 Task: Explore for  a family adventure in the Florida Everglades, focusing on wildlife tours and Airbnb stays in the nearby Everglades City.
Action: Mouse moved to (441, 77)
Screenshot: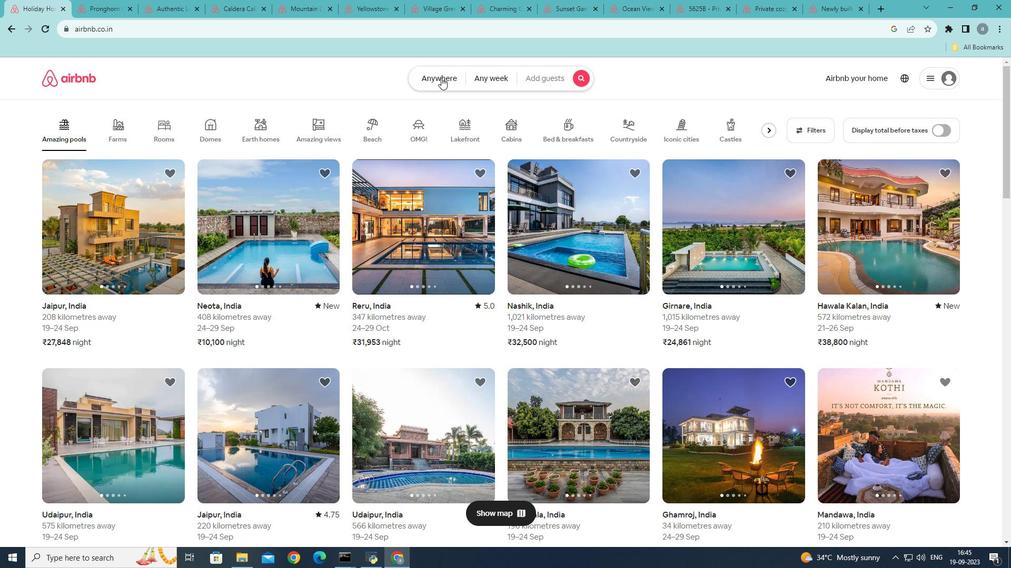 
Action: Mouse pressed left at (441, 77)
Screenshot: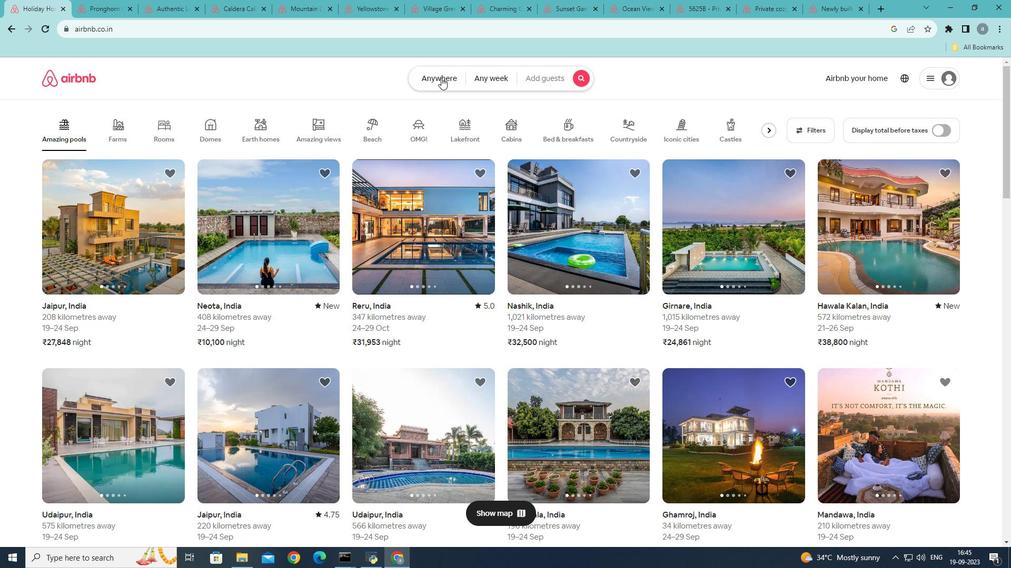 
Action: Mouse moved to (355, 122)
Screenshot: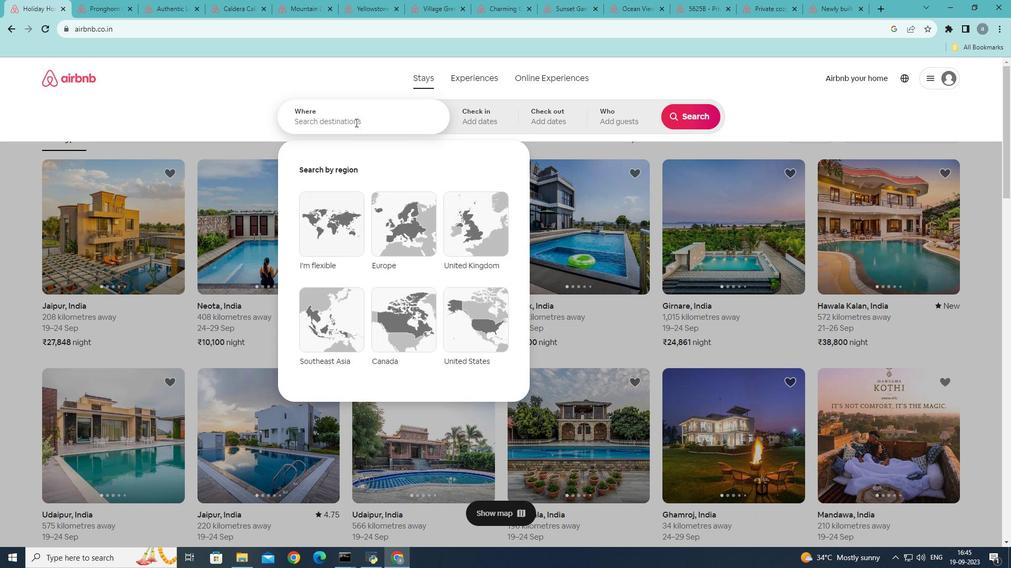 
Action: Mouse pressed left at (355, 122)
Screenshot: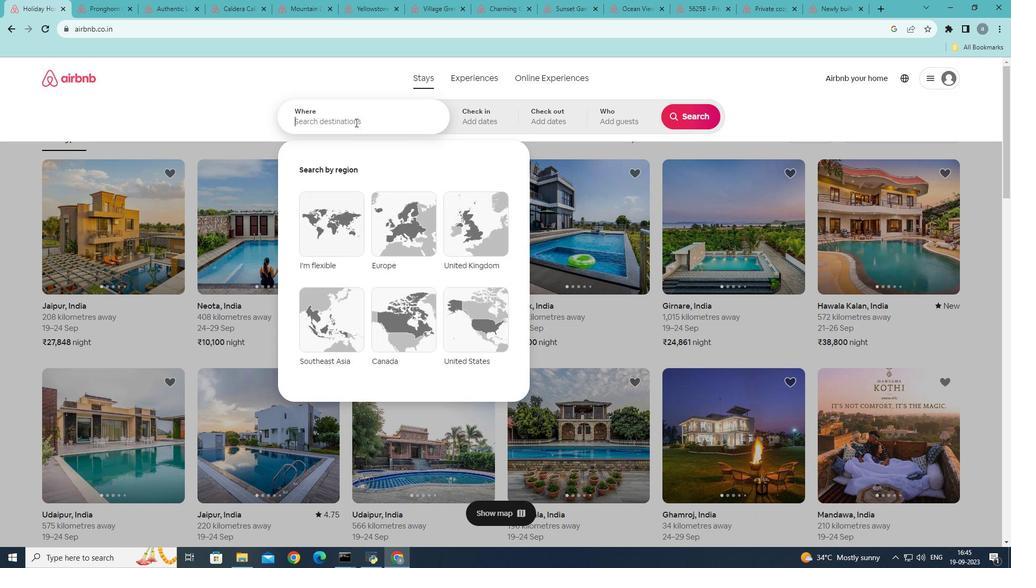 
Action: Key pressed <Key.shift><Key.shift><Key.shift><Key.shift><Key.shift><Key.shift><Key.shift><Key.shift><Key.shift><Key.shift><Key.shift><Key.shift><Key.shift><Key.shift><Key.shift><Key.shift><Key.shift><Key.shift><Key.shift><Key.shift><Key.shift><Key.shift><Key.shift><Key.shift><Key.shift><Key.shift><Key.shift><Key.shift><Key.shift><Key.shift><Key.shift><Key.shift><Key.shift><Key.shift><Key.shift><Key.shift><Key.shift><Key.shift><Key.shift><Key.shift><Key.shift><Key.shift><Key.shift><Key.shift><Key.shift><Key.shift><Key.shift><Key.shift><Key.shift><Key.shift><Key.shift><Key.shift><Key.shift><Key.shift><Key.shift><Key.shift><Key.shift><Key.shift><Key.shift><Key.shift><Key.shift><Key.shift><Key.shift><Key.shift>Florida<Key.space><Key.shift>Ever
Screenshot: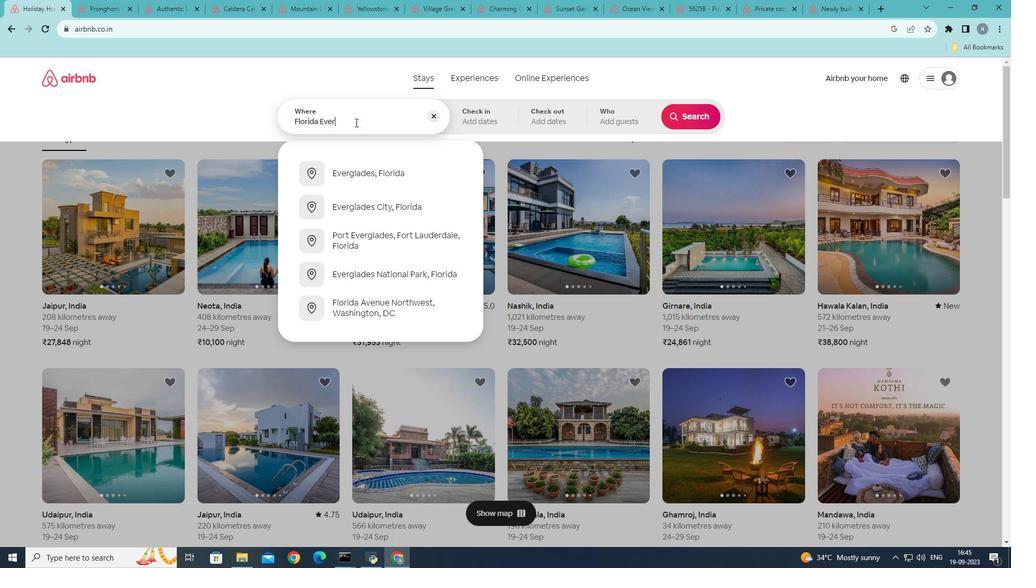 
Action: Mouse moved to (391, 178)
Screenshot: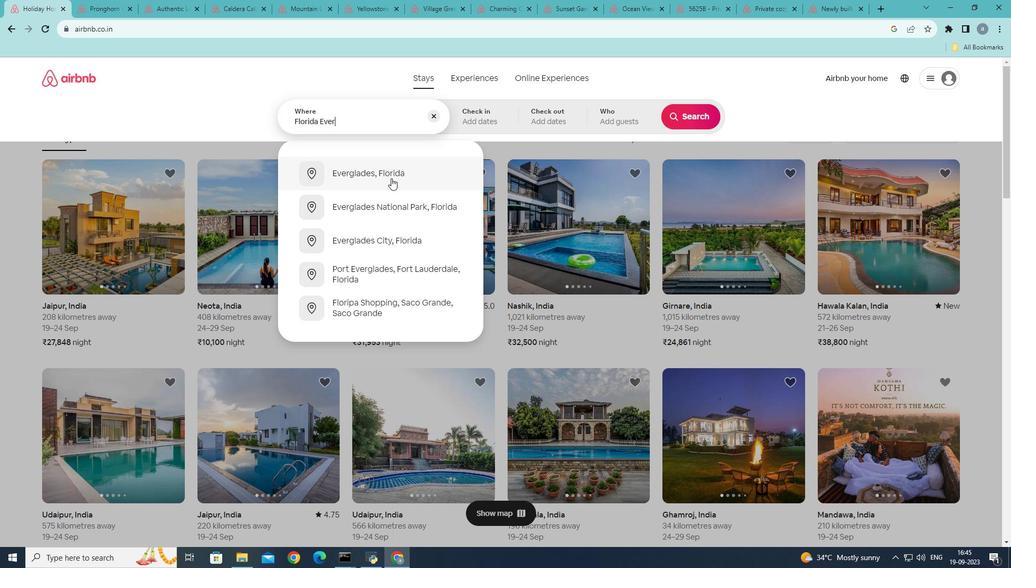
Action: Mouse pressed left at (391, 178)
Screenshot: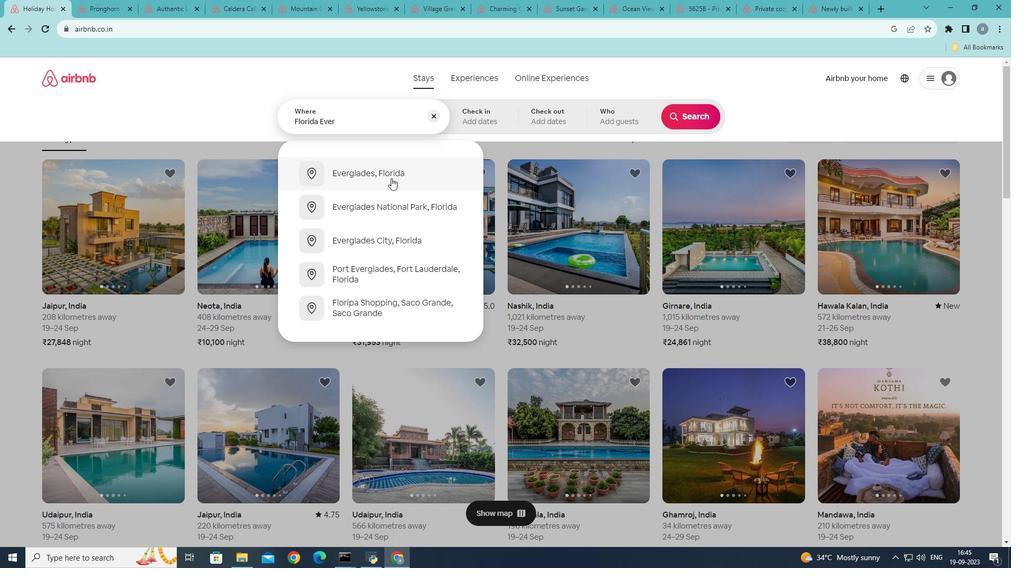 
Action: Mouse moved to (699, 115)
Screenshot: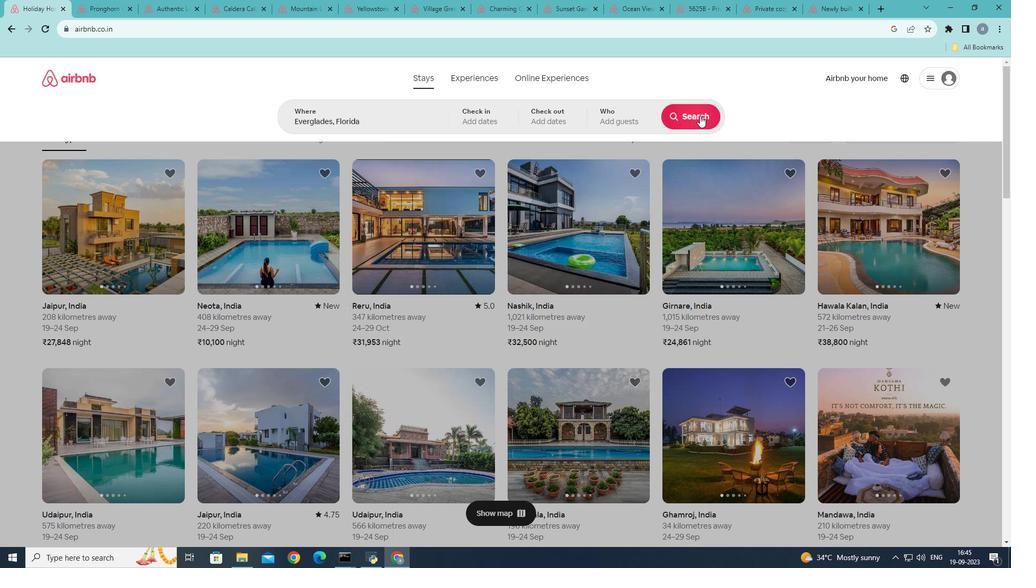 
Action: Mouse pressed left at (699, 115)
Screenshot: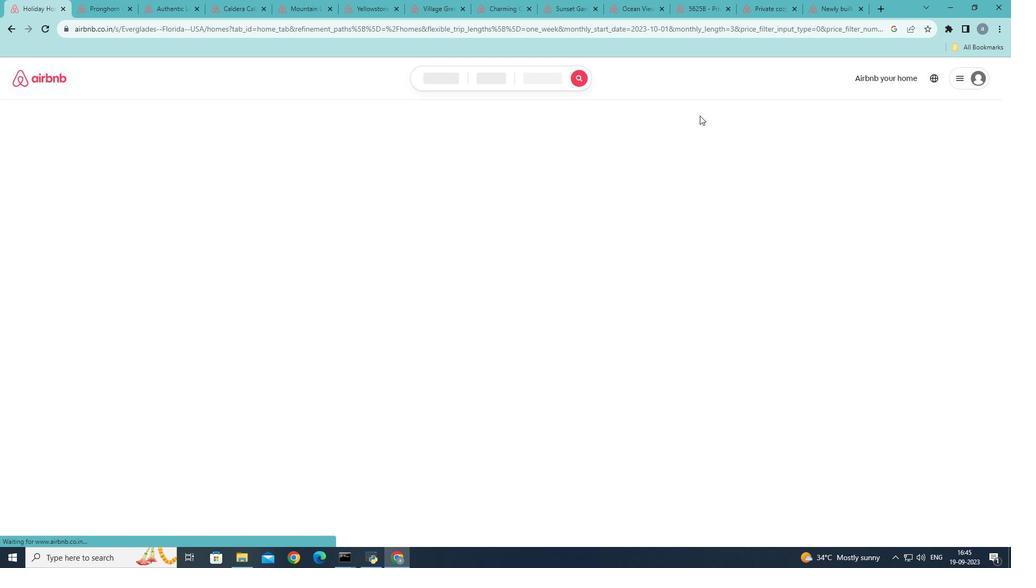 
Action: Mouse moved to (169, 124)
Screenshot: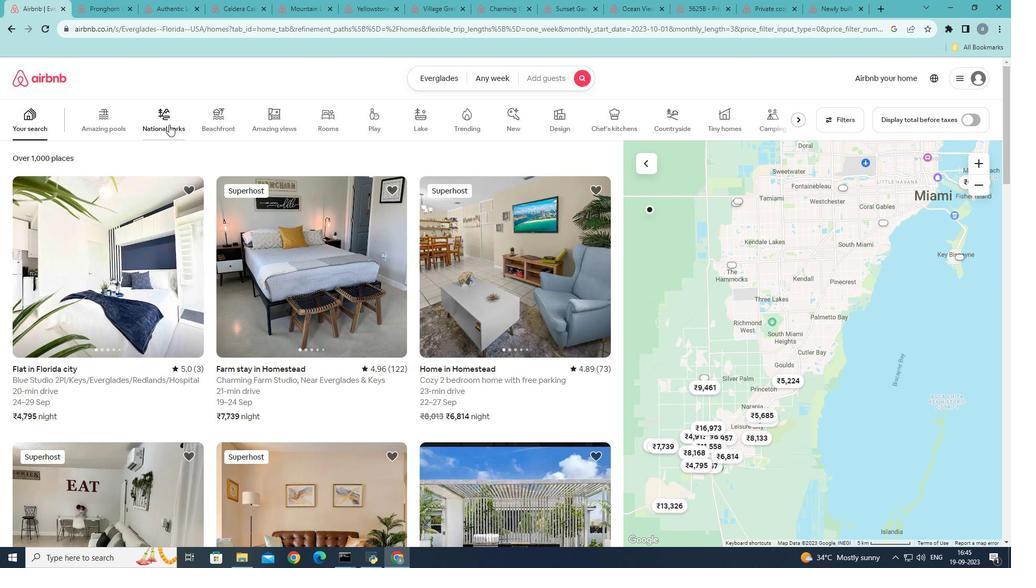 
Action: Mouse pressed left at (169, 124)
Screenshot: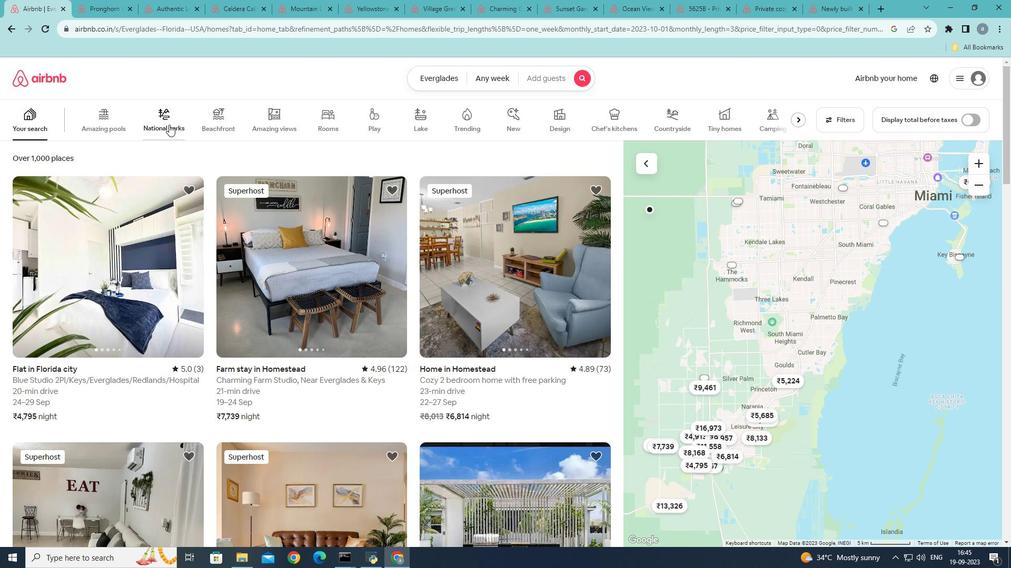 
Action: Mouse moved to (167, 123)
Screenshot: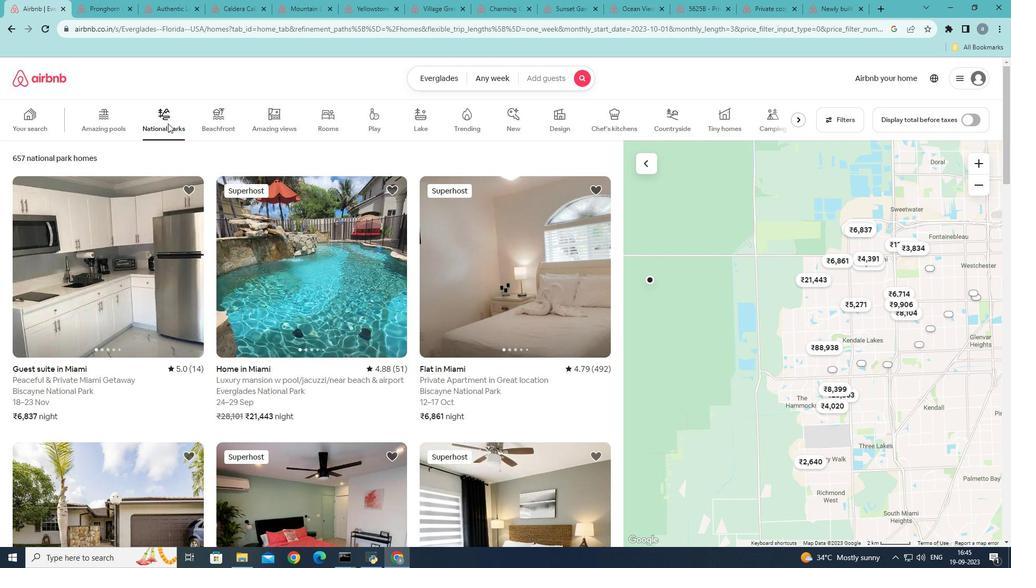 
Action: Mouse pressed left at (167, 123)
Screenshot: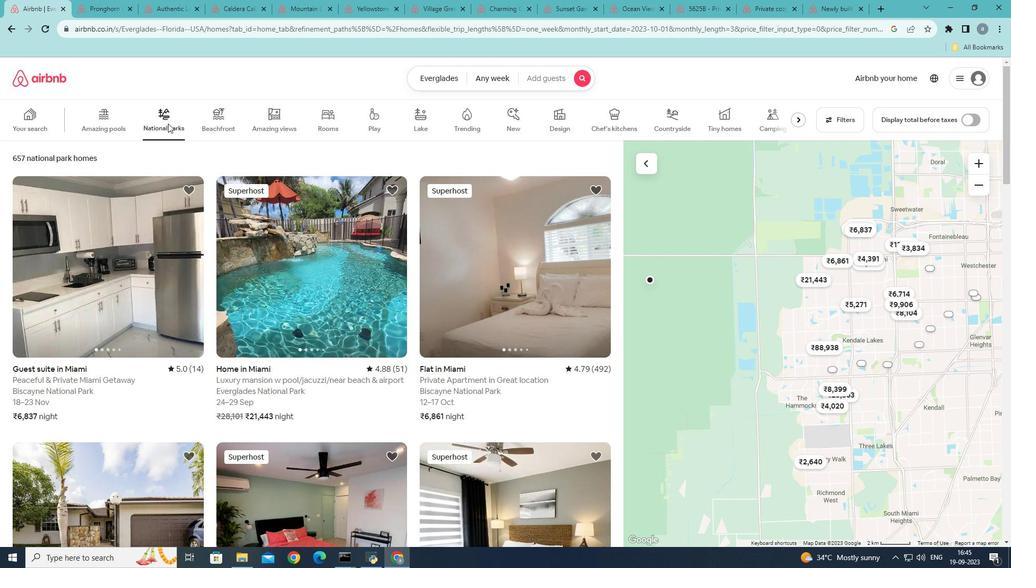 
Action: Mouse moved to (111, 280)
Screenshot: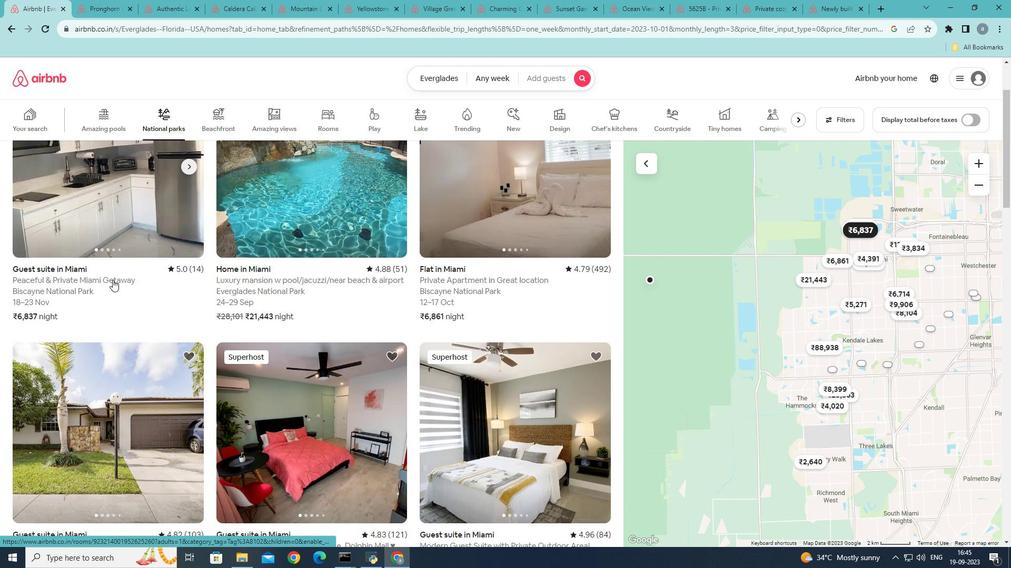 
Action: Mouse scrolled (111, 279) with delta (0, 0)
Screenshot: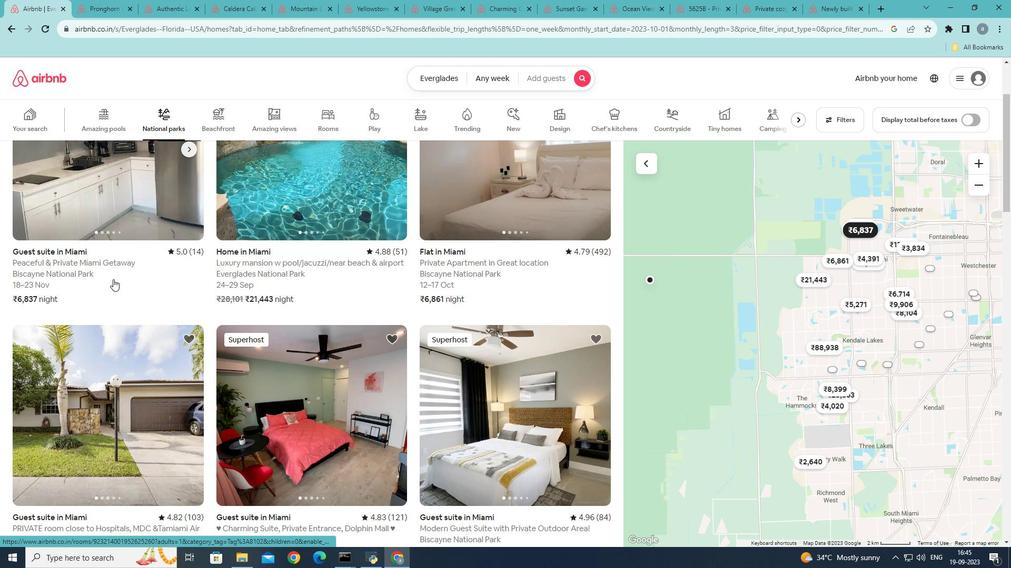 
Action: Mouse scrolled (111, 279) with delta (0, 0)
Screenshot: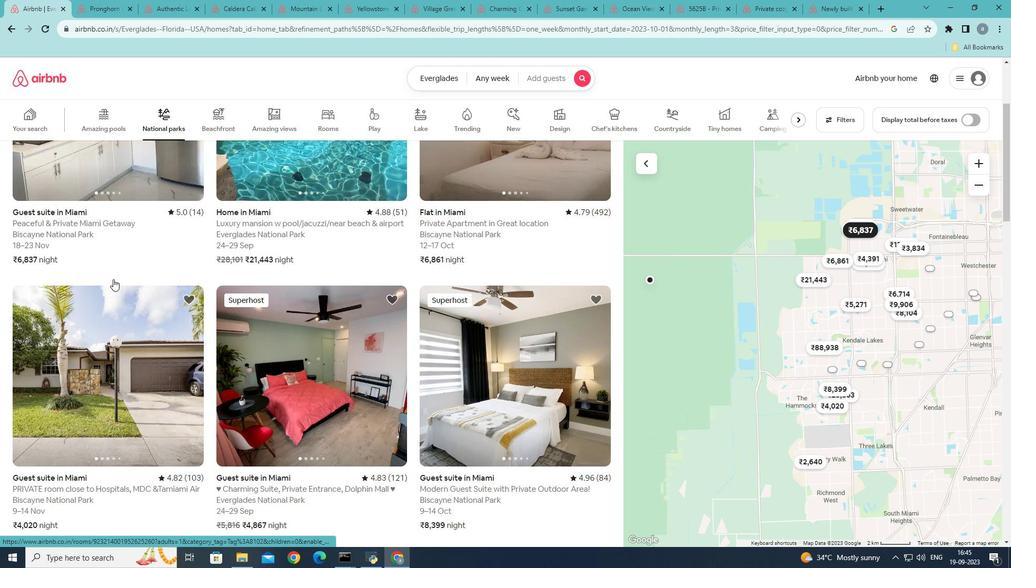 
Action: Mouse moved to (112, 280)
Screenshot: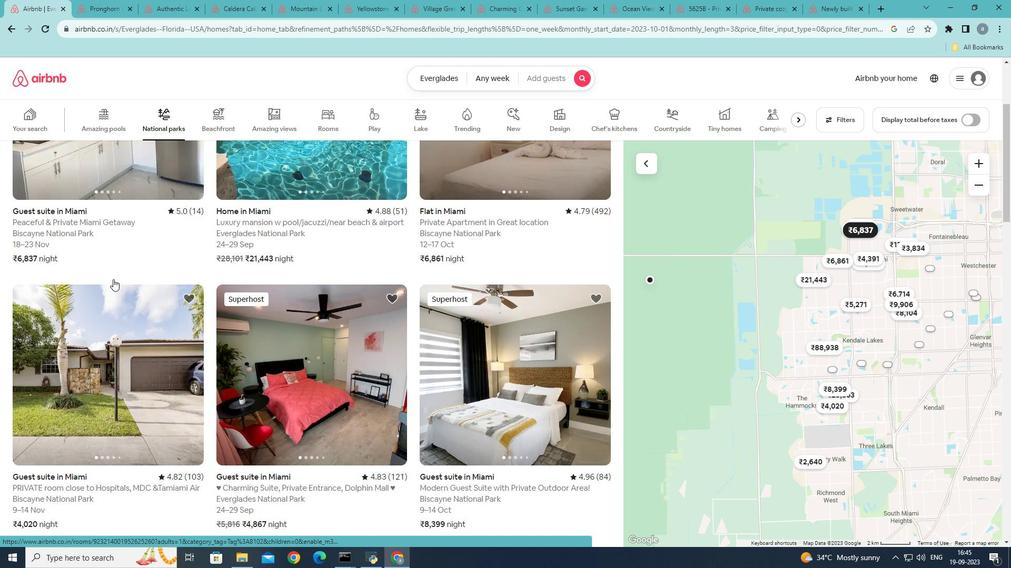
Action: Mouse scrolled (112, 279) with delta (0, 0)
Screenshot: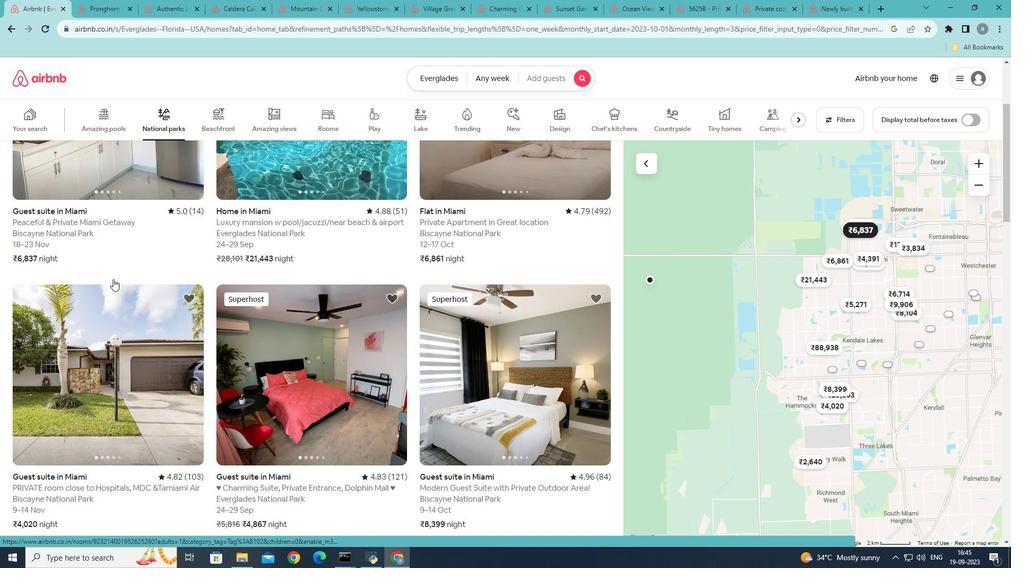 
Action: Mouse moved to (123, 264)
Screenshot: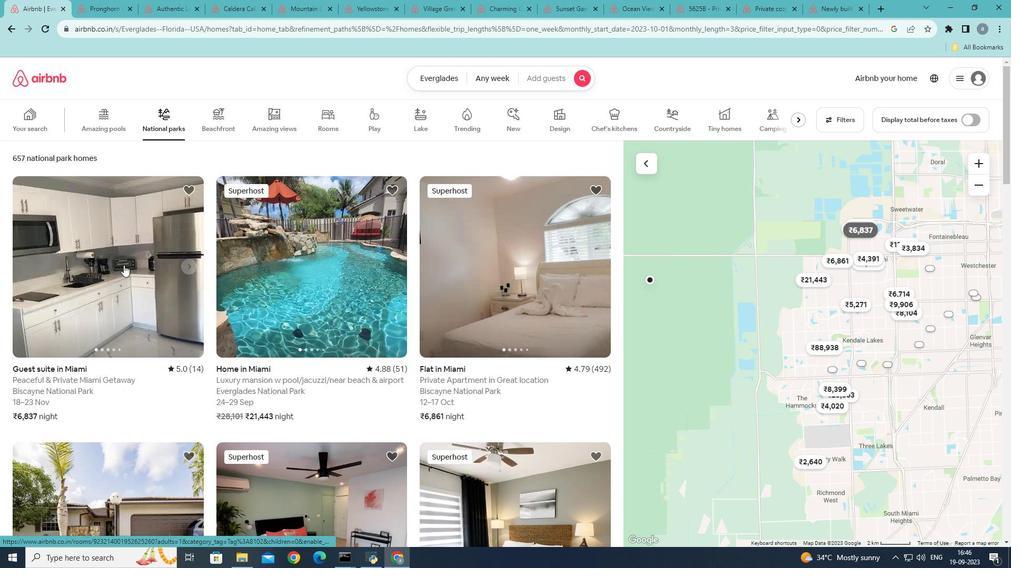 
Action: Mouse scrolled (123, 265) with delta (0, 0)
Screenshot: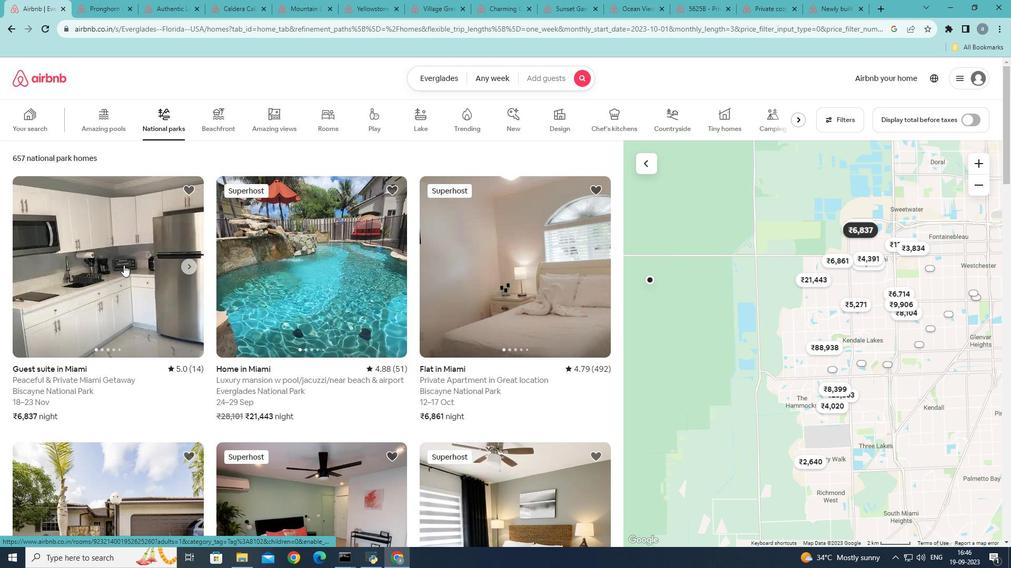 
Action: Mouse scrolled (123, 265) with delta (0, 0)
Screenshot: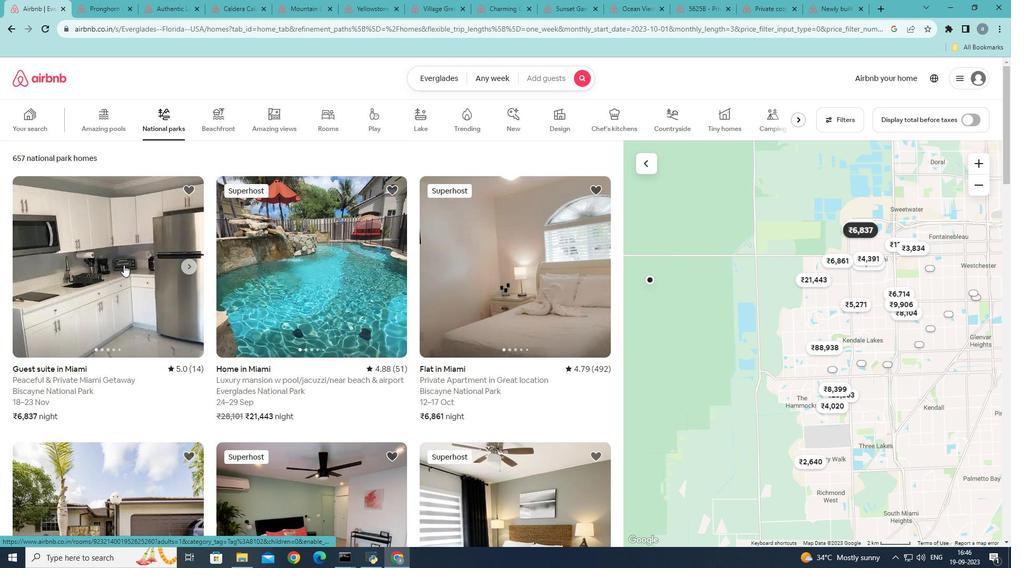 
Action: Mouse scrolled (123, 265) with delta (0, 0)
Screenshot: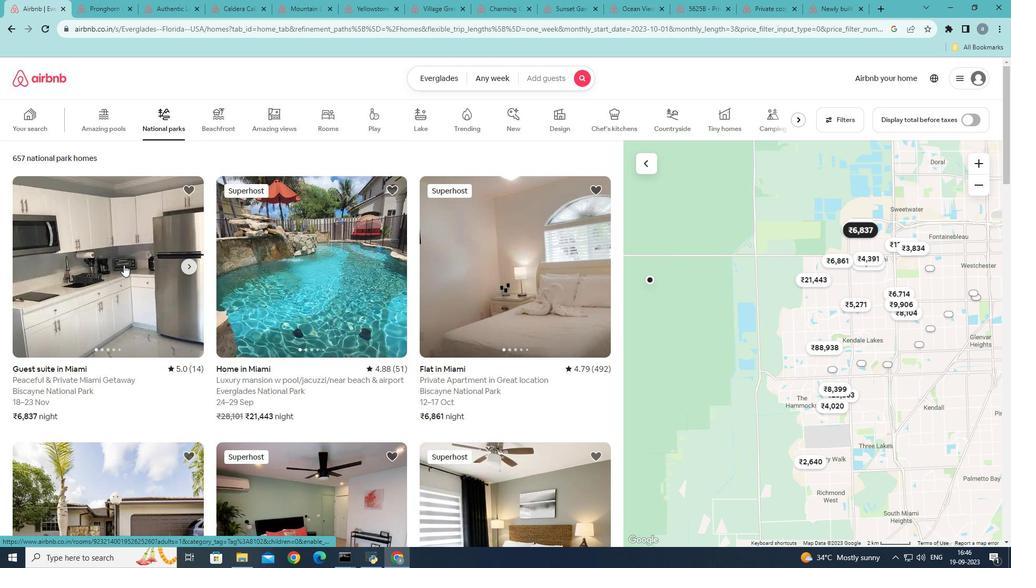 
Action: Mouse moved to (123, 265)
Screenshot: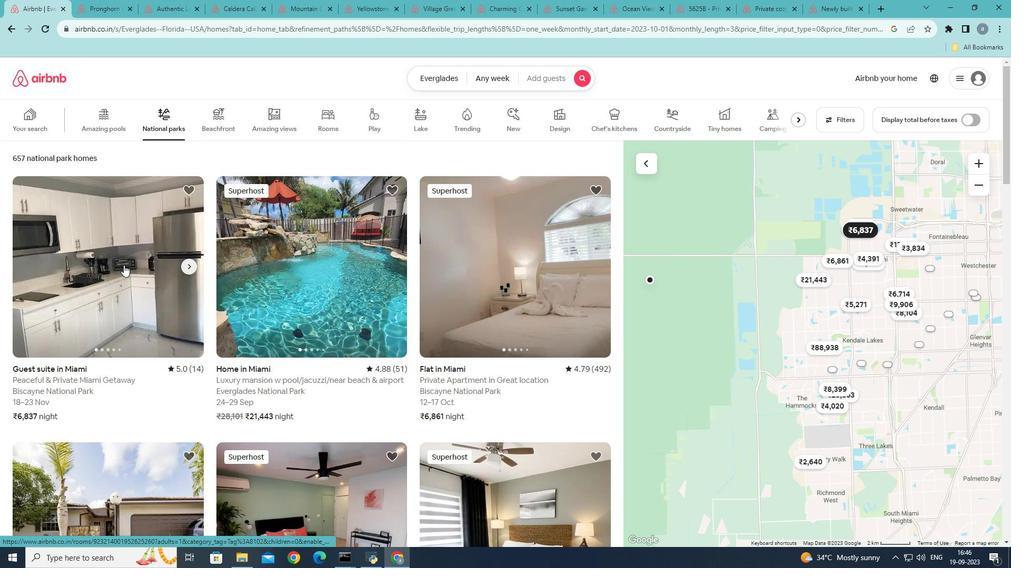 
Action: Mouse scrolled (123, 265) with delta (0, 0)
Screenshot: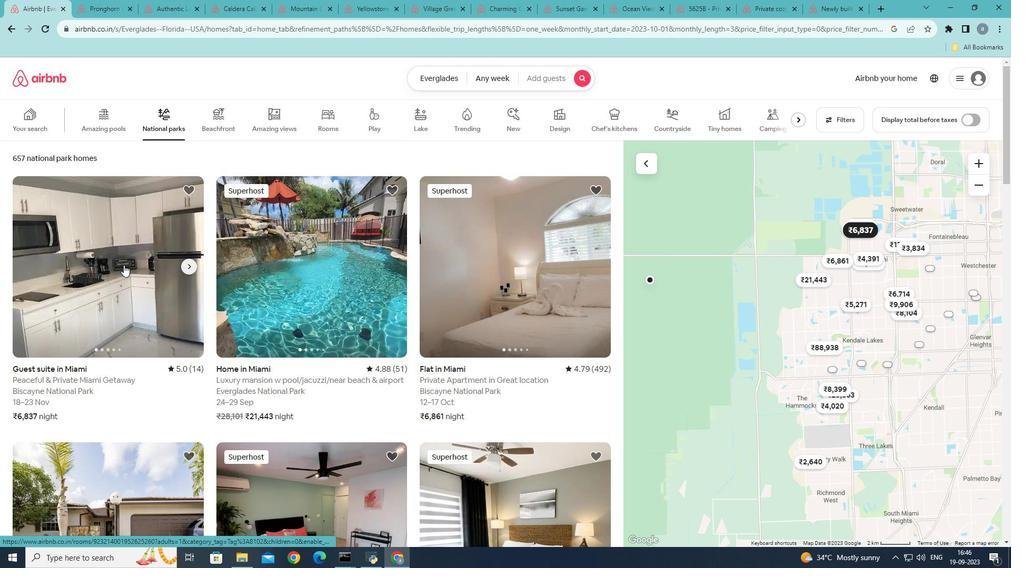 
Action: Mouse moved to (137, 266)
Screenshot: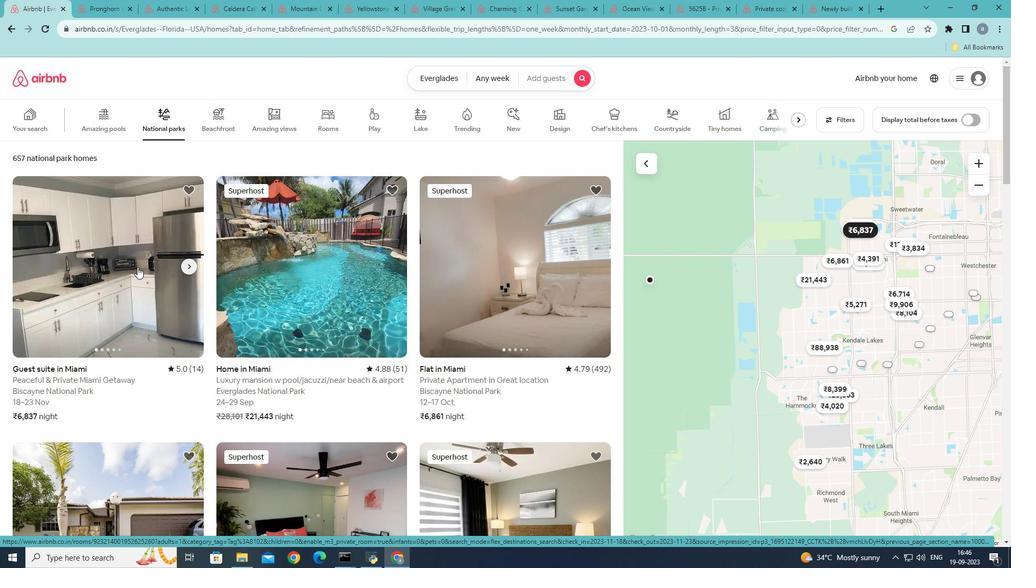 
Action: Mouse pressed left at (137, 266)
Screenshot: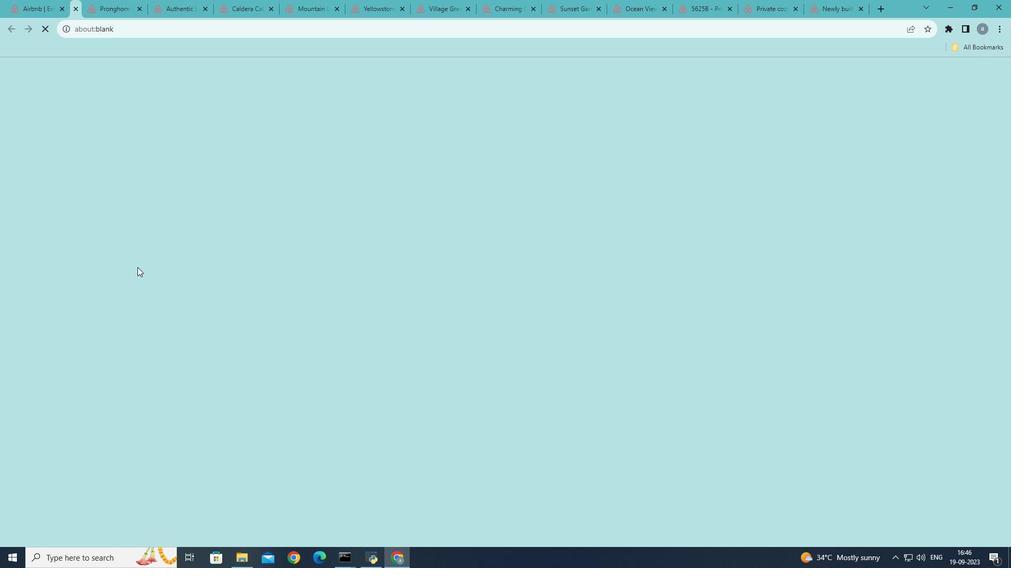 
Action: Mouse moved to (367, 210)
Screenshot: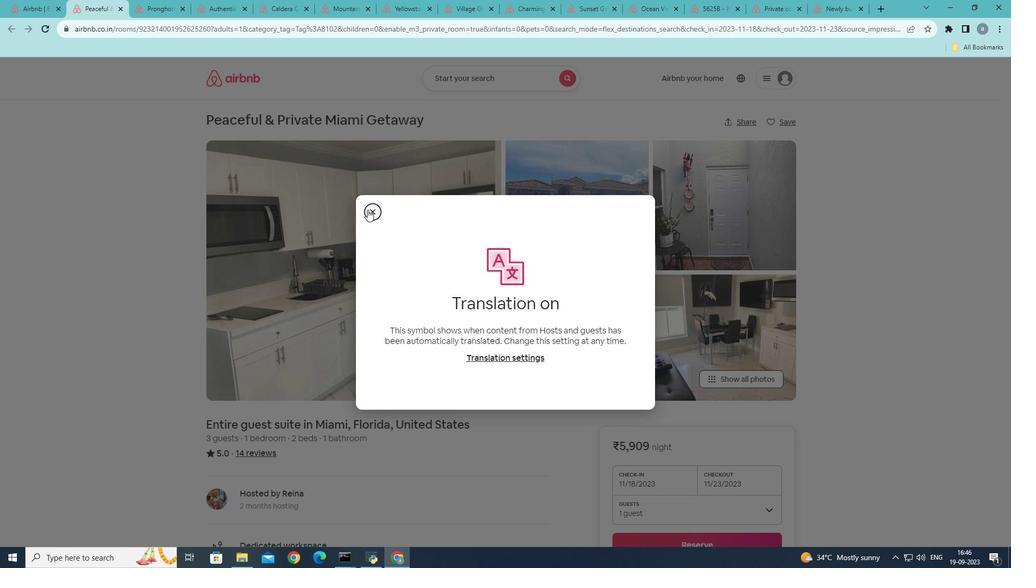 
Action: Mouse pressed left at (367, 210)
Screenshot: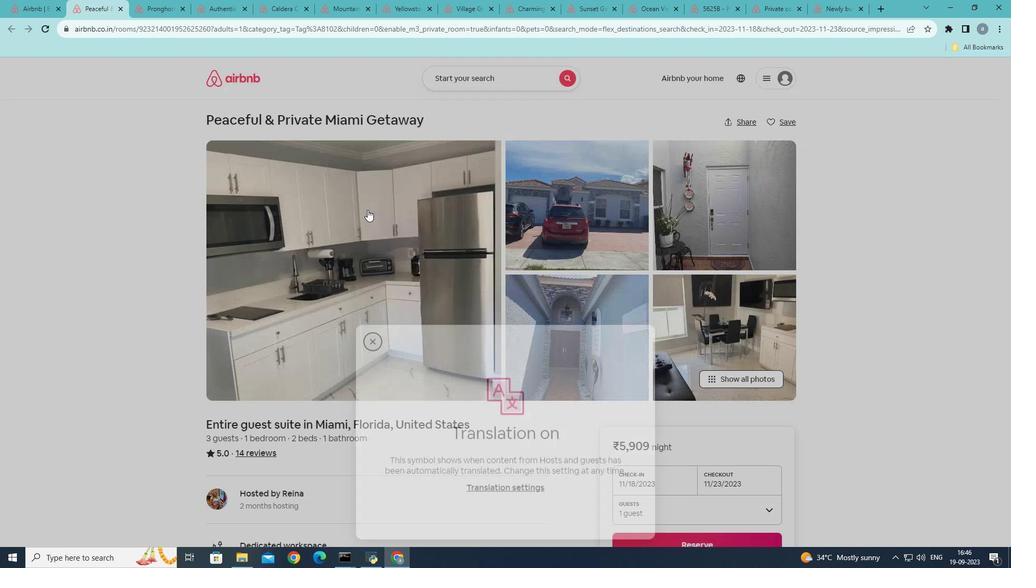 
Action: Mouse moved to (739, 380)
Screenshot: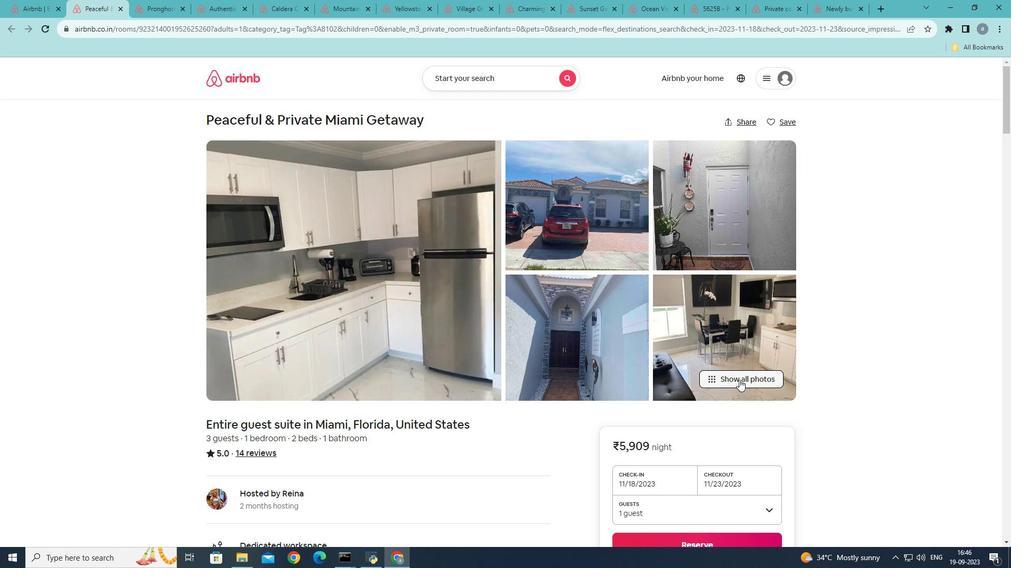 
Action: Mouse pressed left at (739, 380)
Screenshot: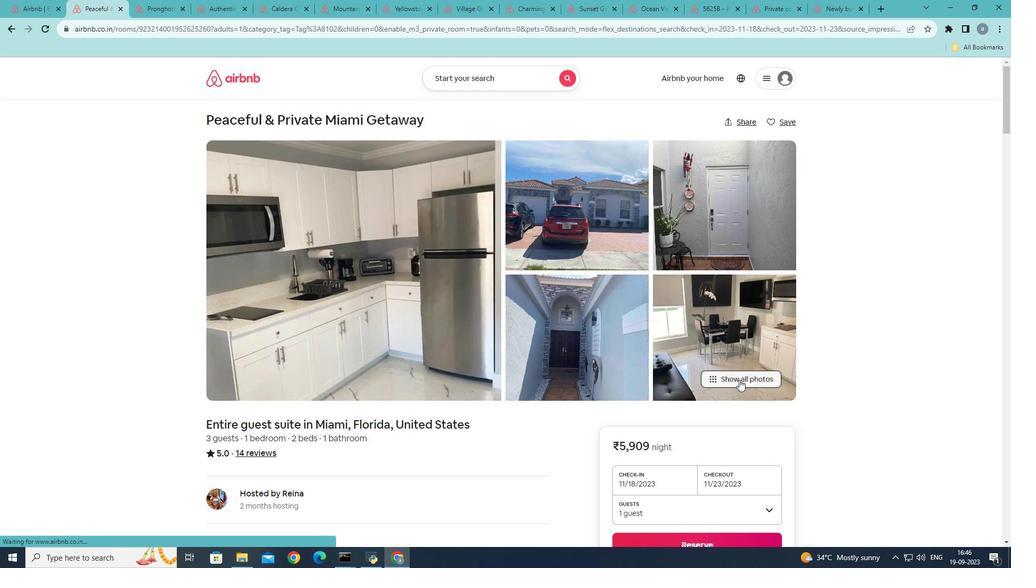 
Action: Mouse moved to (698, 413)
Screenshot: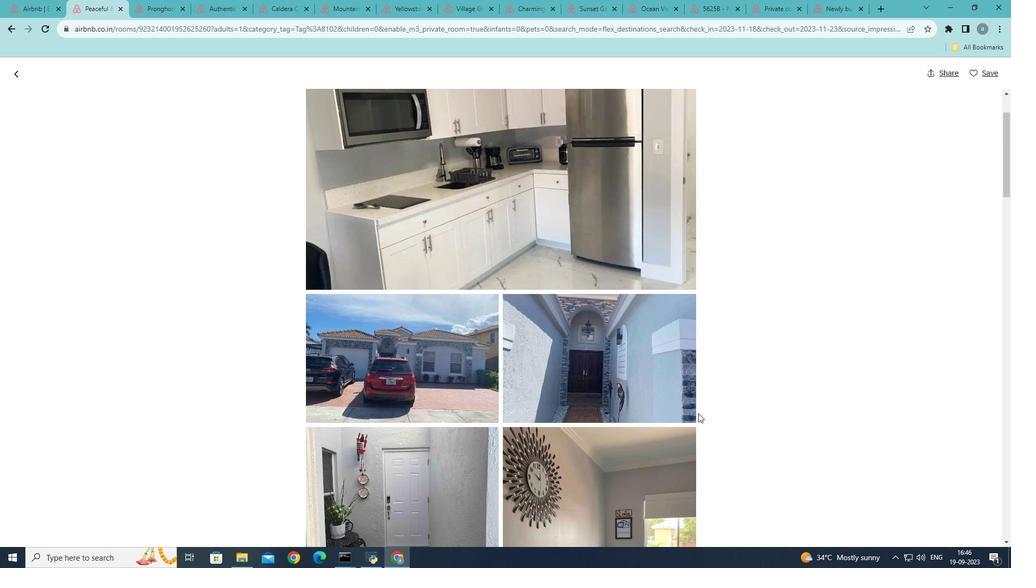 
Action: Mouse scrolled (698, 413) with delta (0, 0)
Screenshot: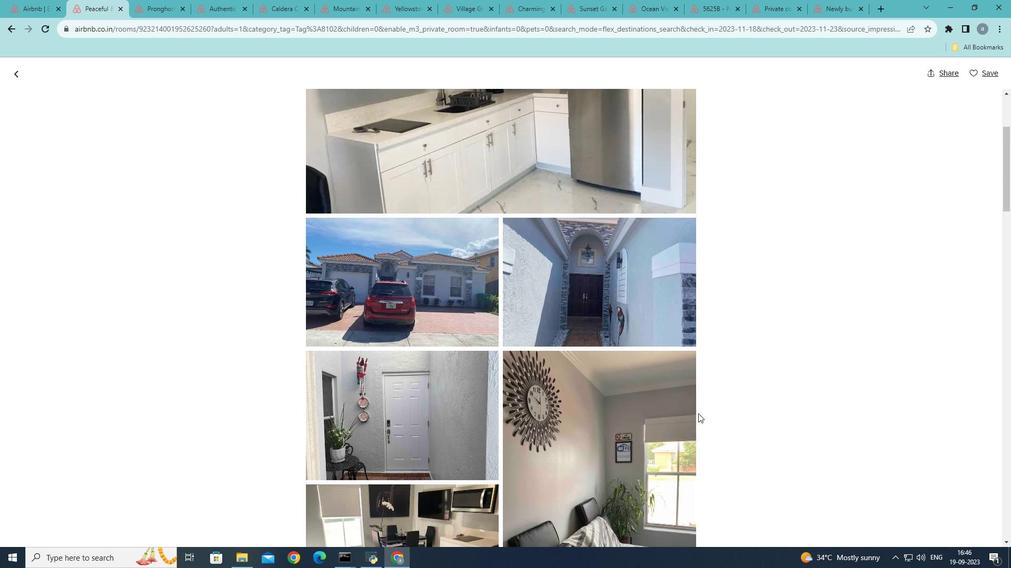 
Action: Mouse scrolled (698, 413) with delta (0, 0)
Screenshot: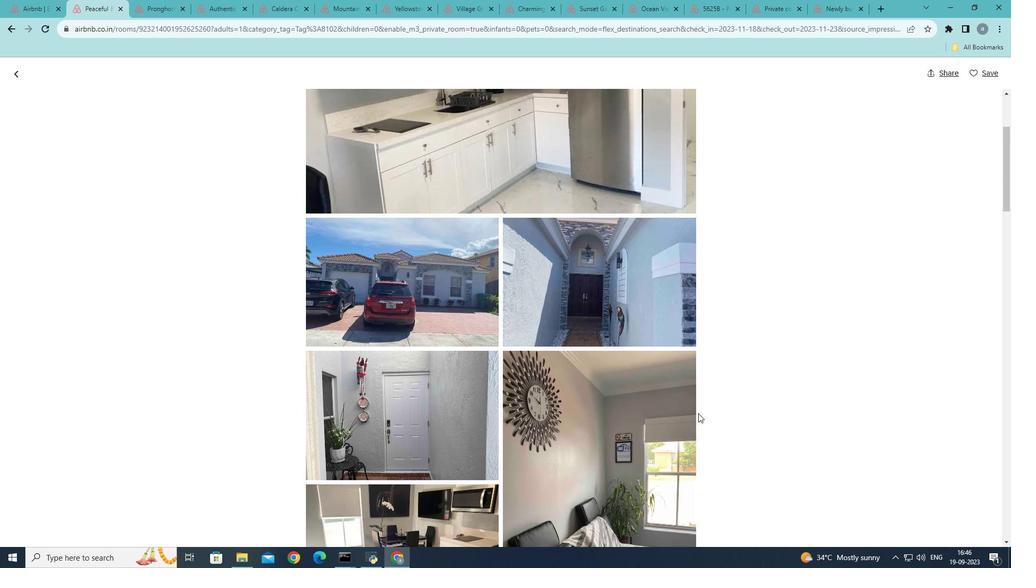 
Action: Mouse scrolled (698, 413) with delta (0, 0)
Screenshot: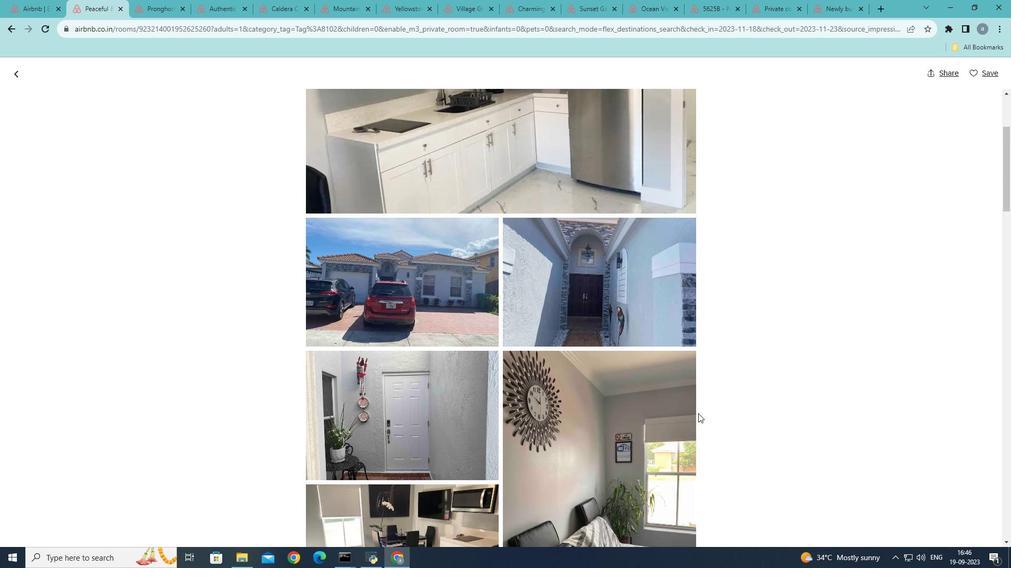 
Action: Mouse scrolled (698, 413) with delta (0, 0)
Screenshot: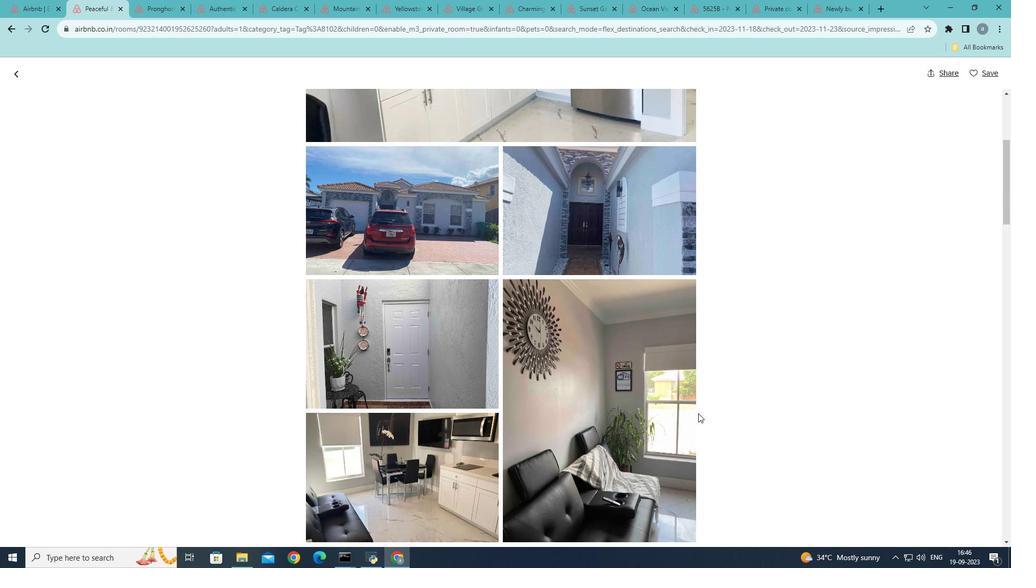 
Action: Mouse scrolled (698, 413) with delta (0, 0)
Screenshot: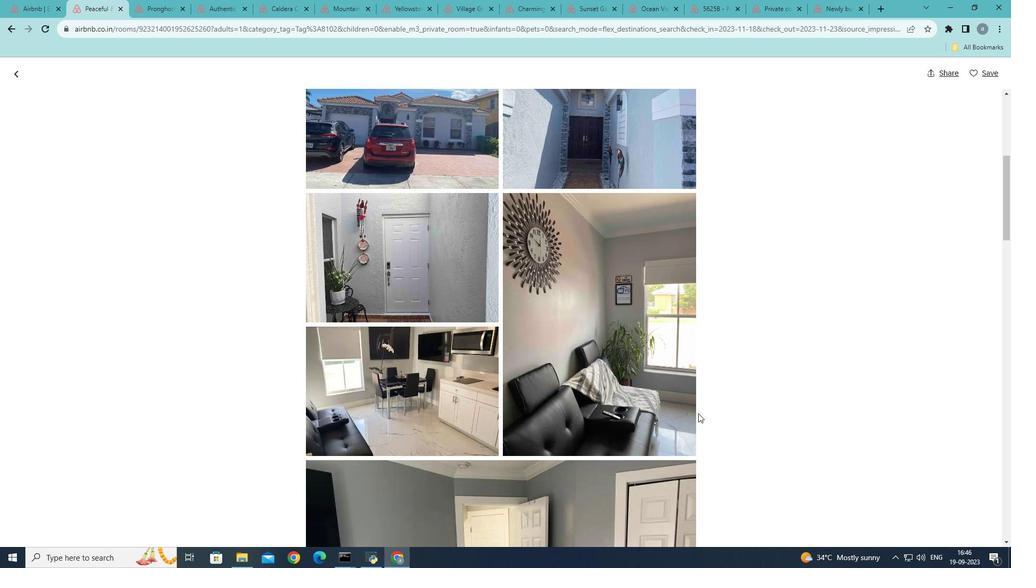 
Action: Mouse scrolled (698, 413) with delta (0, 0)
Screenshot: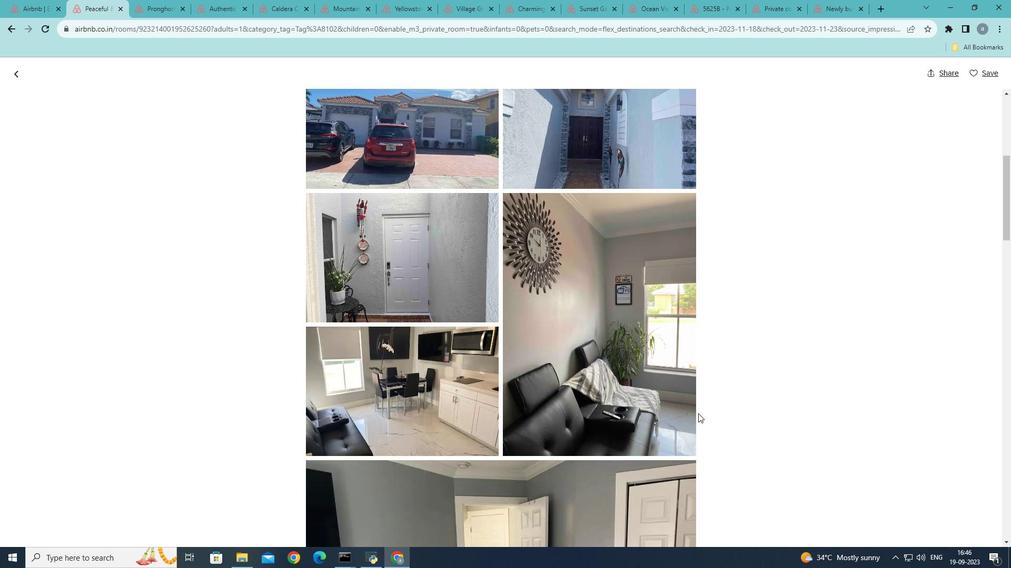 
Action: Mouse scrolled (698, 413) with delta (0, 0)
Screenshot: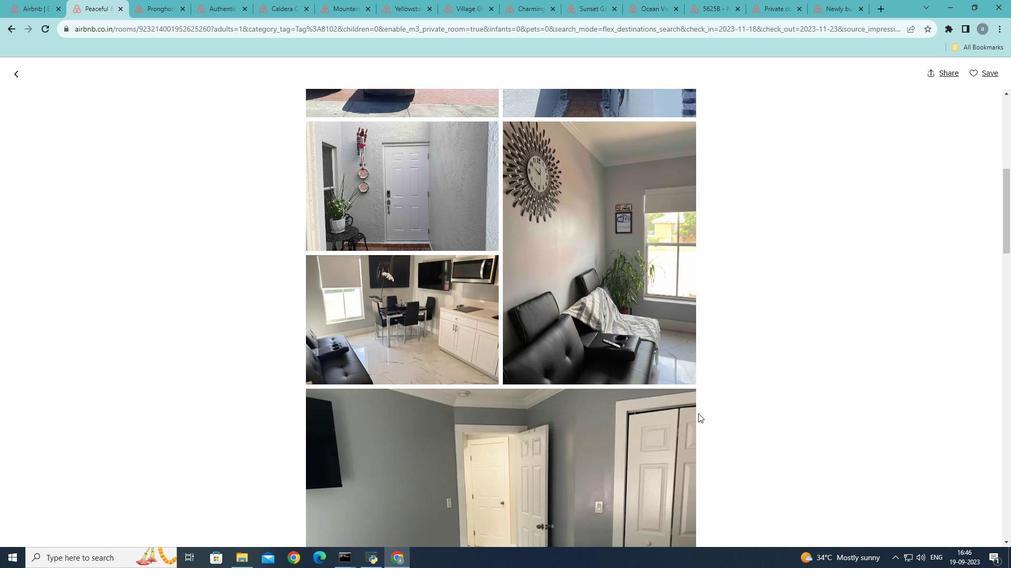 
Action: Mouse scrolled (698, 413) with delta (0, 0)
Screenshot: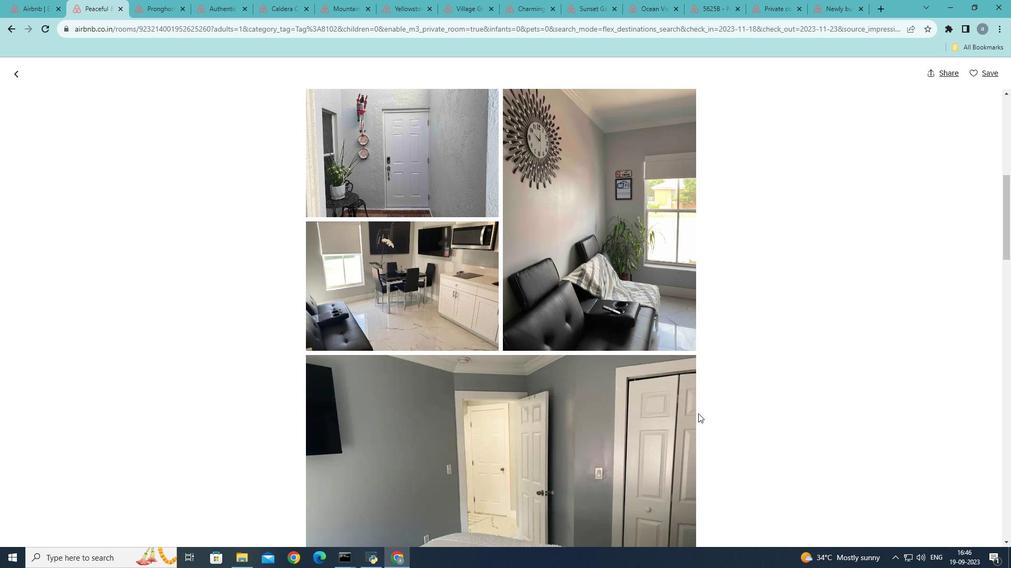 
Action: Mouse scrolled (698, 413) with delta (0, 0)
Screenshot: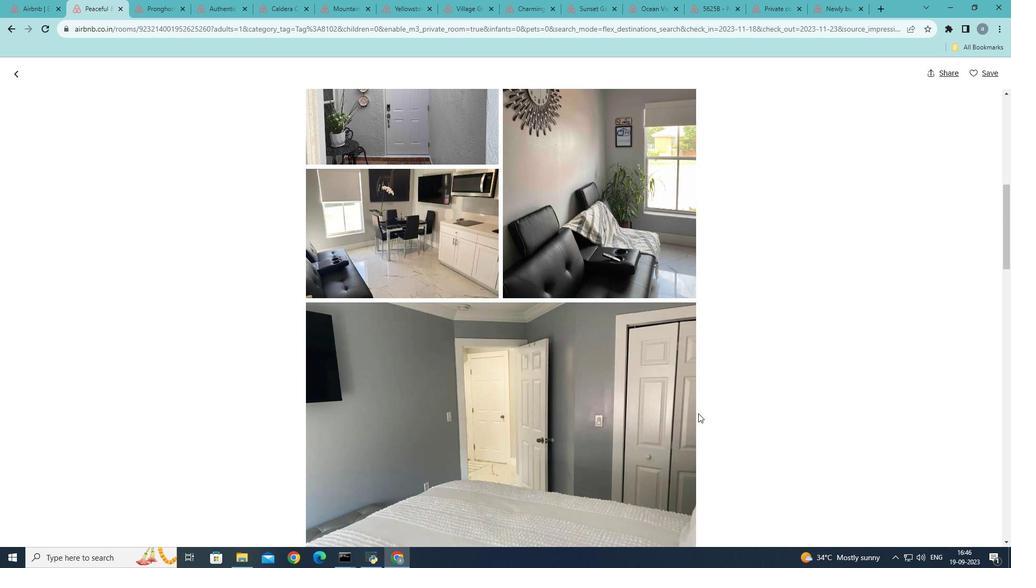 
Action: Mouse scrolled (698, 413) with delta (0, 0)
Screenshot: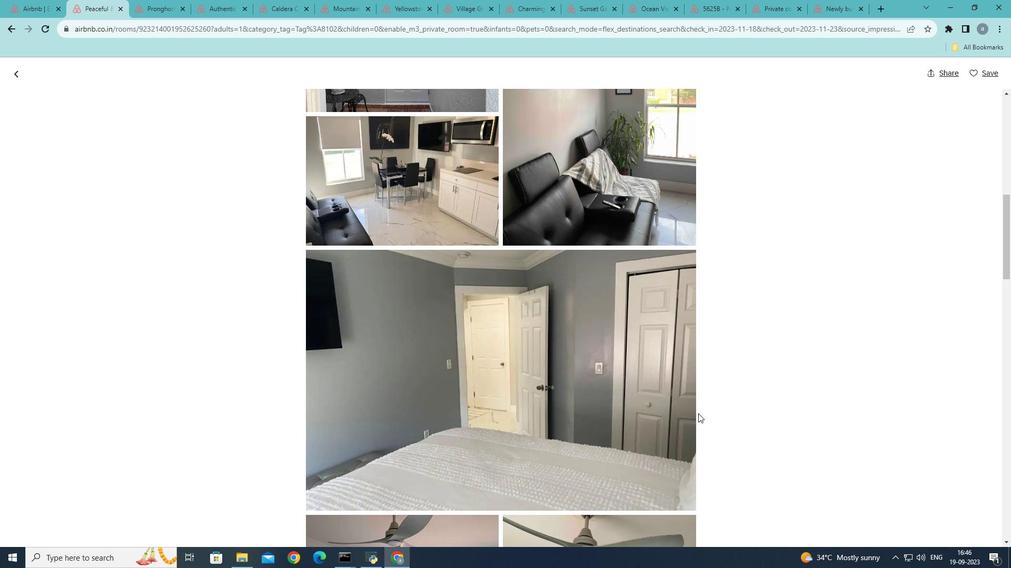 
Action: Mouse scrolled (698, 413) with delta (0, 0)
Screenshot: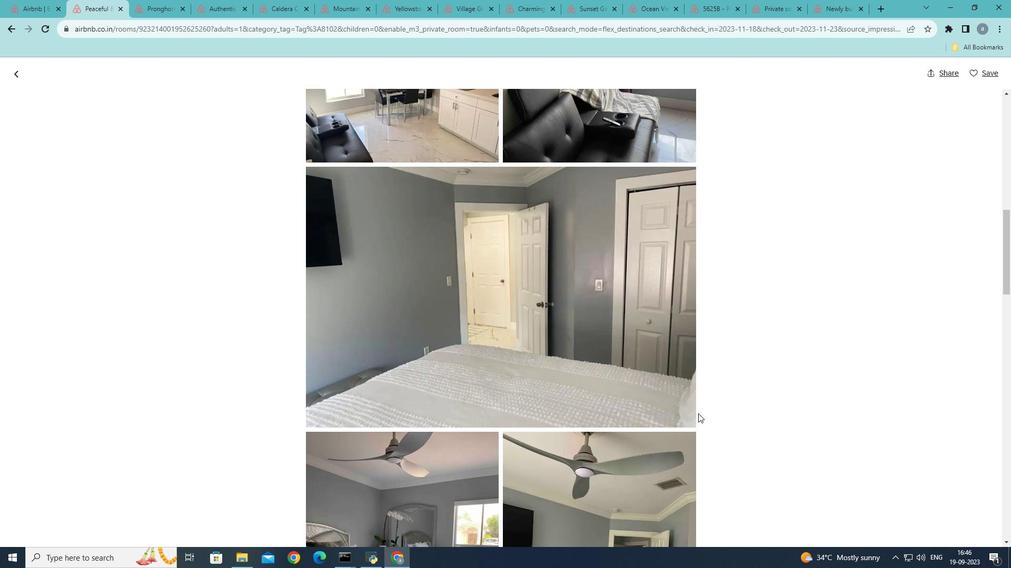 
Action: Mouse scrolled (698, 413) with delta (0, 0)
Screenshot: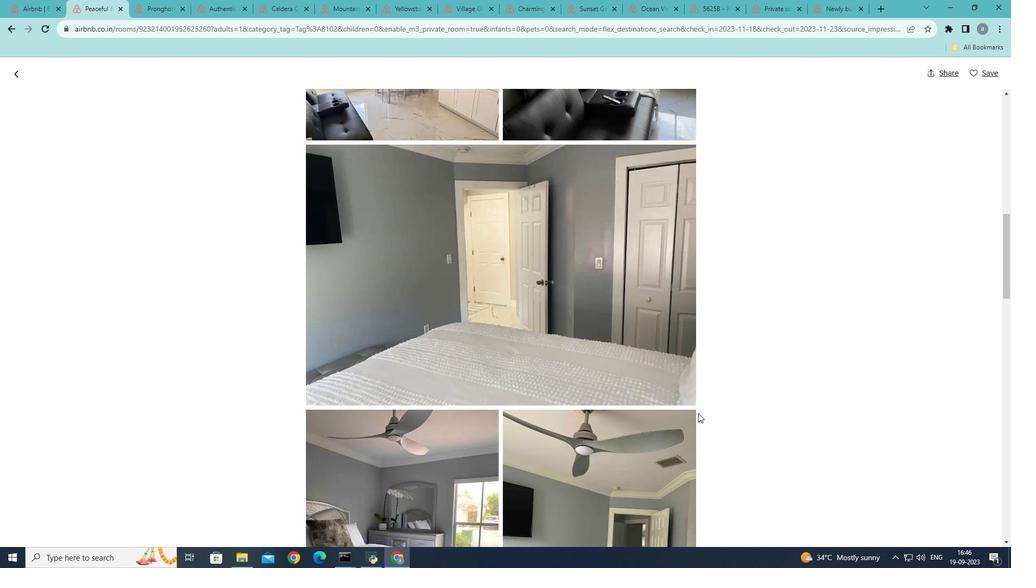 
Action: Mouse scrolled (698, 413) with delta (0, 0)
Screenshot: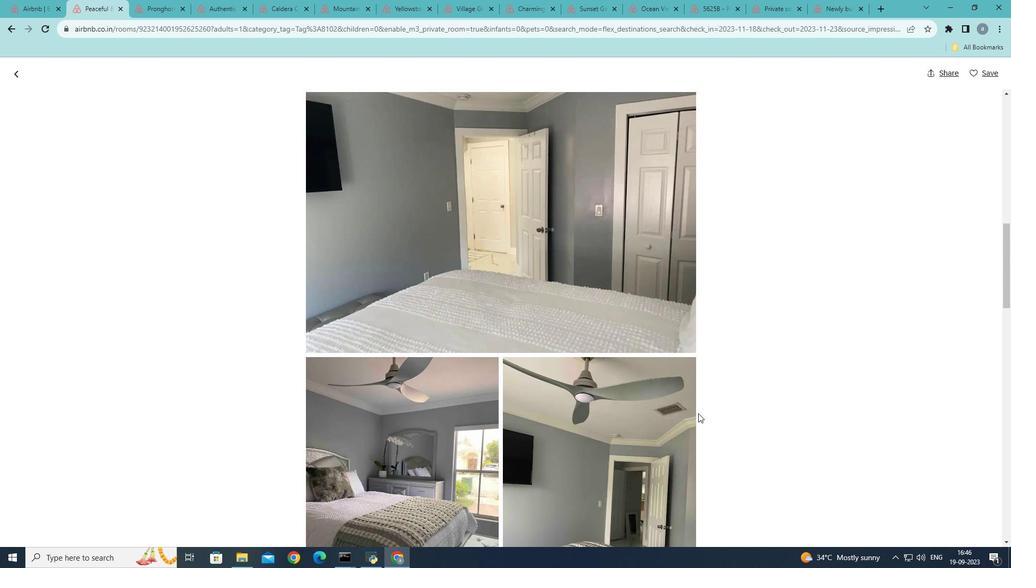 
Action: Mouse scrolled (698, 413) with delta (0, 0)
Screenshot: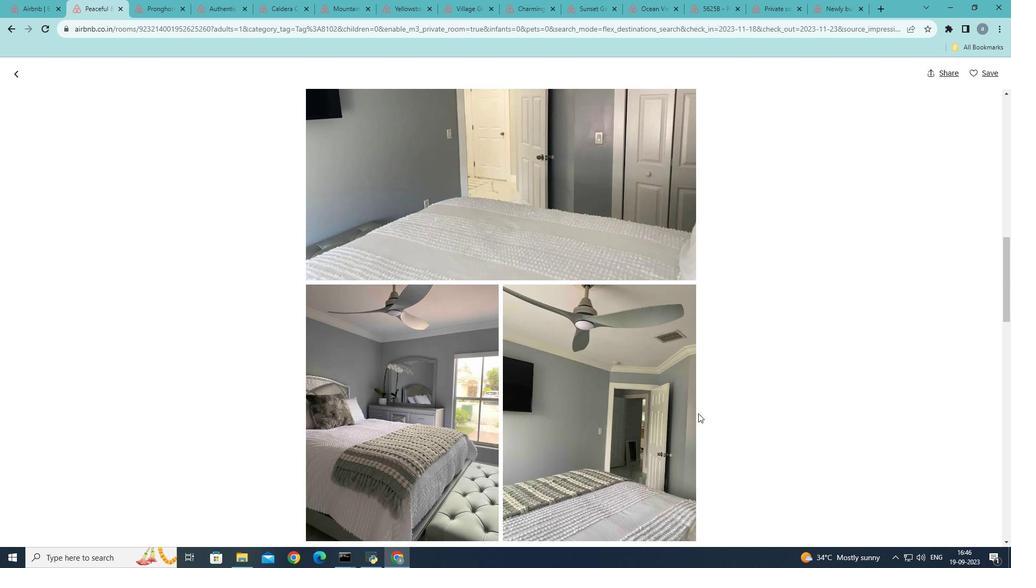 
Action: Mouse scrolled (698, 413) with delta (0, 0)
Screenshot: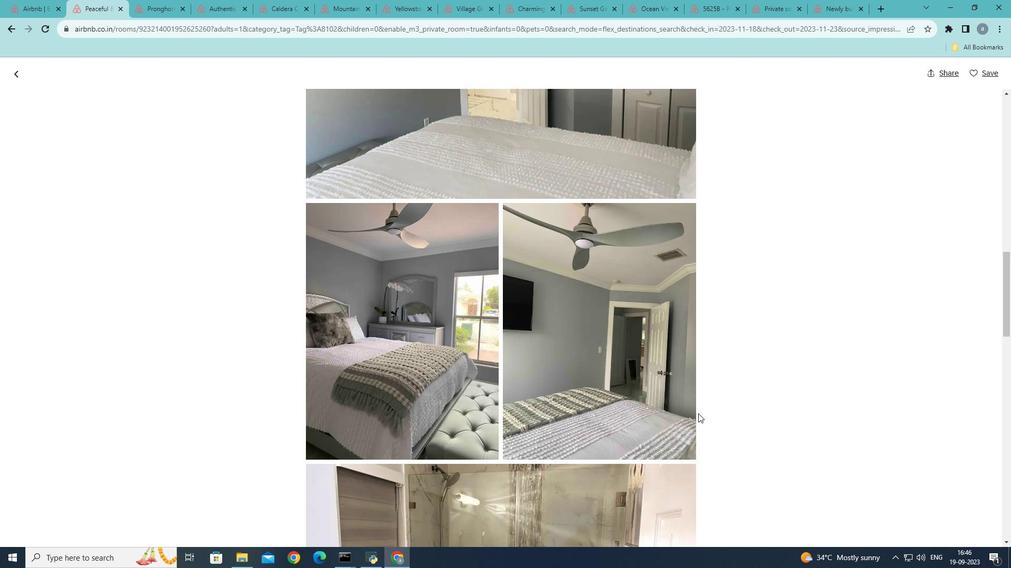 
Action: Mouse scrolled (698, 413) with delta (0, 0)
Screenshot: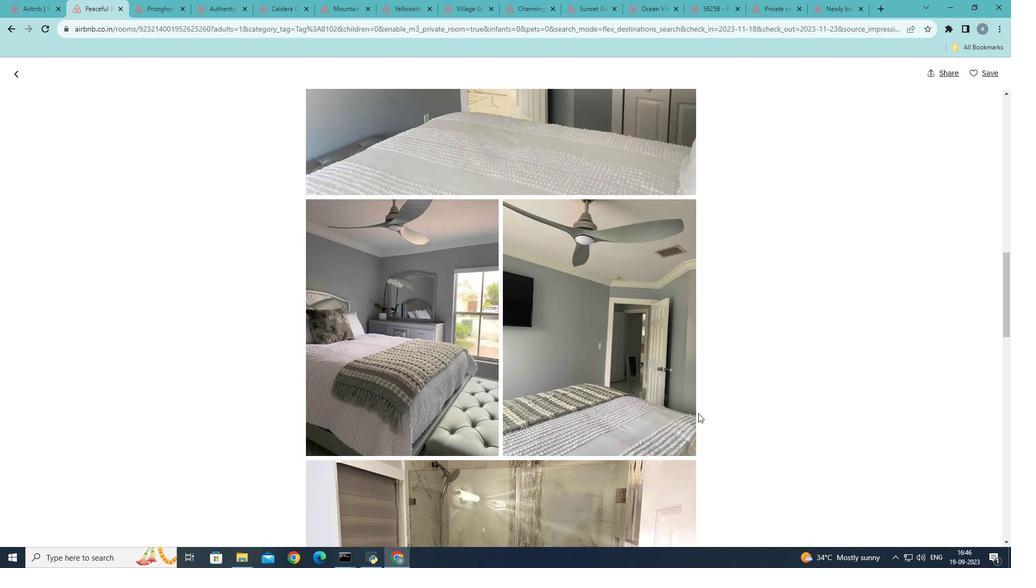 
Action: Mouse scrolled (698, 413) with delta (0, 0)
Screenshot: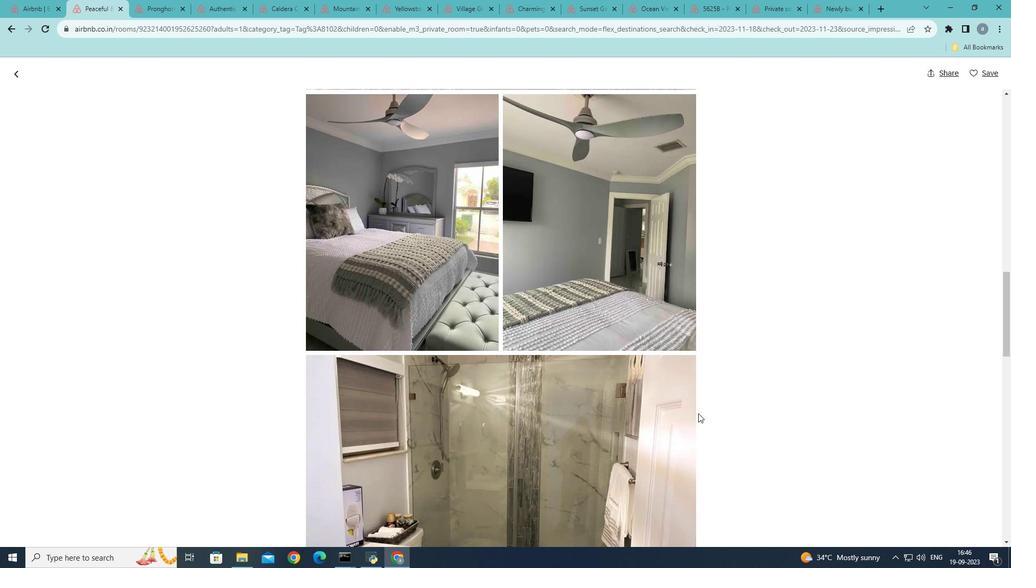 
Action: Mouse scrolled (698, 413) with delta (0, 0)
Screenshot: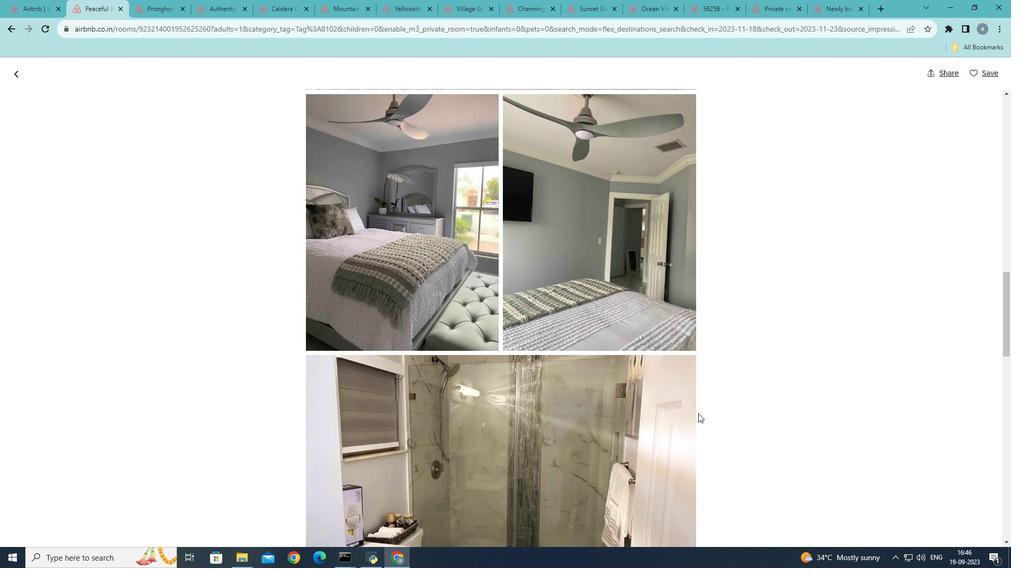 
Action: Mouse scrolled (698, 413) with delta (0, 0)
Screenshot: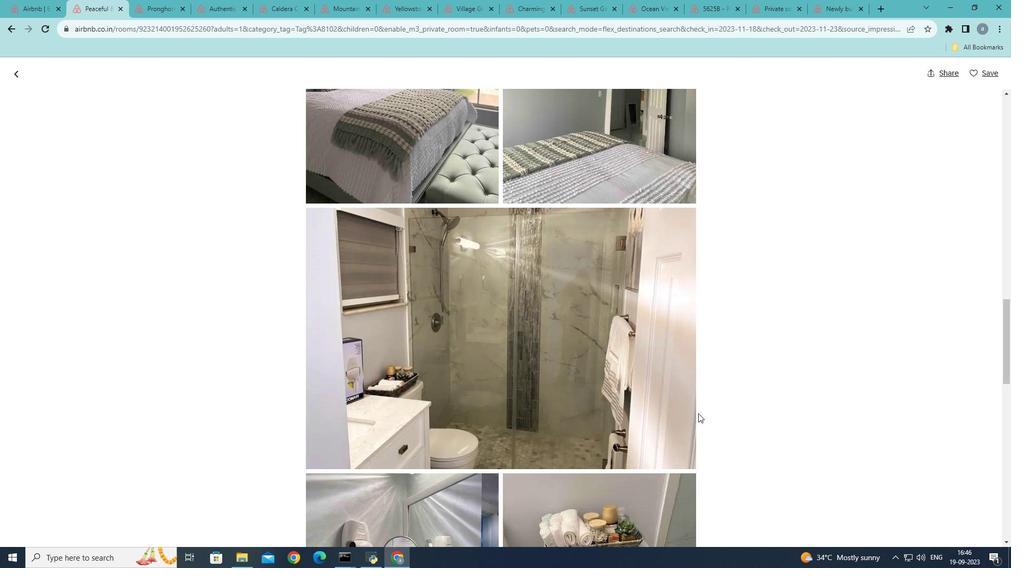 
Action: Mouse scrolled (698, 413) with delta (0, 0)
Screenshot: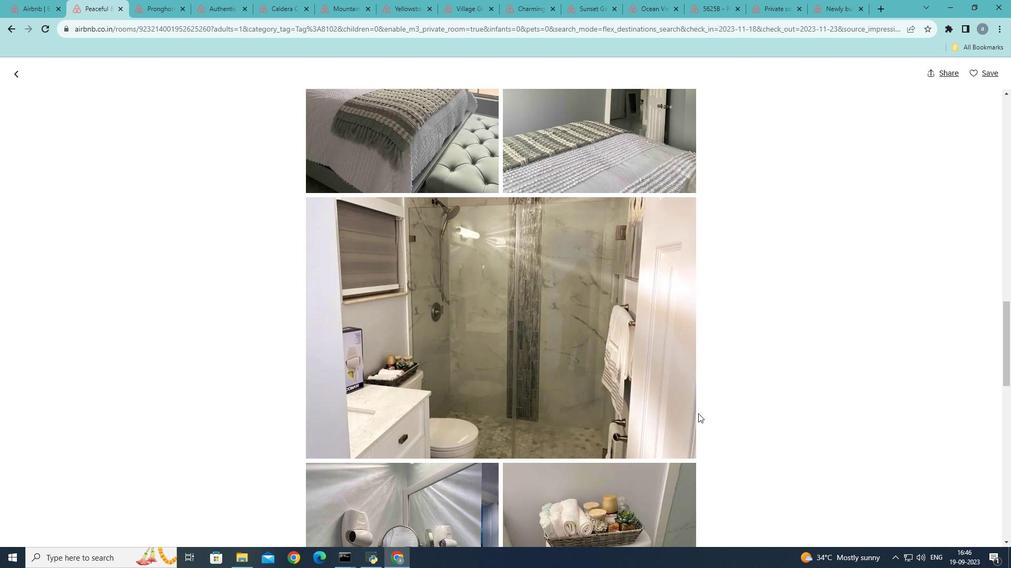 
Action: Mouse scrolled (698, 413) with delta (0, 0)
Screenshot: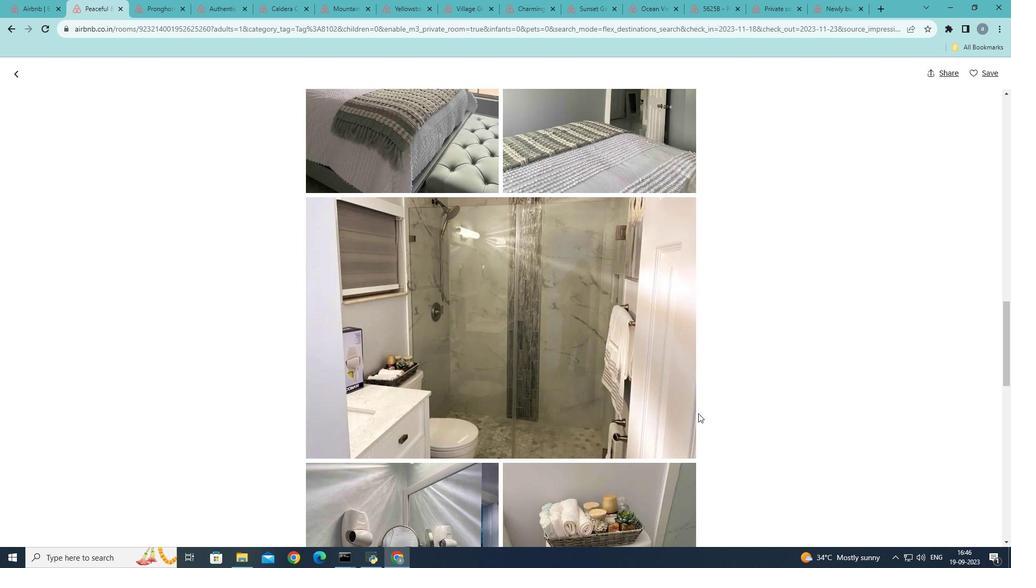 
Action: Mouse moved to (698, 413)
Screenshot: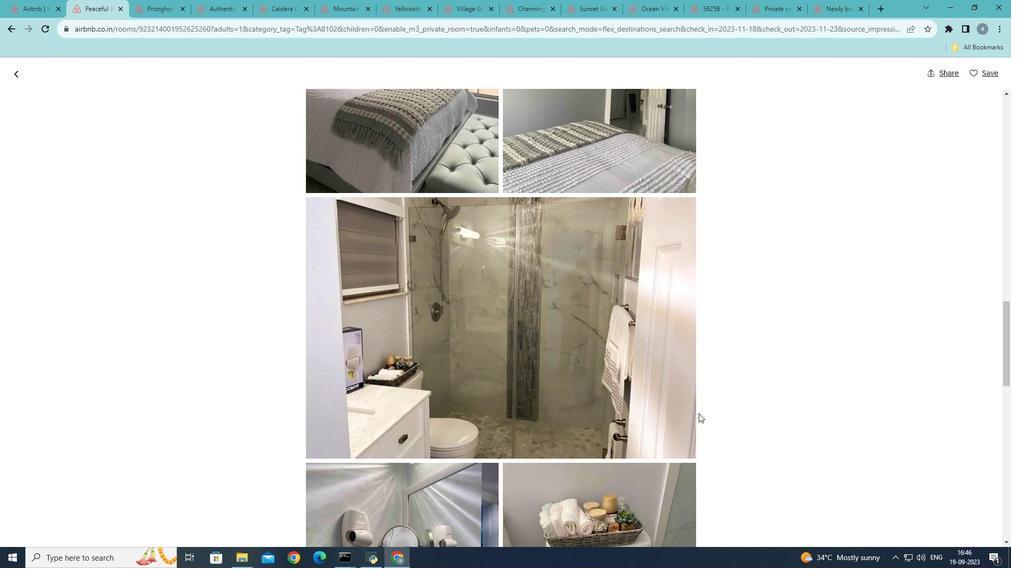 
Action: Mouse scrolled (698, 413) with delta (0, 0)
Screenshot: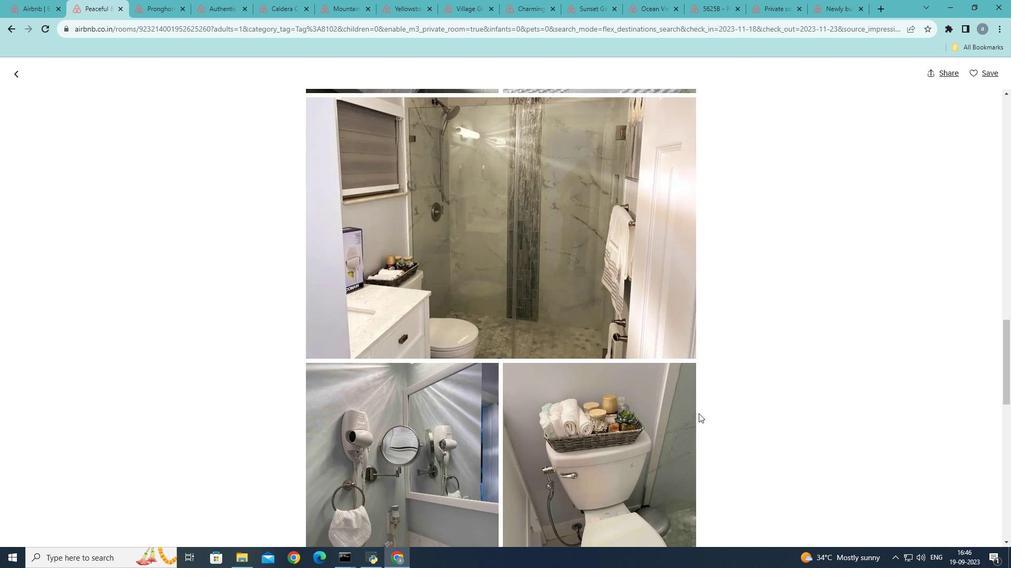 
Action: Mouse scrolled (698, 413) with delta (0, 0)
Screenshot: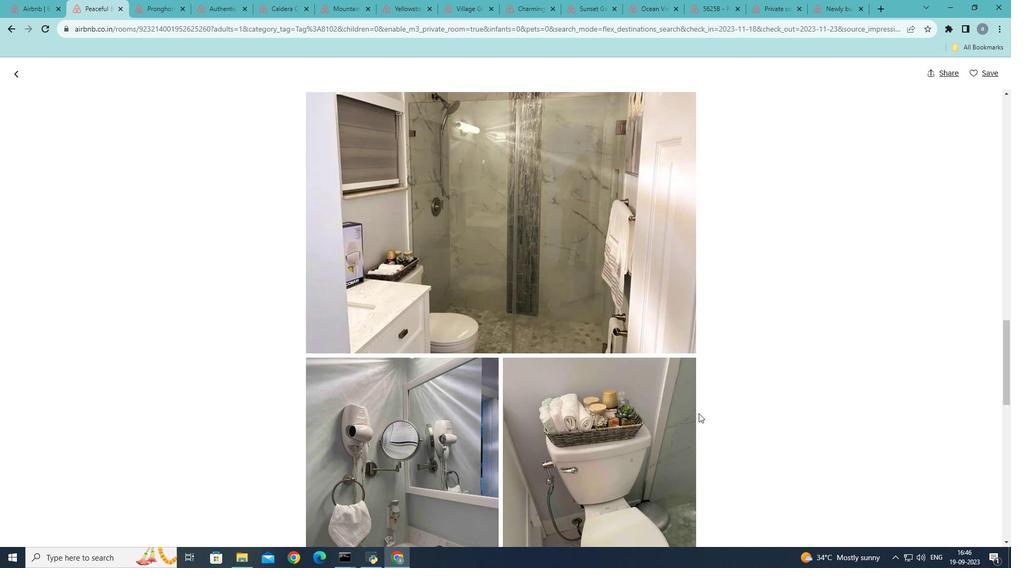 
Action: Mouse scrolled (698, 413) with delta (0, 0)
Screenshot: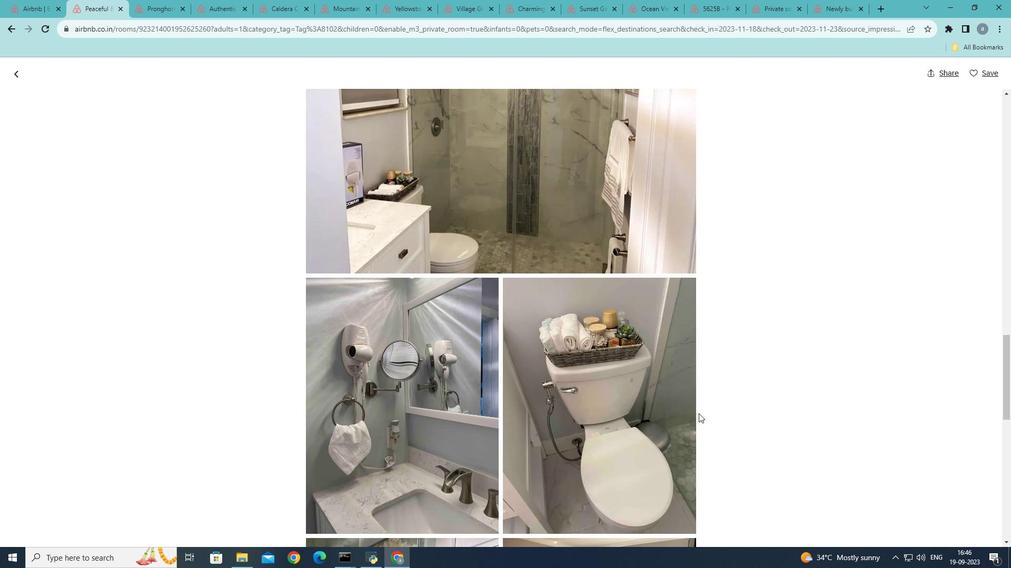 
Action: Mouse moved to (698, 413)
Screenshot: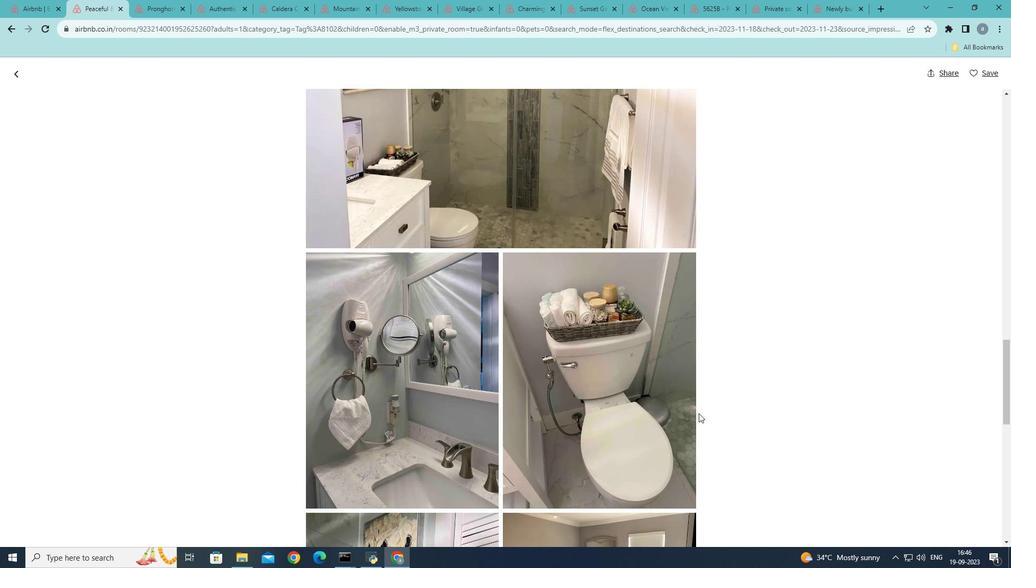 
Action: Mouse scrolled (698, 413) with delta (0, 0)
Screenshot: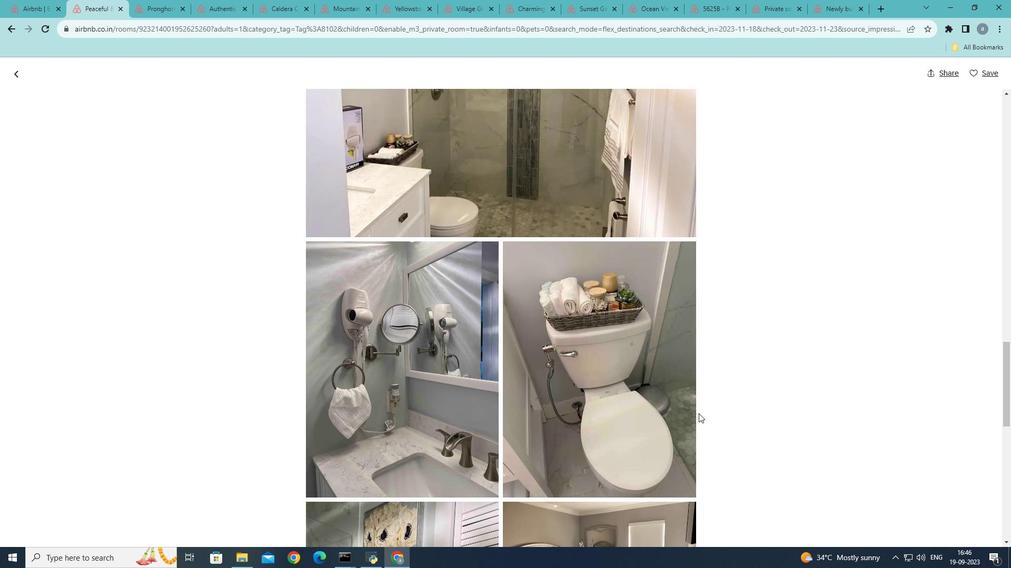
Action: Mouse scrolled (698, 413) with delta (0, 0)
Screenshot: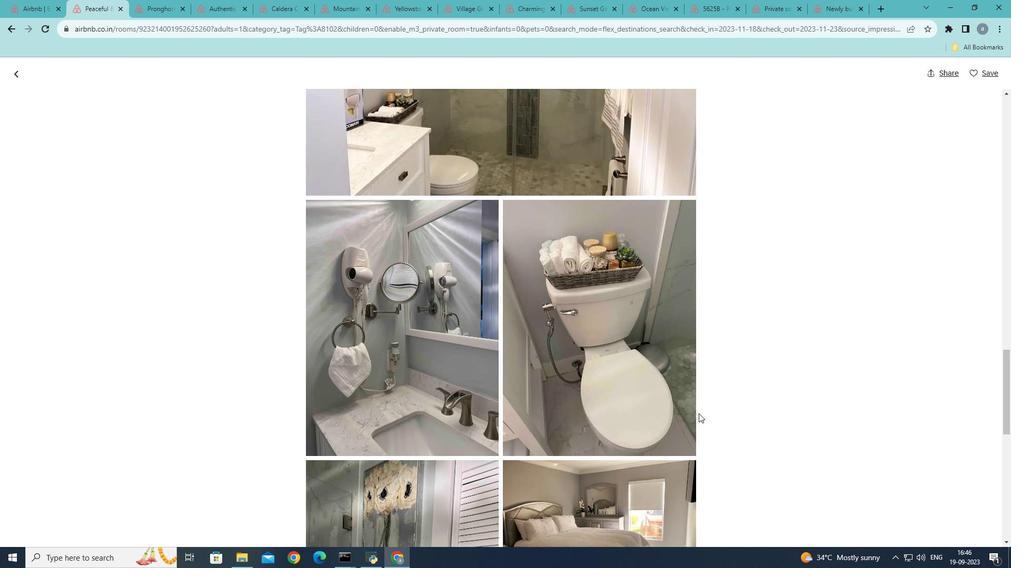 
Action: Mouse scrolled (698, 413) with delta (0, 0)
Screenshot: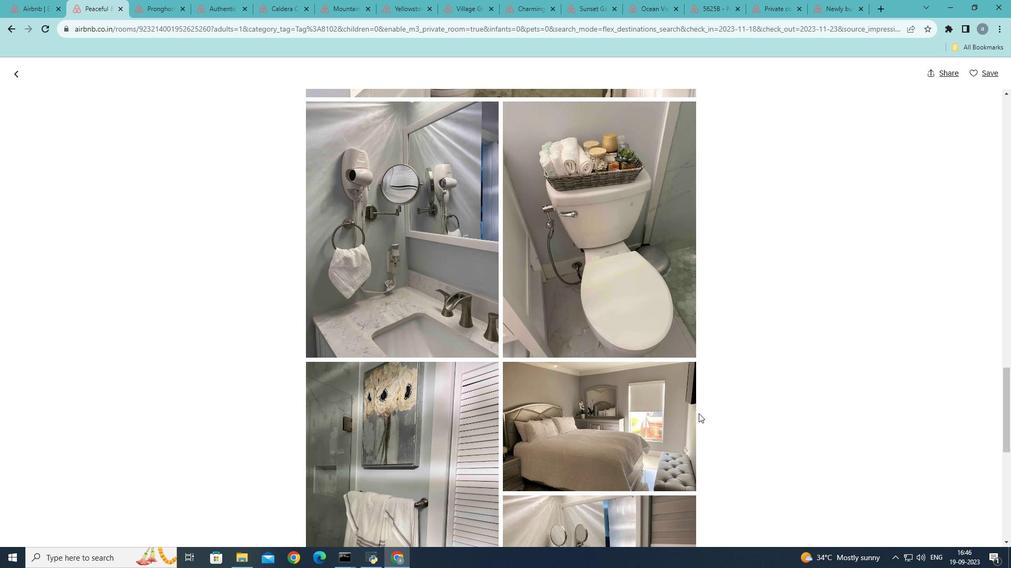 
Action: Mouse scrolled (698, 413) with delta (0, 0)
Screenshot: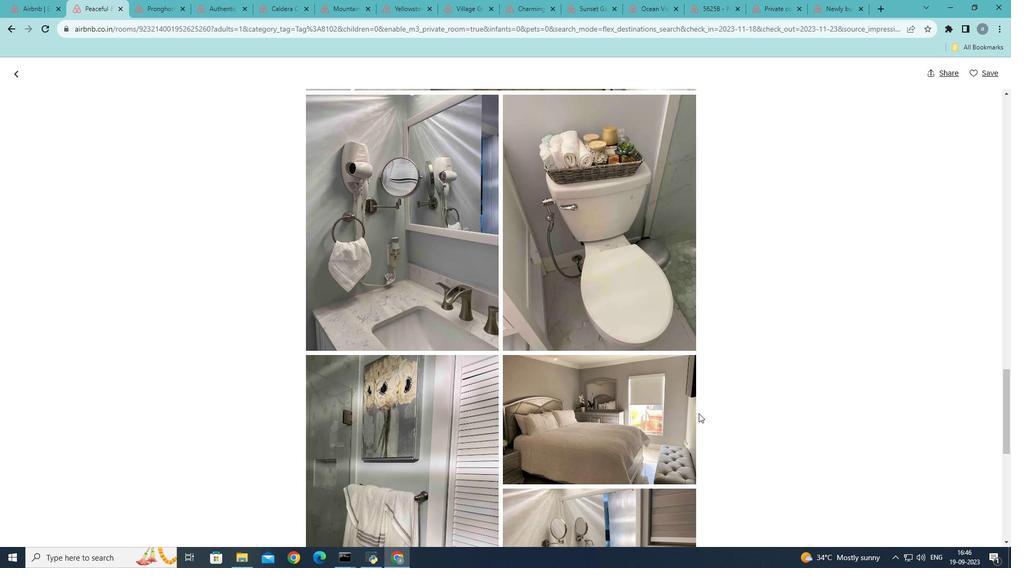 
Action: Mouse scrolled (698, 413) with delta (0, 0)
Screenshot: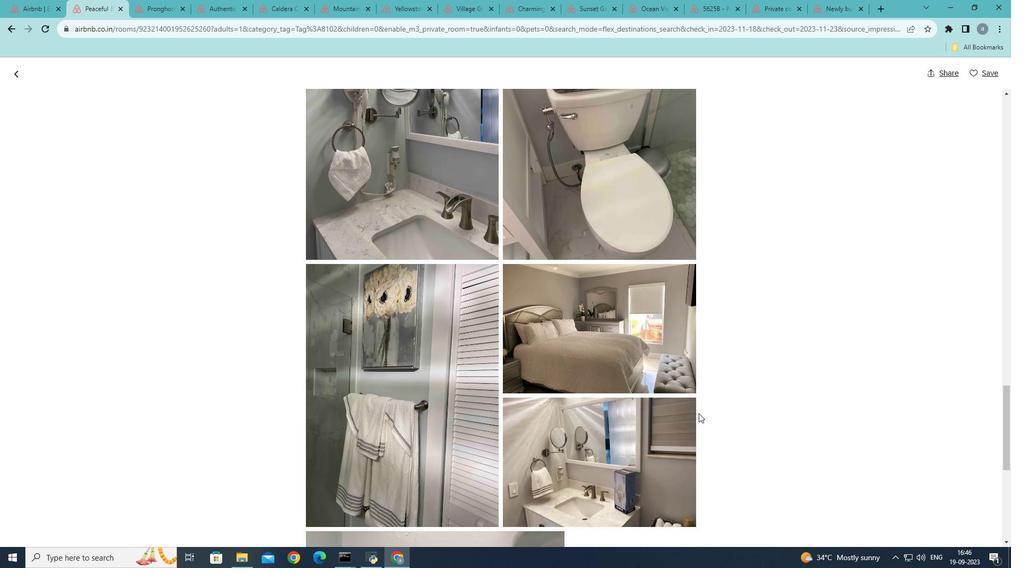
Action: Mouse scrolled (698, 413) with delta (0, 0)
Screenshot: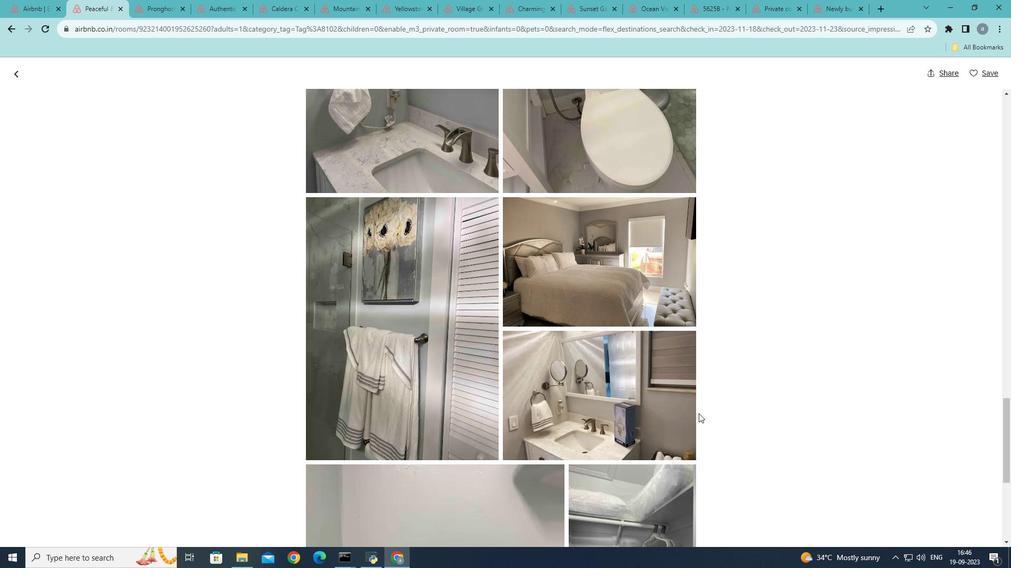 
Action: Mouse scrolled (698, 413) with delta (0, 0)
Screenshot: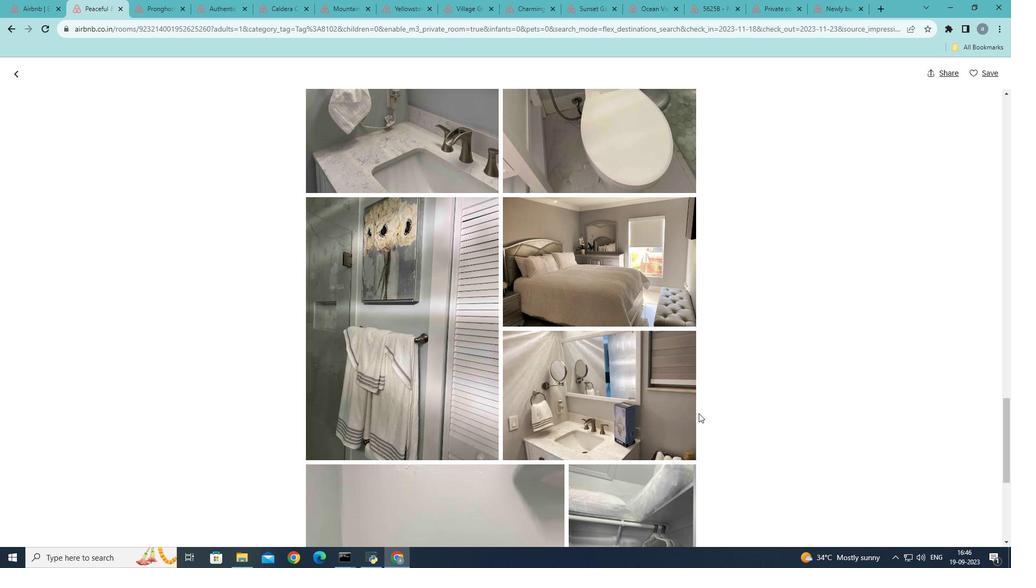 
Action: Mouse scrolled (698, 413) with delta (0, 0)
Screenshot: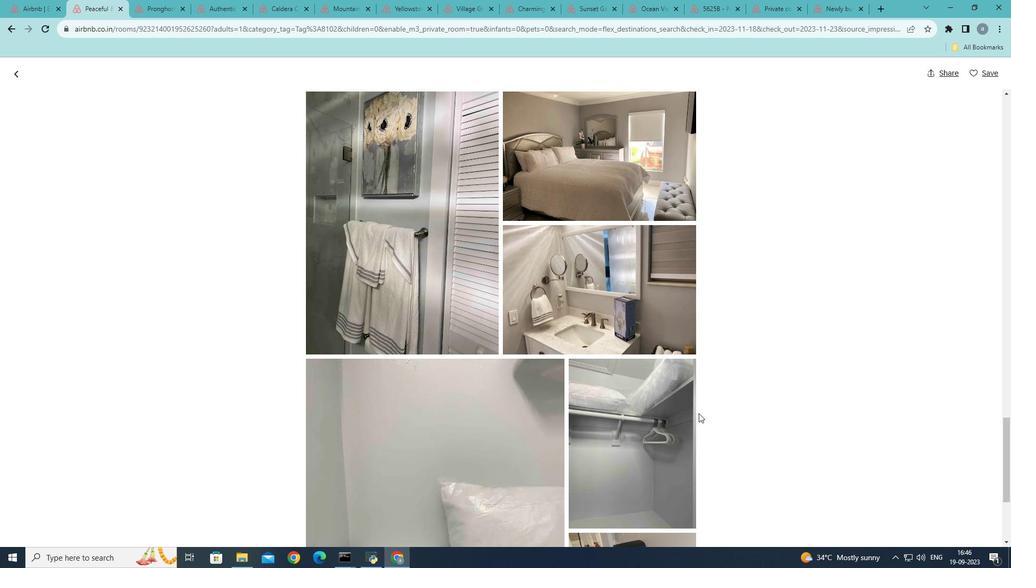 
Action: Mouse scrolled (698, 413) with delta (0, 0)
Screenshot: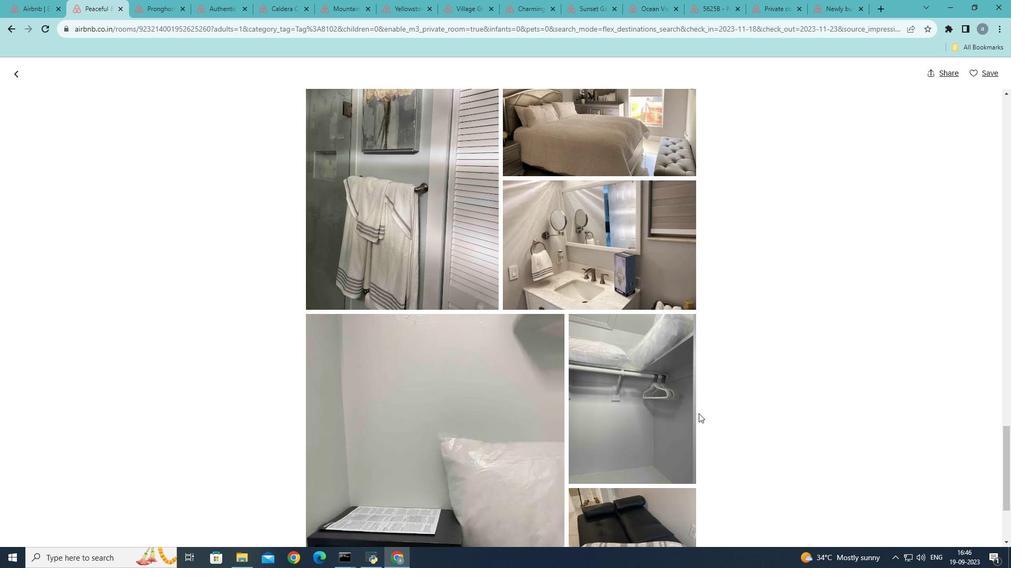 
Action: Mouse scrolled (698, 413) with delta (0, 0)
Screenshot: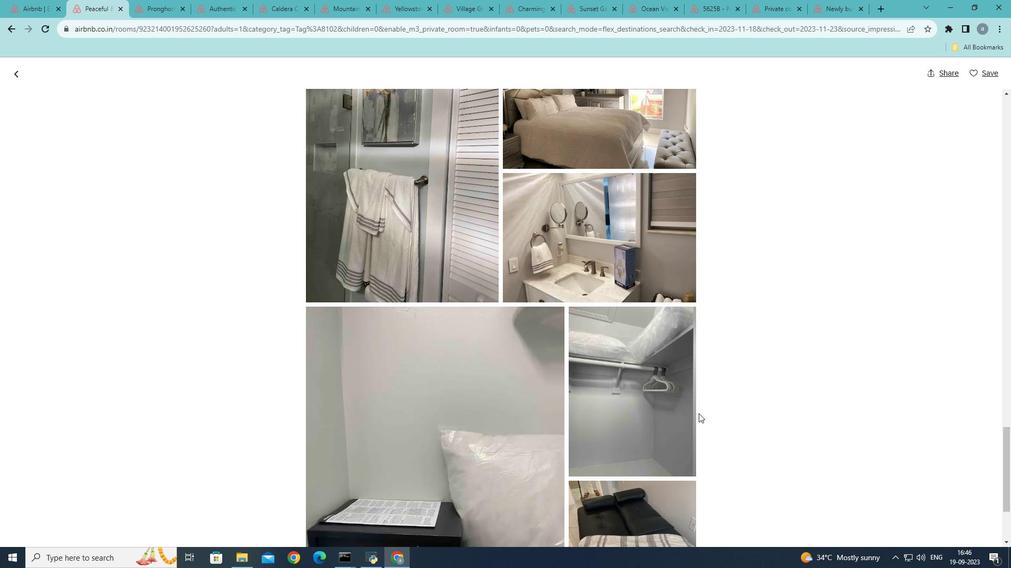 
Action: Mouse scrolled (698, 413) with delta (0, 0)
Screenshot: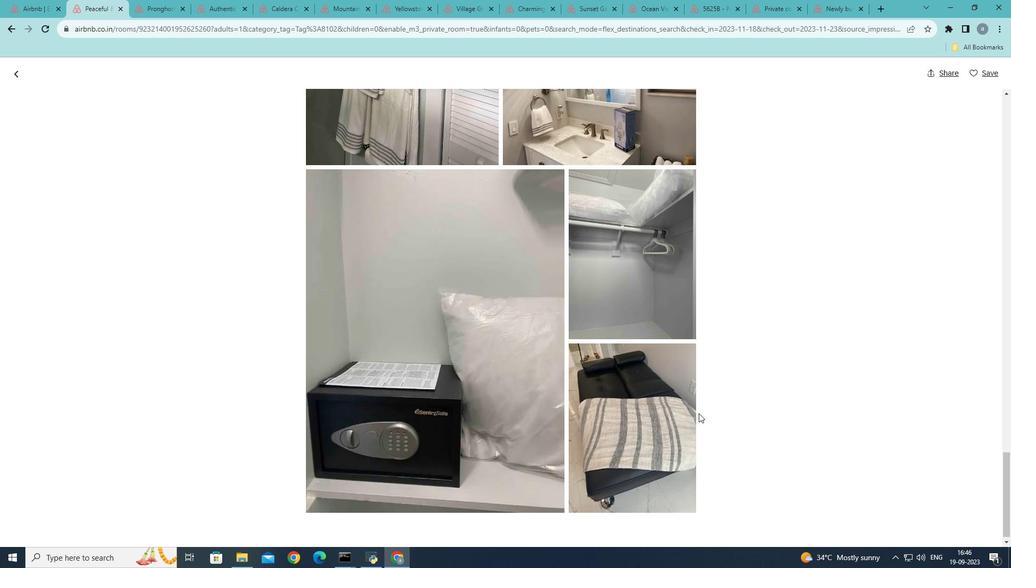 
Action: Mouse scrolled (698, 413) with delta (0, 0)
Screenshot: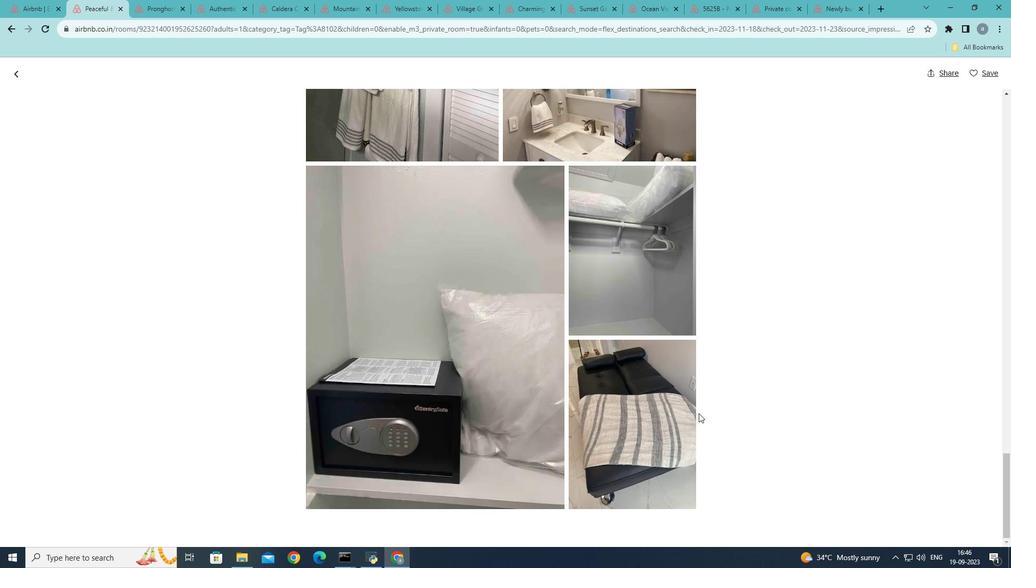 
Action: Mouse scrolled (698, 413) with delta (0, 0)
Screenshot: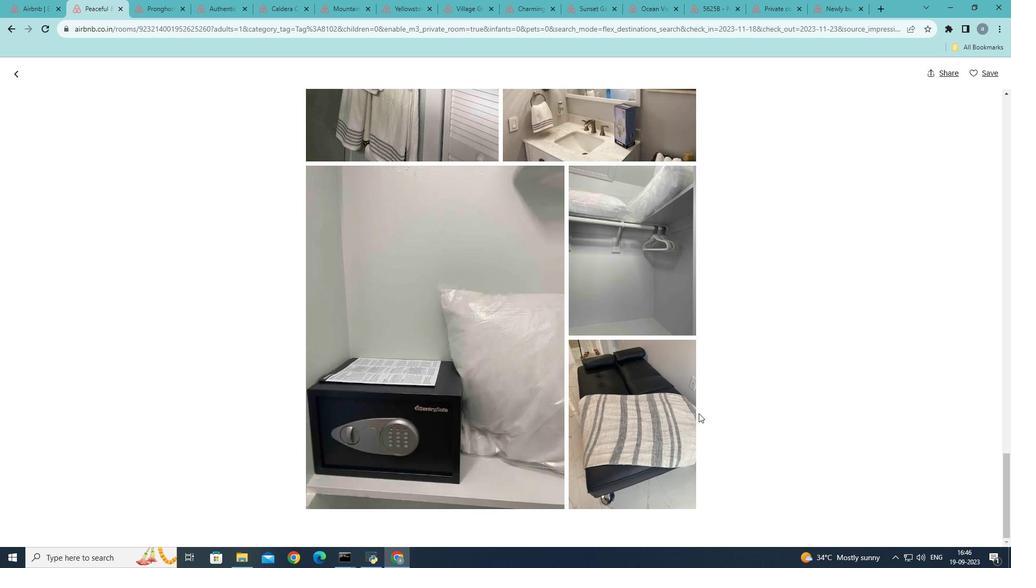 
Action: Mouse scrolled (698, 413) with delta (0, 0)
Screenshot: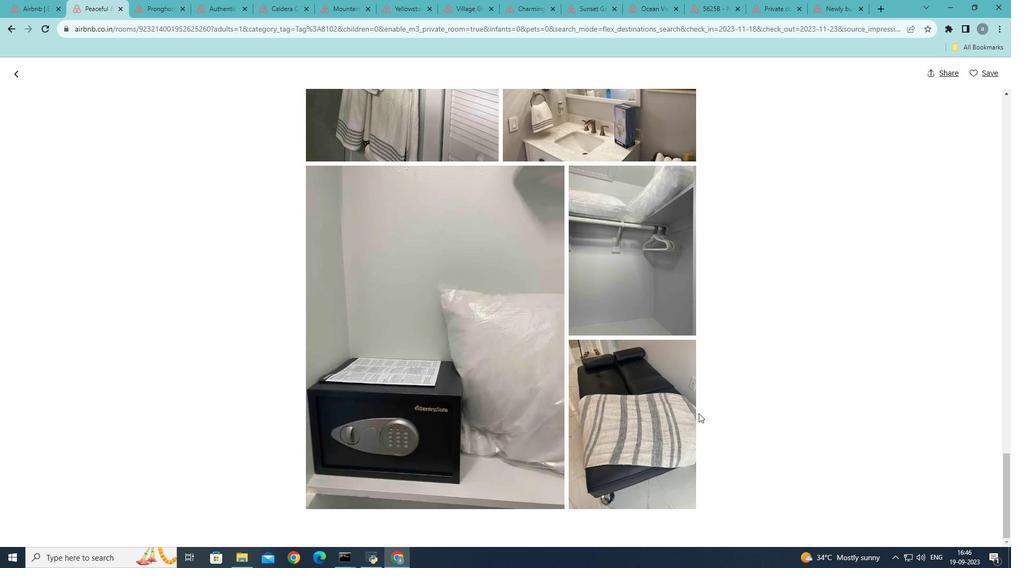 
Action: Mouse scrolled (698, 413) with delta (0, 0)
Screenshot: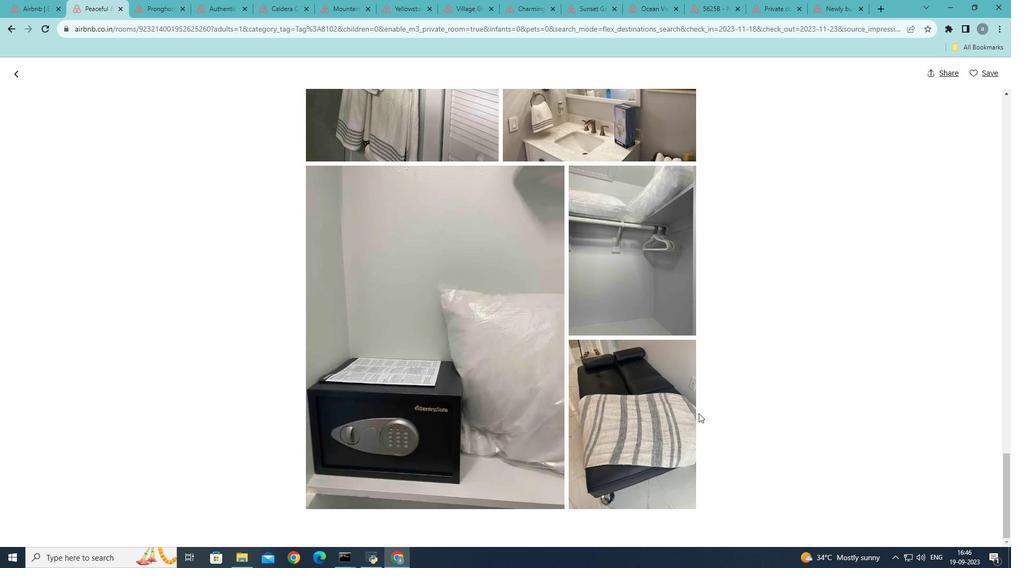 
Action: Mouse scrolled (698, 413) with delta (0, 0)
Screenshot: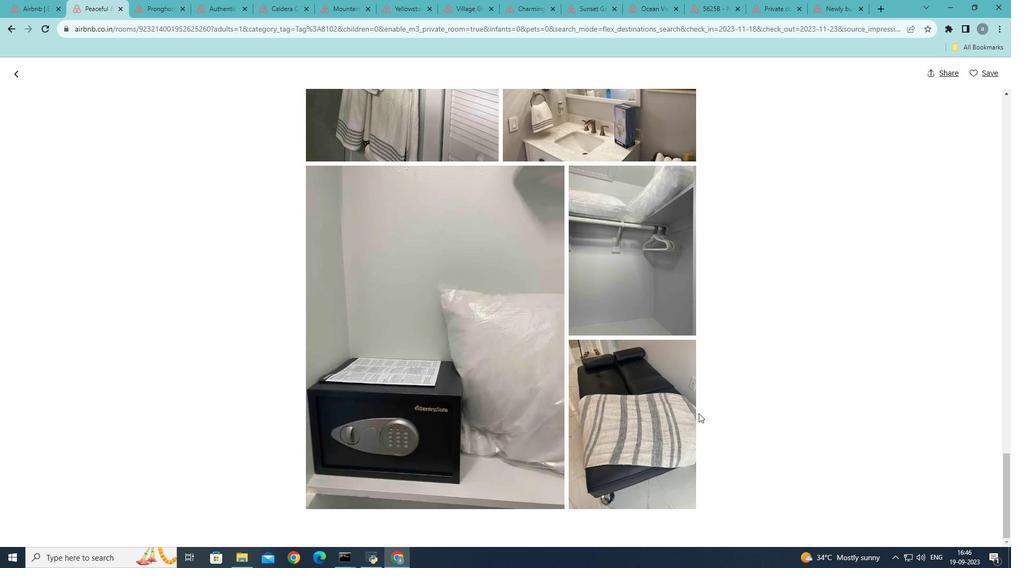 
Action: Mouse scrolled (698, 413) with delta (0, 0)
Screenshot: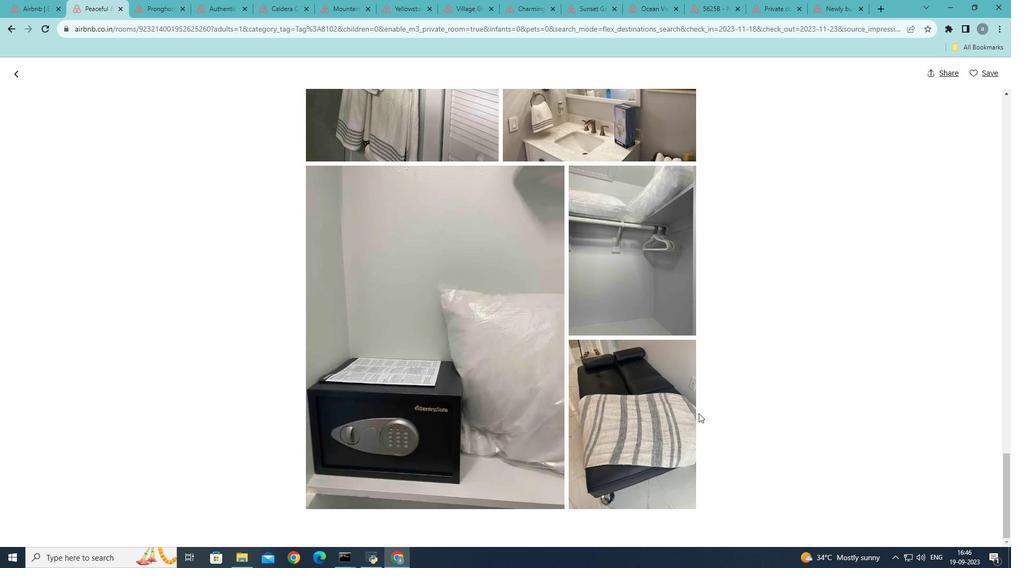 
Action: Mouse scrolled (698, 413) with delta (0, 0)
Screenshot: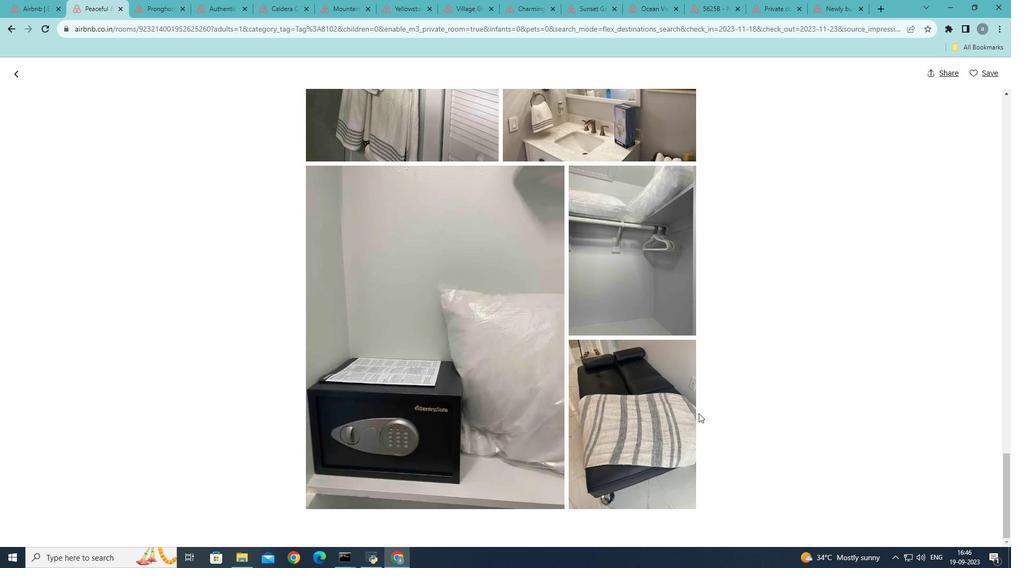 
Action: Mouse scrolled (698, 413) with delta (0, 0)
Screenshot: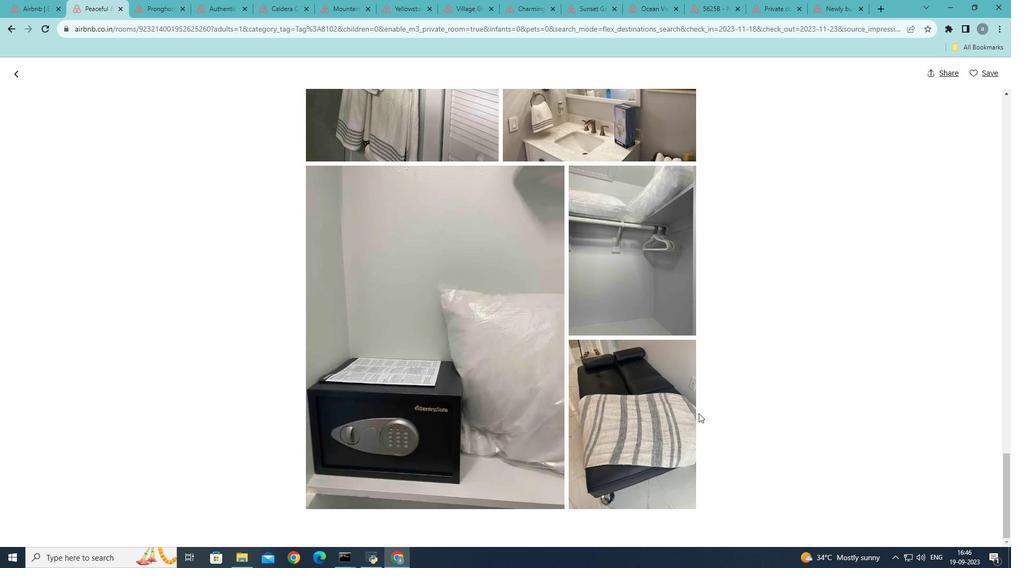 
Action: Mouse scrolled (698, 413) with delta (0, 0)
Screenshot: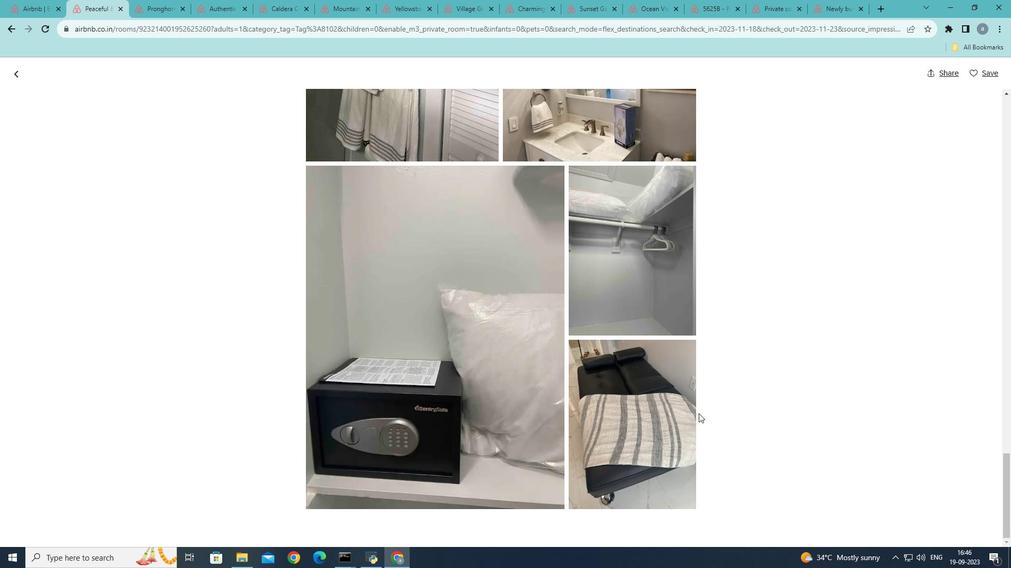 
Action: Mouse scrolled (698, 413) with delta (0, 0)
Screenshot: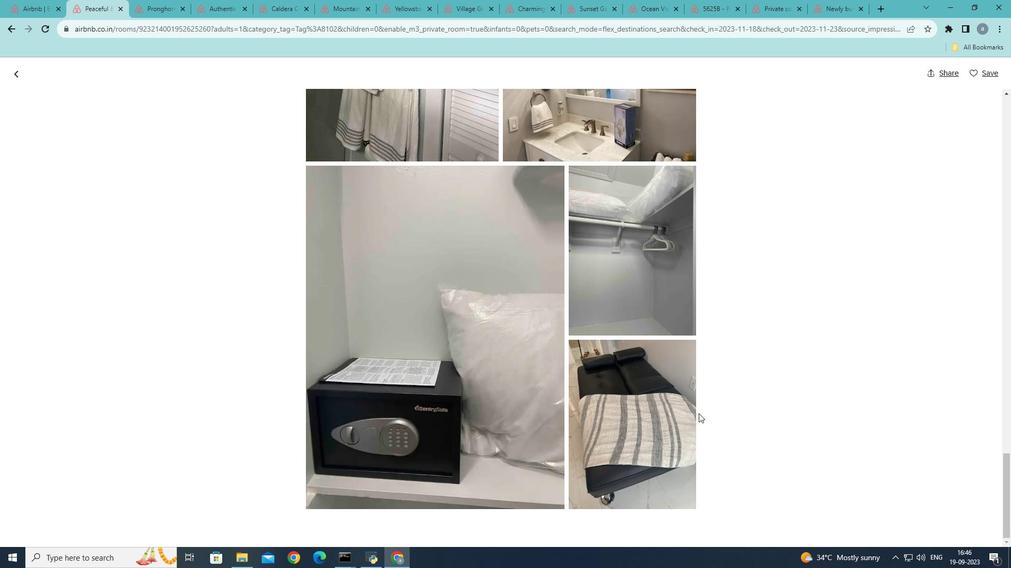 
Action: Mouse moved to (16, 71)
Screenshot: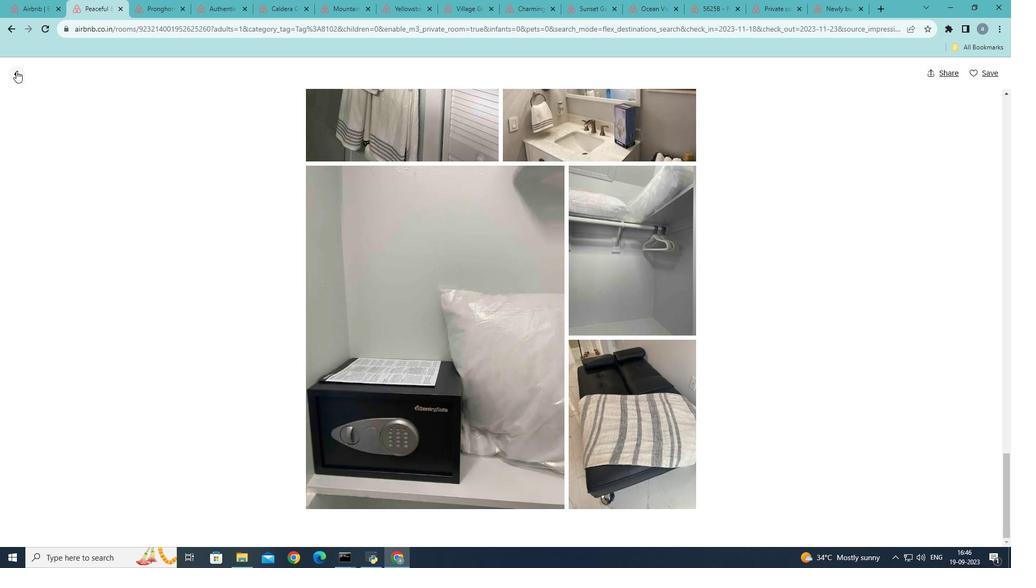 
Action: Mouse pressed left at (16, 71)
Screenshot: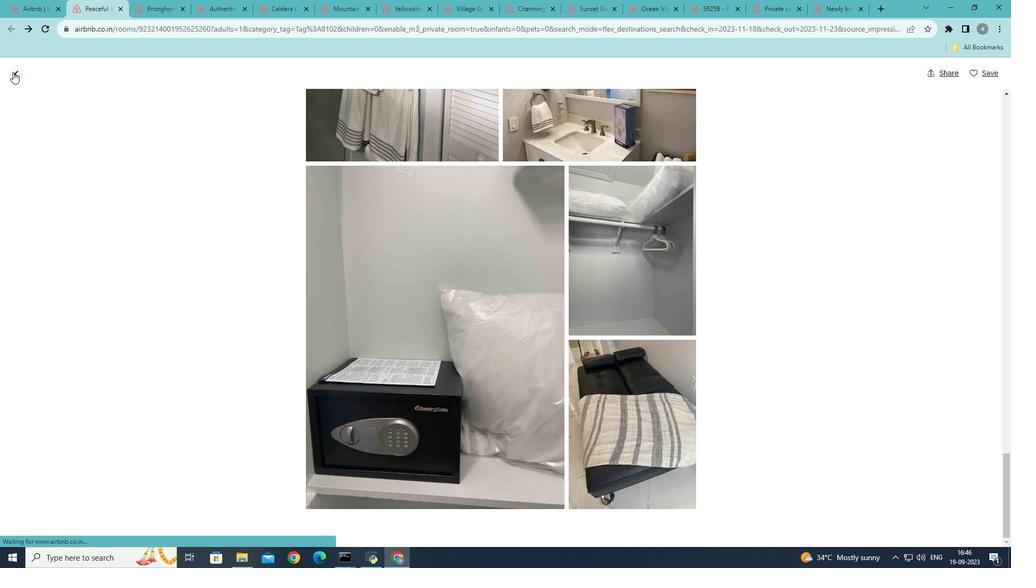 
Action: Mouse moved to (461, 502)
Screenshot: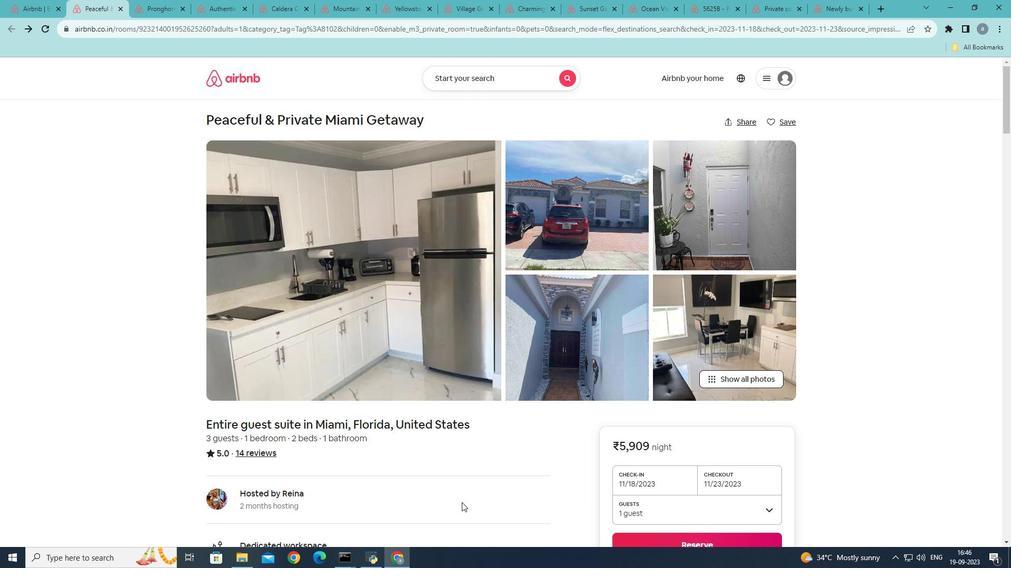 
Action: Mouse scrolled (461, 502) with delta (0, 0)
Screenshot: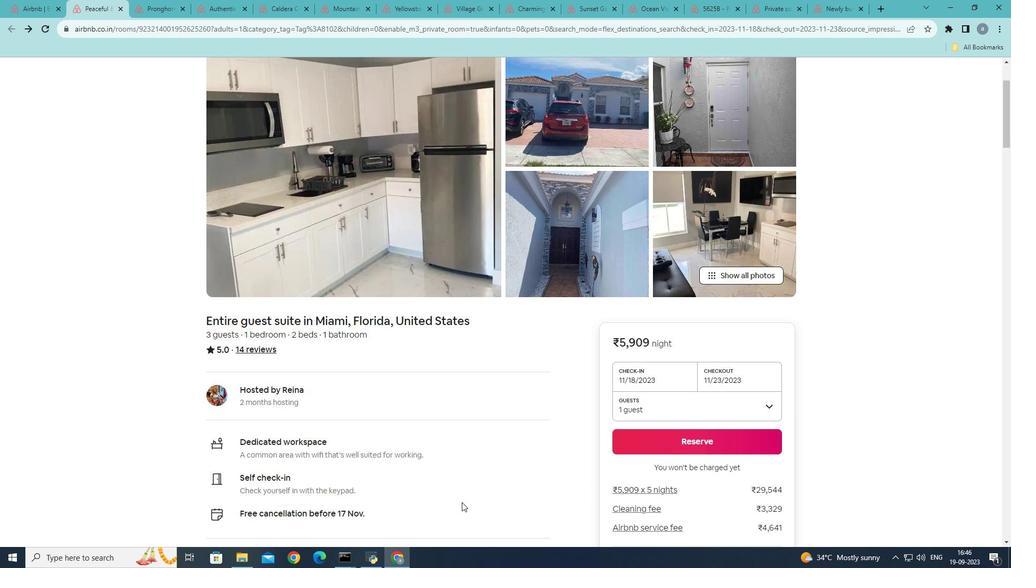 
Action: Mouse scrolled (461, 502) with delta (0, 0)
Screenshot: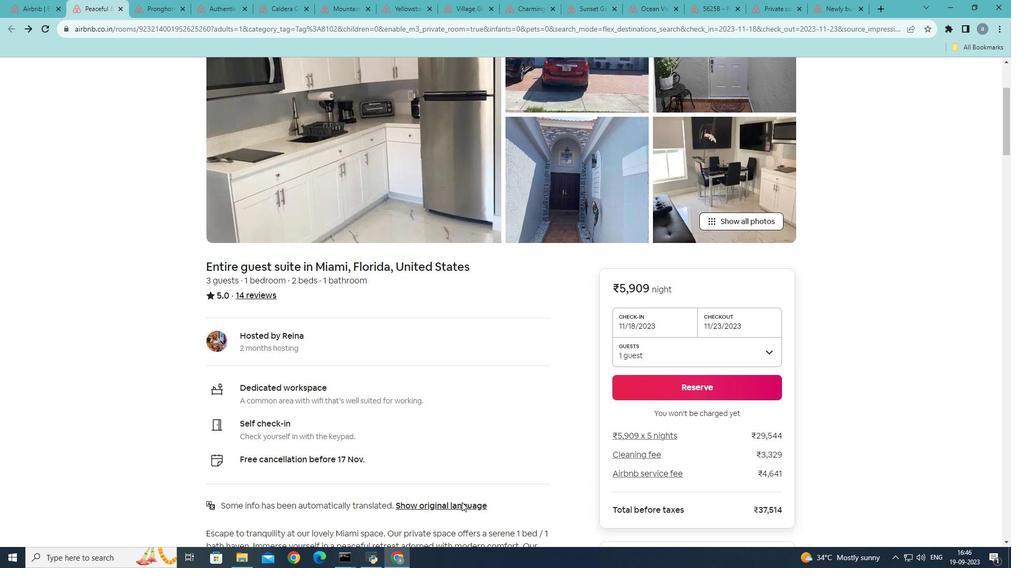 
Action: Mouse scrolled (461, 502) with delta (0, 0)
Screenshot: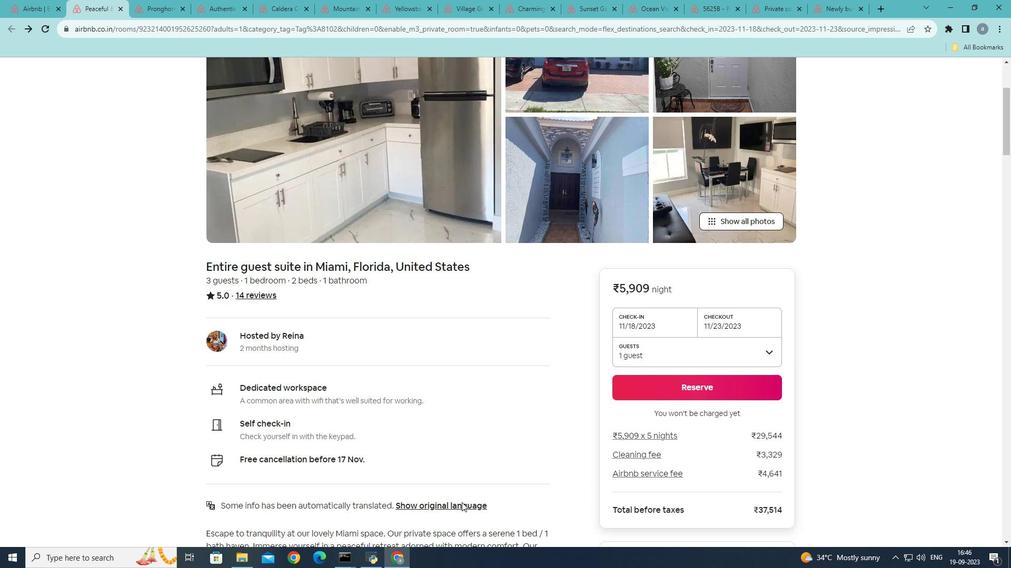 
Action: Mouse scrolled (461, 502) with delta (0, 0)
Screenshot: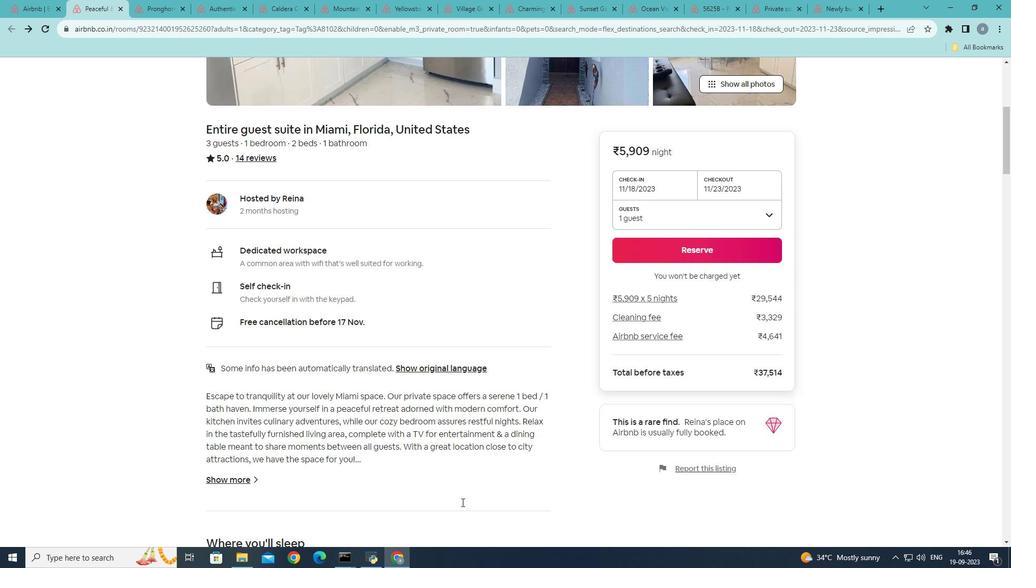 
Action: Mouse scrolled (461, 502) with delta (0, 0)
Screenshot: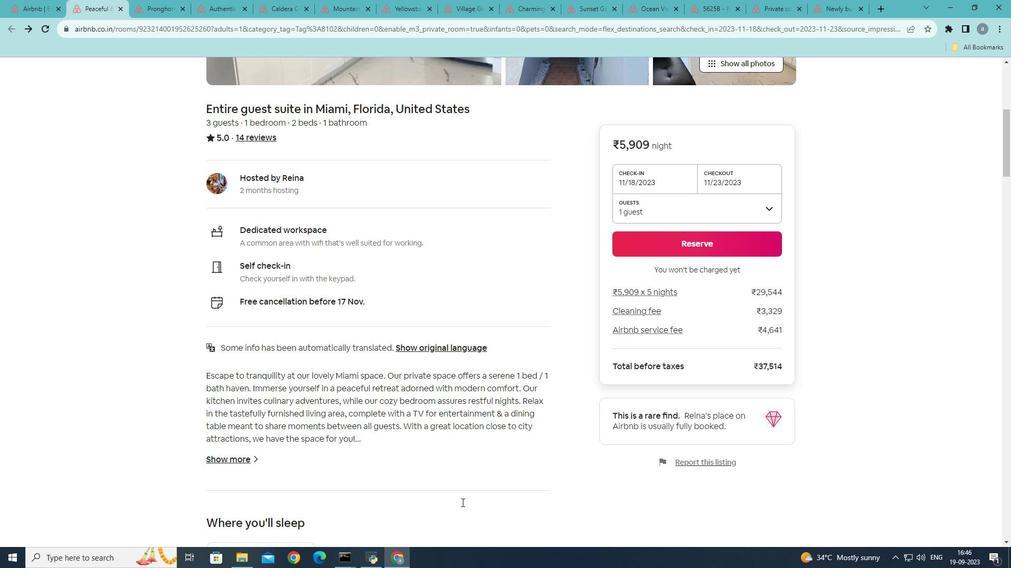 
Action: Mouse scrolled (461, 502) with delta (0, 0)
Screenshot: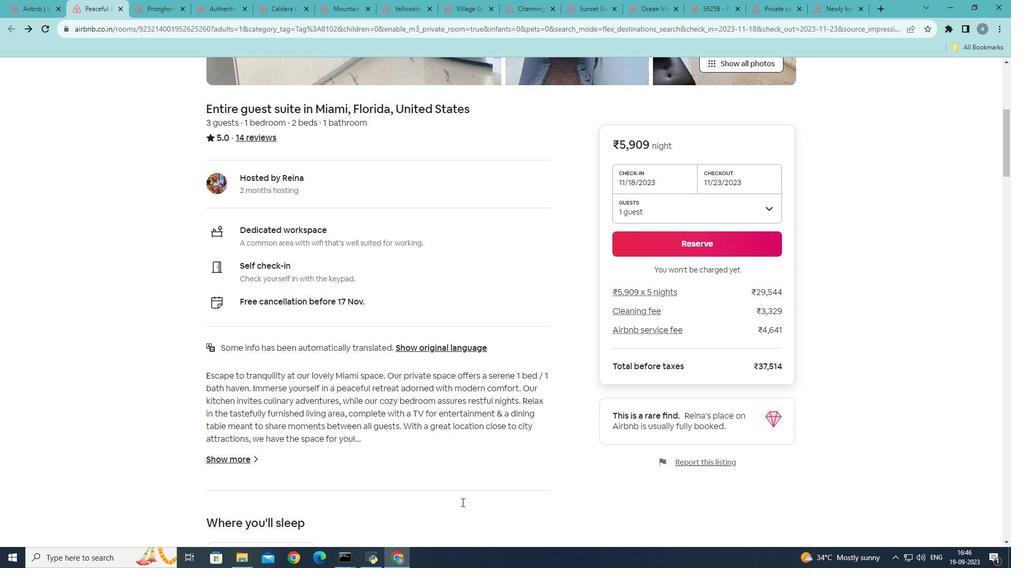 
Action: Mouse scrolled (461, 502) with delta (0, 0)
Screenshot: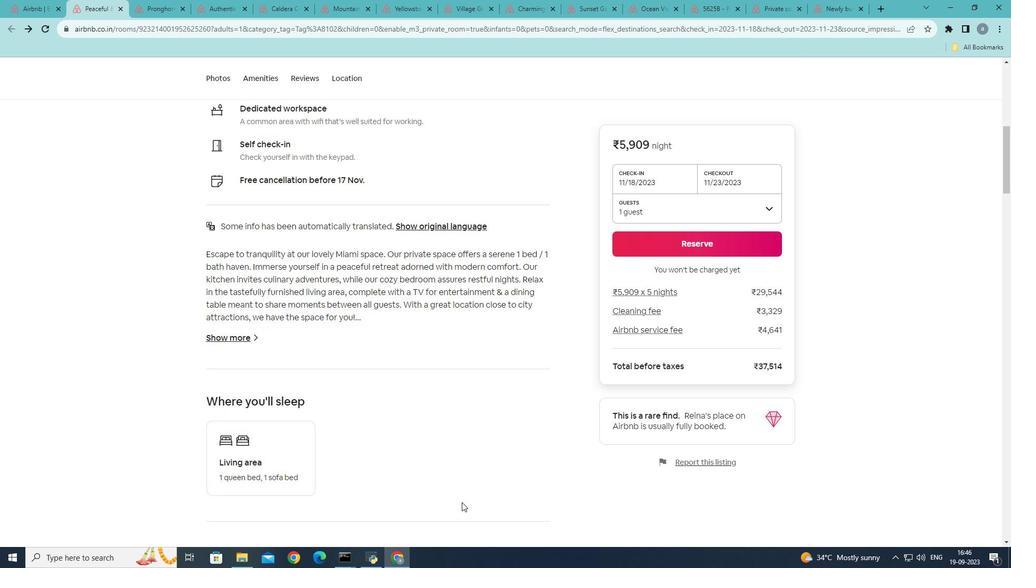 
Action: Mouse scrolled (461, 502) with delta (0, 0)
Screenshot: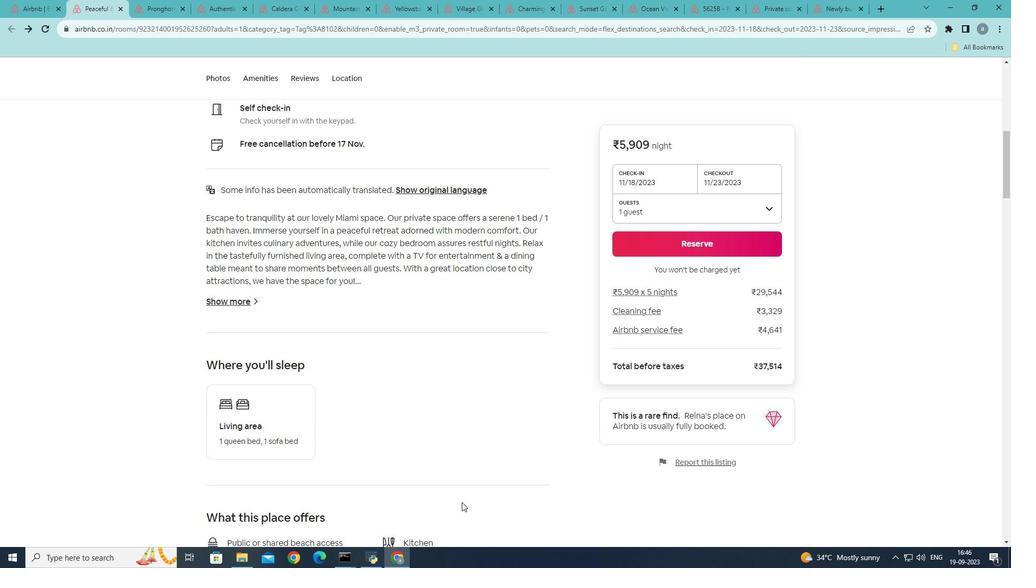 
Action: Mouse scrolled (461, 502) with delta (0, 0)
Screenshot: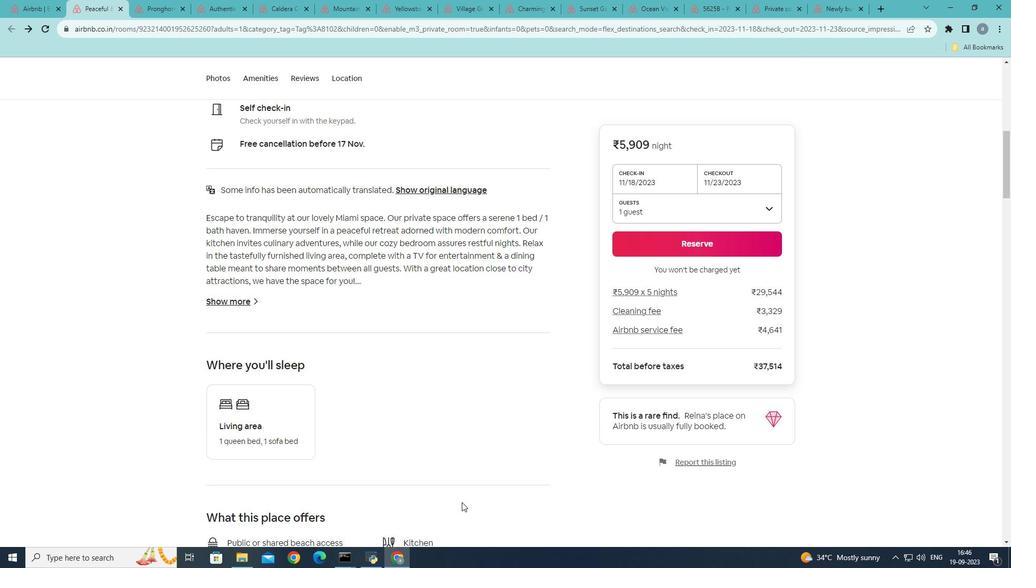
Action: Mouse scrolled (461, 502) with delta (0, 0)
Screenshot: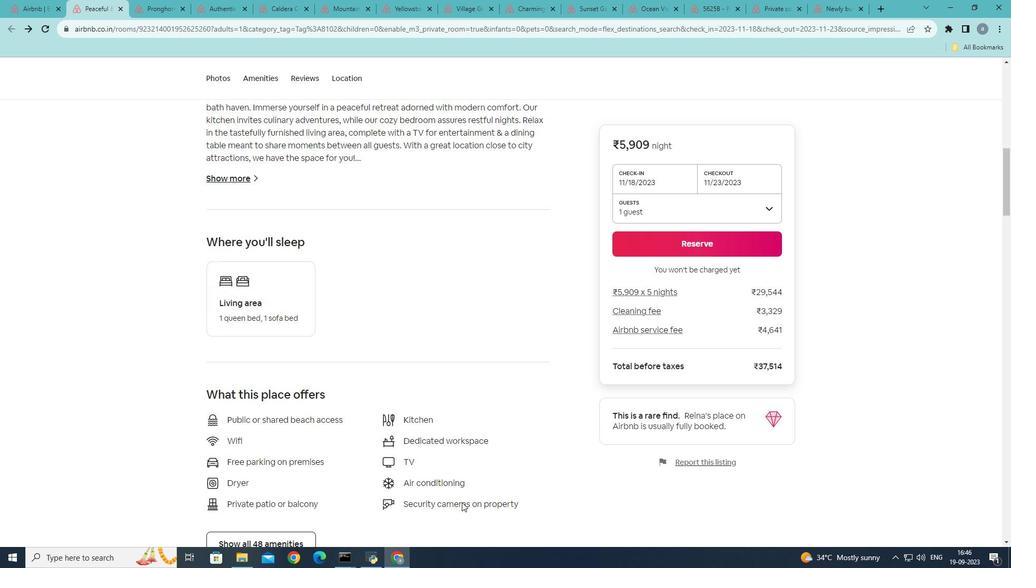 
Action: Mouse scrolled (461, 502) with delta (0, 0)
Screenshot: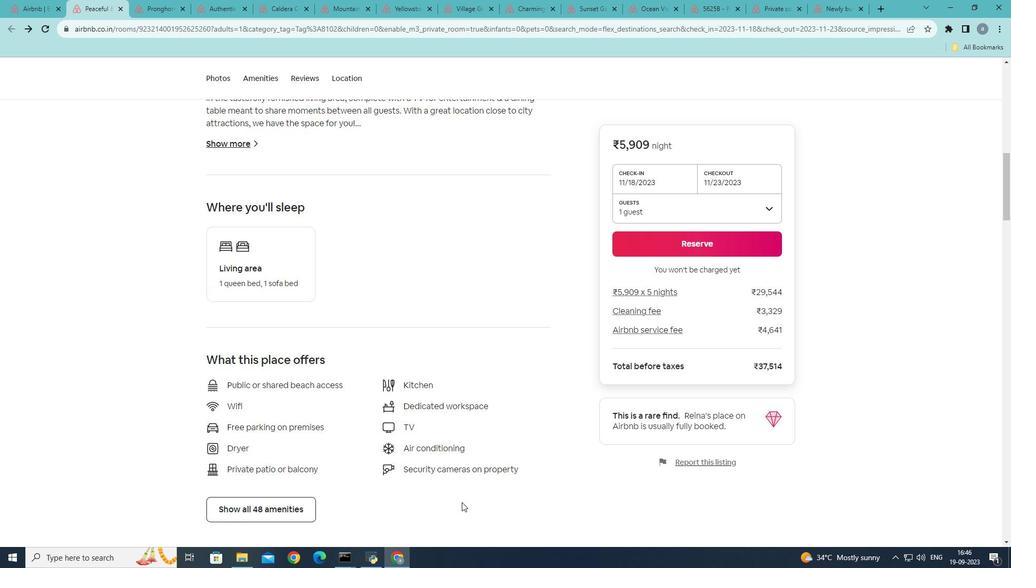 
Action: Mouse scrolled (461, 502) with delta (0, 0)
Screenshot: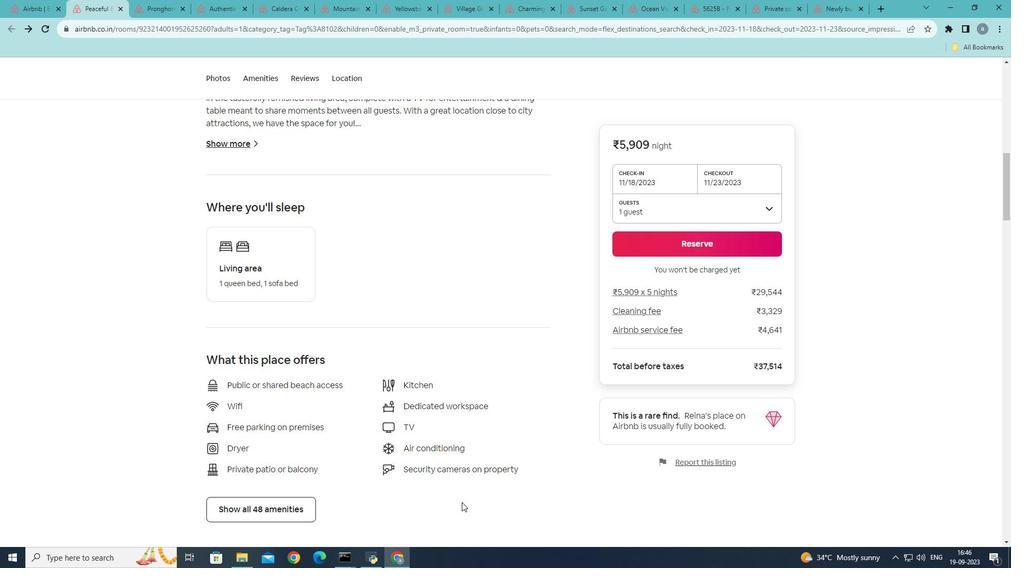 
Action: Mouse moved to (270, 504)
Screenshot: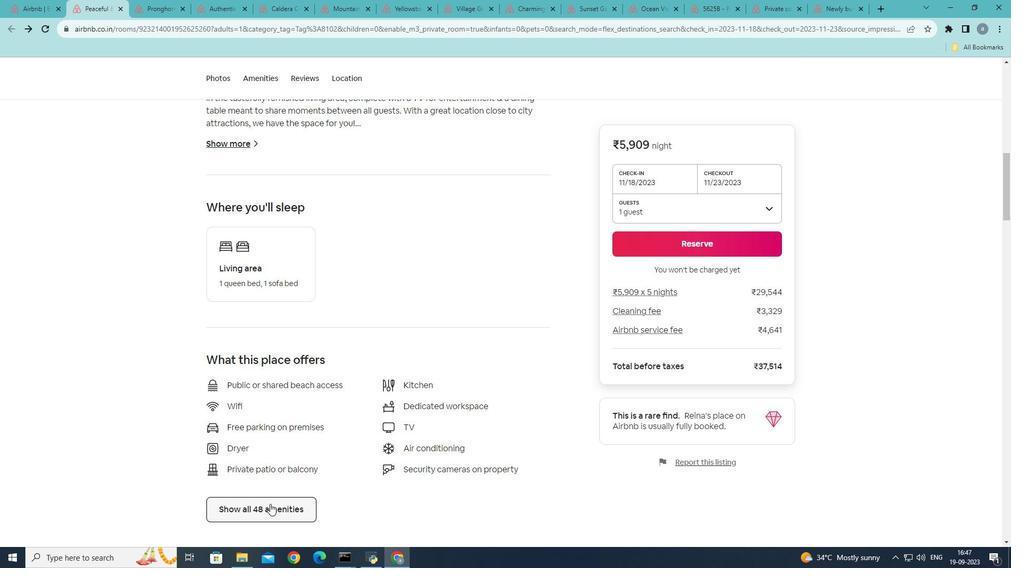 
Action: Mouse pressed left at (270, 504)
Screenshot: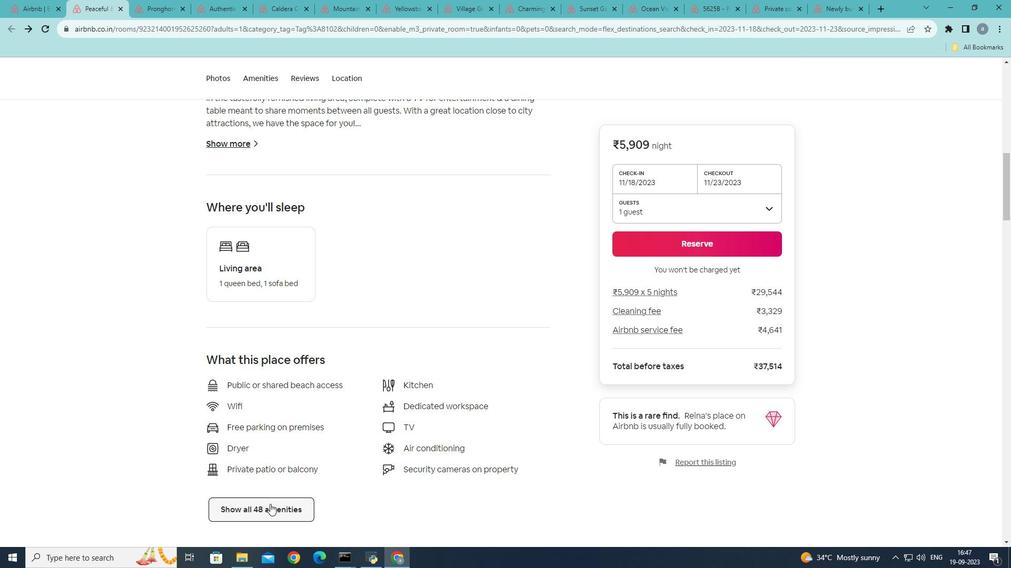 
Action: Mouse moved to (477, 385)
Screenshot: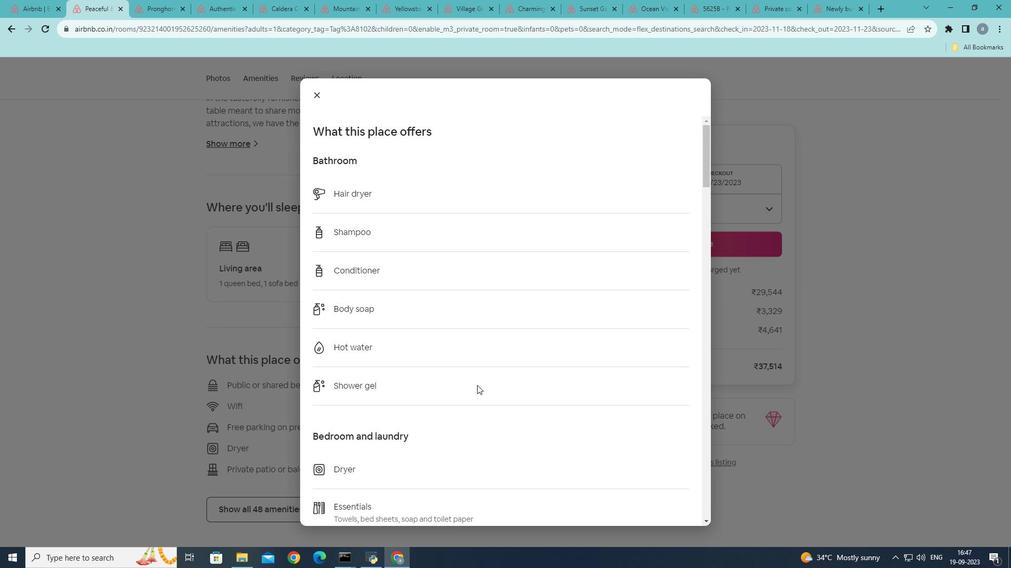 
Action: Mouse scrolled (477, 384) with delta (0, 0)
Screenshot: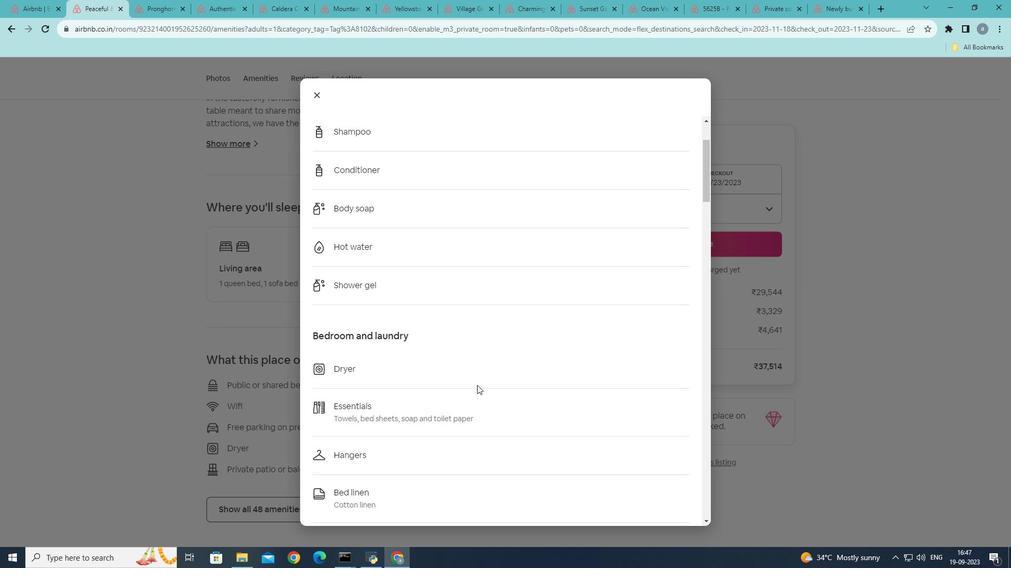 
Action: Mouse scrolled (477, 384) with delta (0, 0)
Screenshot: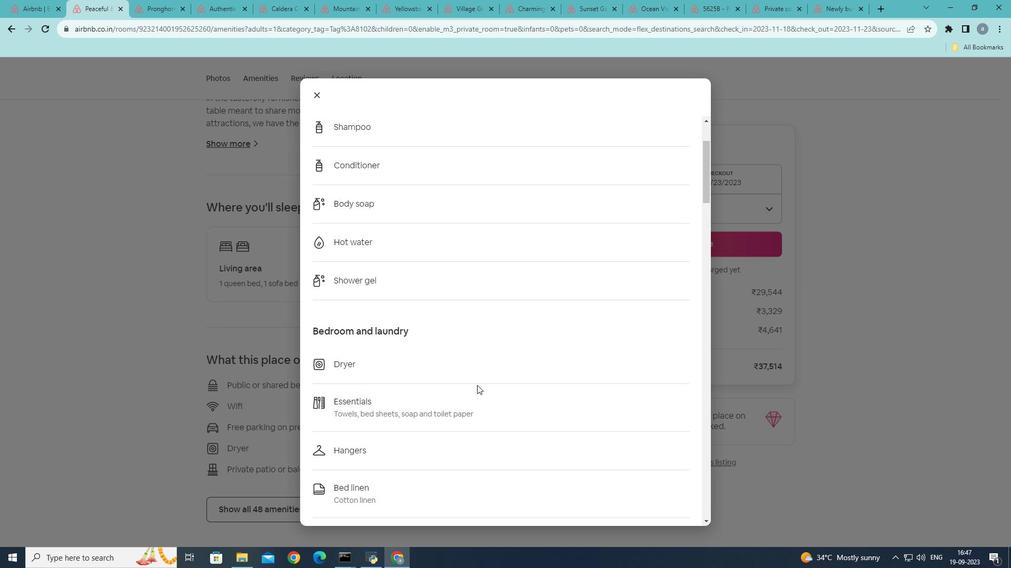 
Action: Mouse scrolled (477, 384) with delta (0, 0)
Screenshot: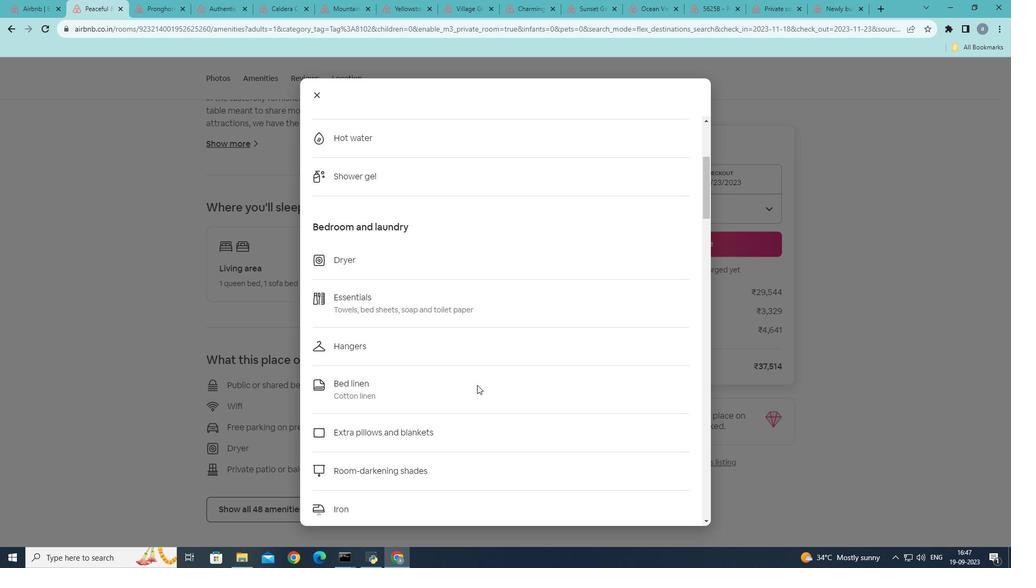 
Action: Mouse scrolled (477, 384) with delta (0, 0)
Screenshot: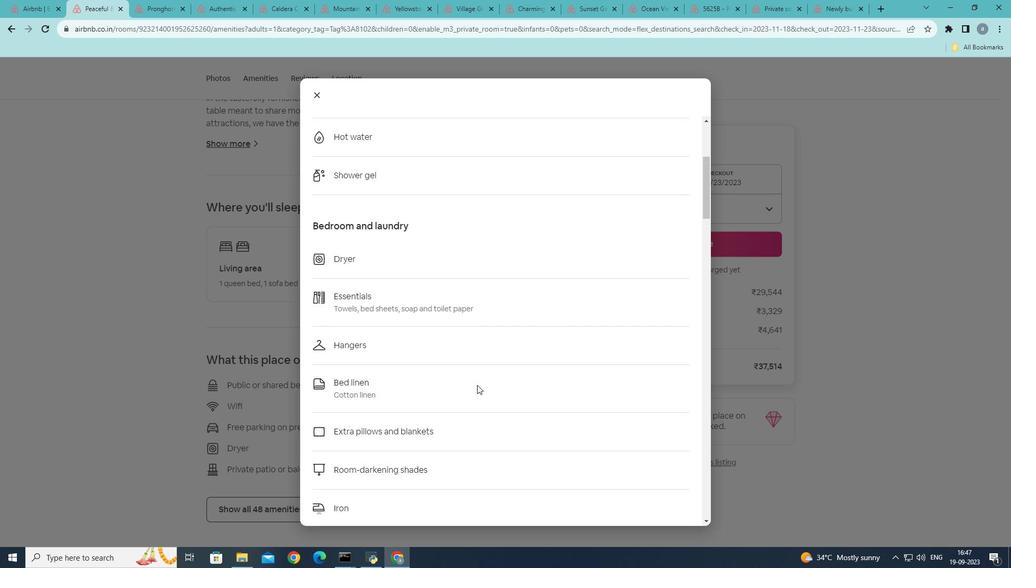
Action: Mouse scrolled (477, 384) with delta (0, 0)
Screenshot: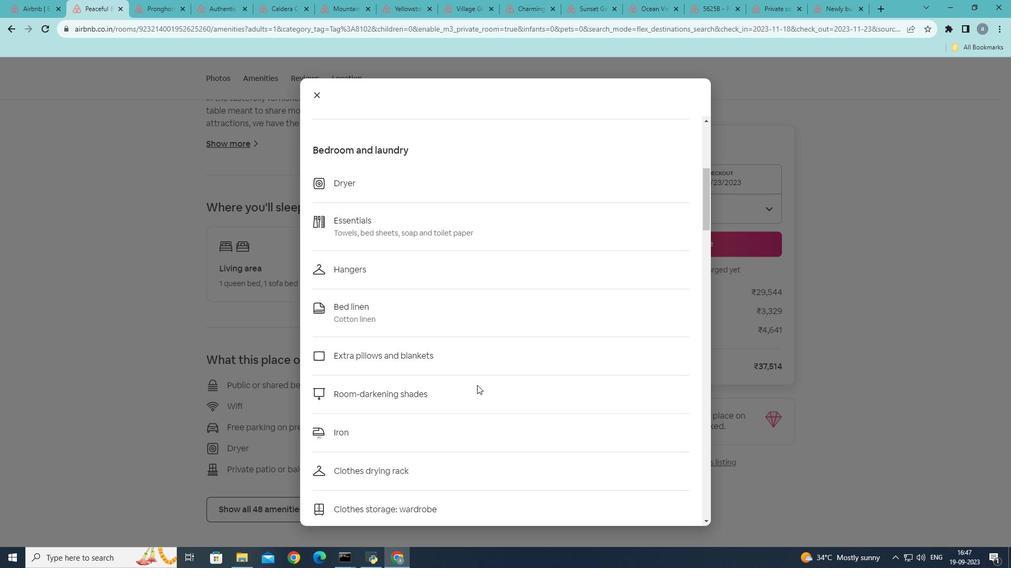 
Action: Mouse scrolled (477, 384) with delta (0, 0)
Screenshot: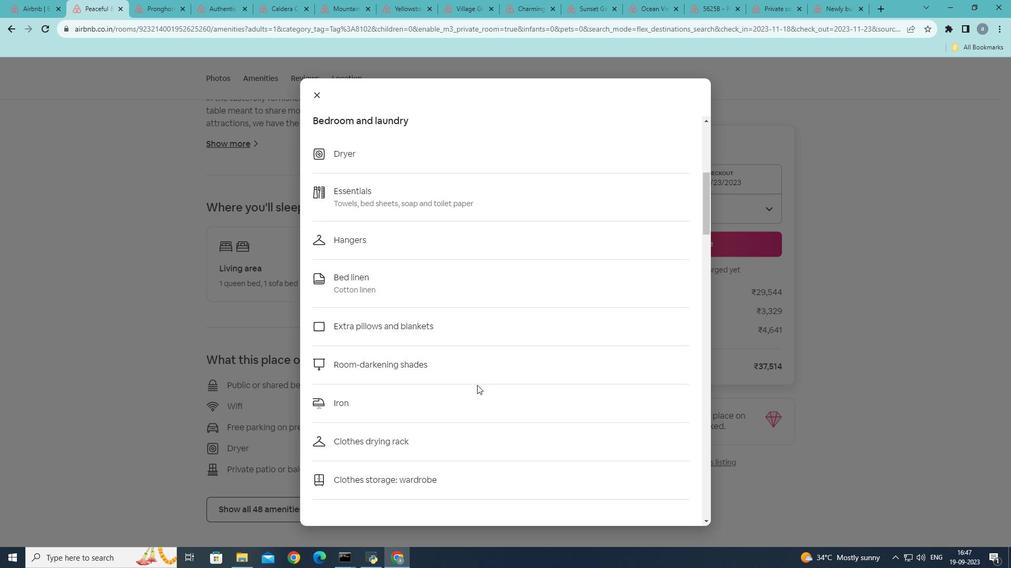 
Action: Mouse scrolled (477, 384) with delta (0, 0)
Screenshot: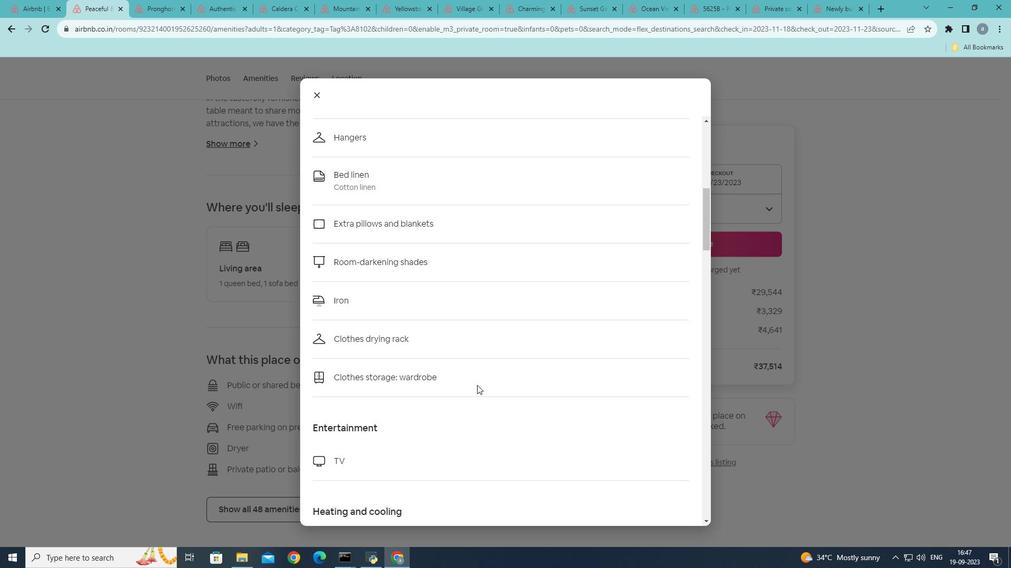 
Action: Mouse scrolled (477, 384) with delta (0, 0)
Screenshot: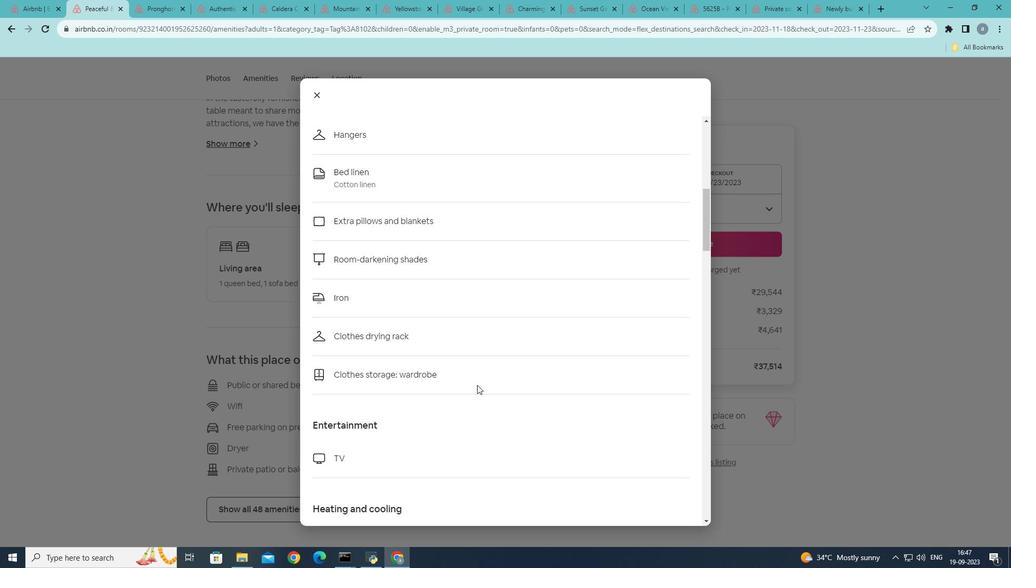 
Action: Mouse scrolled (477, 384) with delta (0, 0)
Screenshot: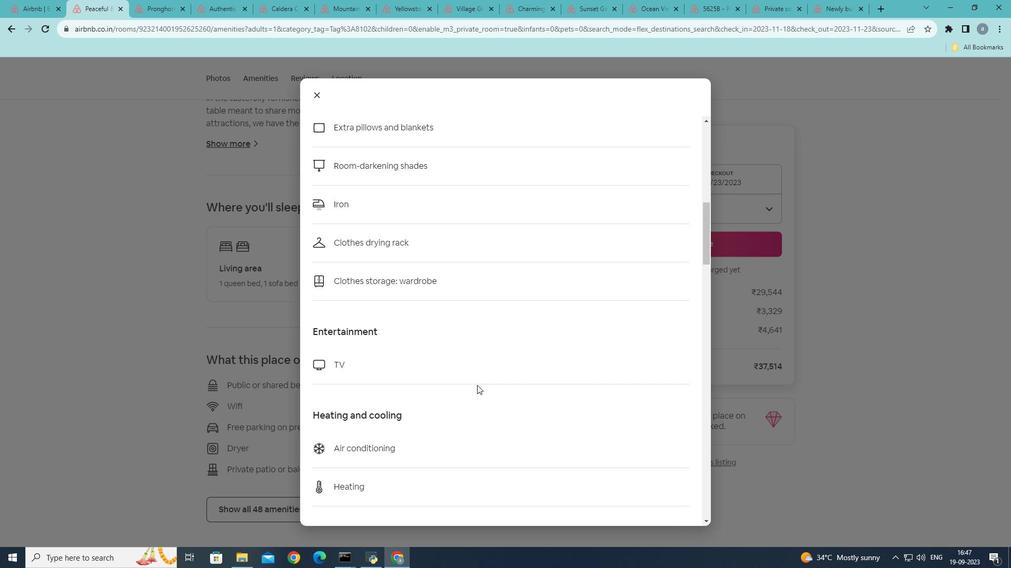 
Action: Mouse scrolled (477, 384) with delta (0, 0)
Screenshot: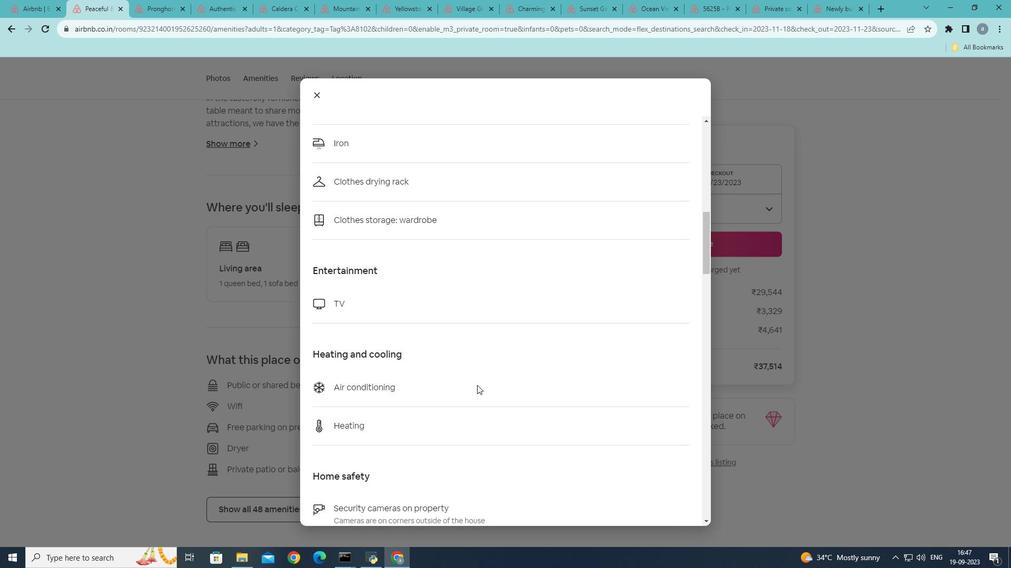 
Action: Mouse scrolled (477, 384) with delta (0, 0)
Screenshot: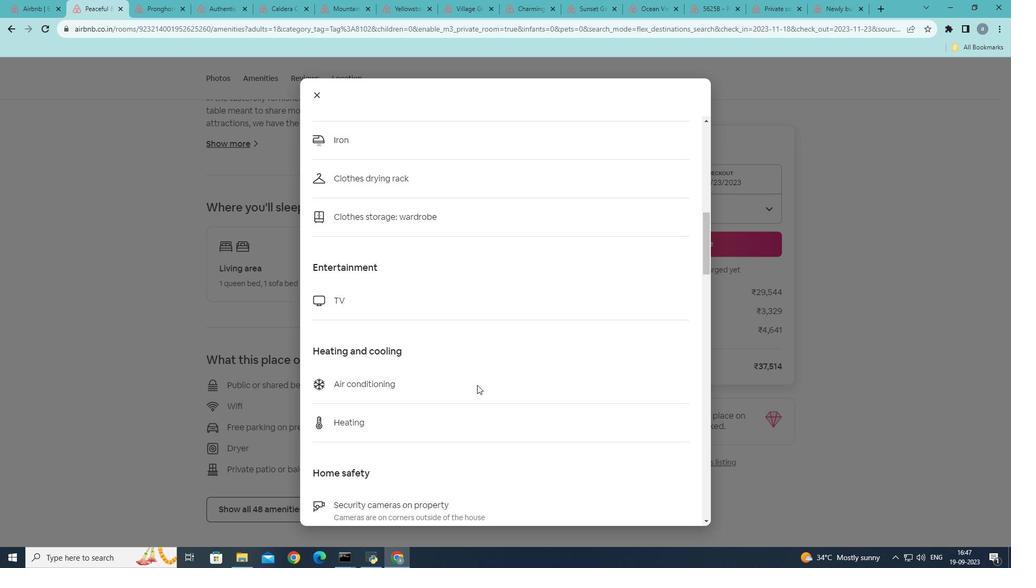 
Action: Mouse scrolled (477, 384) with delta (0, 0)
Screenshot: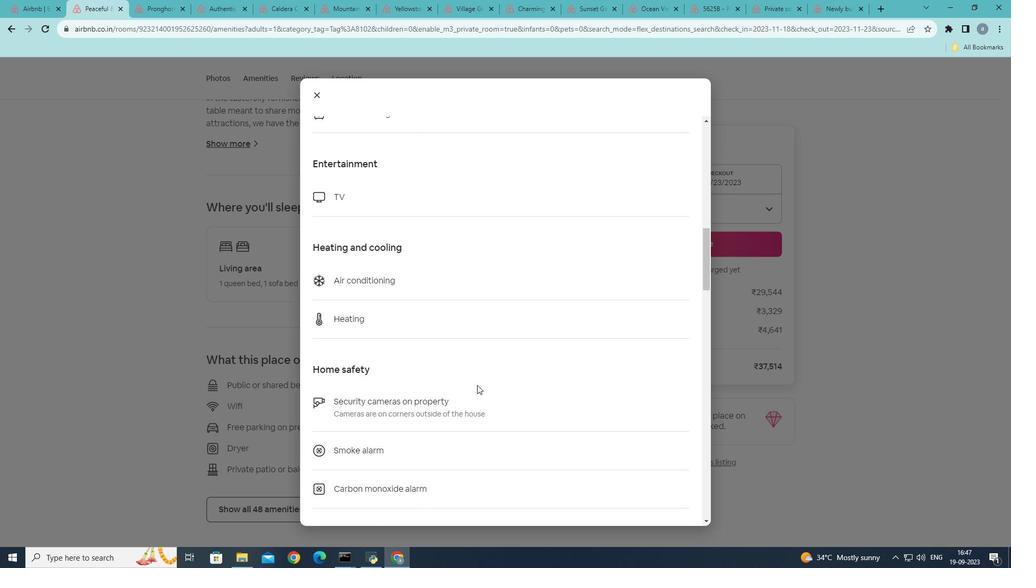 
Action: Mouse scrolled (477, 384) with delta (0, 0)
Screenshot: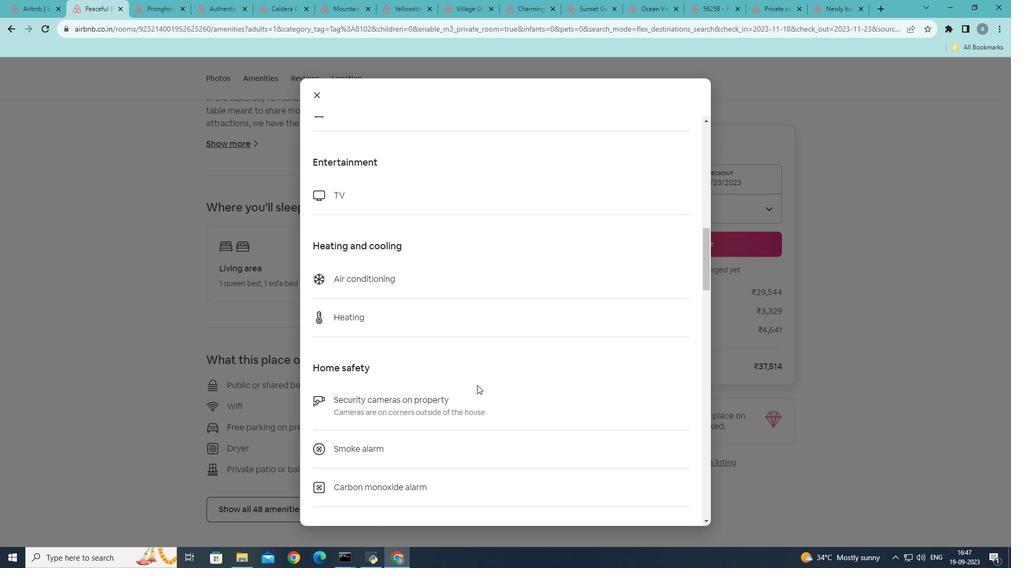
Action: Mouse scrolled (477, 384) with delta (0, 0)
Screenshot: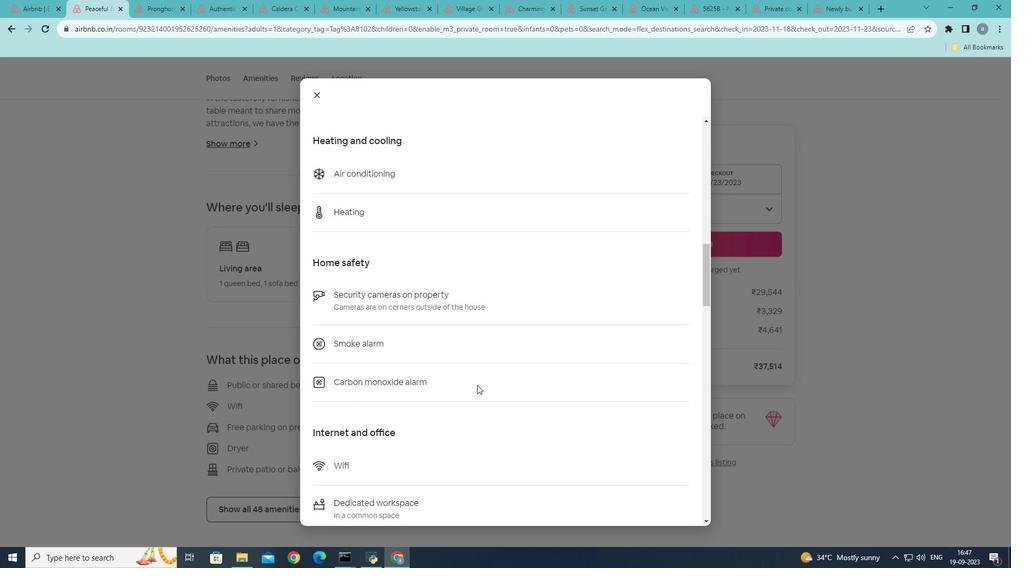 
Action: Mouse scrolled (477, 384) with delta (0, 0)
Screenshot: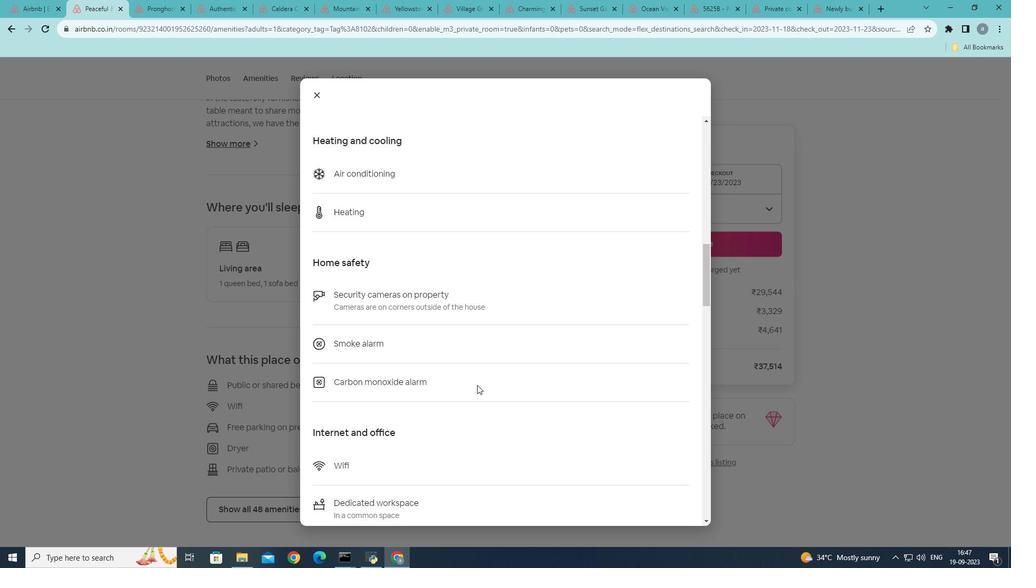 
Action: Mouse scrolled (477, 384) with delta (0, 0)
Screenshot: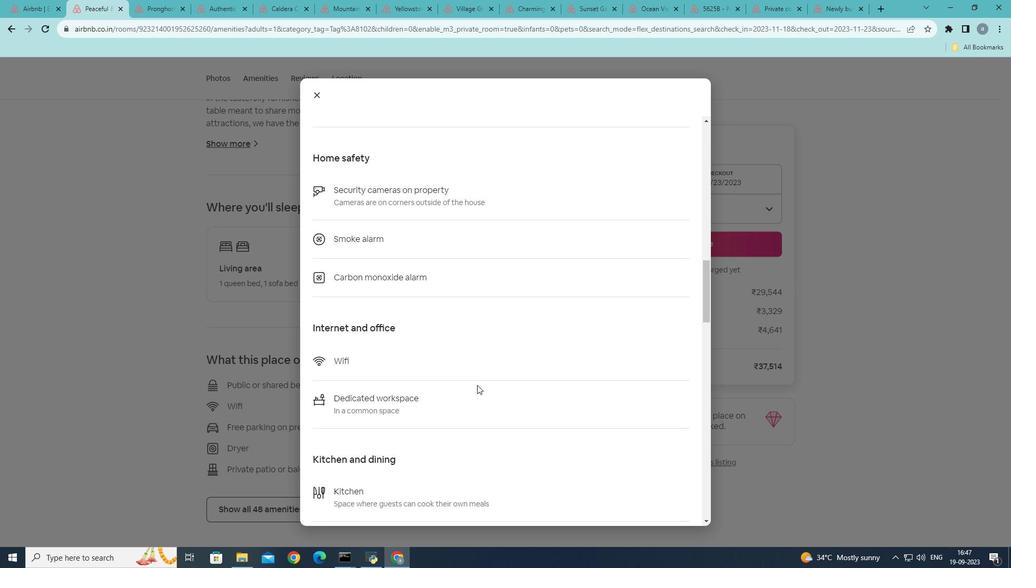 
Action: Mouse scrolled (477, 384) with delta (0, 0)
Screenshot: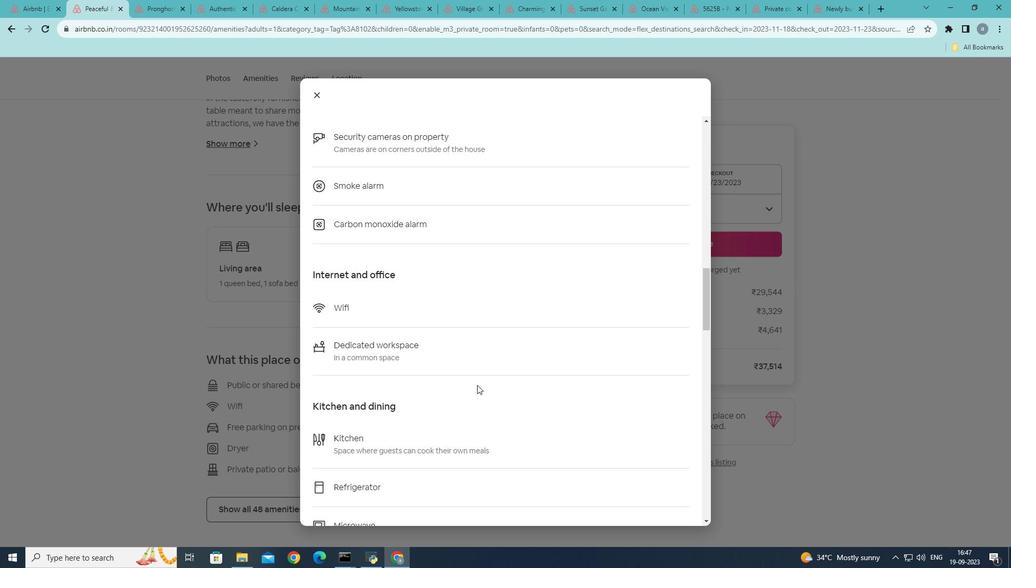 
Action: Mouse scrolled (477, 384) with delta (0, 0)
Screenshot: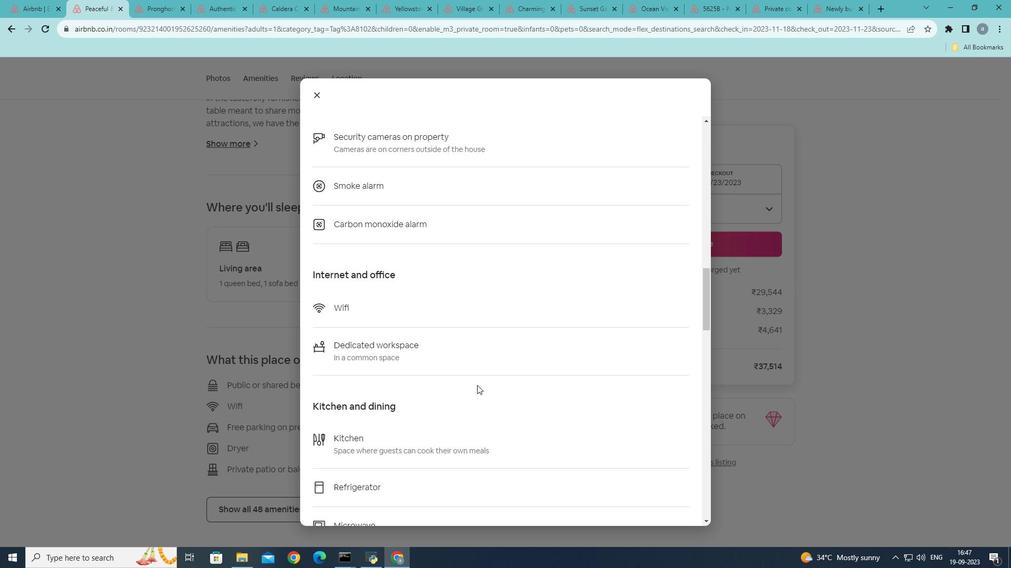 
Action: Mouse moved to (477, 384)
Screenshot: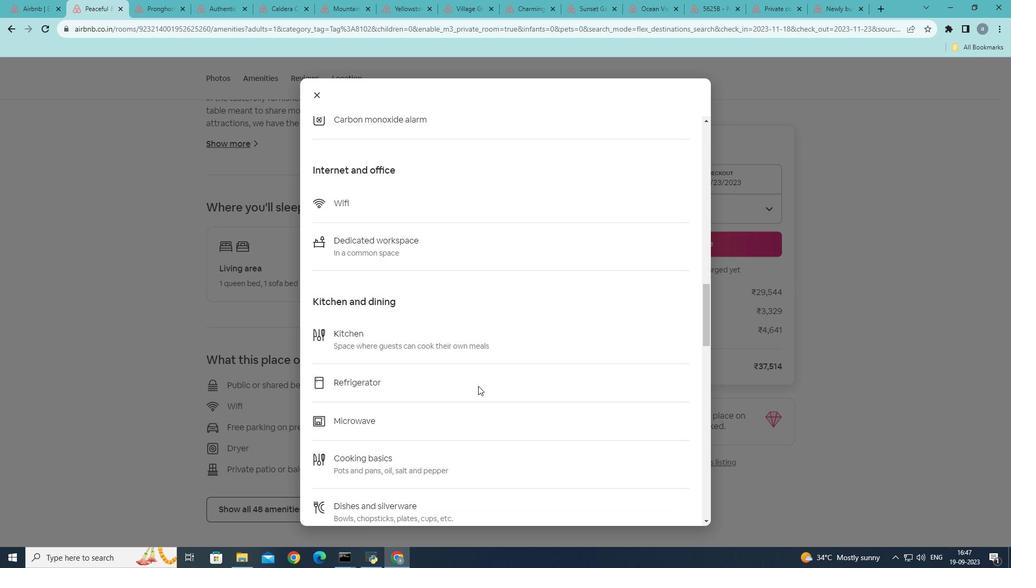 
Action: Mouse scrolled (477, 384) with delta (0, 0)
Screenshot: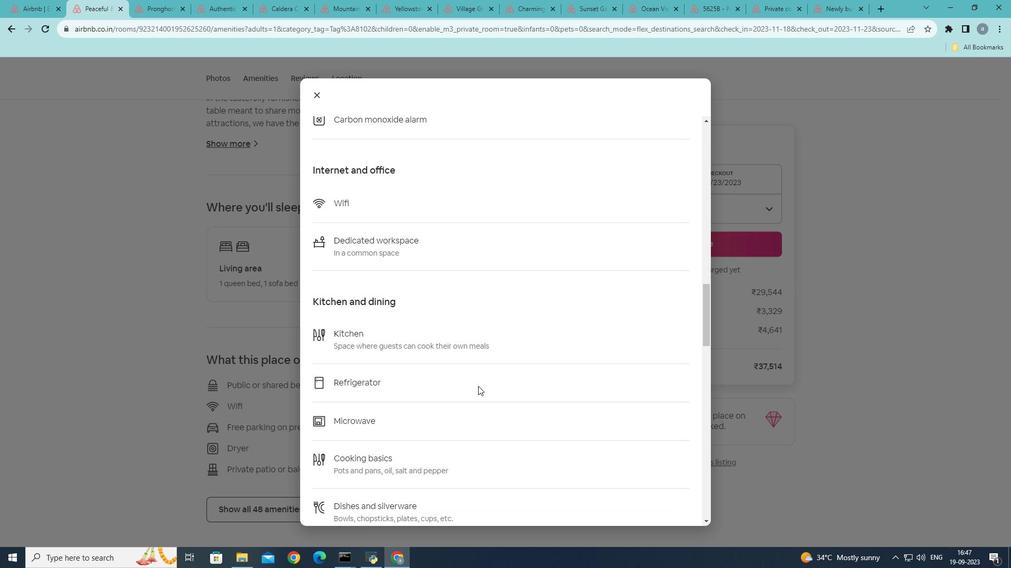
Action: Mouse moved to (478, 386)
Screenshot: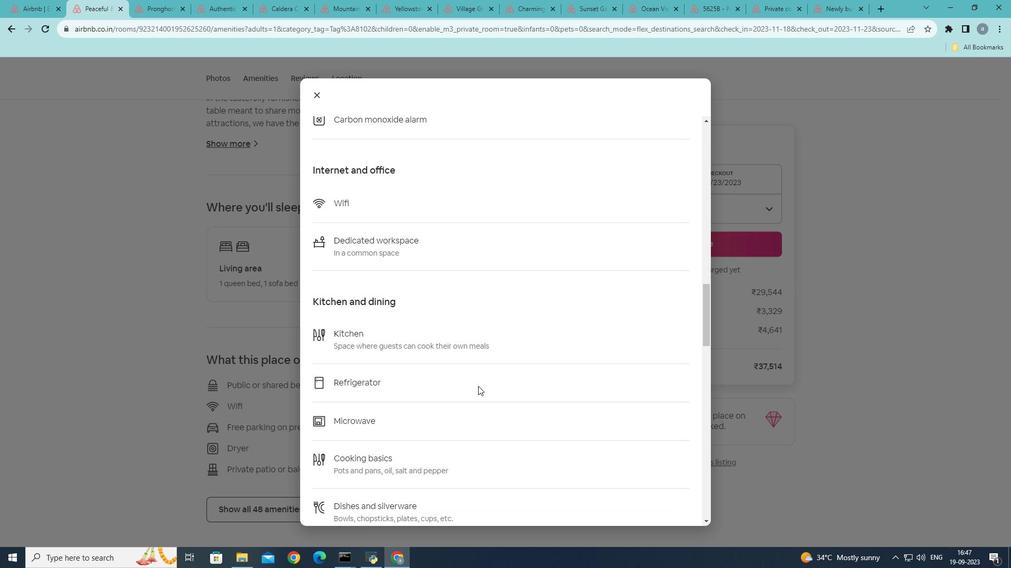 
Action: Mouse scrolled (478, 385) with delta (0, 0)
Screenshot: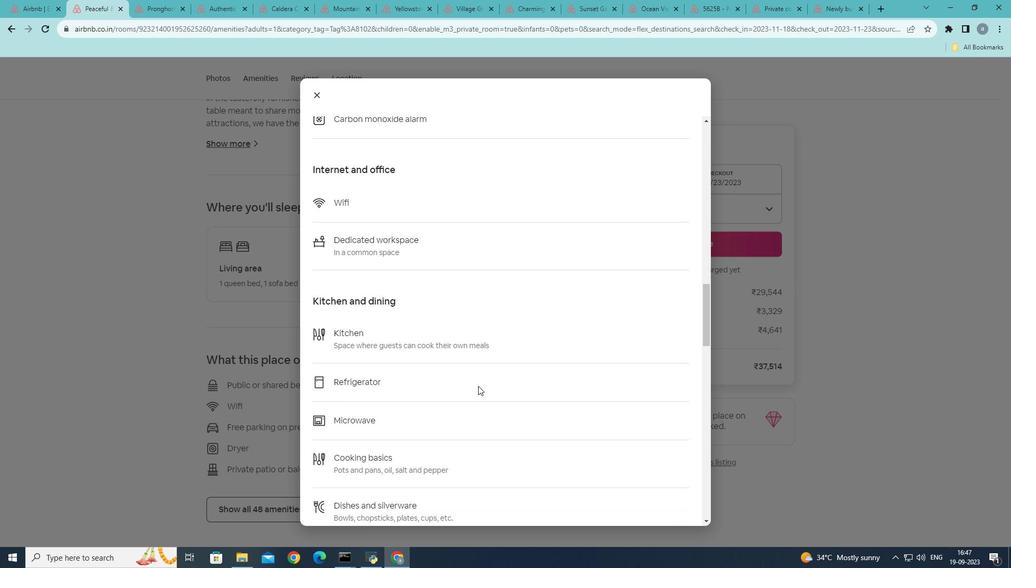 
Action: Mouse moved to (478, 386)
Screenshot: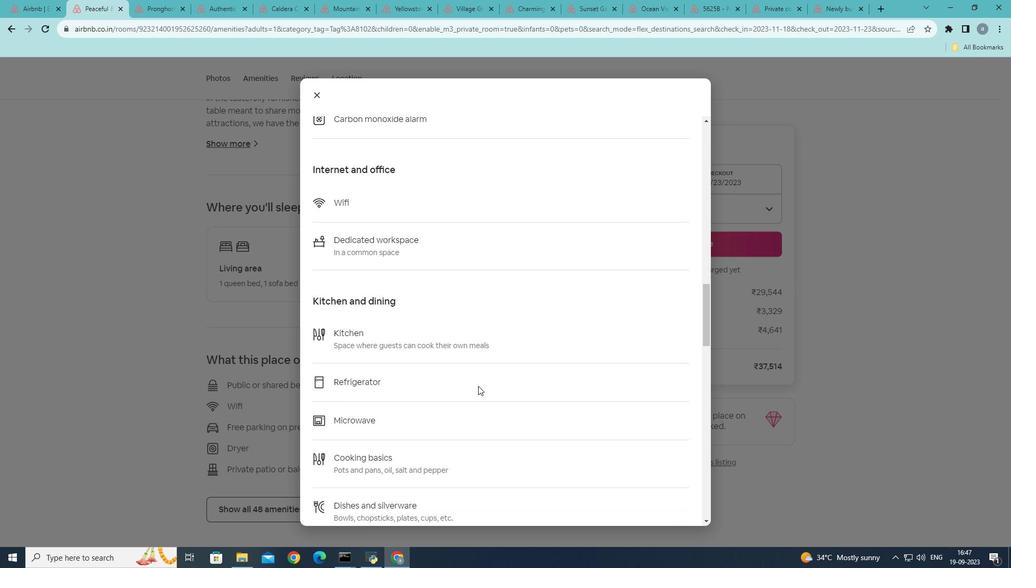 
Action: Mouse scrolled (478, 386) with delta (0, 0)
Screenshot: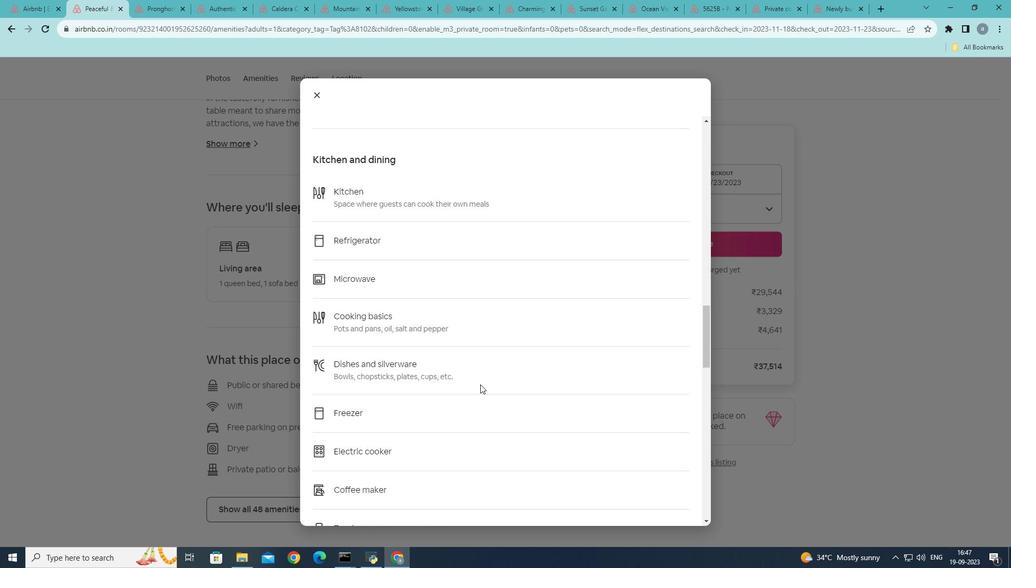 
Action: Mouse moved to (478, 386)
Screenshot: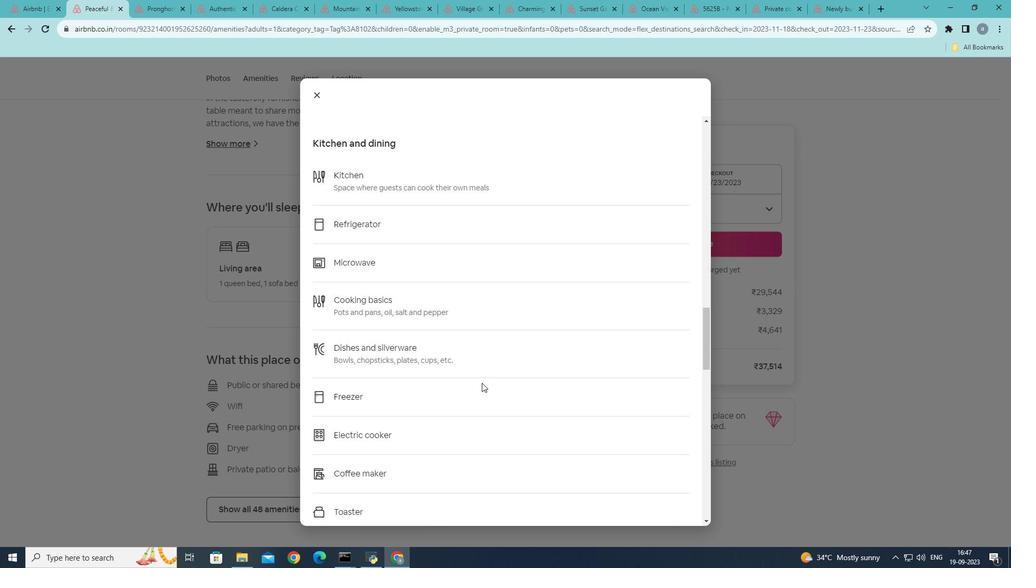 
Action: Mouse scrolled (478, 385) with delta (0, 0)
Screenshot: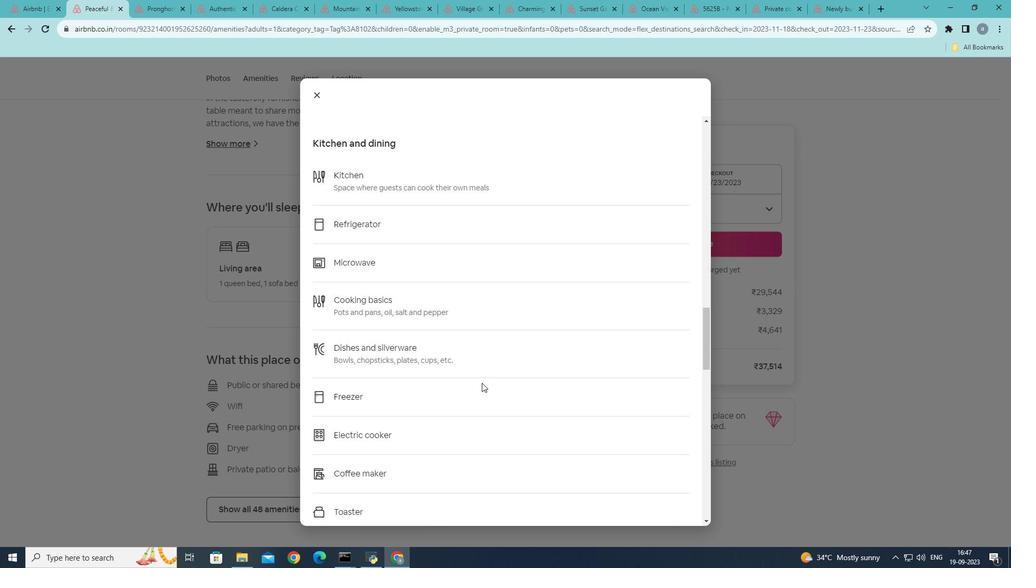 
Action: Mouse moved to (478, 385)
Screenshot: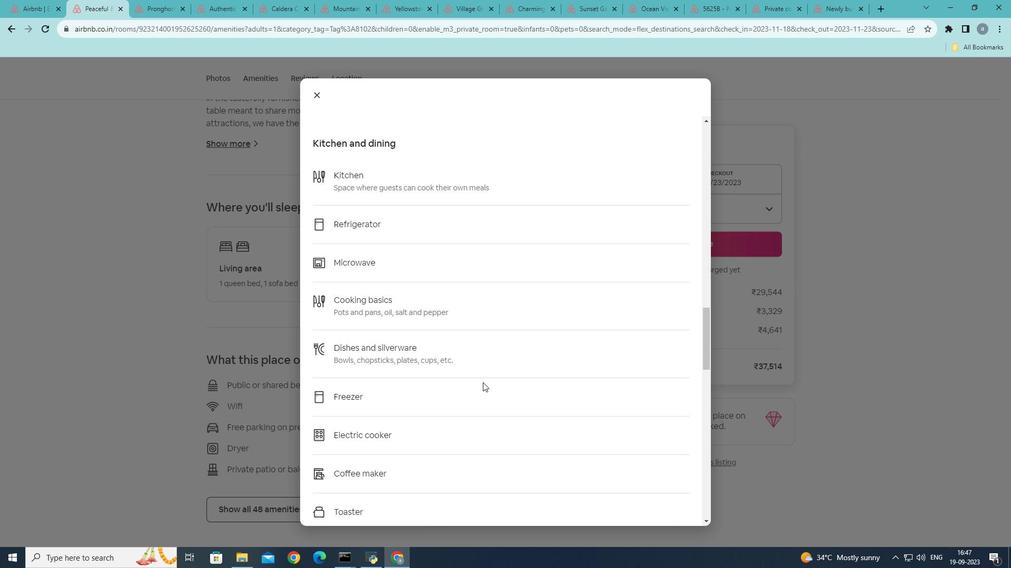 
Action: Mouse scrolled (478, 384) with delta (0, 0)
Screenshot: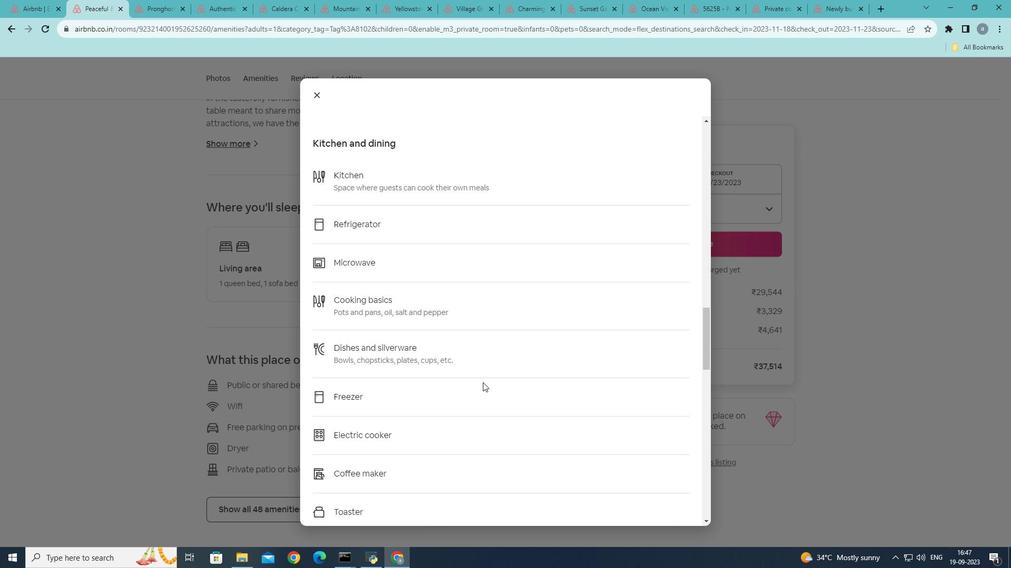 
Action: Mouse moved to (482, 382)
Screenshot: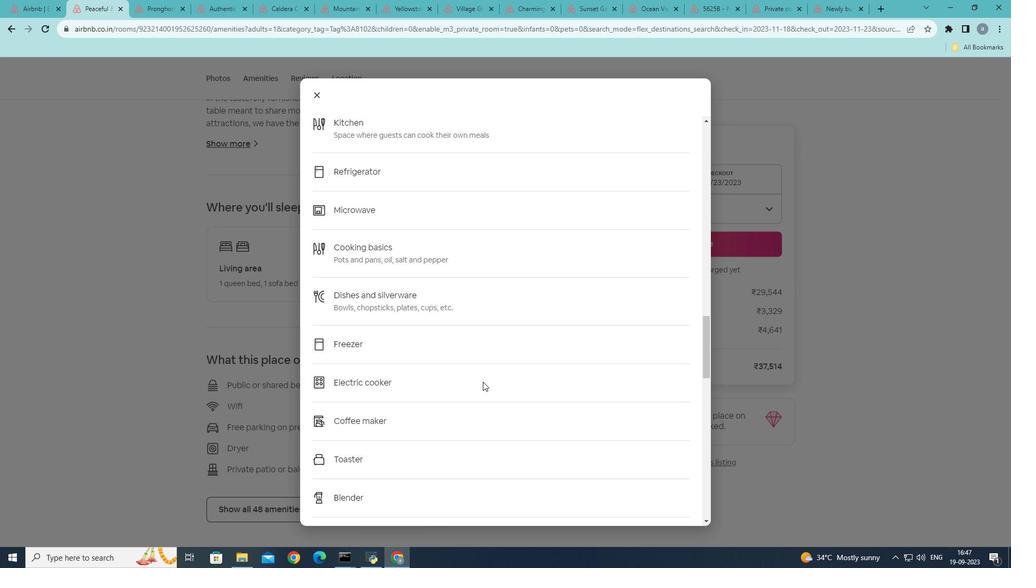 
Action: Mouse scrolled (482, 381) with delta (0, 0)
Screenshot: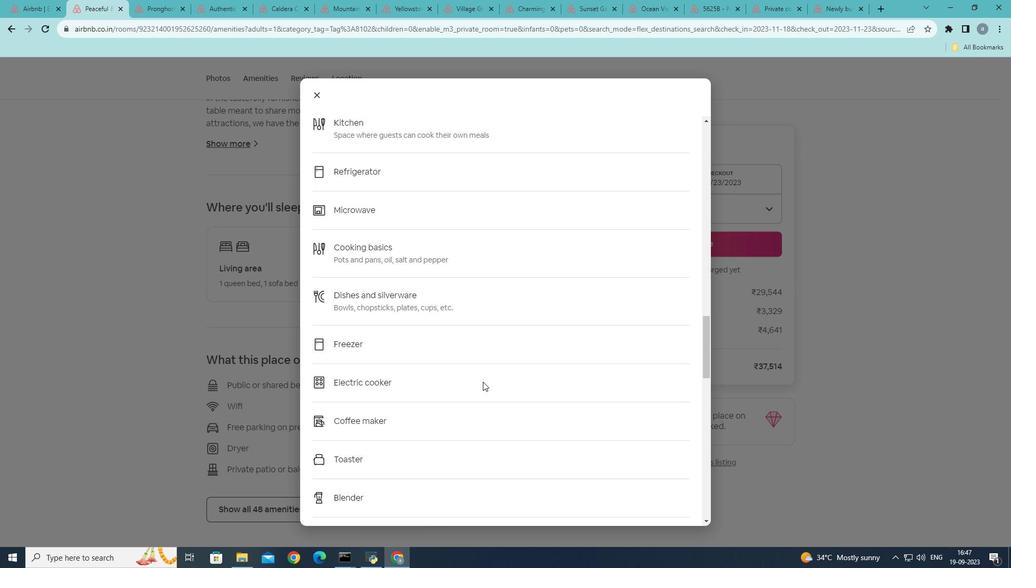 
Action: Mouse scrolled (482, 381) with delta (0, 0)
Screenshot: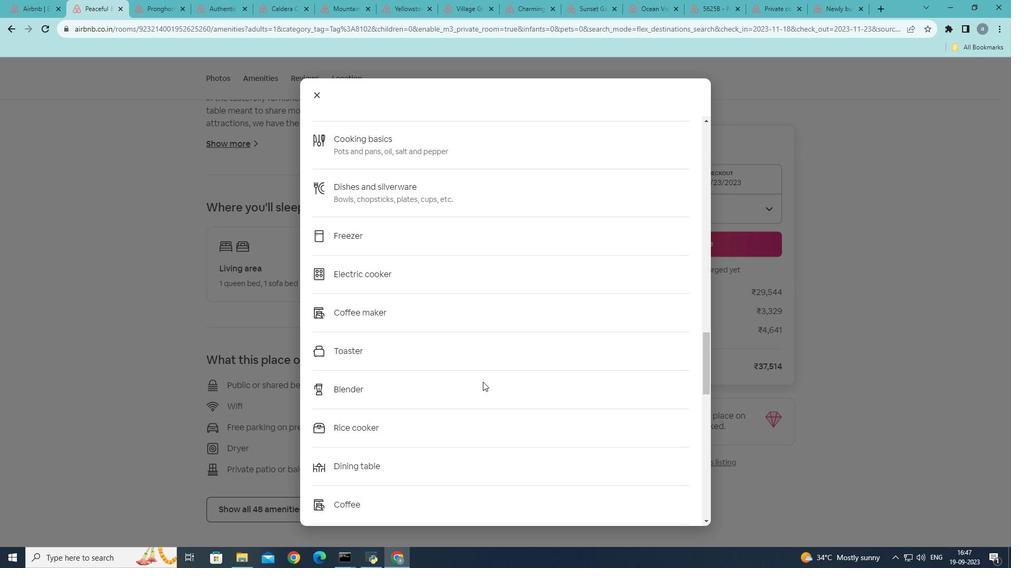 
Action: Mouse scrolled (482, 381) with delta (0, 0)
Screenshot: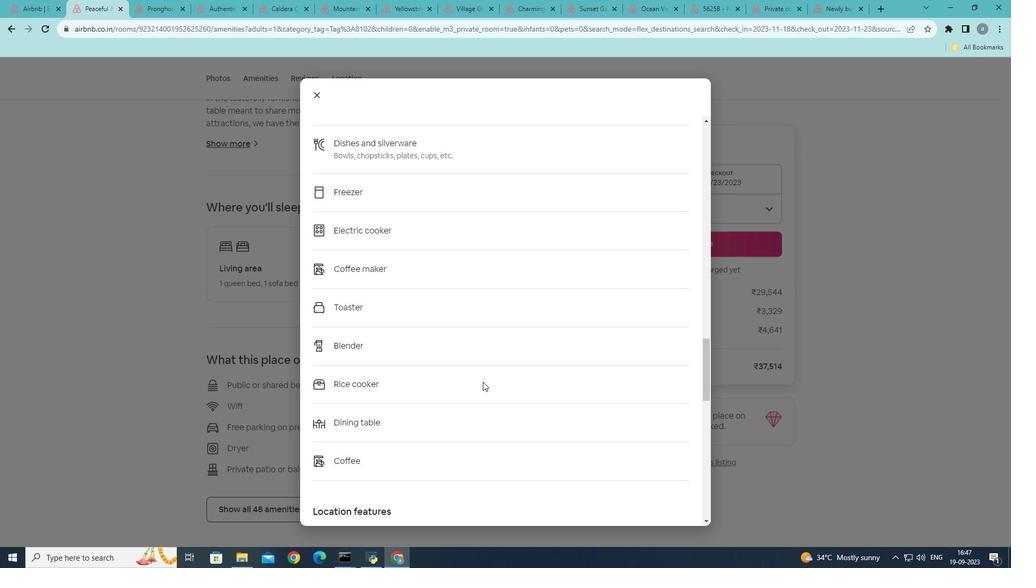 
Action: Mouse scrolled (482, 381) with delta (0, 0)
Screenshot: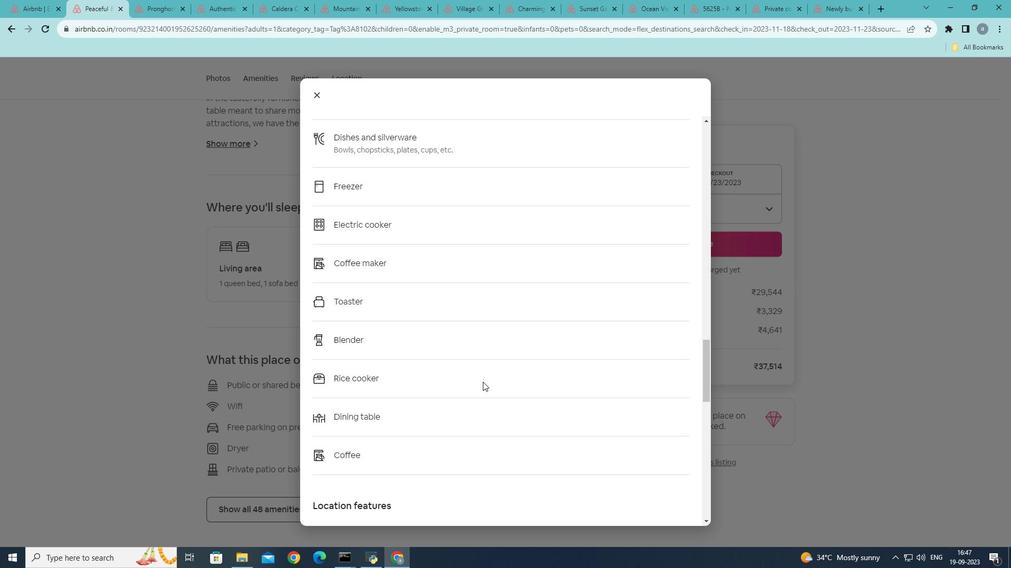
Action: Mouse scrolled (482, 381) with delta (0, 0)
Screenshot: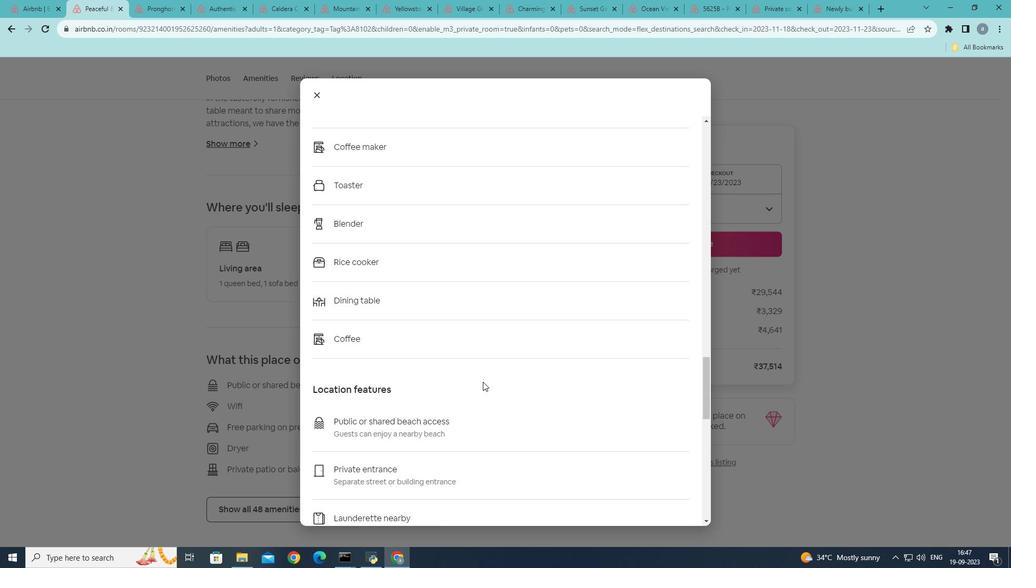 
Action: Mouse scrolled (482, 381) with delta (0, 0)
Screenshot: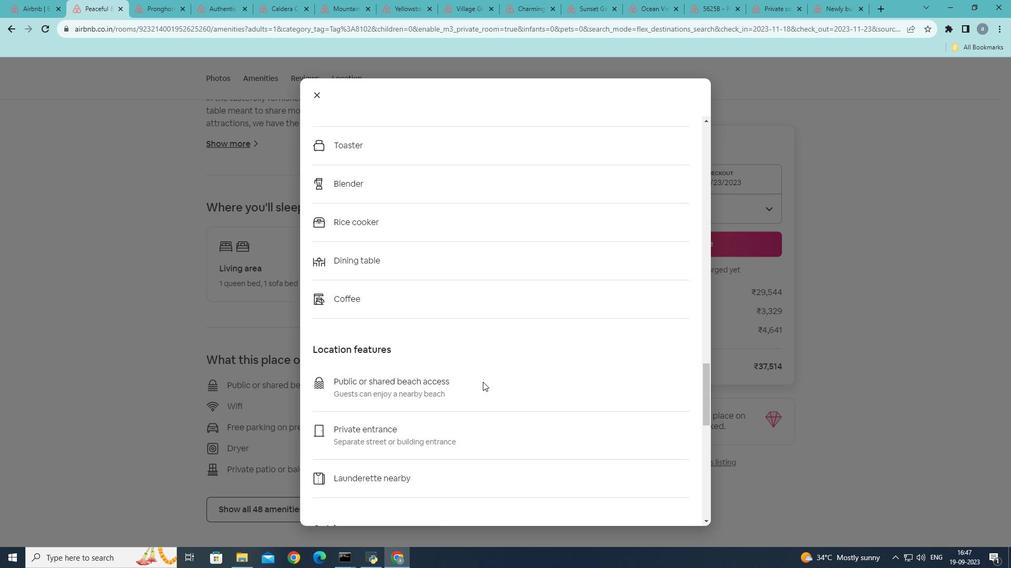 
Action: Mouse scrolled (482, 381) with delta (0, 0)
Screenshot: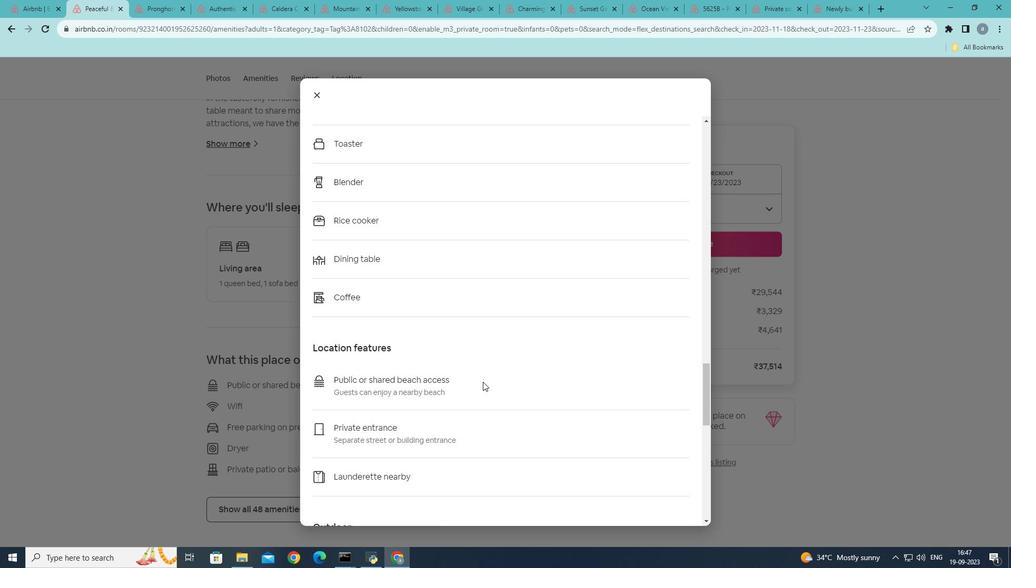 
Action: Mouse scrolled (482, 381) with delta (0, 0)
Screenshot: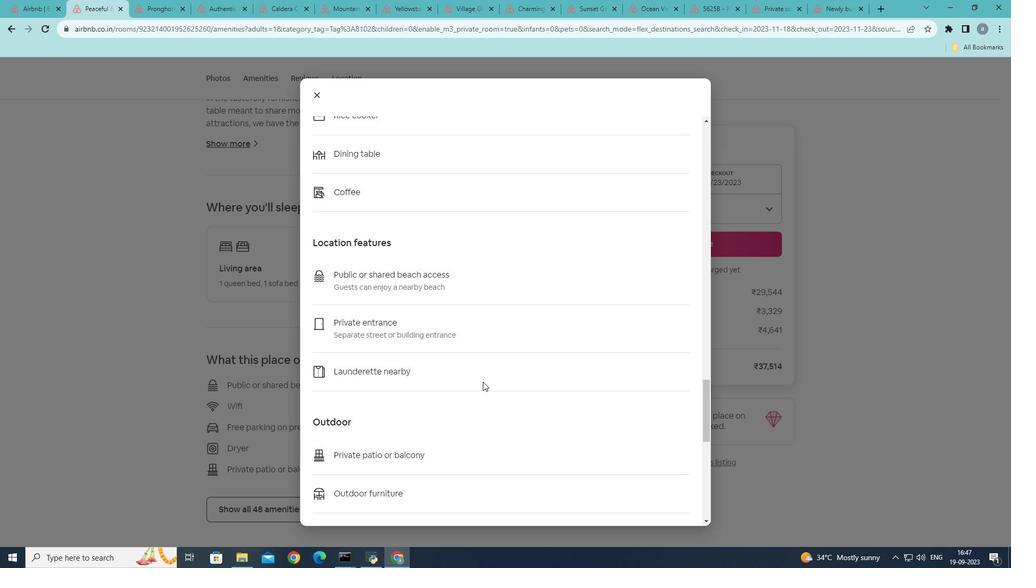 
Action: Mouse scrolled (482, 381) with delta (0, 0)
Screenshot: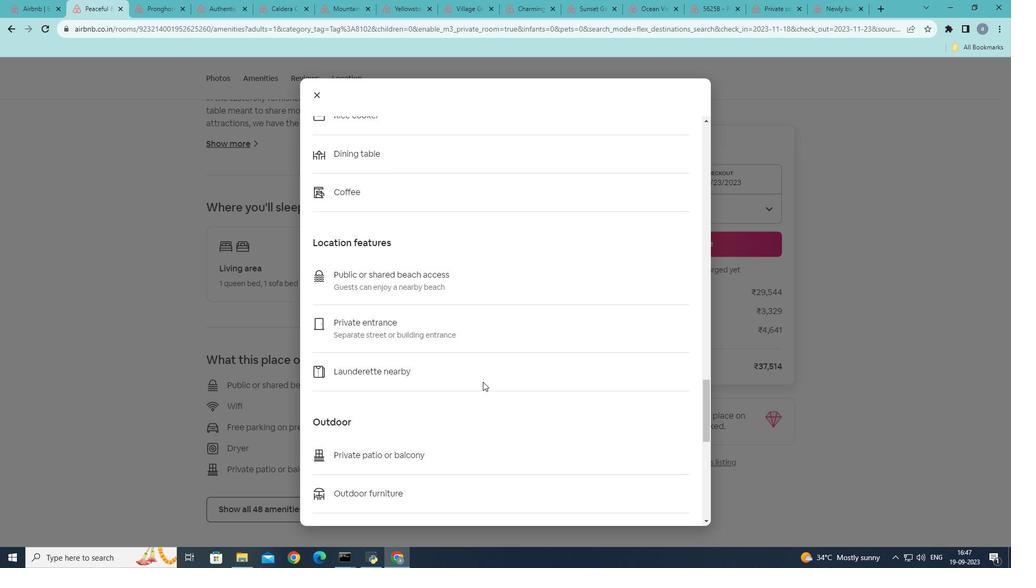 
Action: Mouse scrolled (482, 381) with delta (0, 0)
Screenshot: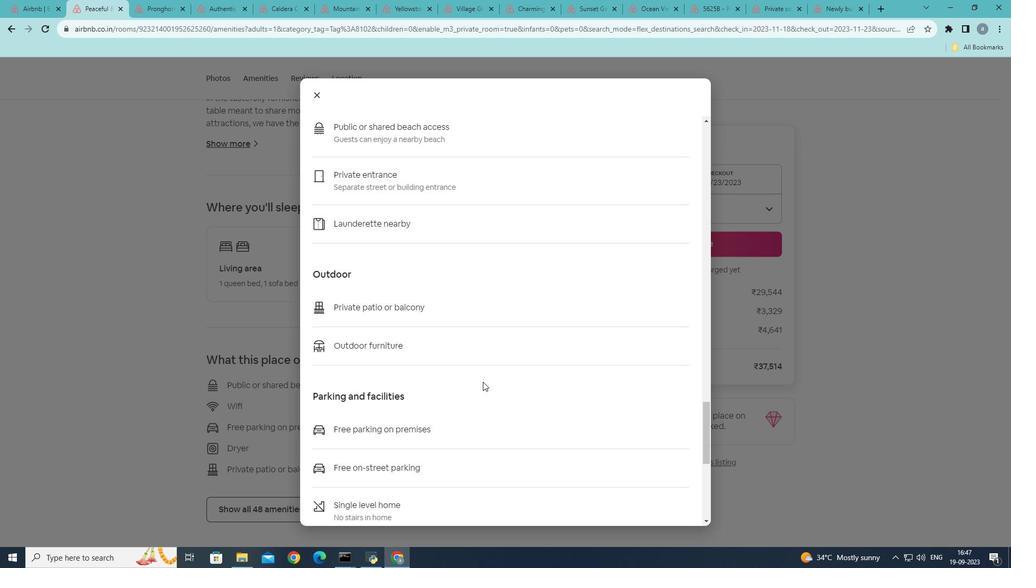 
Action: Mouse scrolled (482, 381) with delta (0, 0)
Screenshot: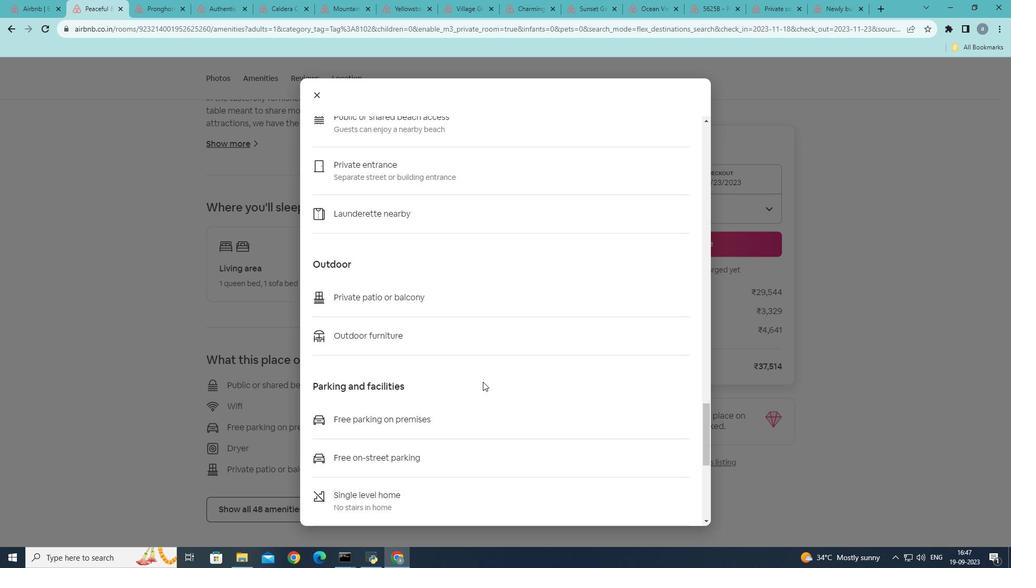 
Action: Mouse scrolled (482, 381) with delta (0, 0)
Screenshot: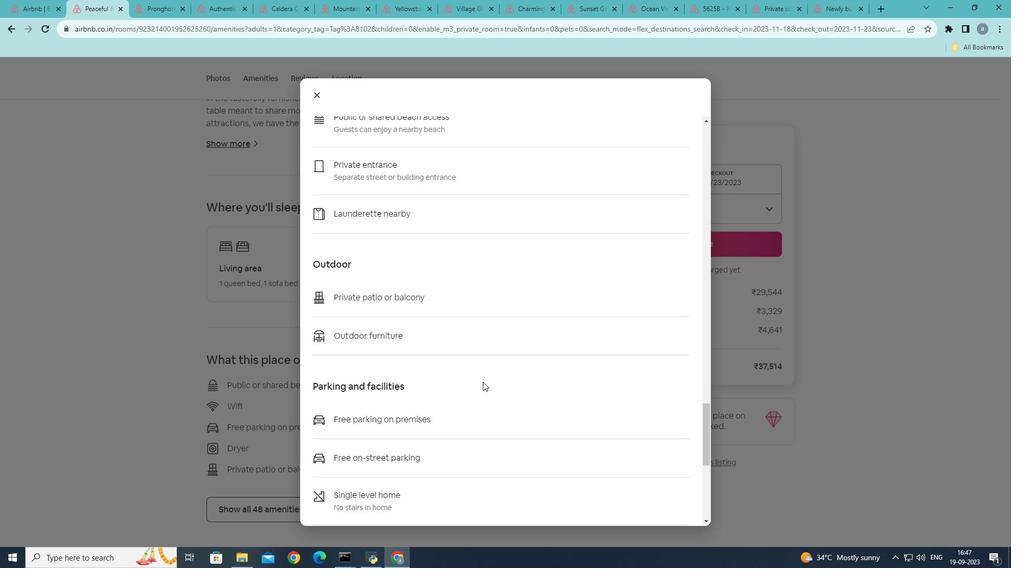 
Action: Mouse scrolled (482, 381) with delta (0, 0)
Screenshot: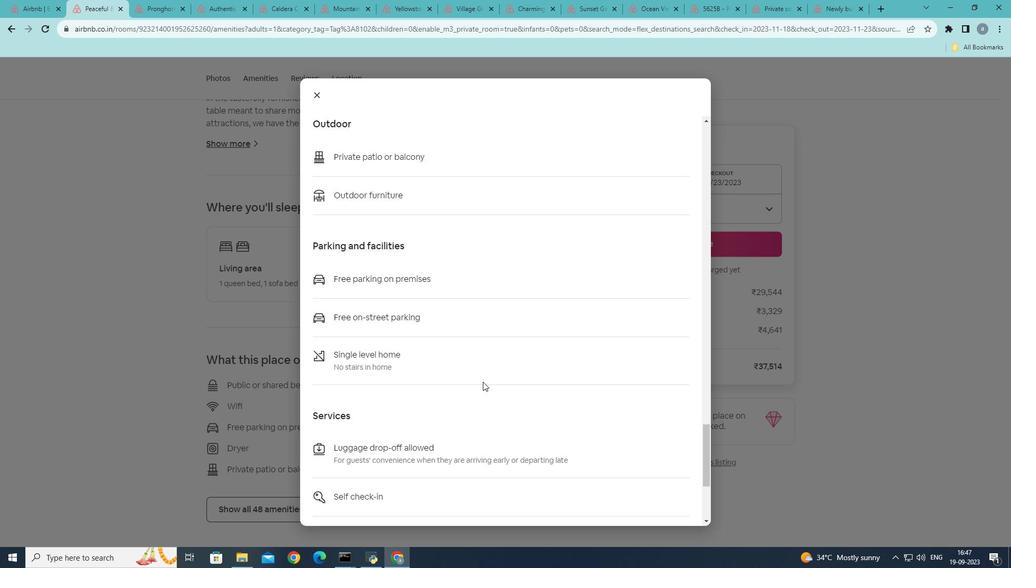 
Action: Mouse scrolled (482, 381) with delta (0, 0)
Screenshot: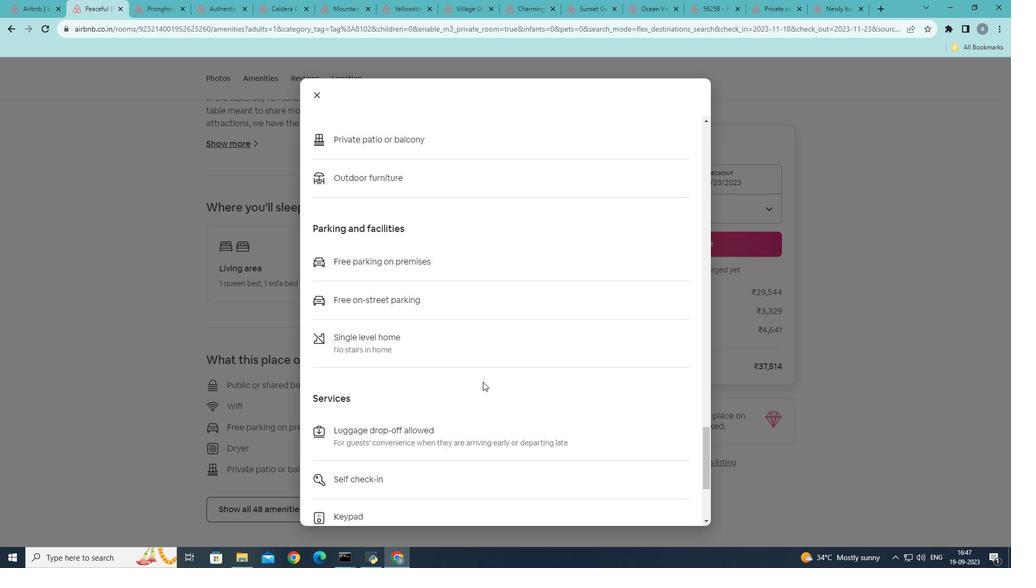 
Action: Mouse scrolled (482, 381) with delta (0, 0)
Screenshot: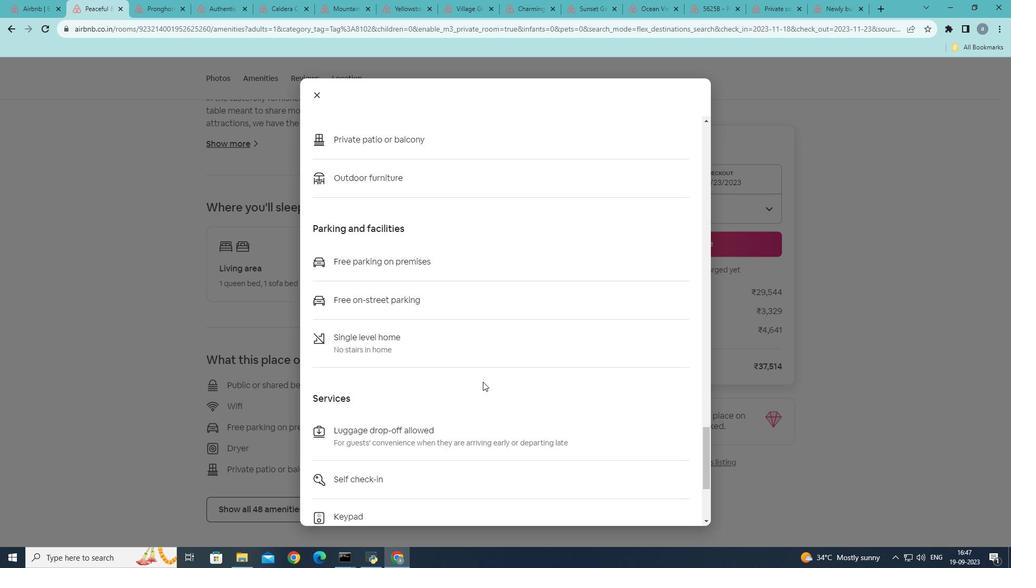 
Action: Mouse scrolled (482, 381) with delta (0, 0)
Screenshot: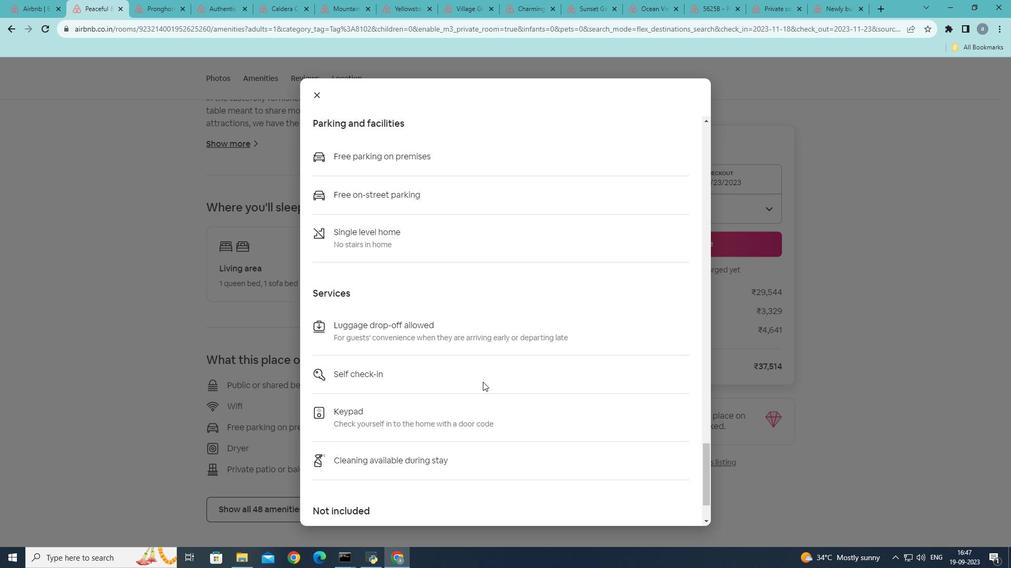 
Action: Mouse scrolled (482, 381) with delta (0, 0)
Screenshot: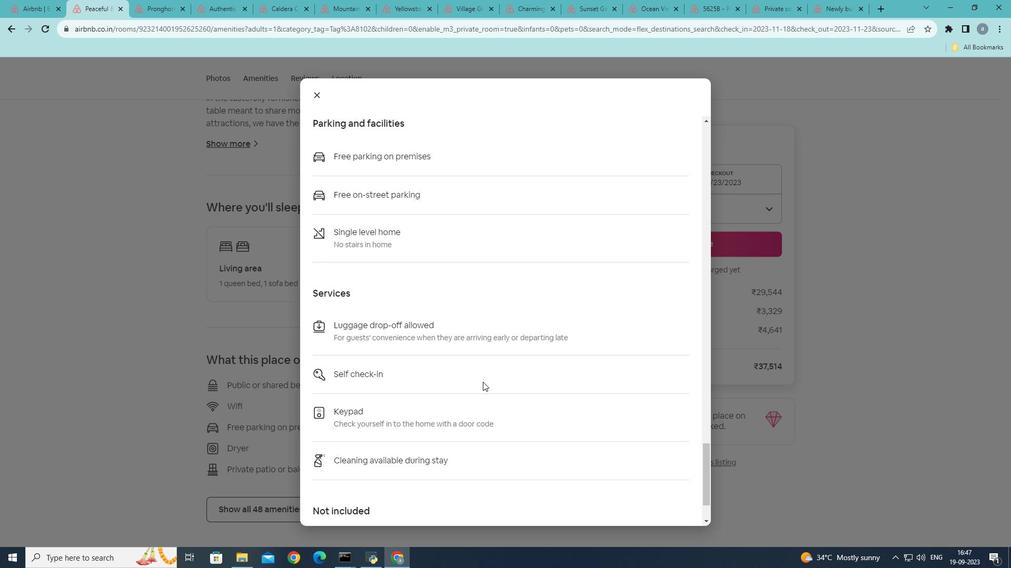 
Action: Mouse scrolled (482, 381) with delta (0, 0)
Screenshot: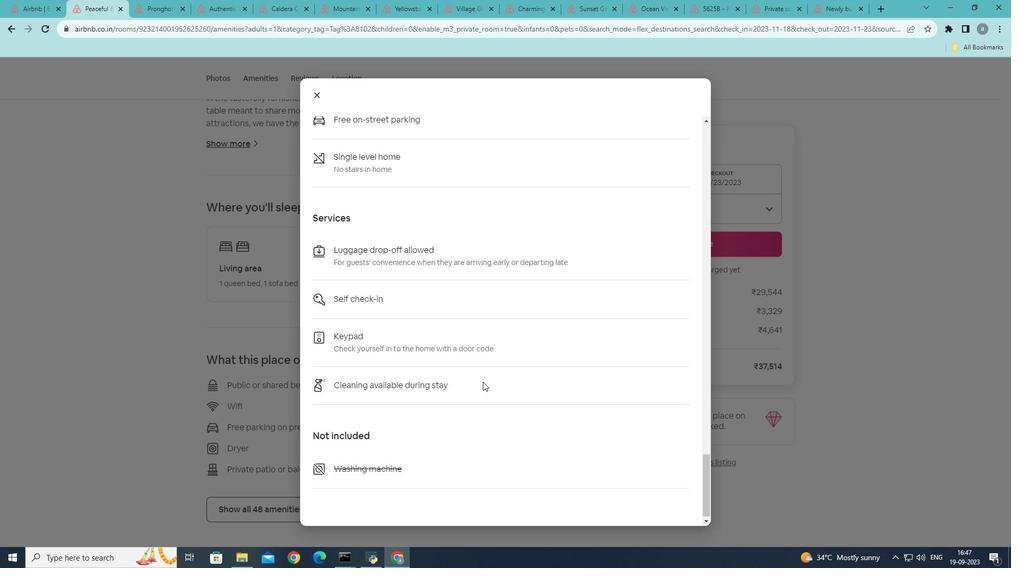 
Action: Mouse scrolled (482, 381) with delta (0, 0)
Screenshot: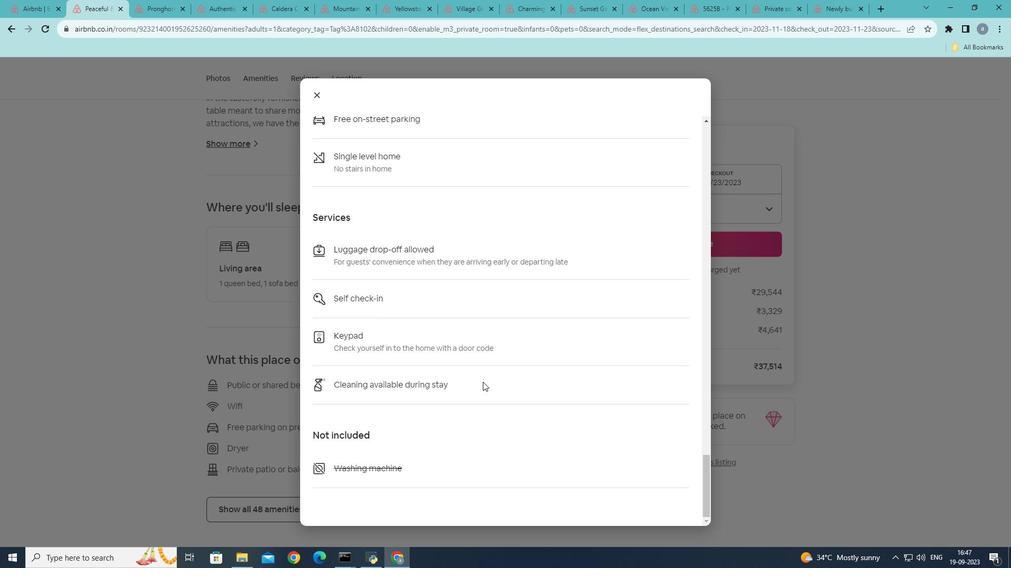 
Action: Mouse scrolled (482, 381) with delta (0, 0)
Screenshot: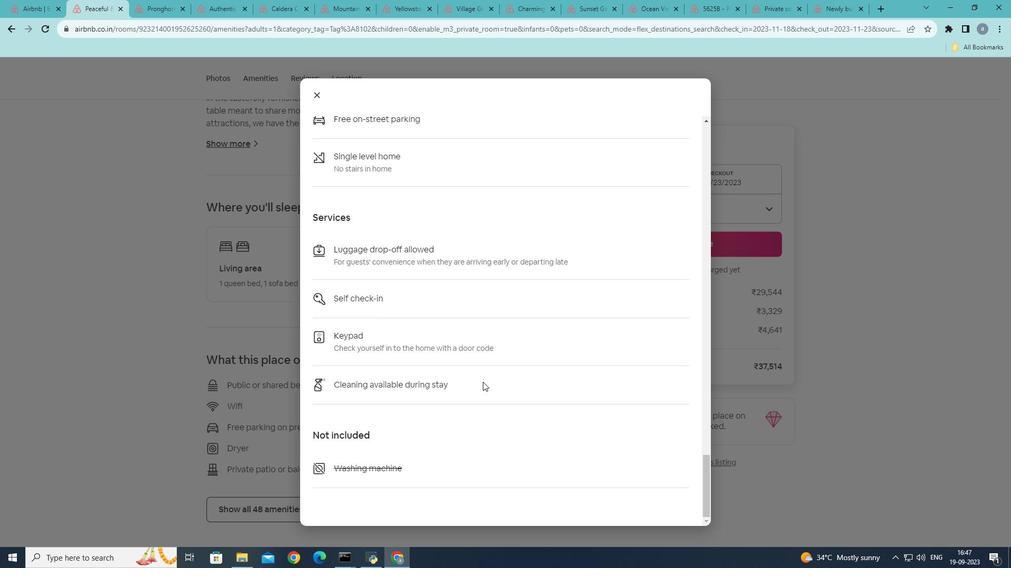 
Action: Mouse scrolled (482, 381) with delta (0, 0)
Screenshot: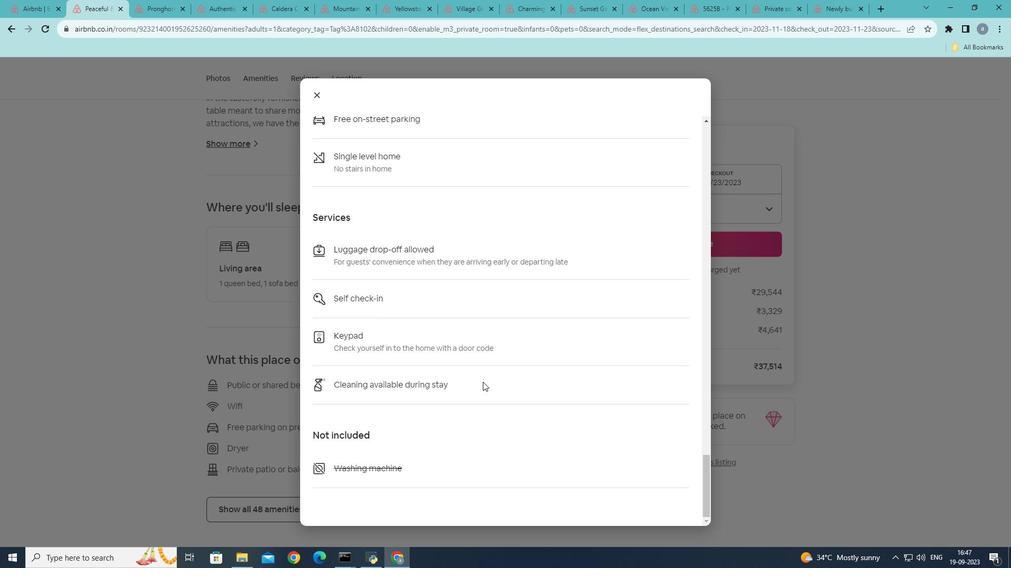 
Action: Mouse scrolled (482, 381) with delta (0, 0)
Screenshot: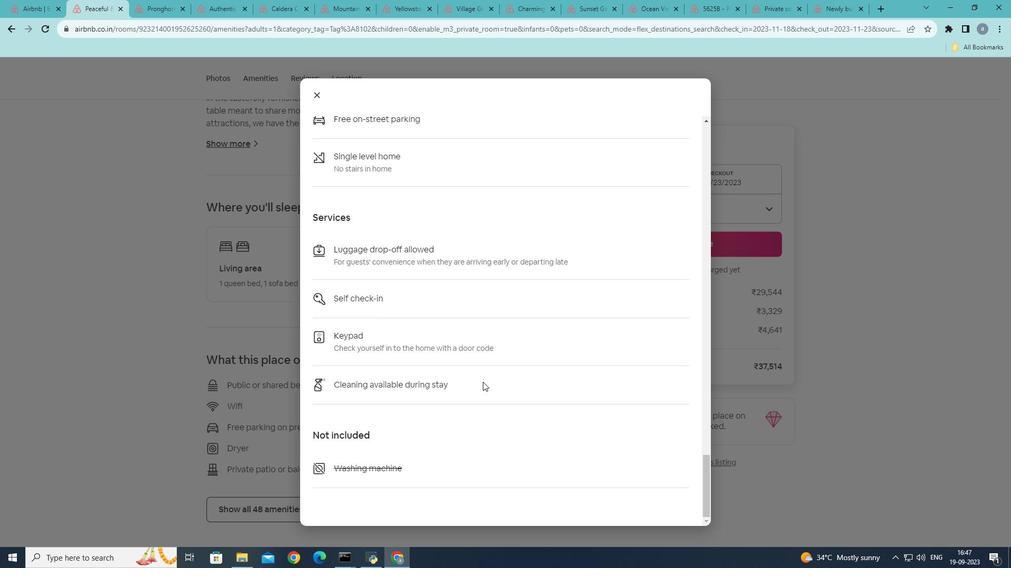 
Action: Mouse scrolled (482, 381) with delta (0, 0)
Screenshot: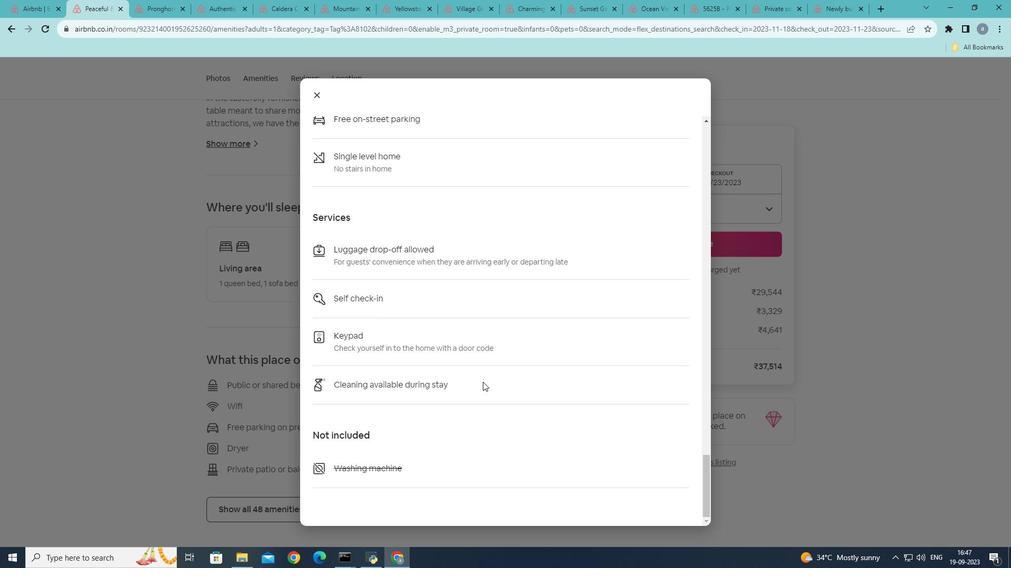 
Action: Mouse scrolled (482, 381) with delta (0, 0)
Screenshot: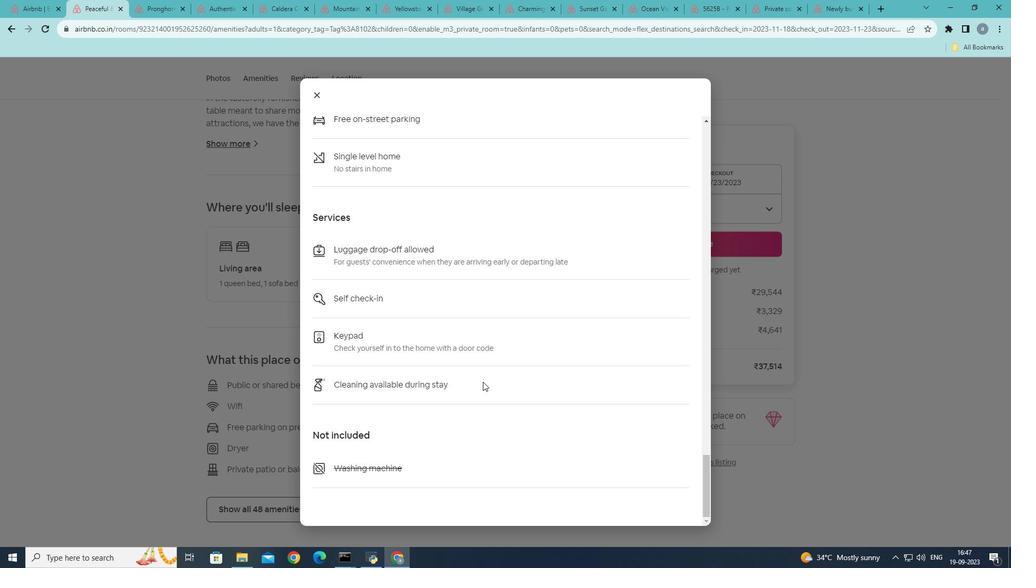 
Action: Mouse scrolled (482, 381) with delta (0, 0)
Screenshot: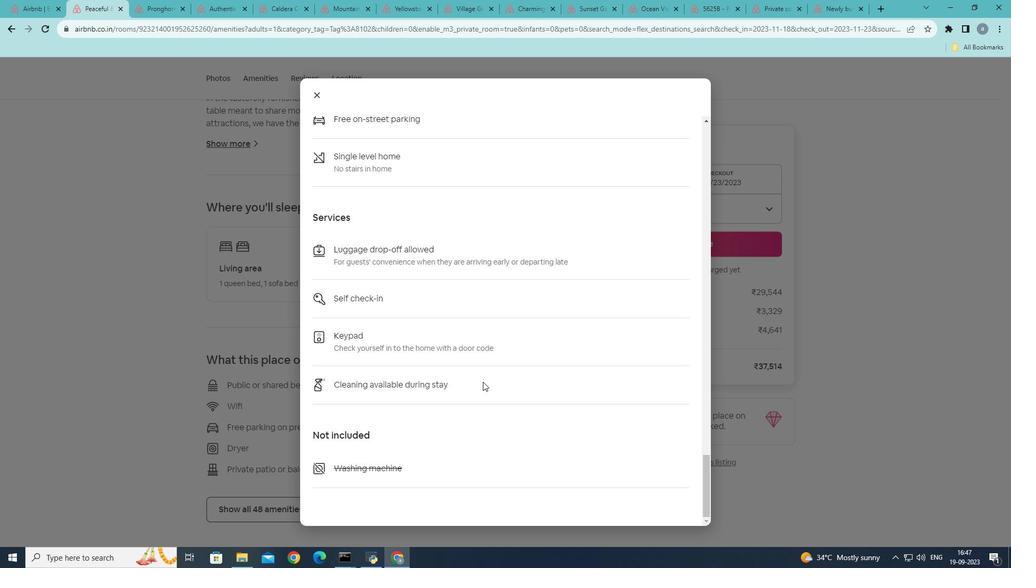 
Action: Mouse scrolled (482, 381) with delta (0, 0)
Screenshot: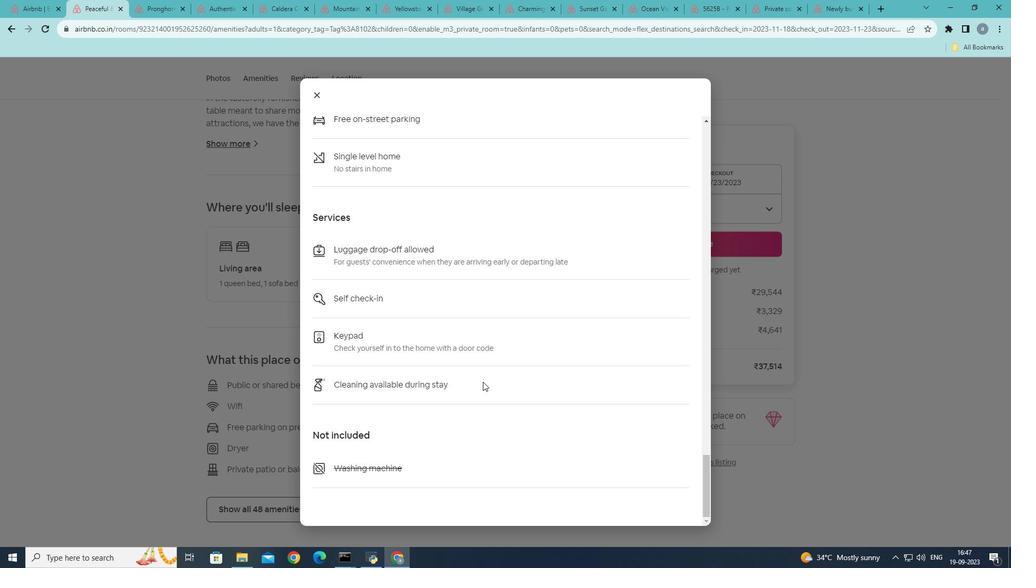 
Action: Mouse moved to (318, 96)
Screenshot: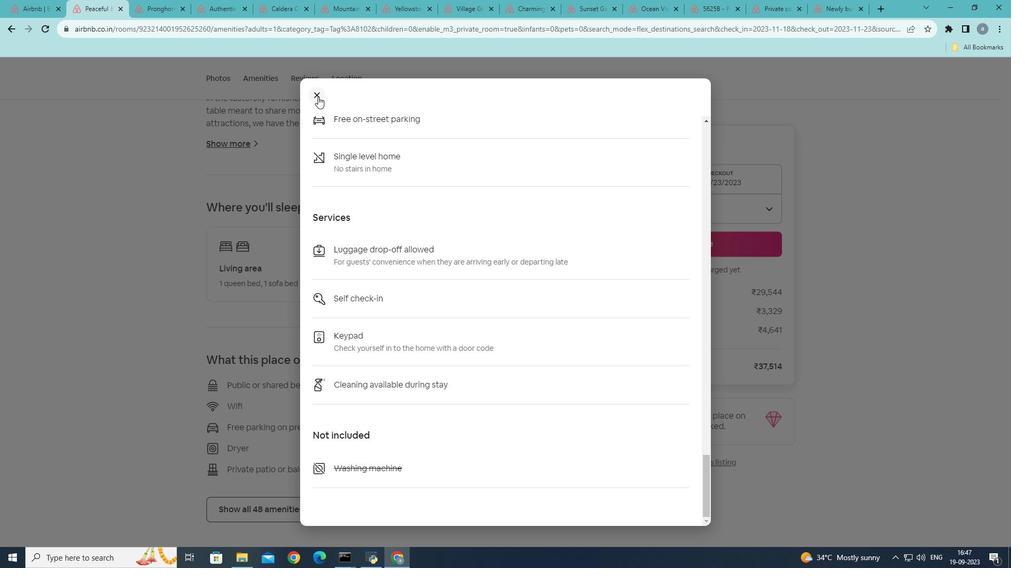 
Action: Mouse pressed left at (318, 96)
Screenshot: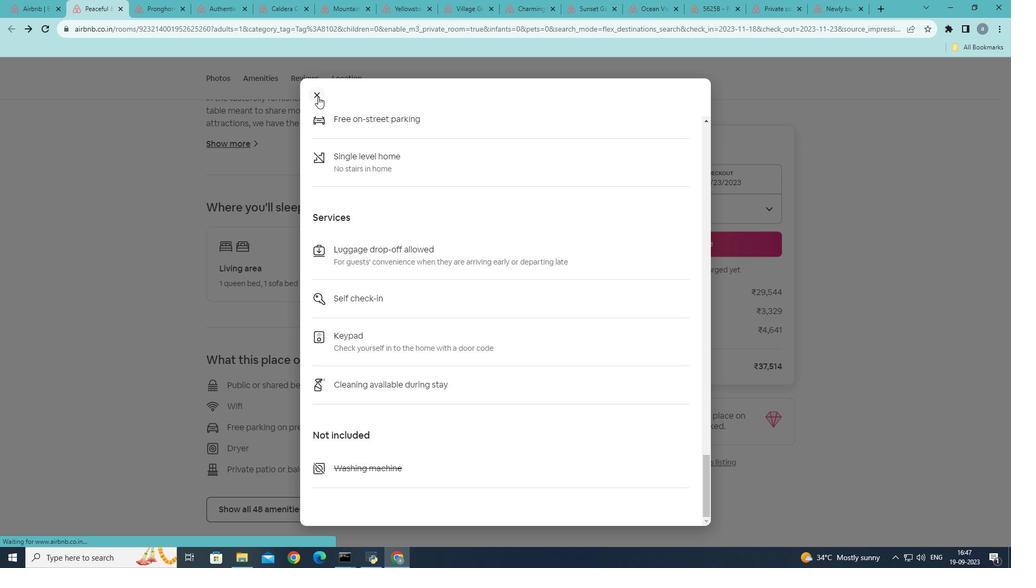 
Action: Mouse moved to (379, 379)
Screenshot: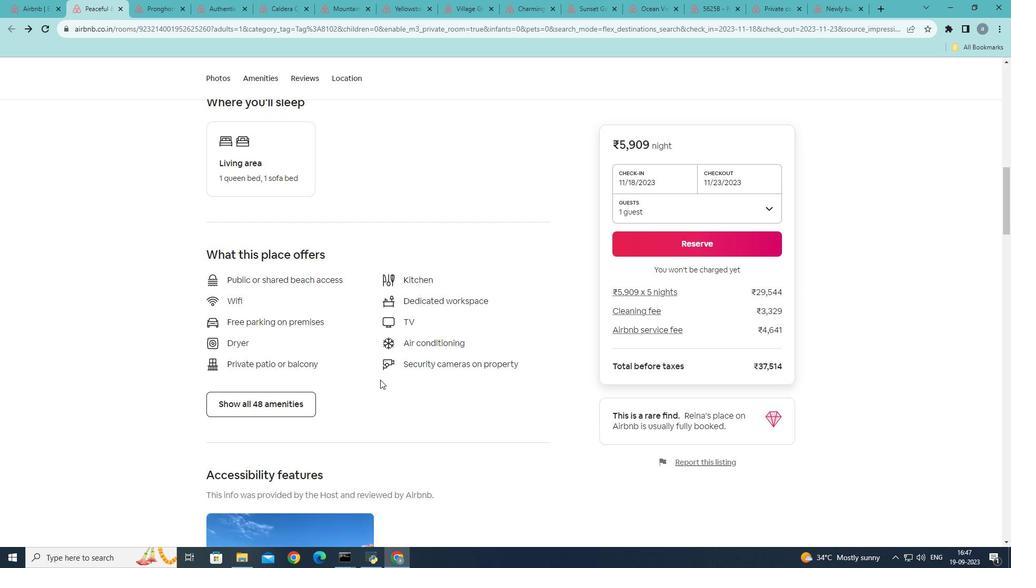 
Action: Mouse scrolled (379, 378) with delta (0, 0)
Screenshot: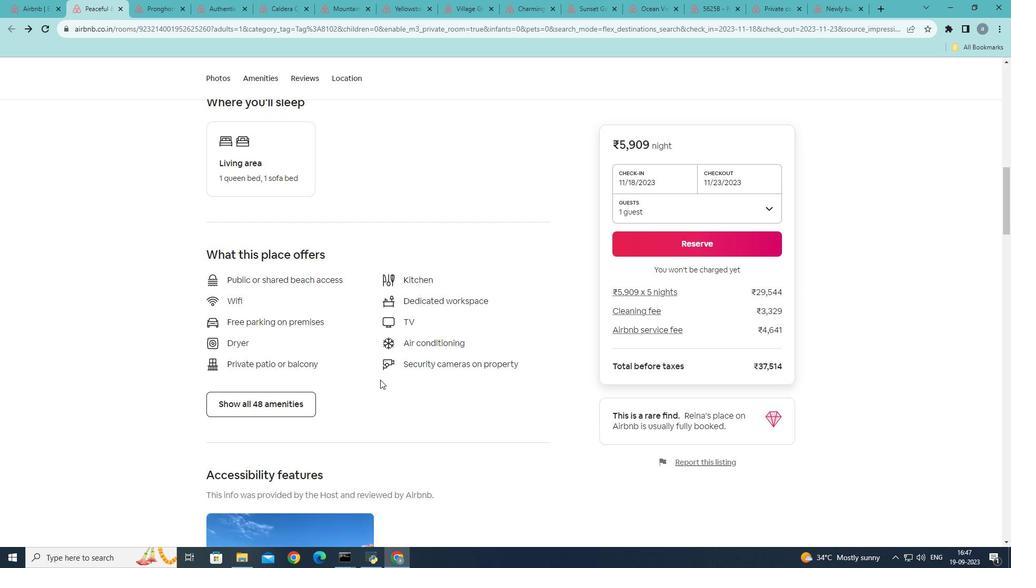 
Action: Mouse moved to (380, 380)
Screenshot: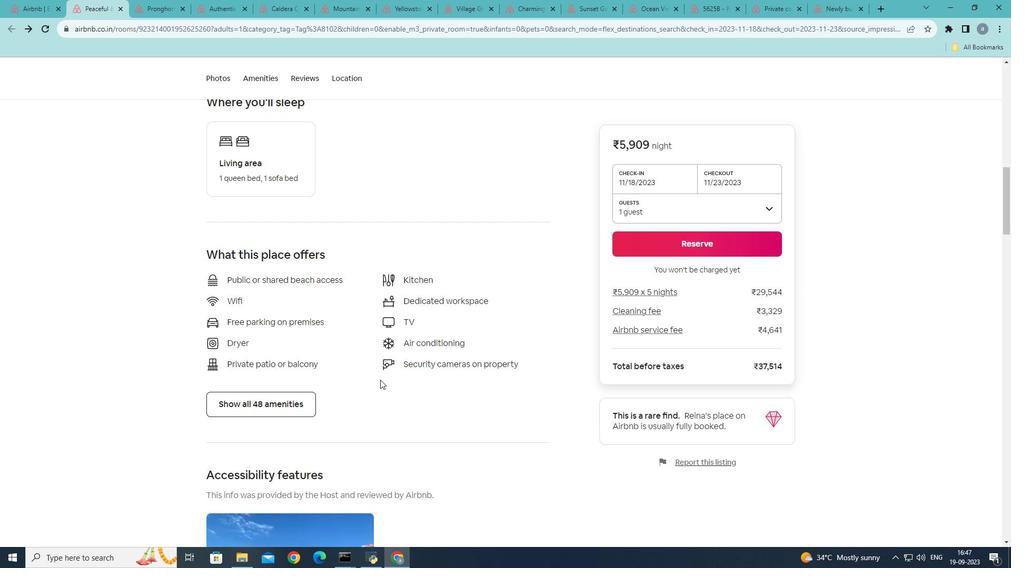 
Action: Mouse scrolled (380, 379) with delta (0, 0)
Screenshot: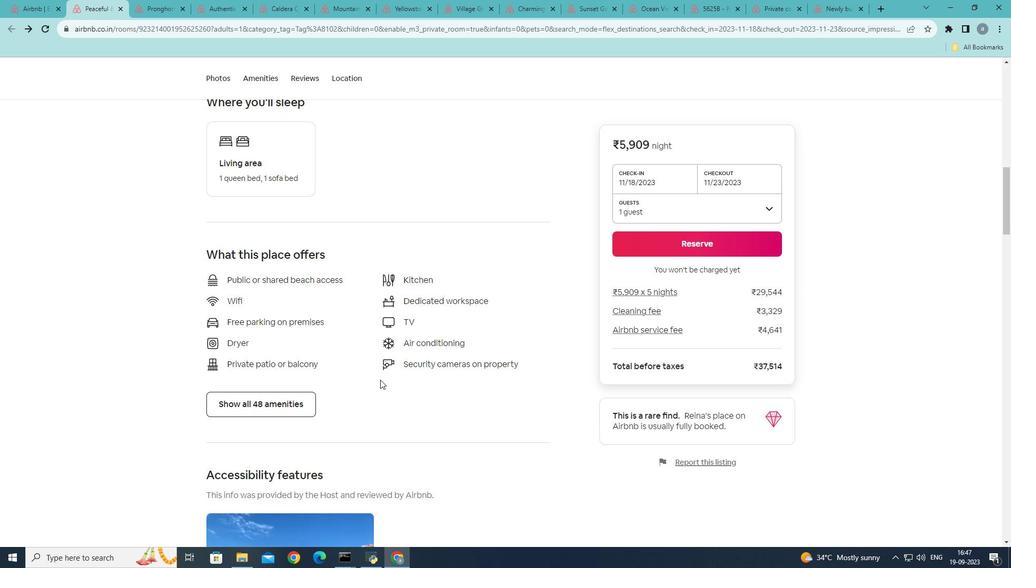 
Action: Mouse scrolled (380, 379) with delta (0, 0)
Screenshot: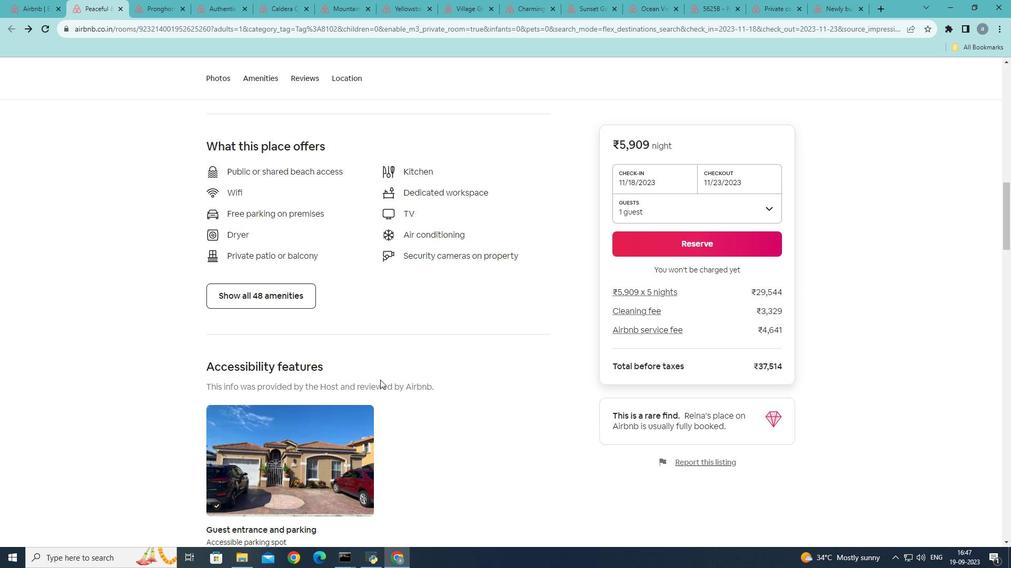 
Action: Mouse scrolled (380, 379) with delta (0, 0)
Screenshot: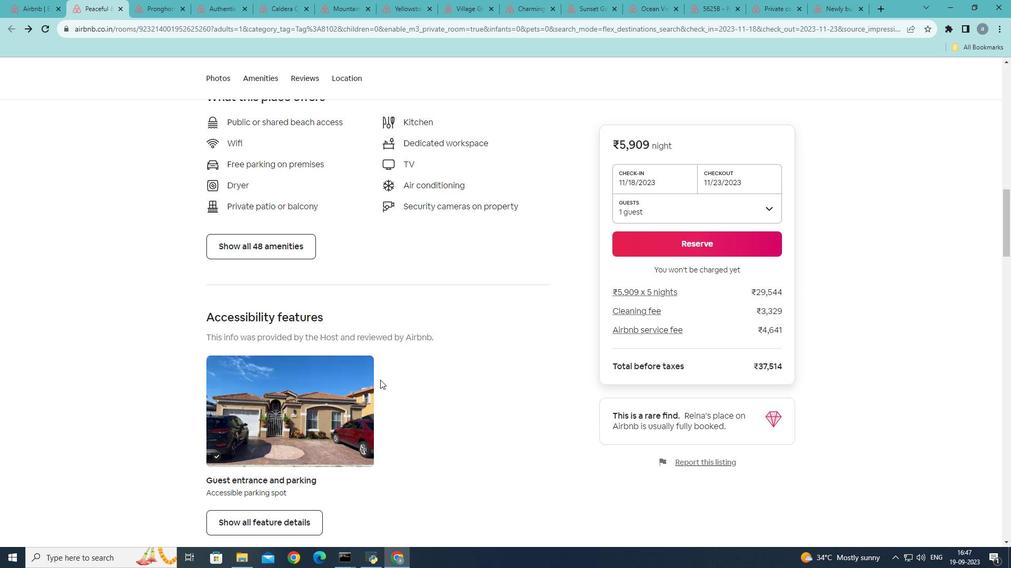 
Action: Mouse scrolled (380, 379) with delta (0, 0)
Screenshot: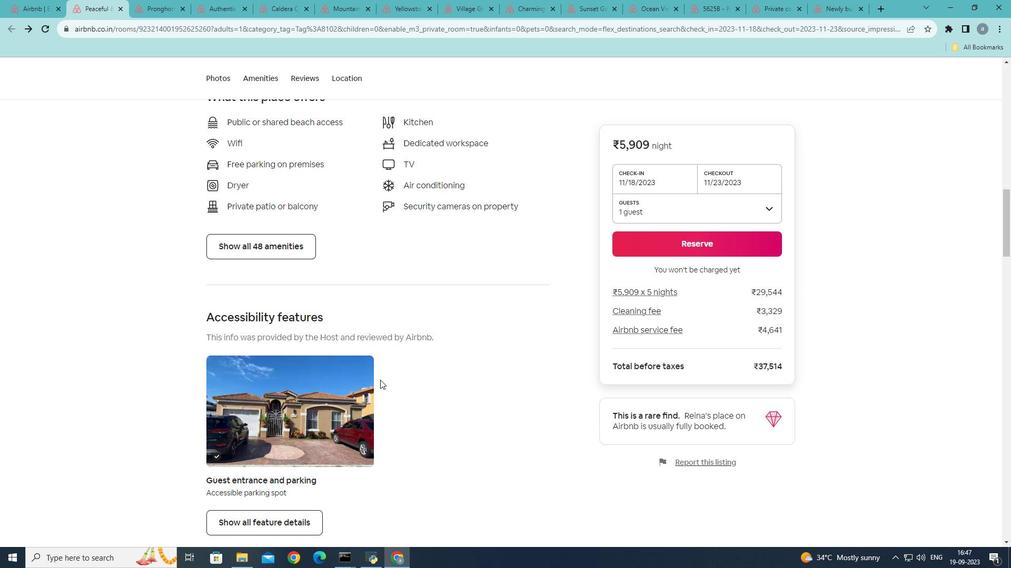 
Action: Mouse scrolled (380, 379) with delta (0, 0)
Screenshot: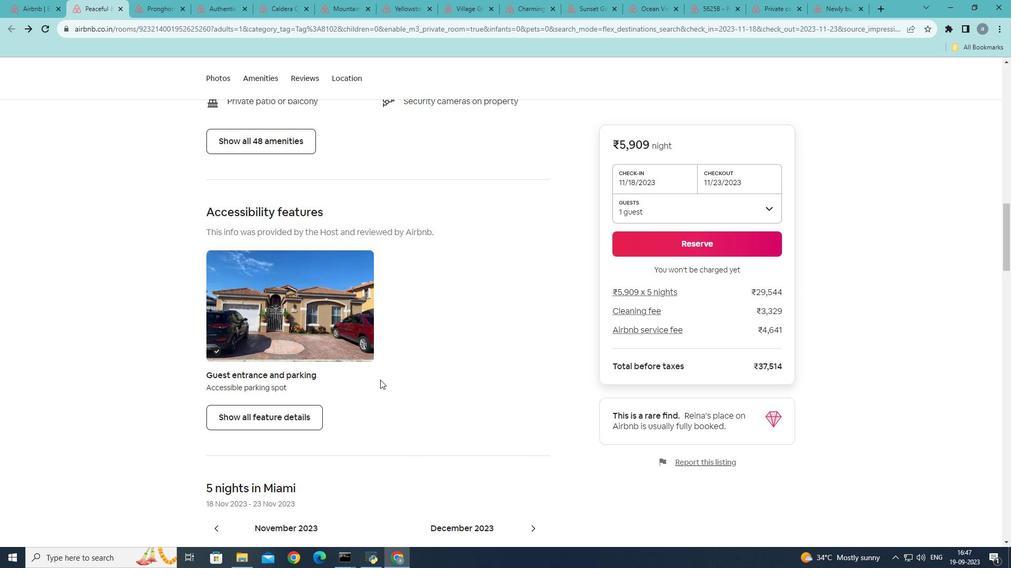 
Action: Mouse scrolled (380, 379) with delta (0, 0)
Screenshot: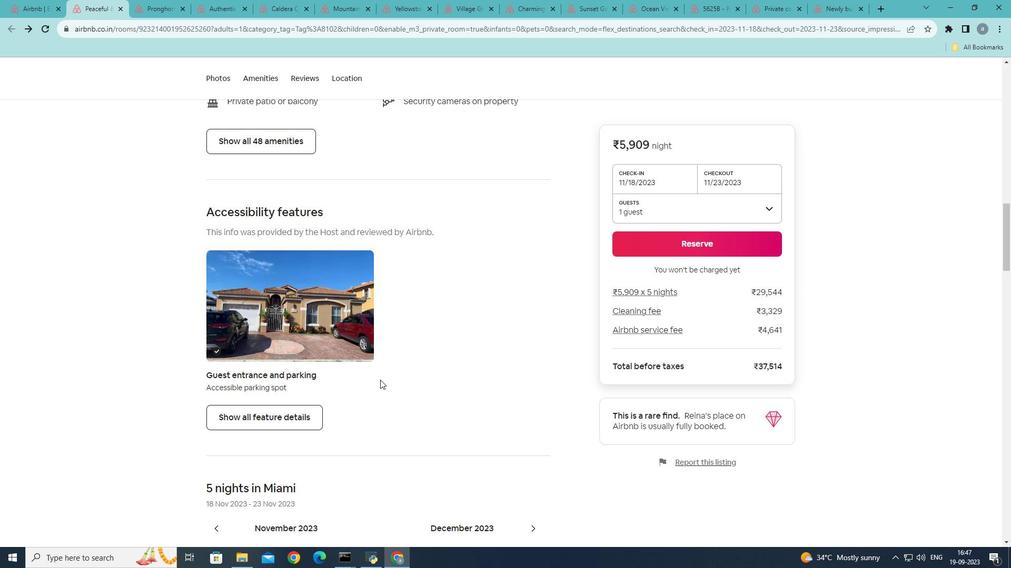 
Action: Mouse moved to (380, 381)
Screenshot: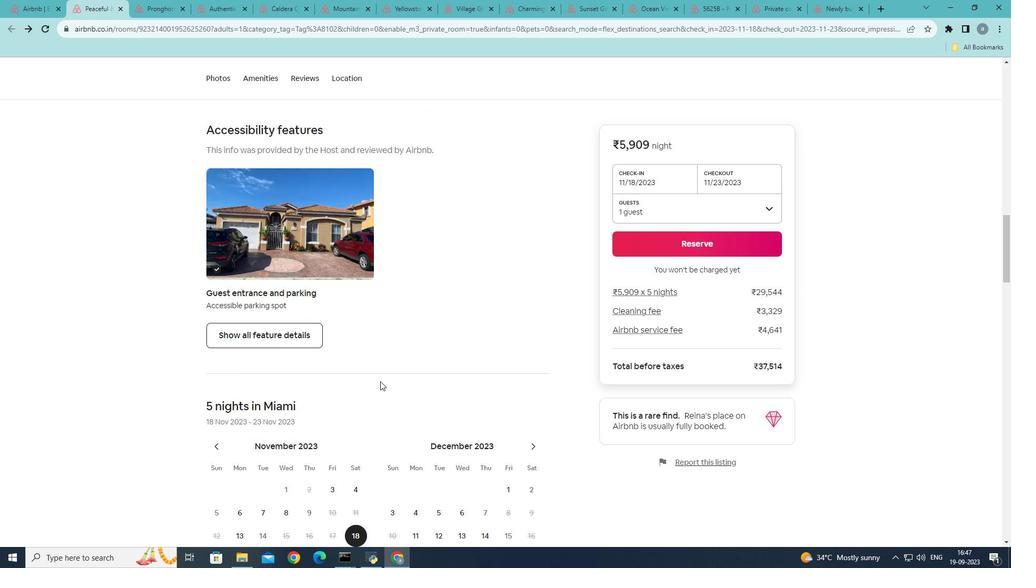 
Action: Mouse scrolled (380, 381) with delta (0, 0)
Screenshot: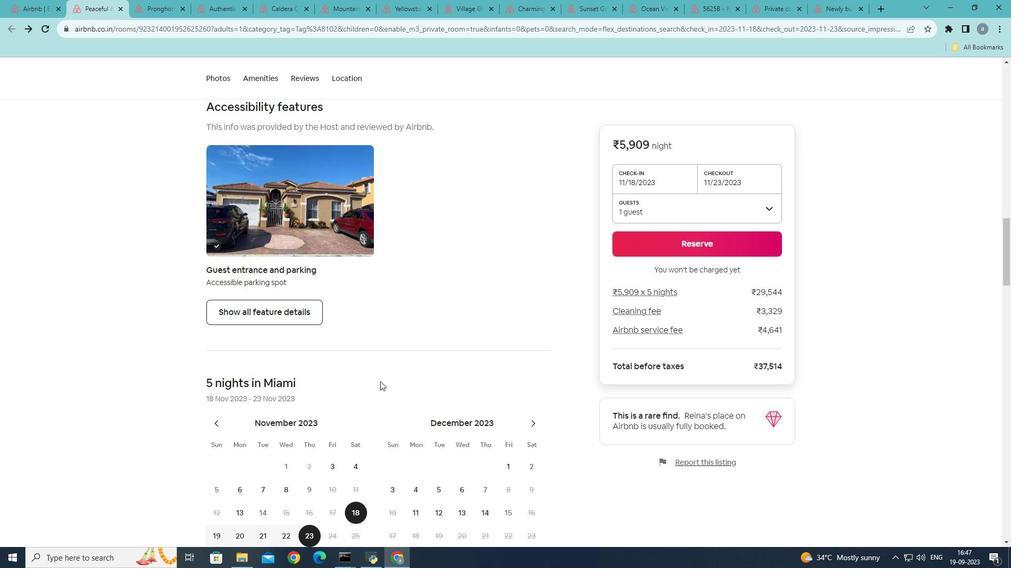 
Action: Mouse scrolled (380, 381) with delta (0, 0)
Screenshot: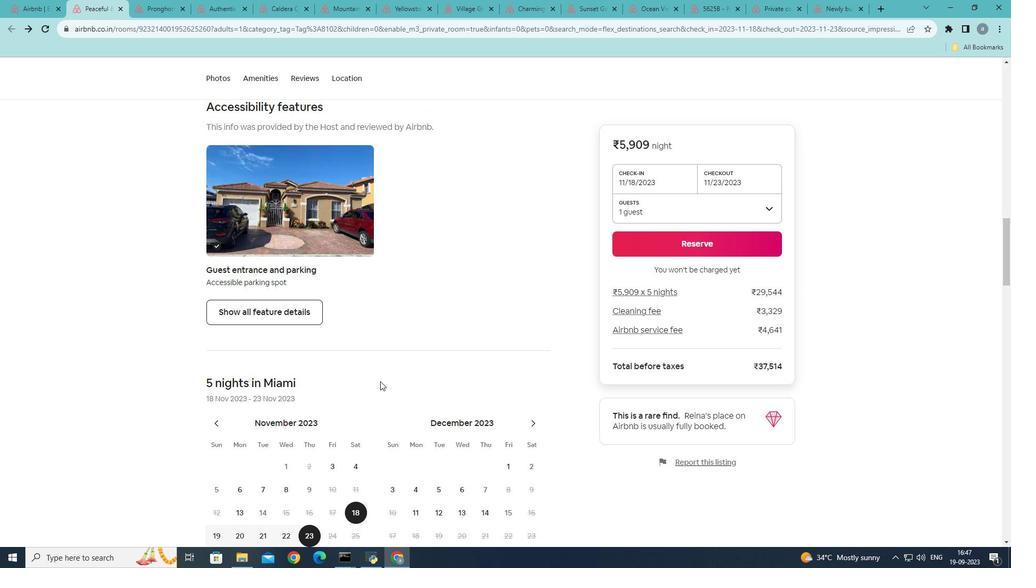 
Action: Mouse scrolled (380, 382) with delta (0, 0)
Screenshot: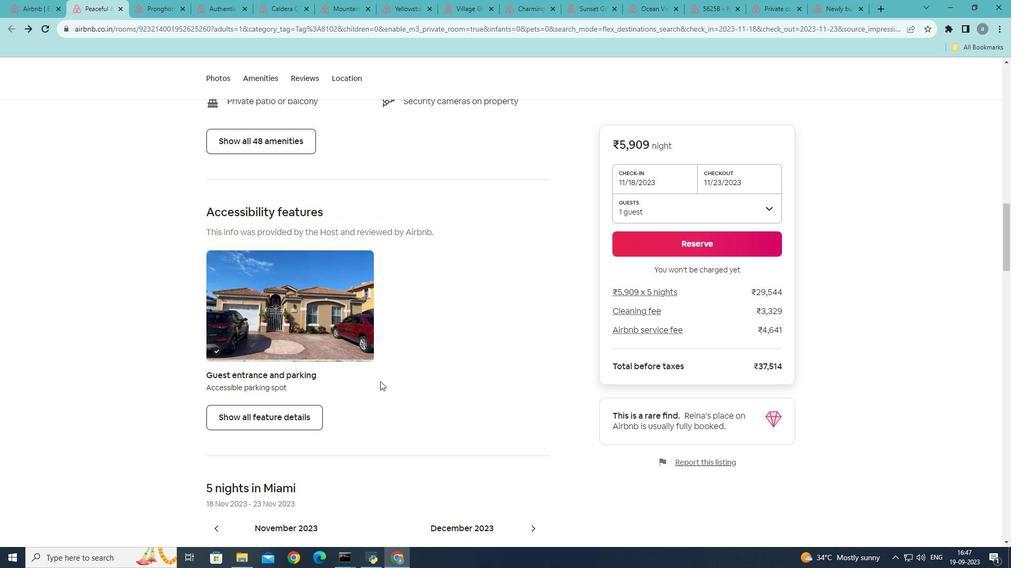 
Action: Mouse scrolled (380, 382) with delta (0, 0)
Screenshot: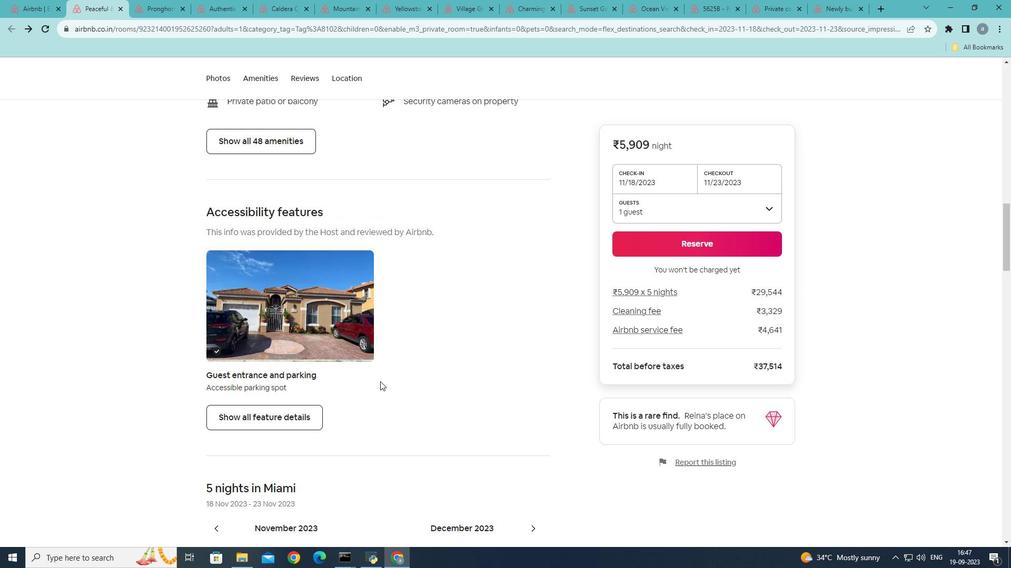 
Action: Mouse scrolled (380, 381) with delta (0, 0)
Screenshot: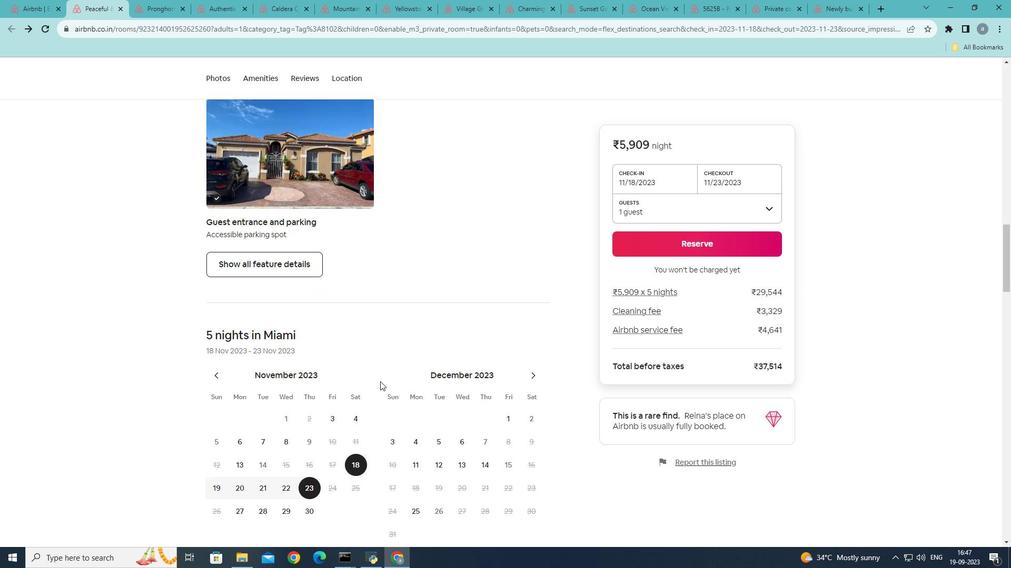 
Action: Mouse scrolled (380, 381) with delta (0, 0)
Screenshot: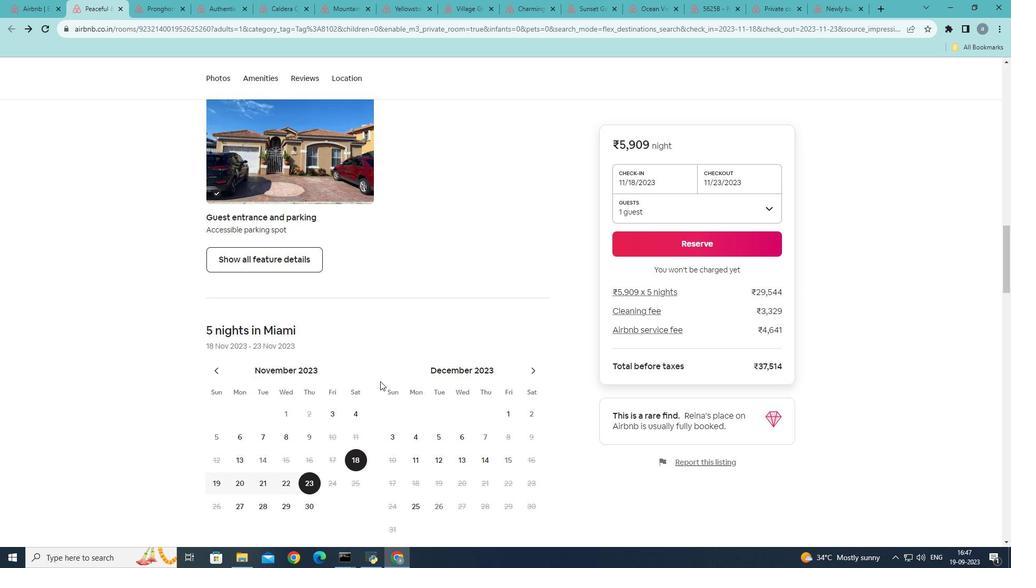 
Action: Mouse scrolled (380, 381) with delta (0, 0)
Screenshot: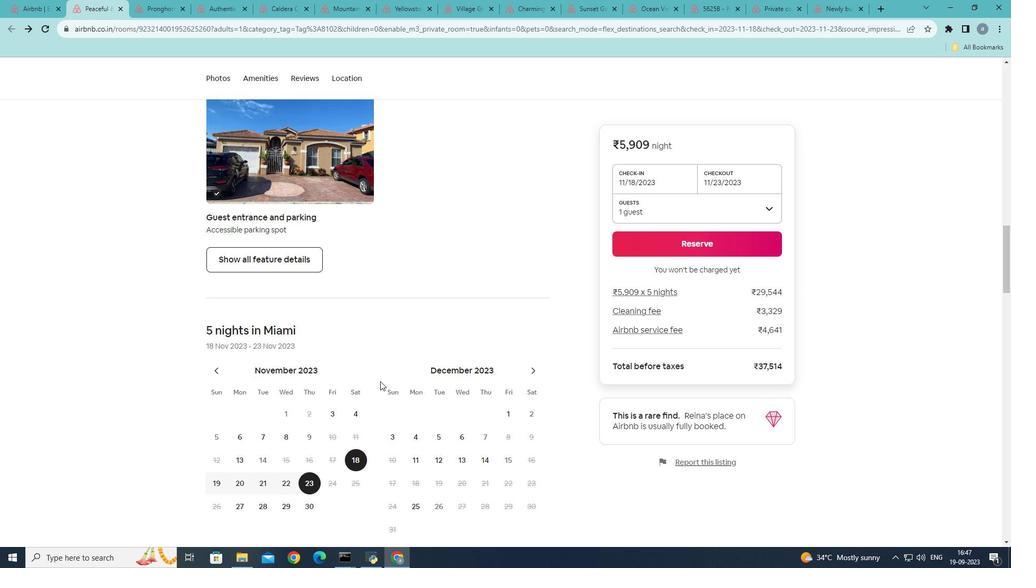 
Action: Mouse scrolled (380, 381) with delta (0, 0)
Screenshot: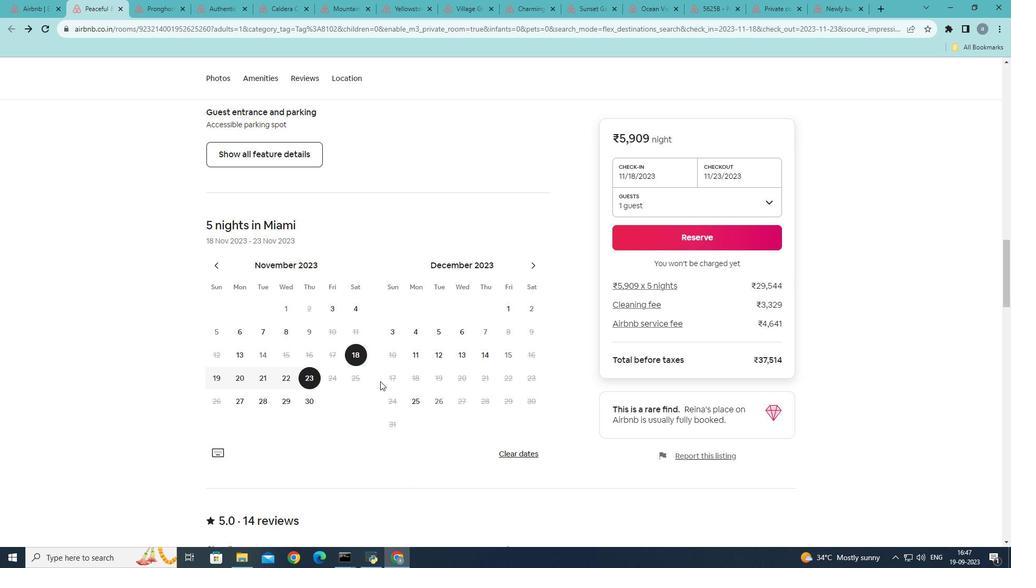
Action: Mouse scrolled (380, 381) with delta (0, 0)
Screenshot: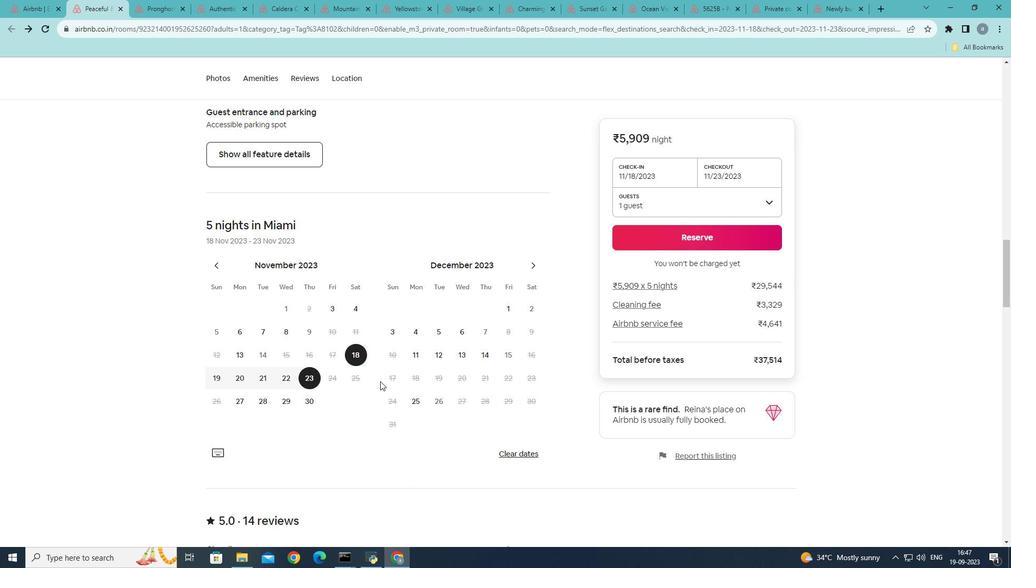 
Action: Mouse scrolled (380, 381) with delta (0, 0)
Screenshot: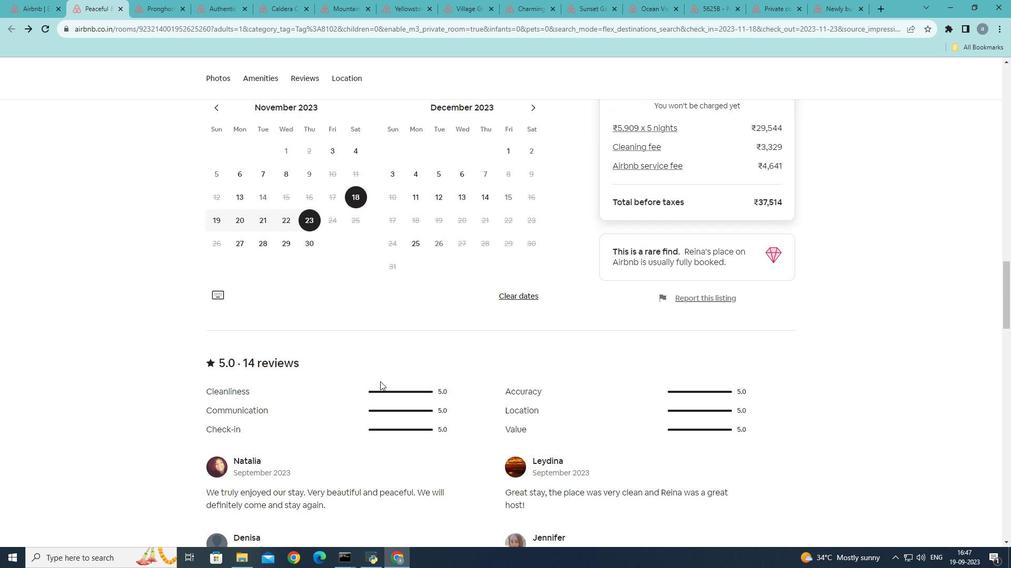 
Action: Mouse scrolled (380, 381) with delta (0, 0)
Screenshot: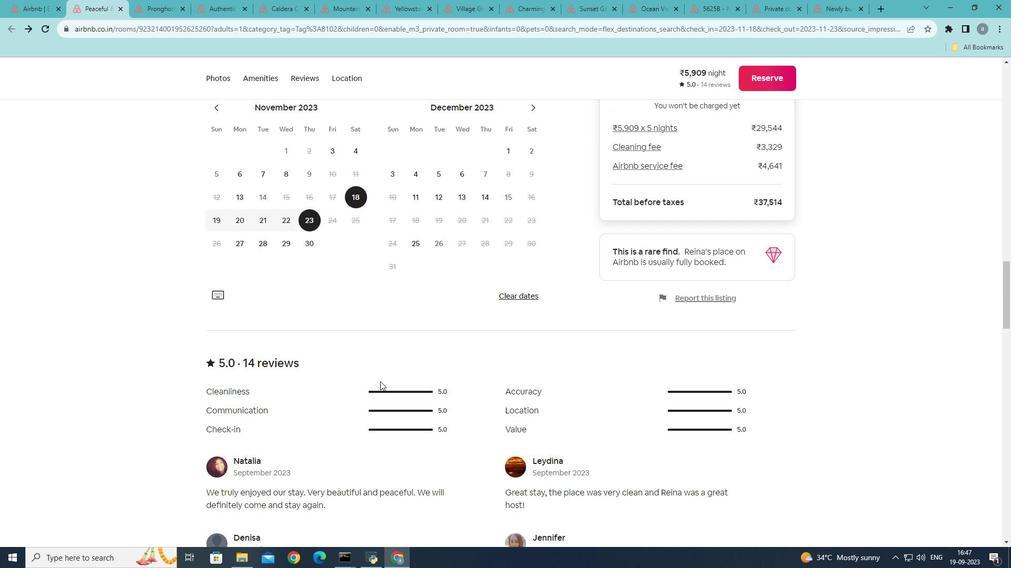 
Action: Mouse scrolled (380, 381) with delta (0, 0)
Screenshot: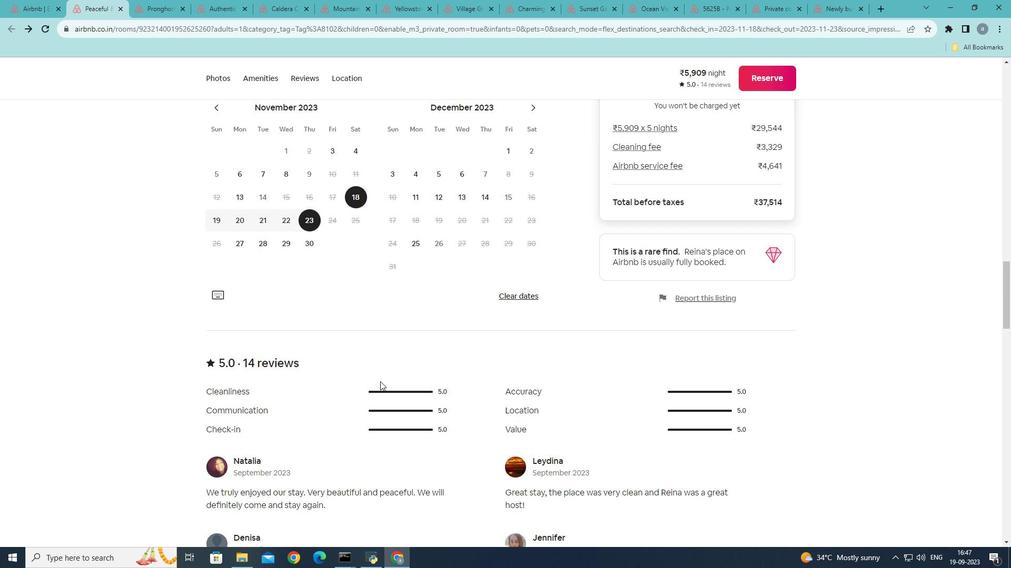 
Action: Mouse scrolled (380, 381) with delta (0, 0)
Screenshot: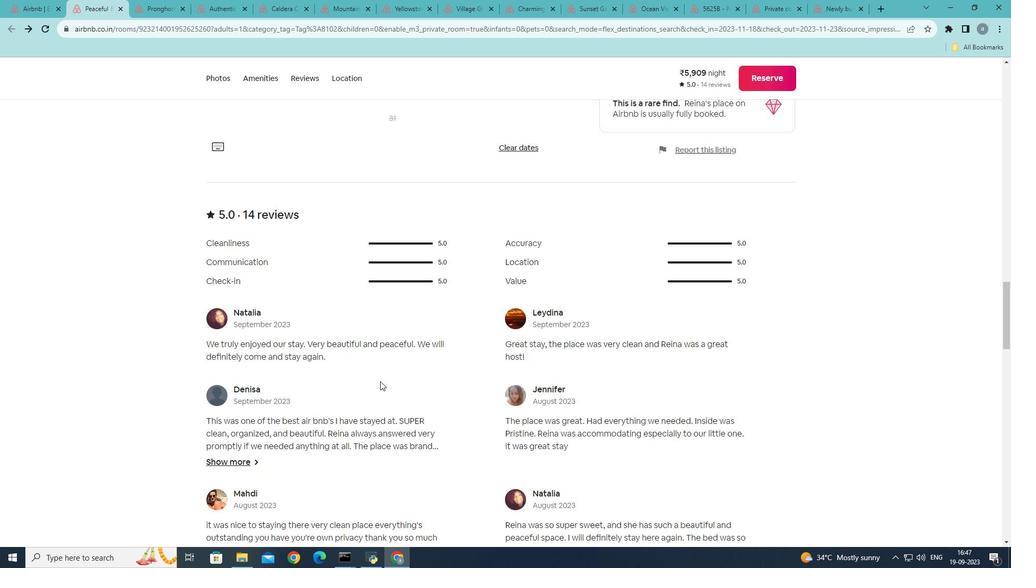 
Action: Mouse scrolled (380, 381) with delta (0, 0)
Screenshot: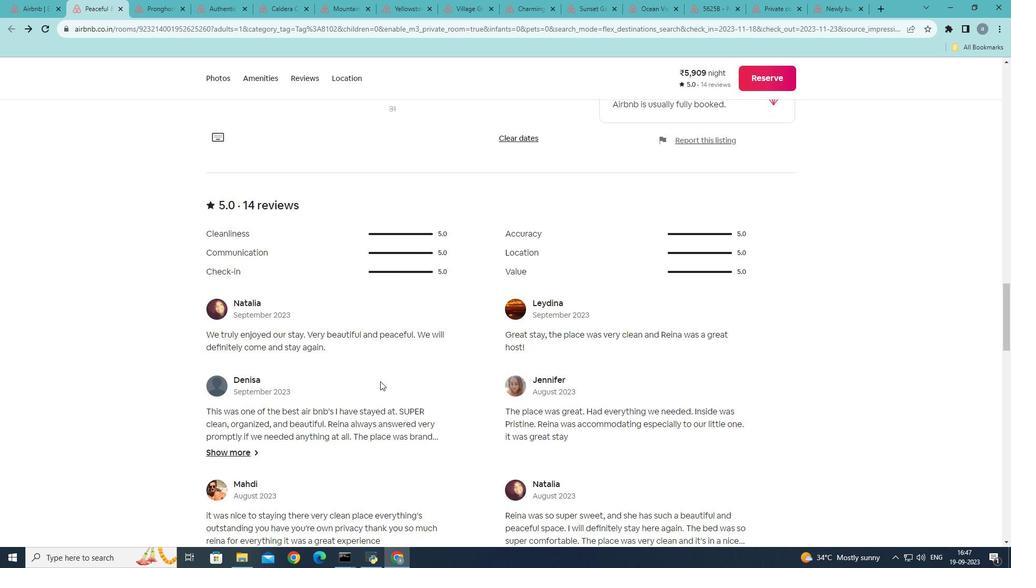 
Action: Mouse scrolled (380, 381) with delta (0, 0)
Screenshot: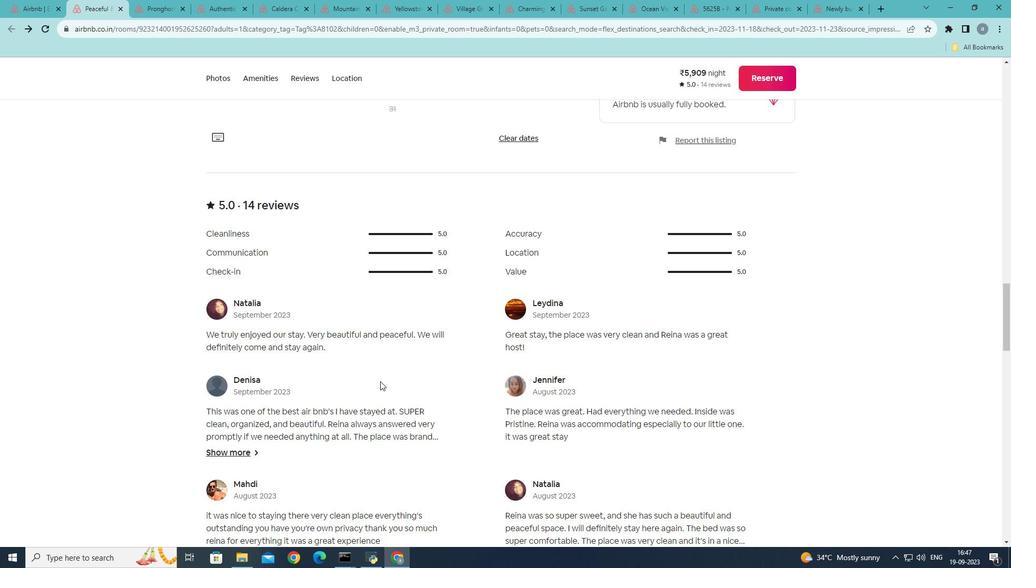 
Action: Mouse moved to (380, 382)
Screenshot: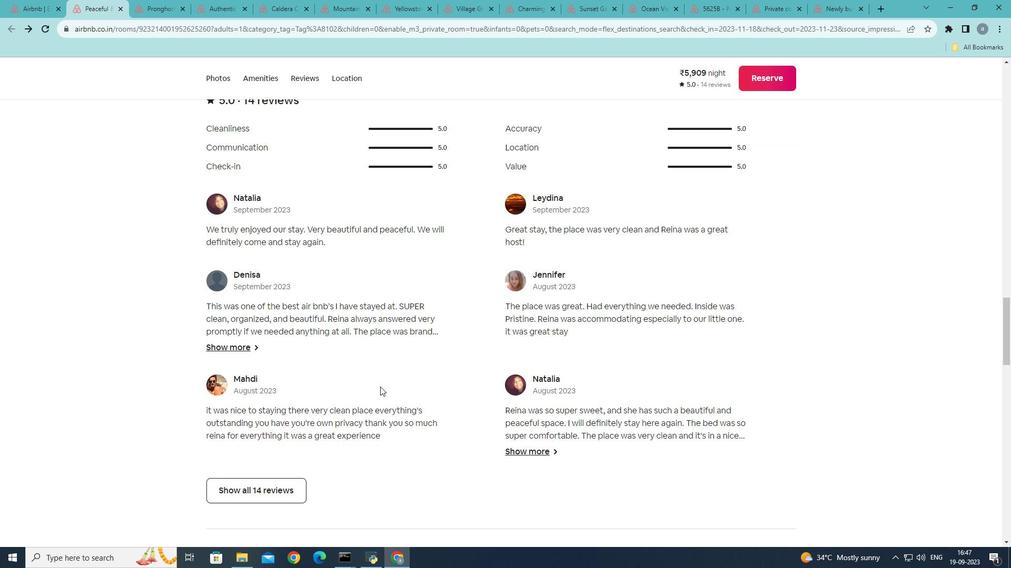 
Action: Mouse scrolled (380, 382) with delta (0, 0)
Screenshot: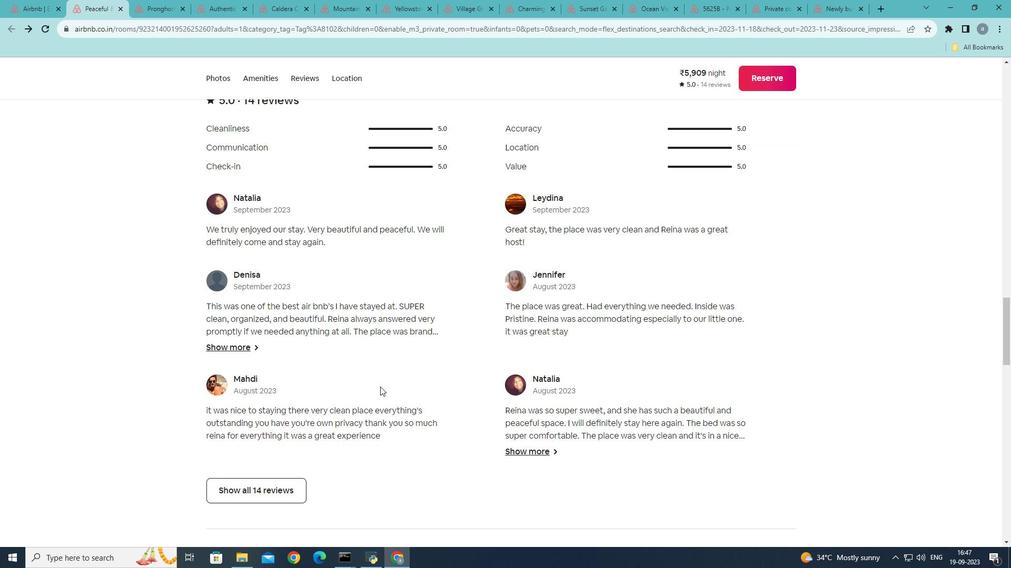 
Action: Mouse moved to (380, 383)
Screenshot: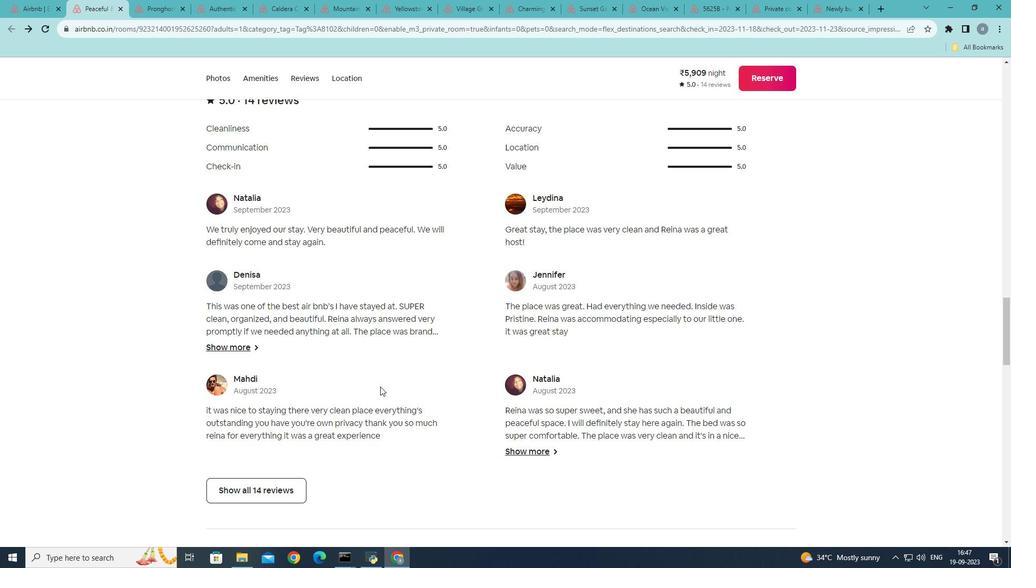 
Action: Mouse scrolled (380, 382) with delta (0, 0)
Screenshot: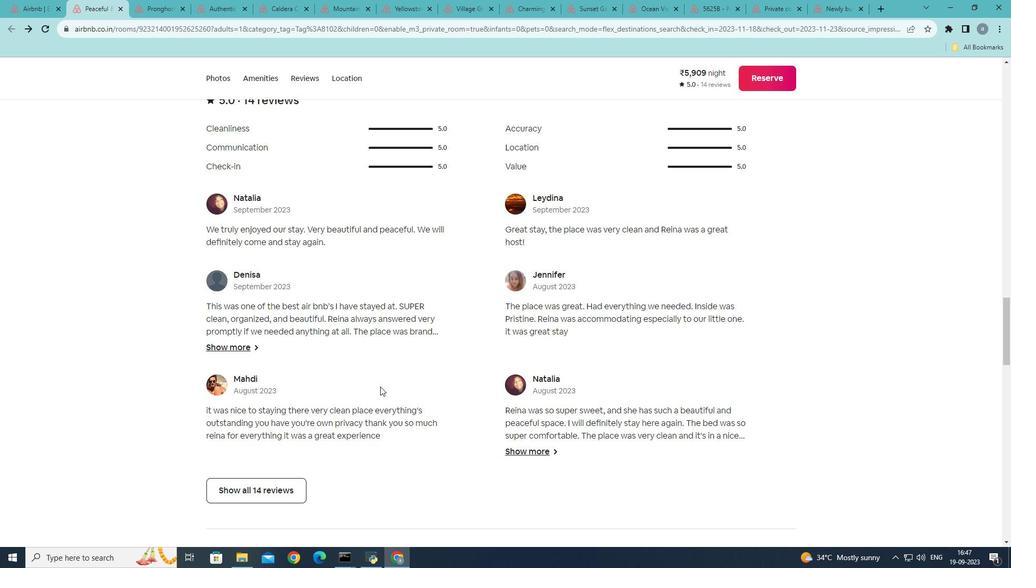 
Action: Mouse moved to (284, 492)
Screenshot: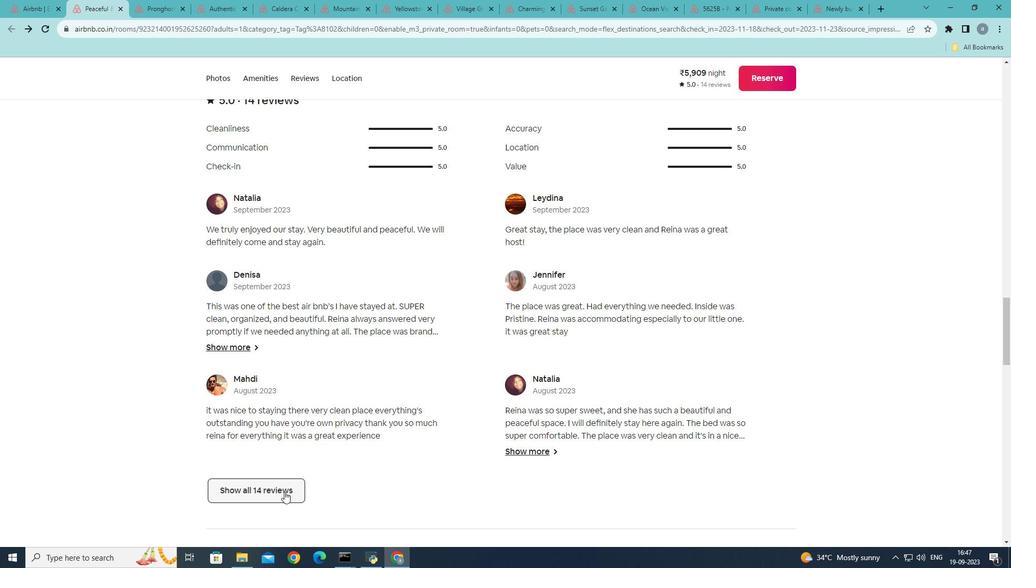 
Action: Mouse pressed left at (284, 492)
Screenshot: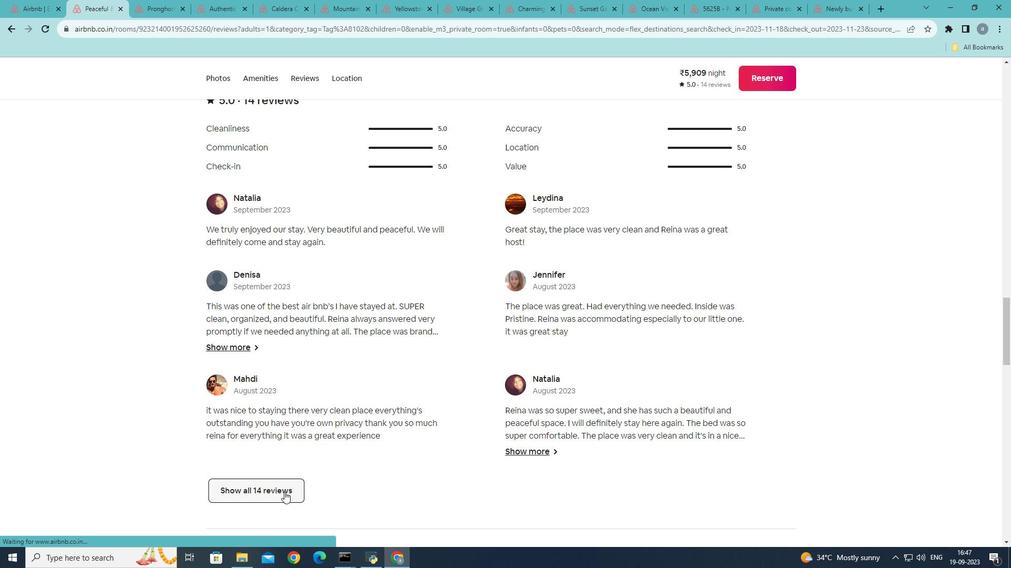 
Action: Mouse moved to (551, 360)
Screenshot: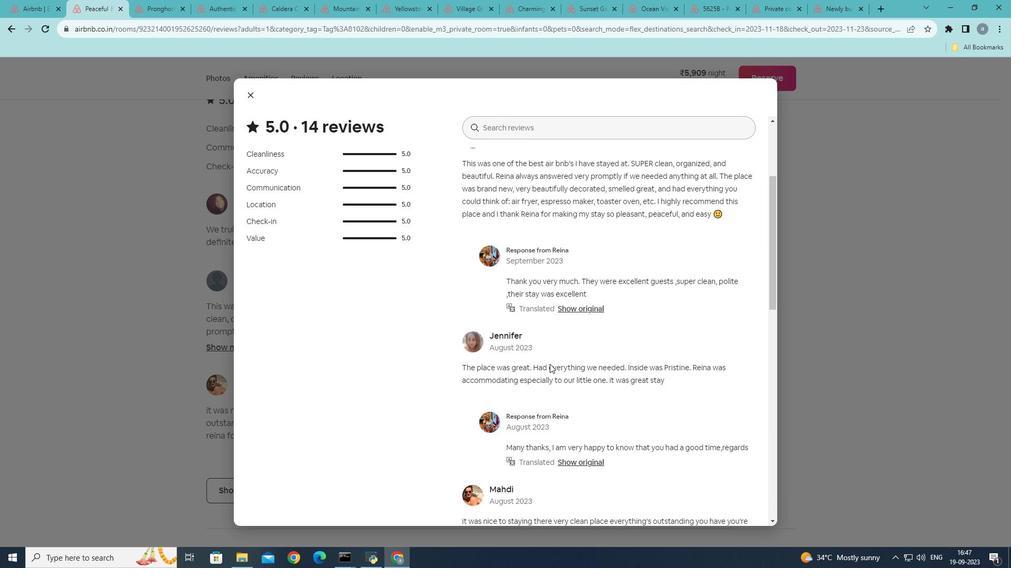 
Action: Mouse scrolled (551, 359) with delta (0, 0)
Screenshot: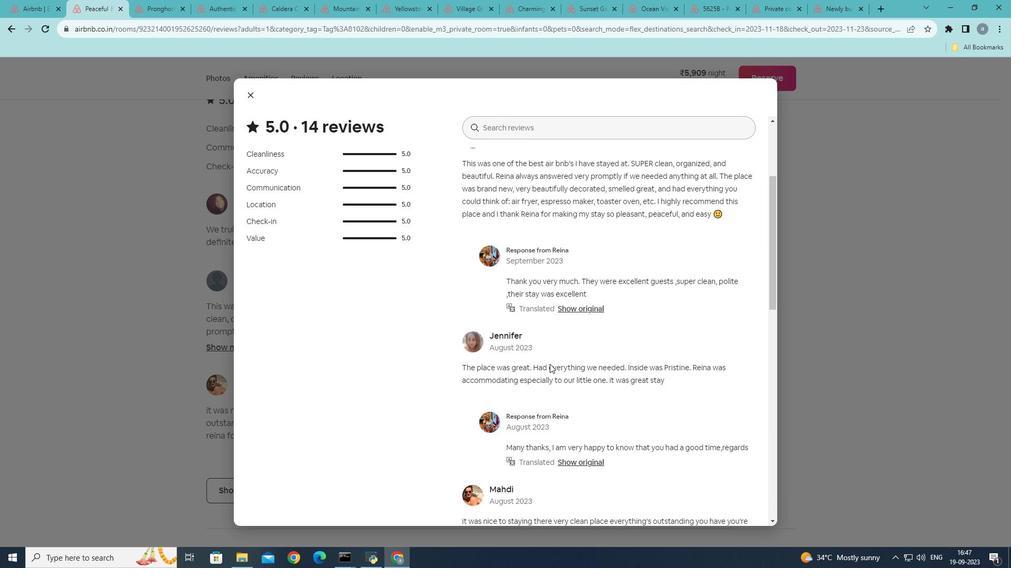 
Action: Mouse moved to (550, 361)
Screenshot: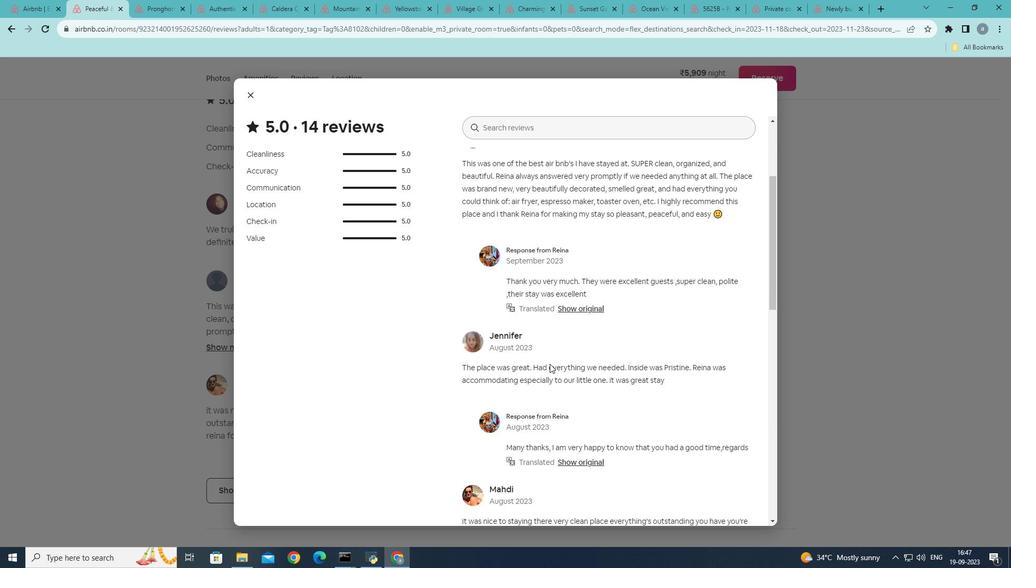 
Action: Mouse scrolled (550, 361) with delta (0, 0)
Screenshot: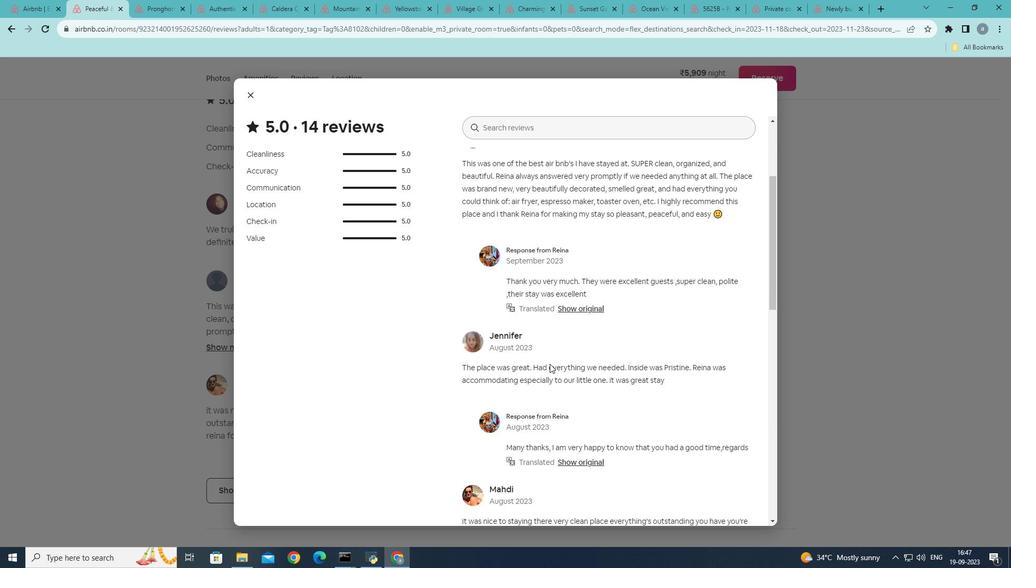 
Action: Mouse moved to (550, 362)
Screenshot: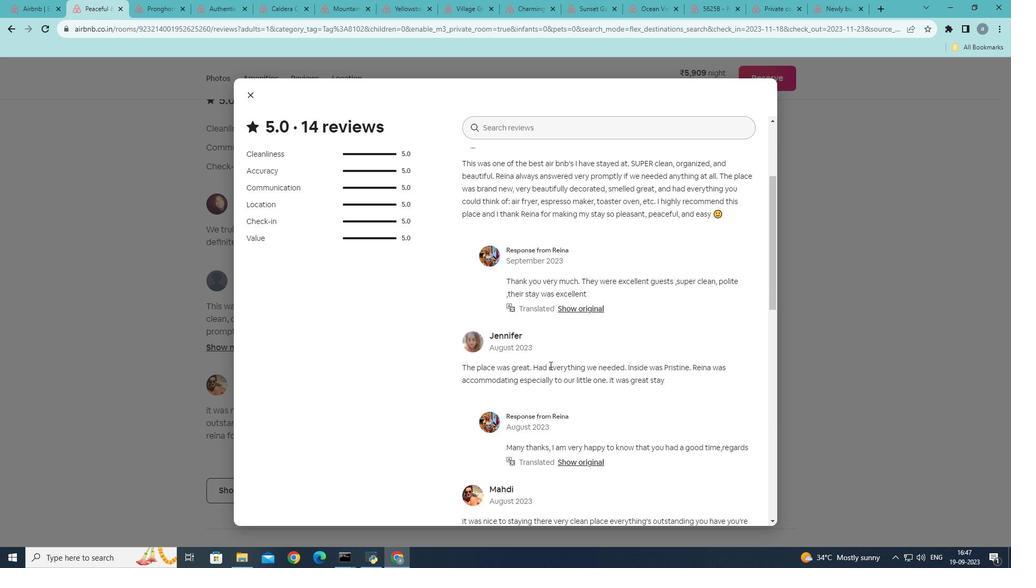 
Action: Mouse scrolled (550, 361) with delta (0, 0)
Screenshot: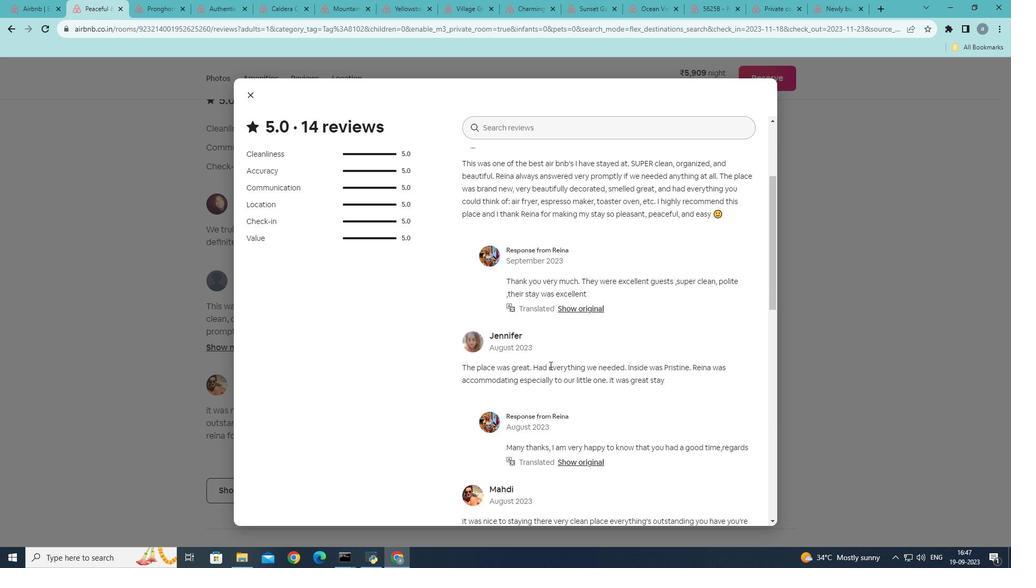 
Action: Mouse moved to (549, 371)
Screenshot: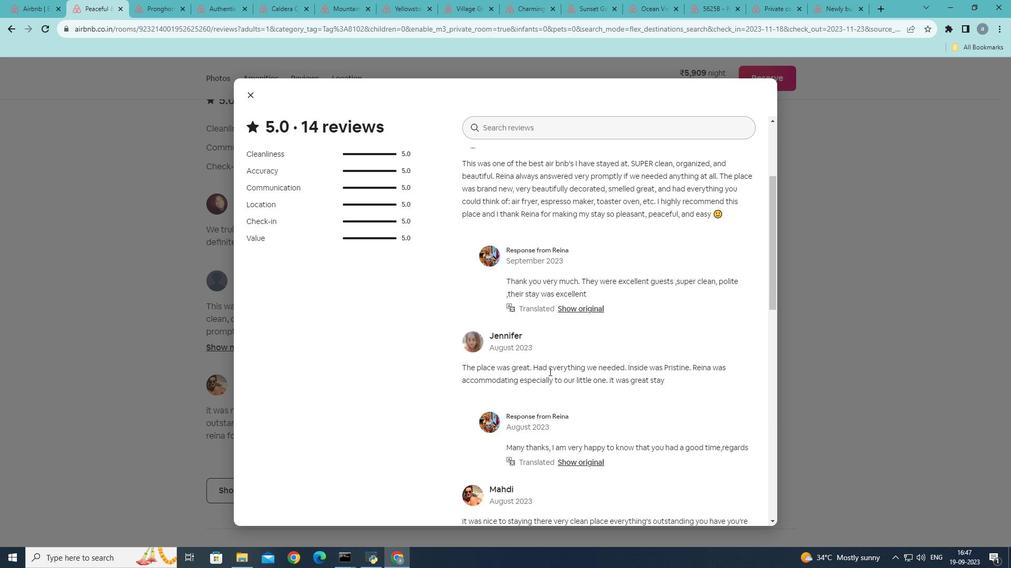
Action: Mouse scrolled (549, 371) with delta (0, 0)
Screenshot: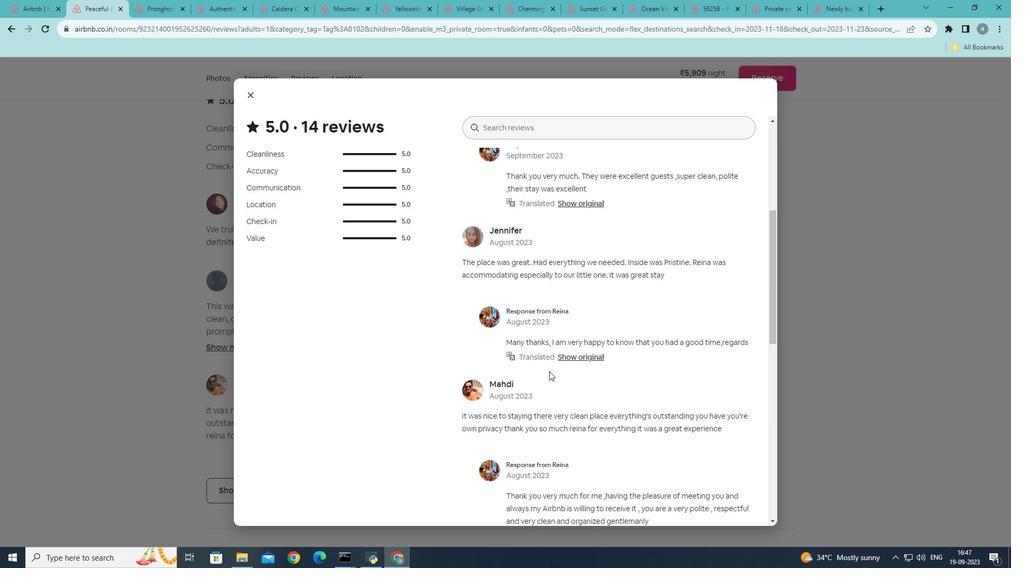 
Action: Mouse scrolled (549, 371) with delta (0, 0)
Screenshot: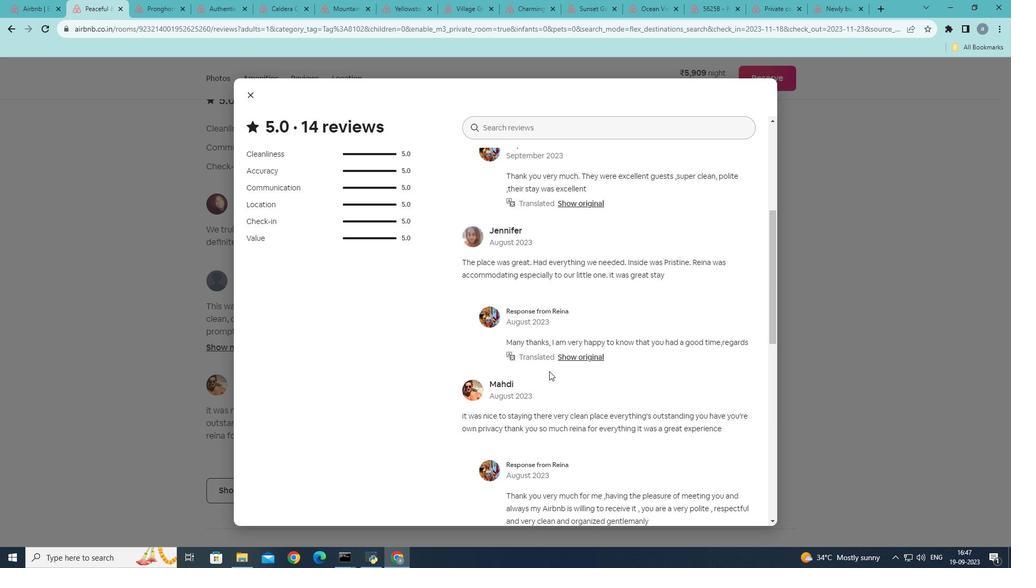 
Action: Mouse moved to (549, 380)
Screenshot: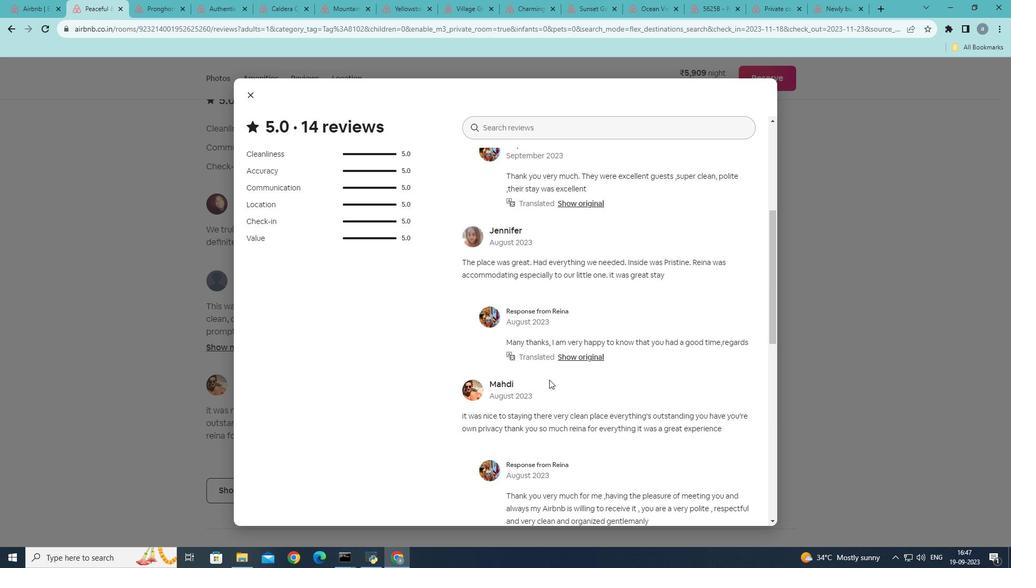 
Action: Mouse scrolled (549, 379) with delta (0, 0)
Screenshot: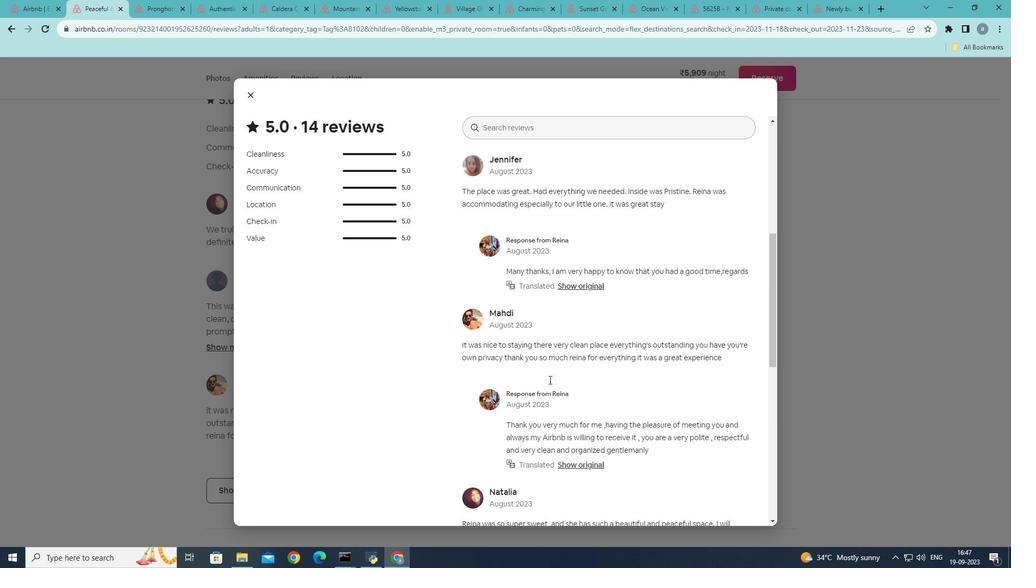 
Action: Mouse scrolled (549, 379) with delta (0, 0)
Screenshot: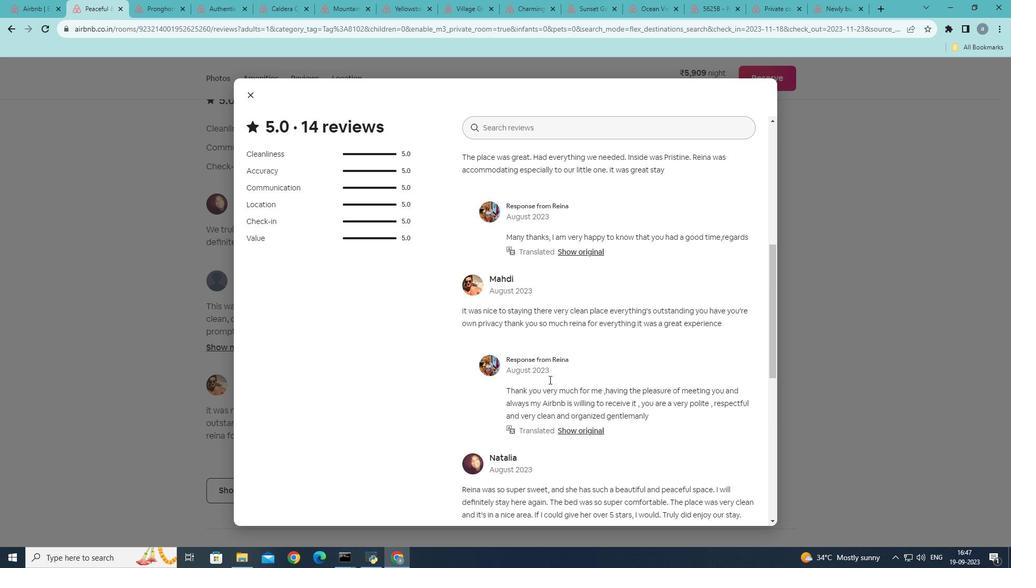 
Action: Mouse scrolled (549, 379) with delta (0, 0)
Screenshot: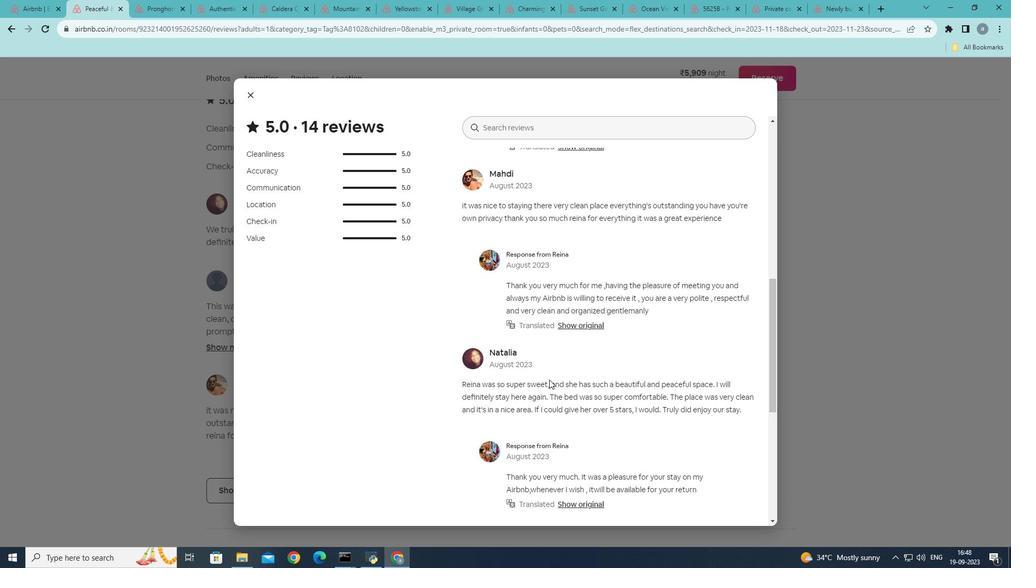 
Action: Mouse scrolled (549, 379) with delta (0, 0)
Screenshot: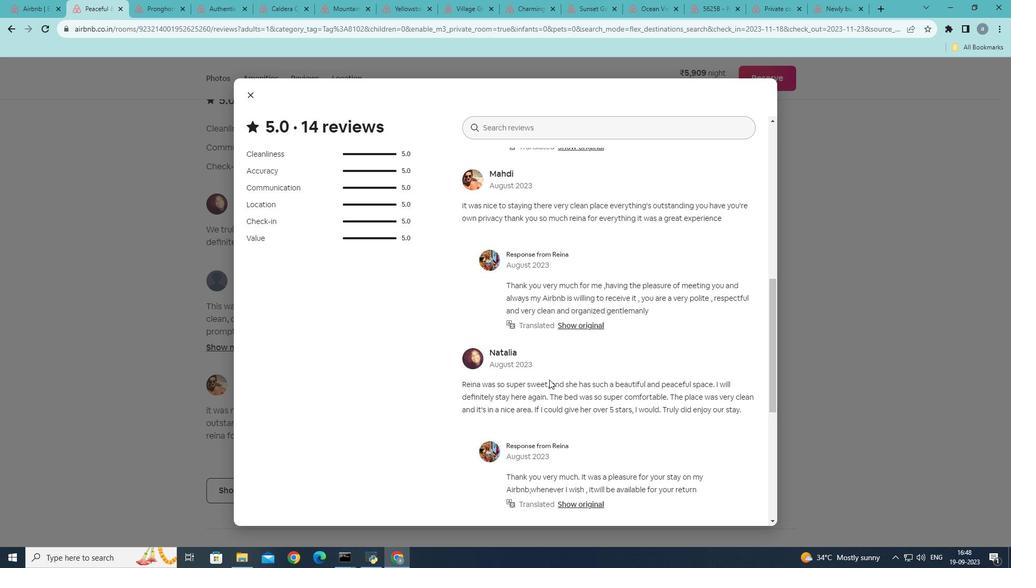 
Action: Mouse moved to (549, 377)
Screenshot: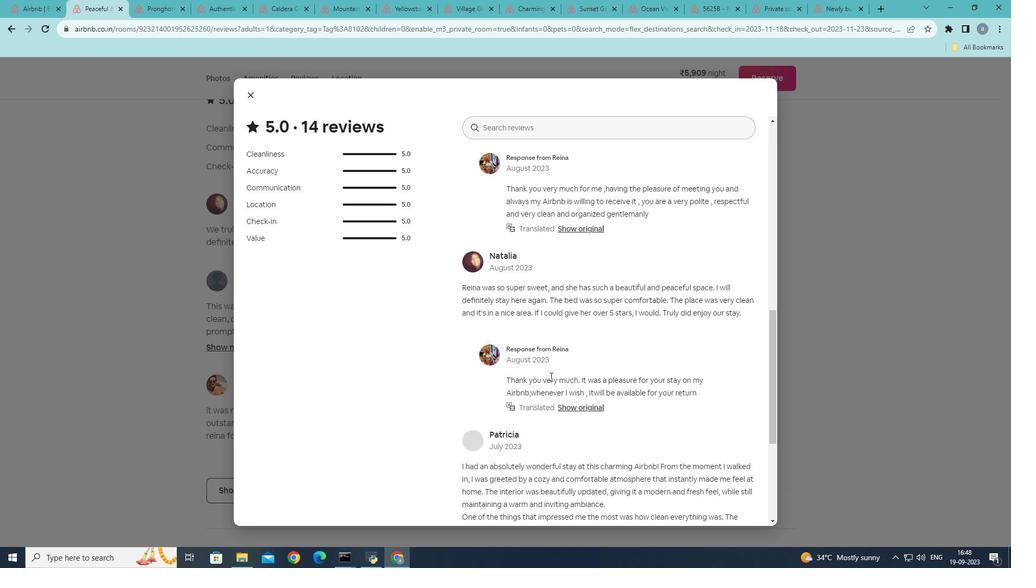 
Action: Mouse scrolled (549, 376) with delta (0, 0)
Screenshot: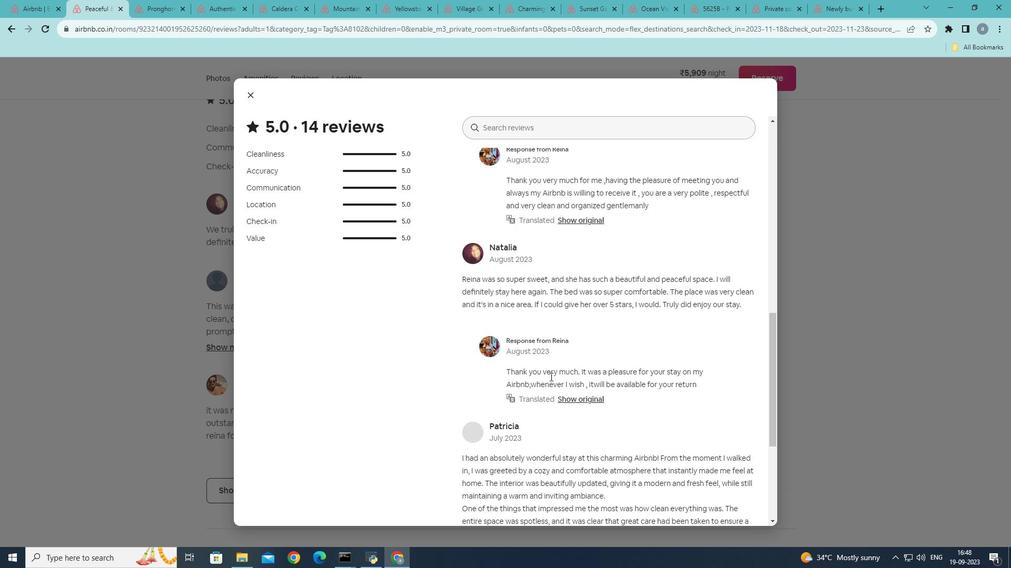 
Action: Mouse moved to (550, 377)
Screenshot: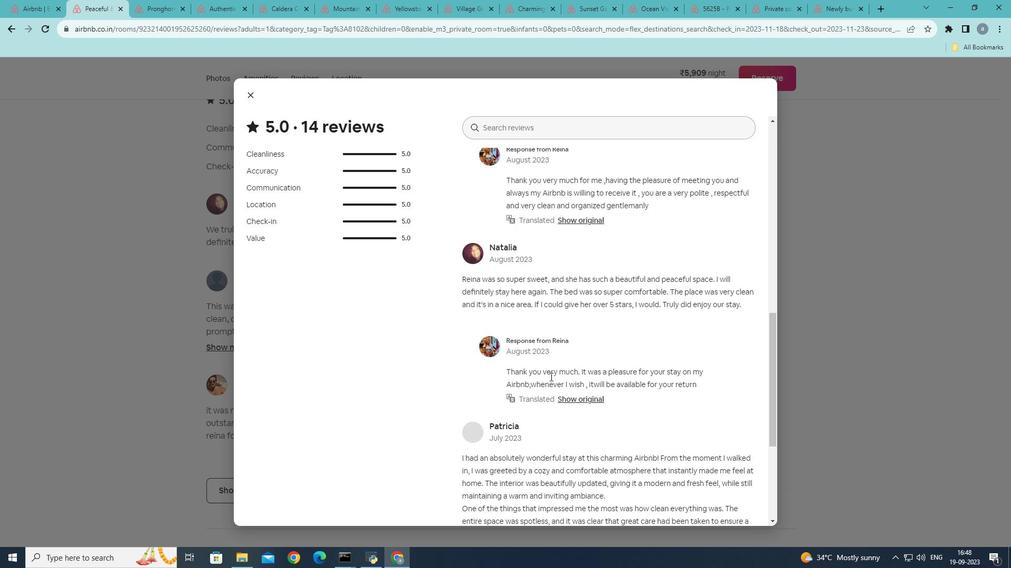 
Action: Mouse scrolled (550, 376) with delta (0, 0)
Screenshot: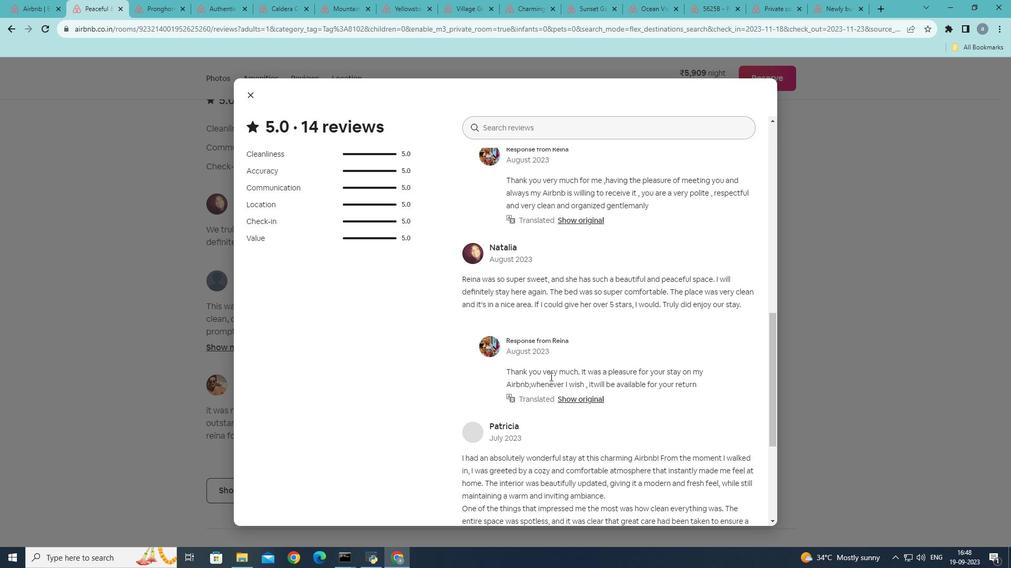 
Action: Mouse scrolled (550, 376) with delta (0, 0)
Screenshot: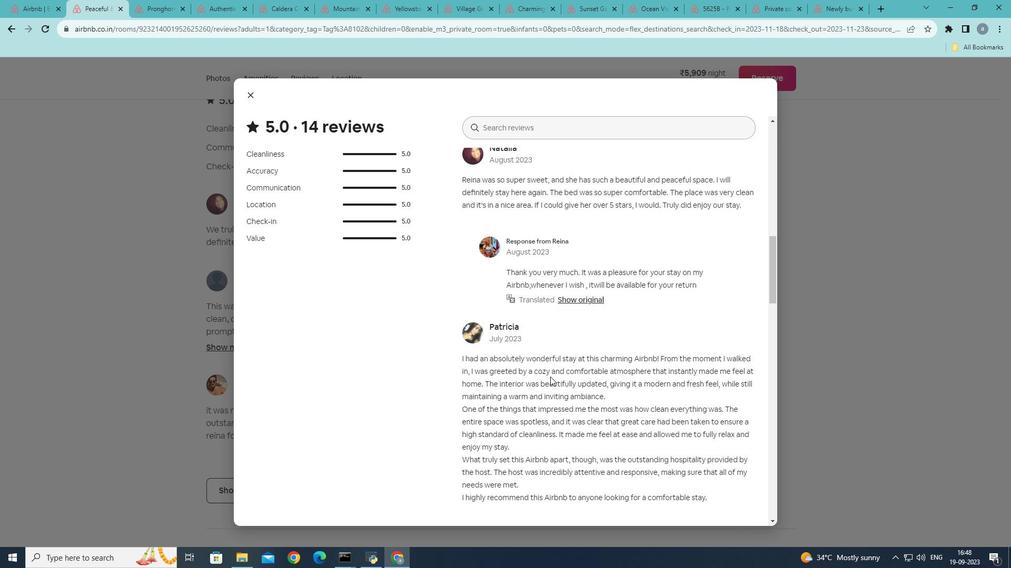 
Action: Mouse scrolled (550, 376) with delta (0, 0)
Screenshot: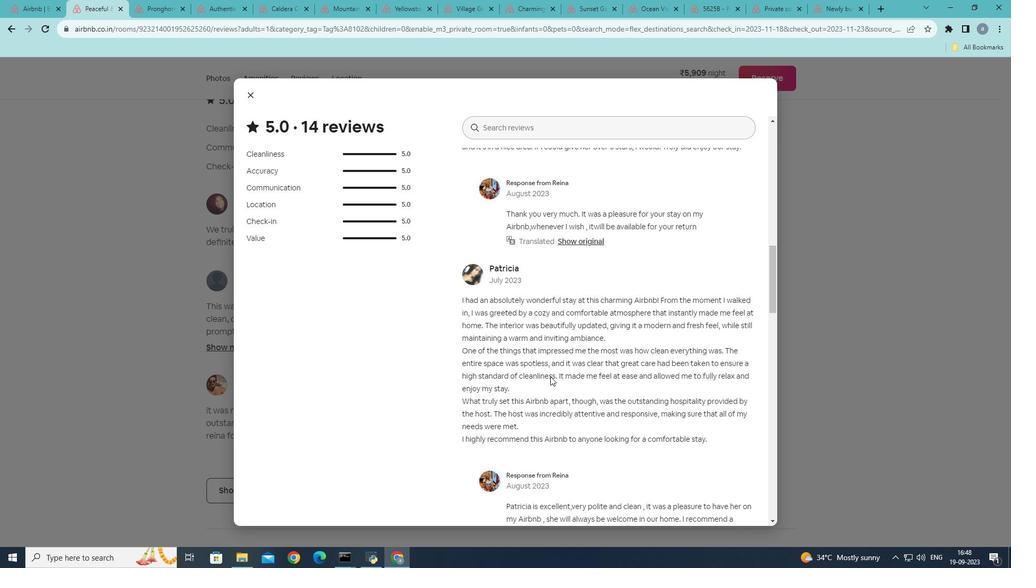 
Action: Mouse scrolled (550, 376) with delta (0, 0)
Screenshot: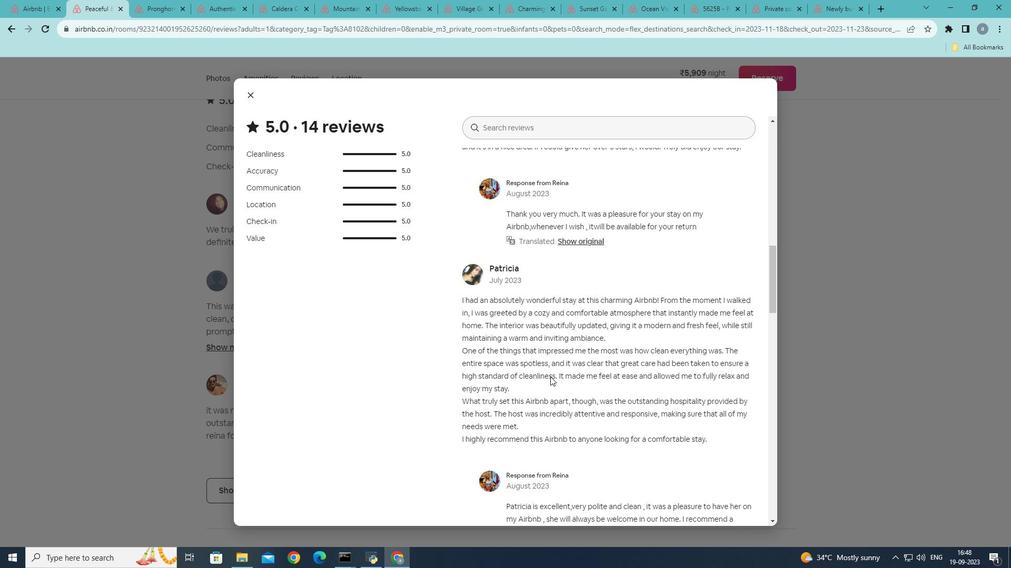 
Action: Mouse scrolled (550, 376) with delta (0, 0)
Screenshot: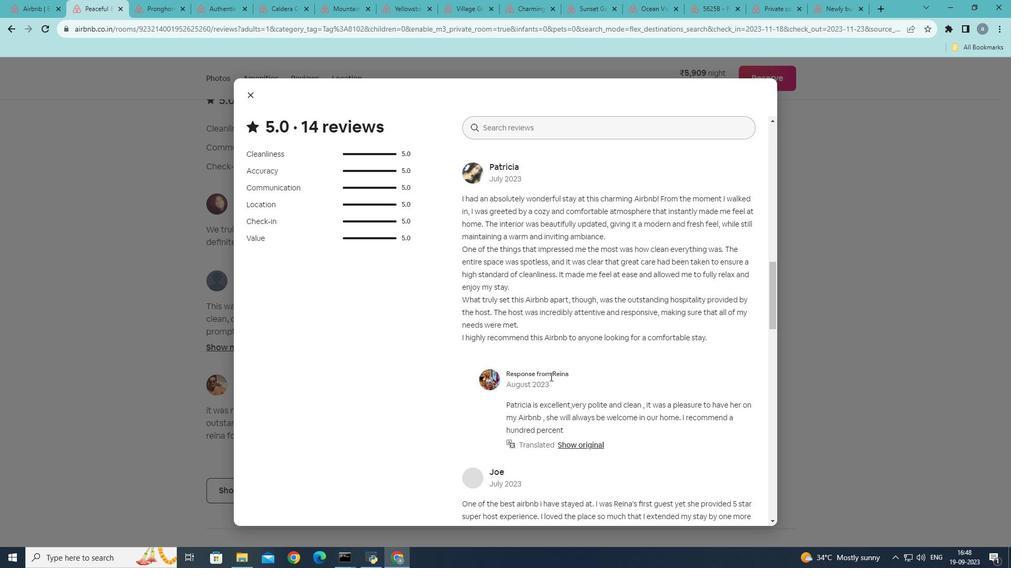 
Action: Mouse scrolled (550, 376) with delta (0, 0)
Screenshot: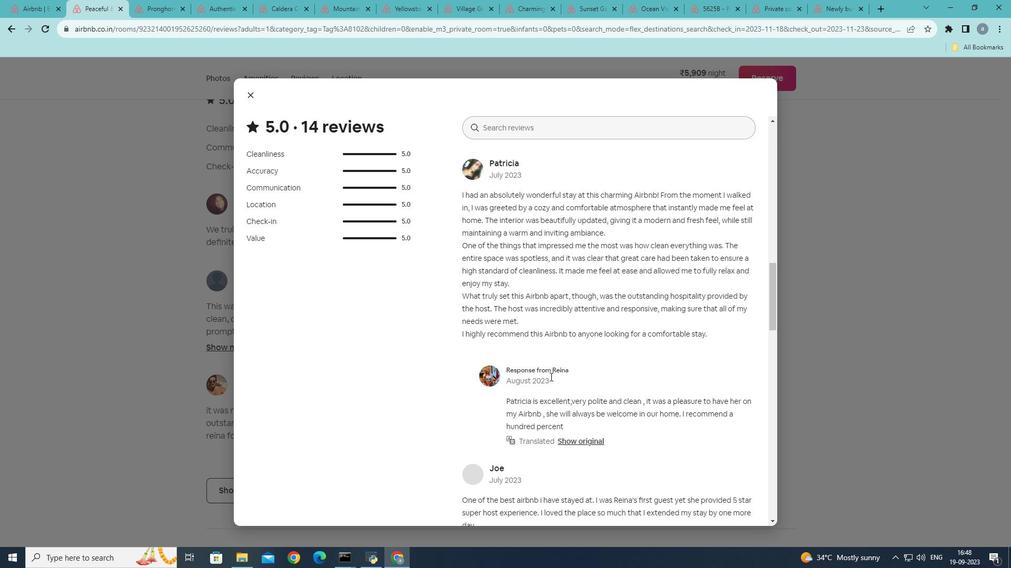 
Action: Mouse moved to (552, 382)
Screenshot: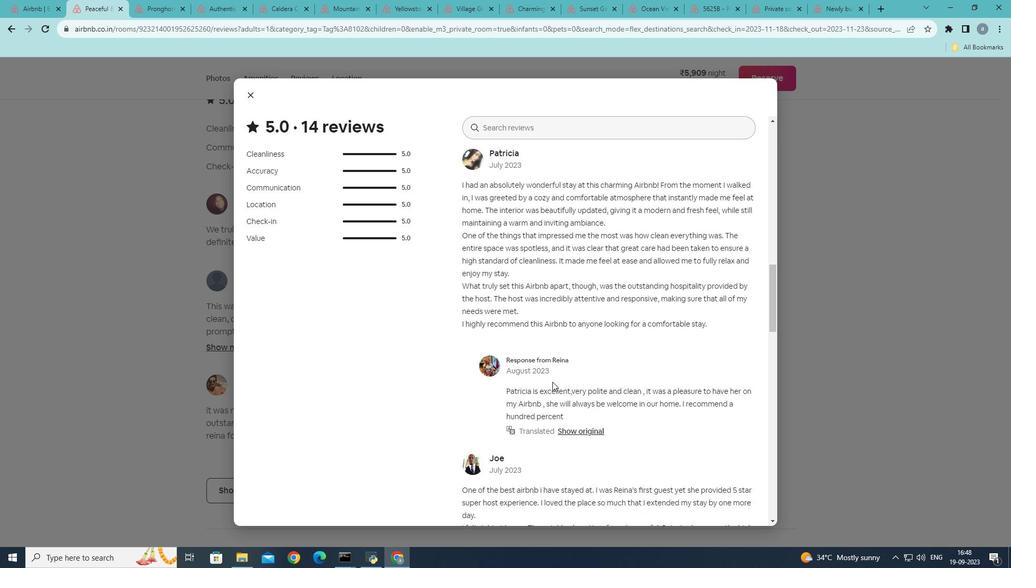 
Action: Mouse scrolled (552, 381) with delta (0, 0)
Screenshot: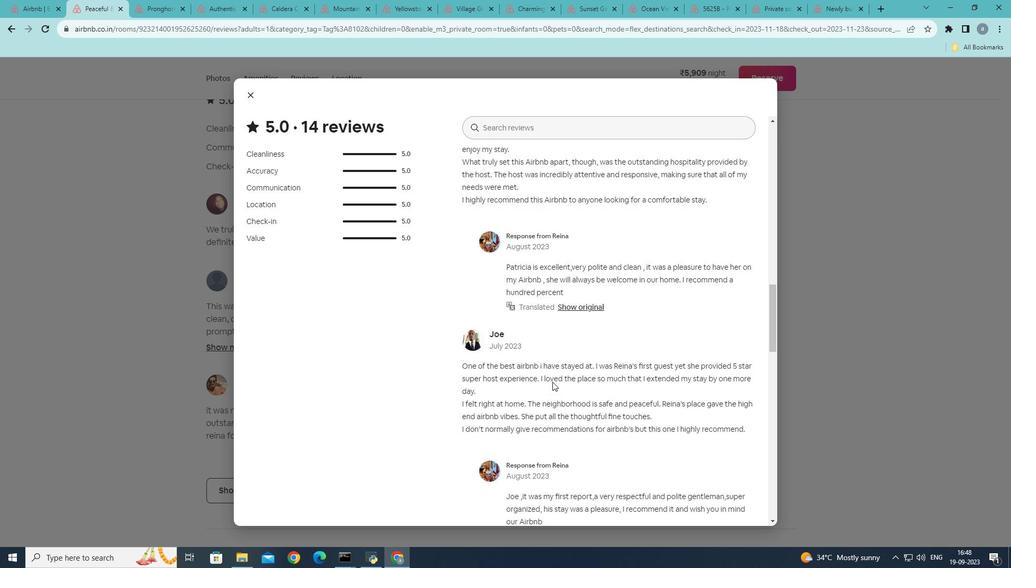 
Action: Mouse scrolled (552, 381) with delta (0, 0)
Screenshot: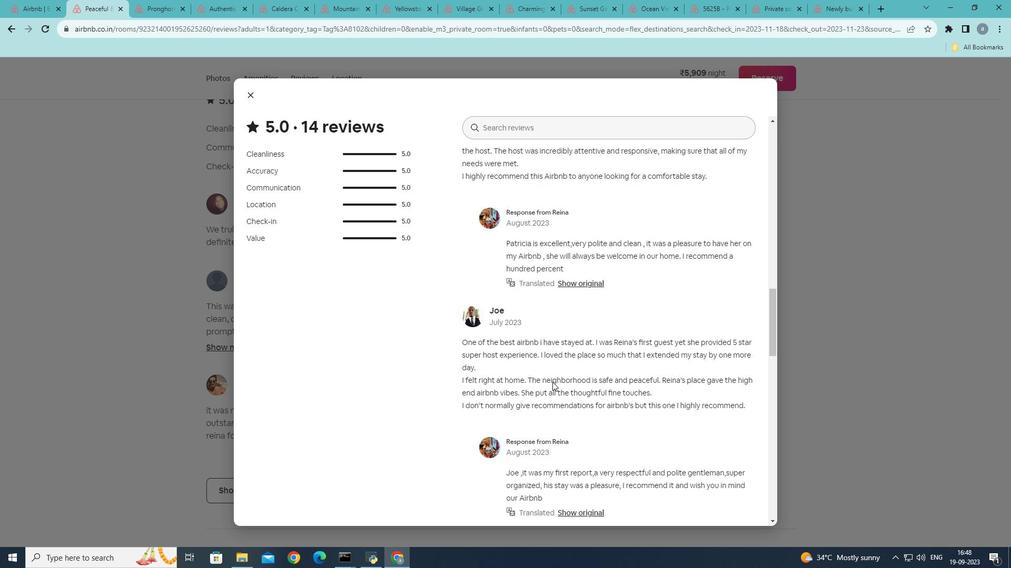 
Action: Mouse scrolled (552, 381) with delta (0, 0)
Screenshot: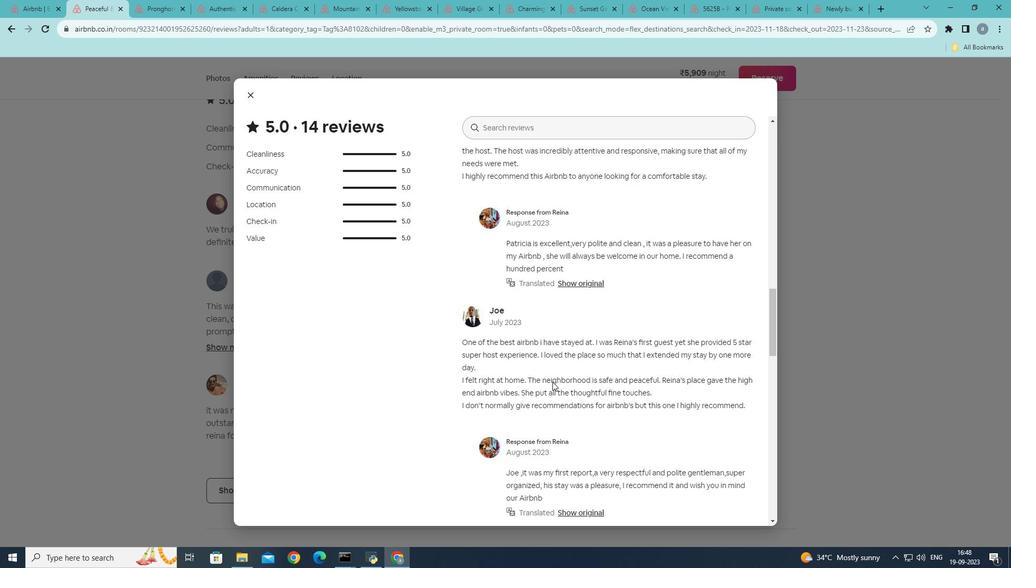 
Action: Mouse moved to (553, 377)
Screenshot: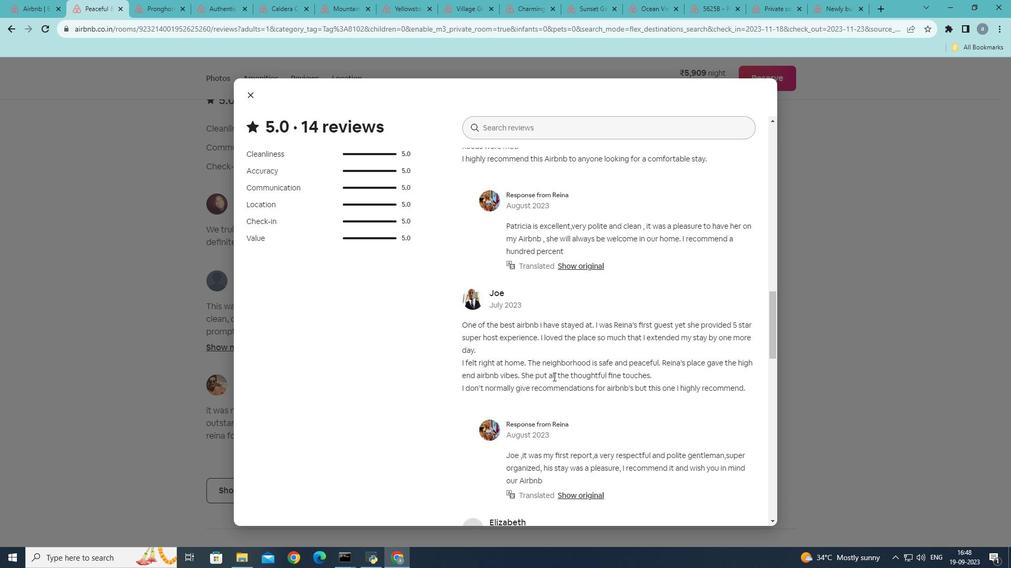 
Action: Mouse scrolled (553, 376) with delta (0, 0)
Screenshot: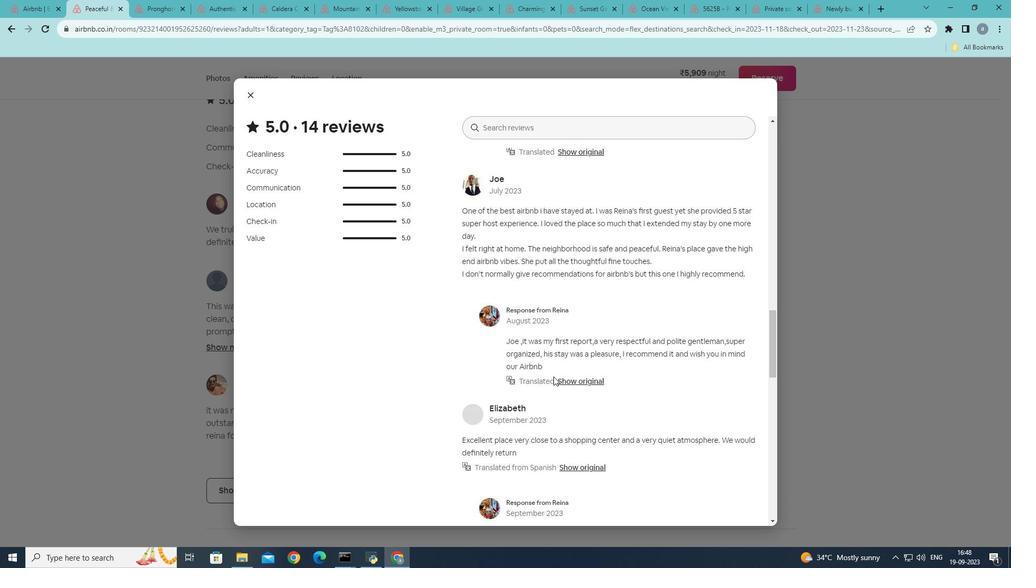 
Action: Mouse scrolled (553, 376) with delta (0, 0)
Screenshot: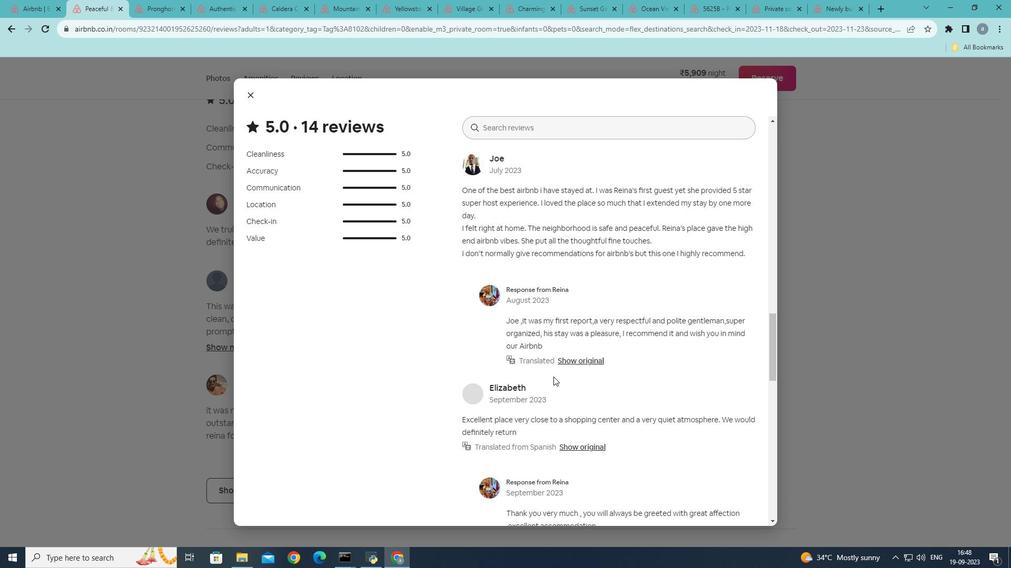 
Action: Mouse scrolled (553, 376) with delta (0, 0)
Screenshot: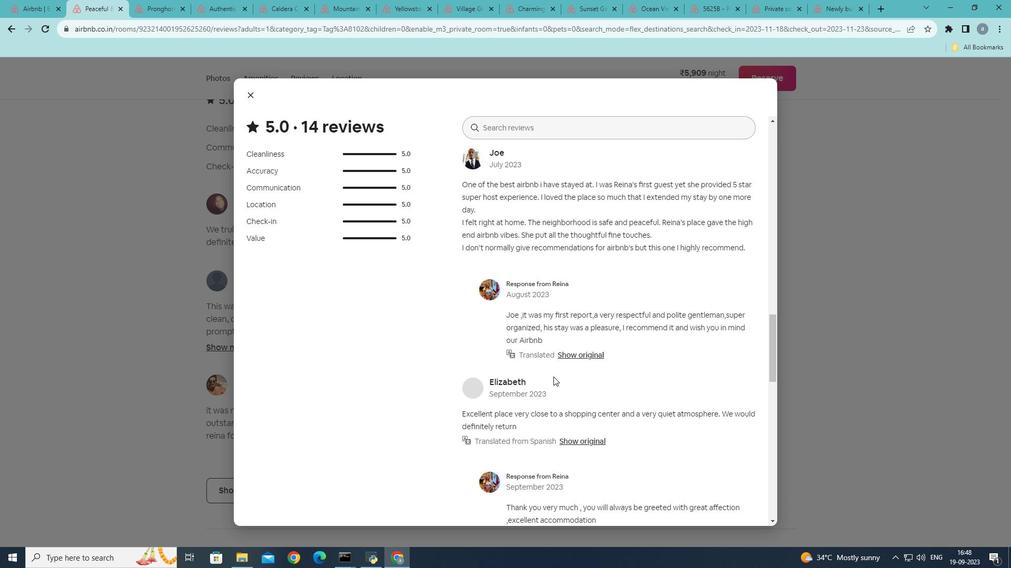 
Action: Mouse moved to (552, 377)
Screenshot: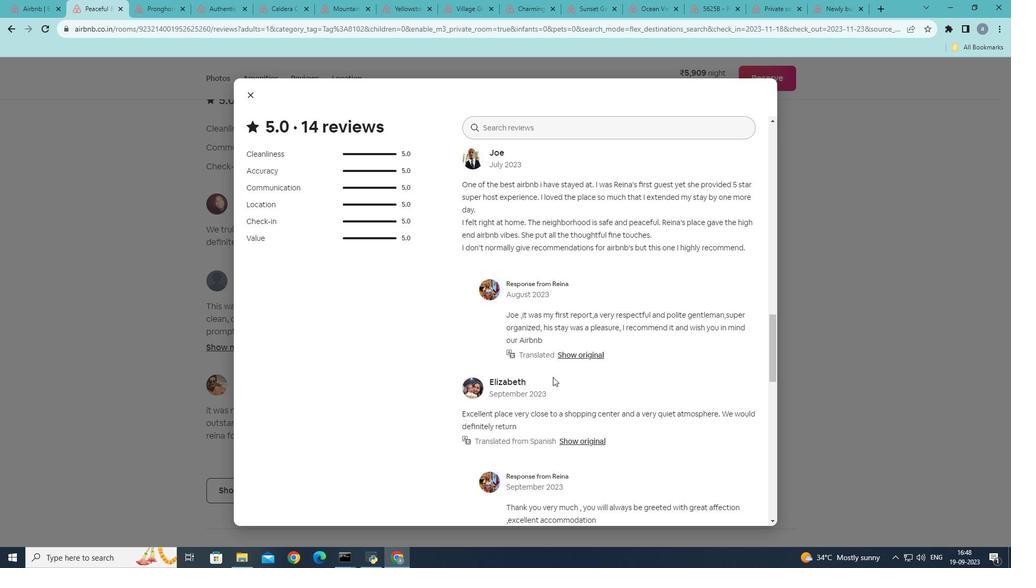 
Action: Mouse scrolled (552, 377) with delta (0, 0)
Screenshot: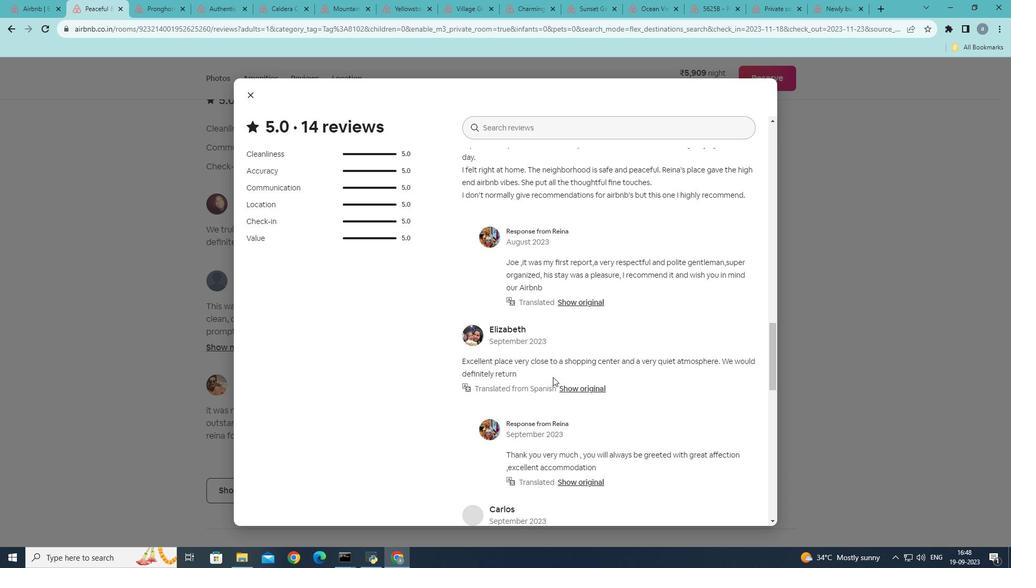 
Action: Mouse moved to (541, 359)
Screenshot: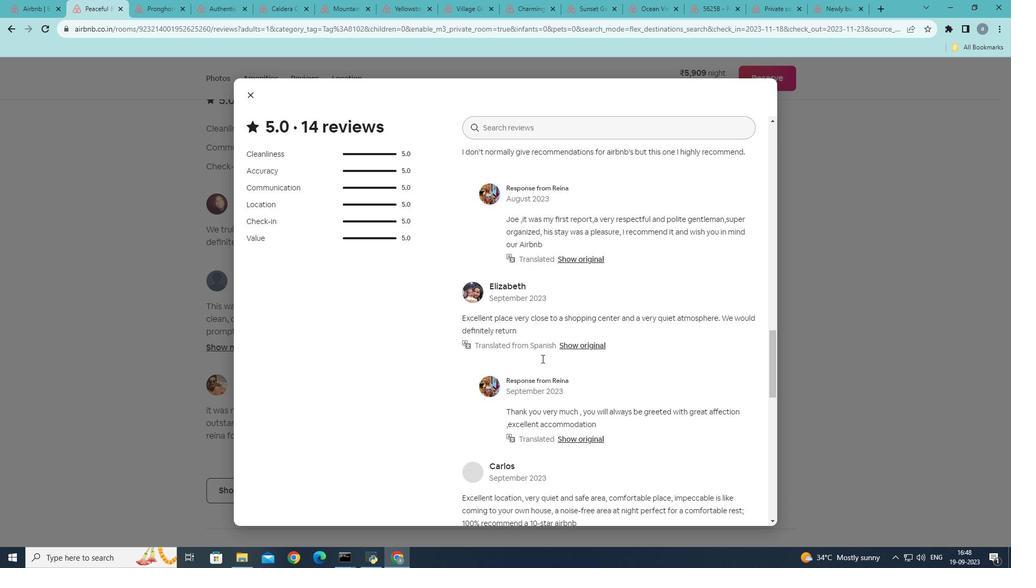 
Action: Mouse scrolled (541, 358) with delta (0, 0)
Screenshot: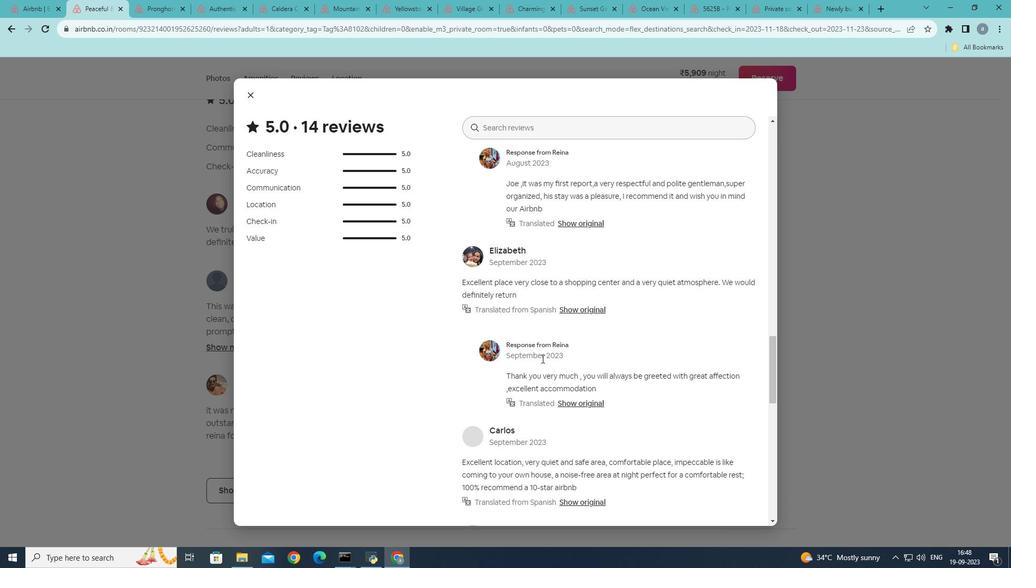 
Action: Mouse scrolled (541, 358) with delta (0, 0)
Screenshot: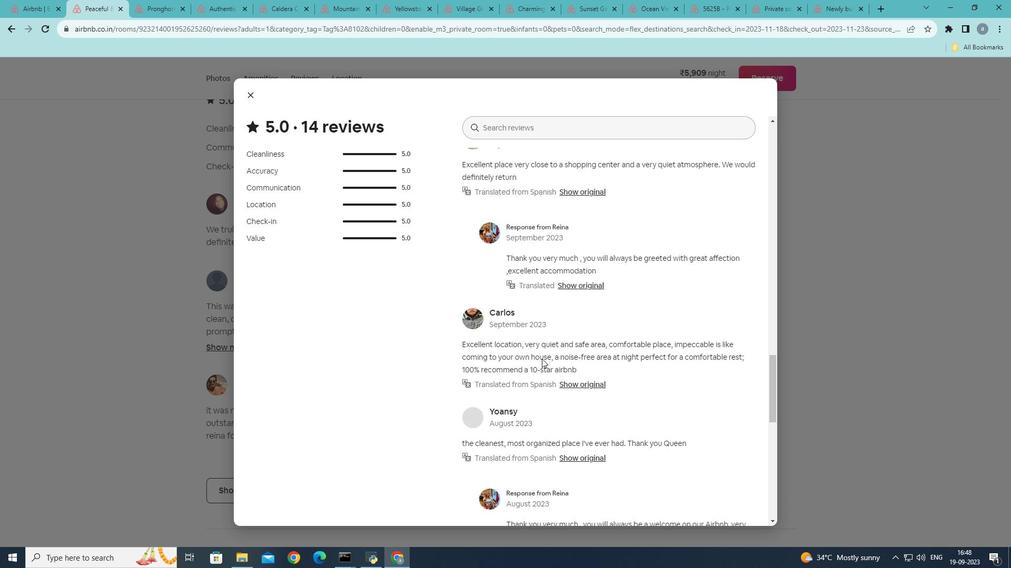 
Action: Mouse scrolled (541, 358) with delta (0, 0)
Screenshot: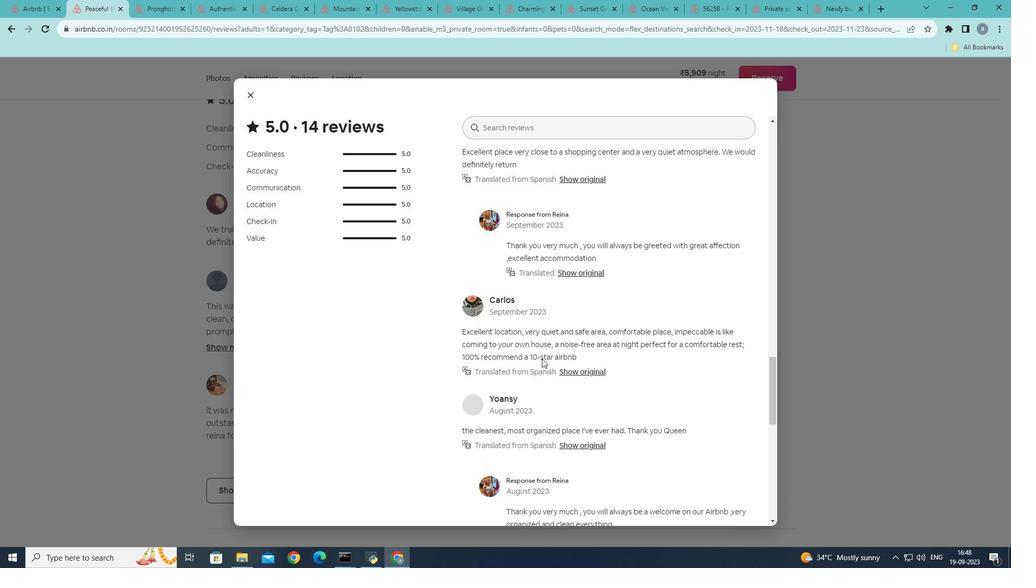 
Action: Mouse scrolled (541, 358) with delta (0, 0)
Screenshot: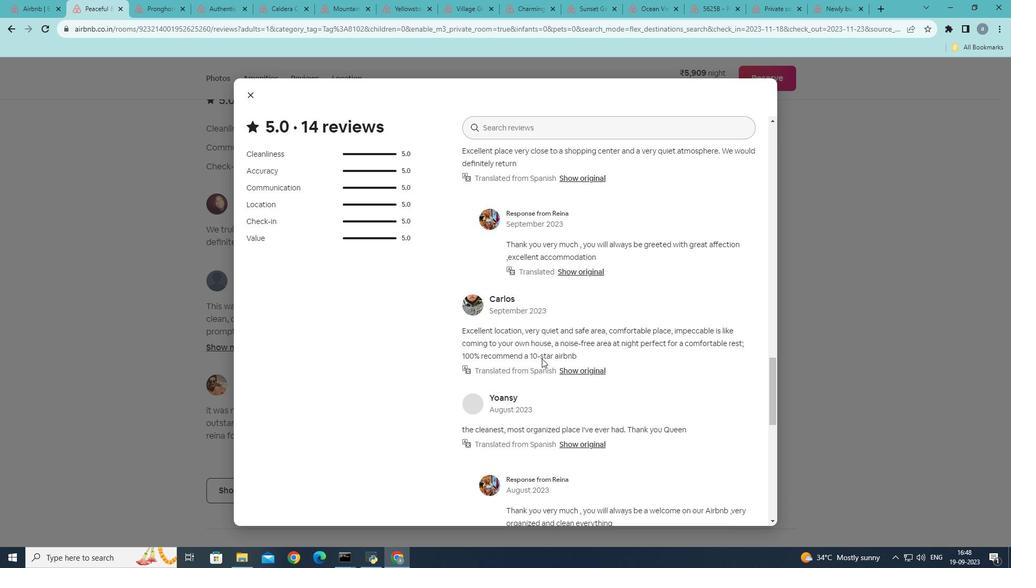
Action: Mouse moved to (554, 337)
Screenshot: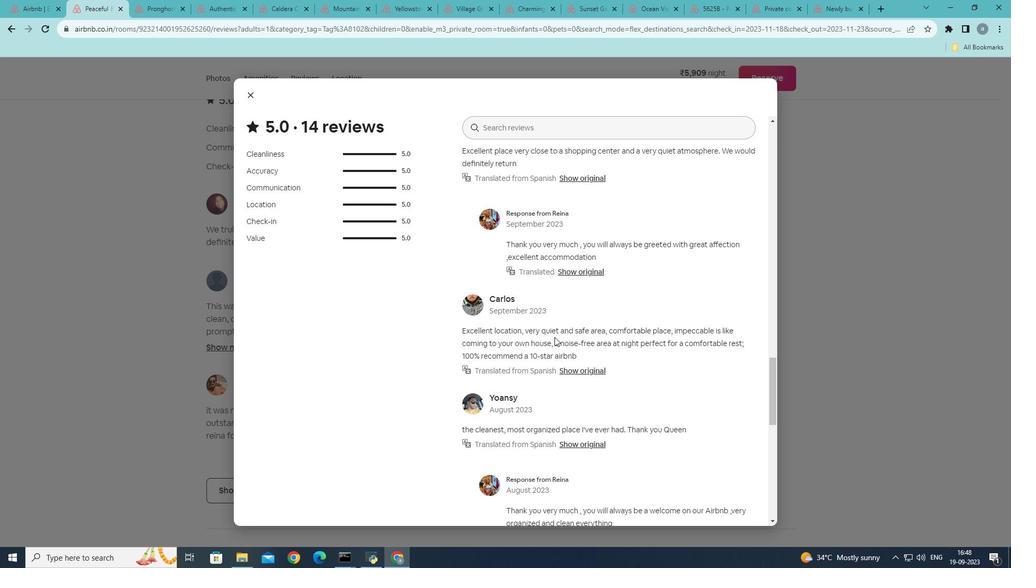 
Action: Mouse scrolled (554, 337) with delta (0, 0)
Screenshot: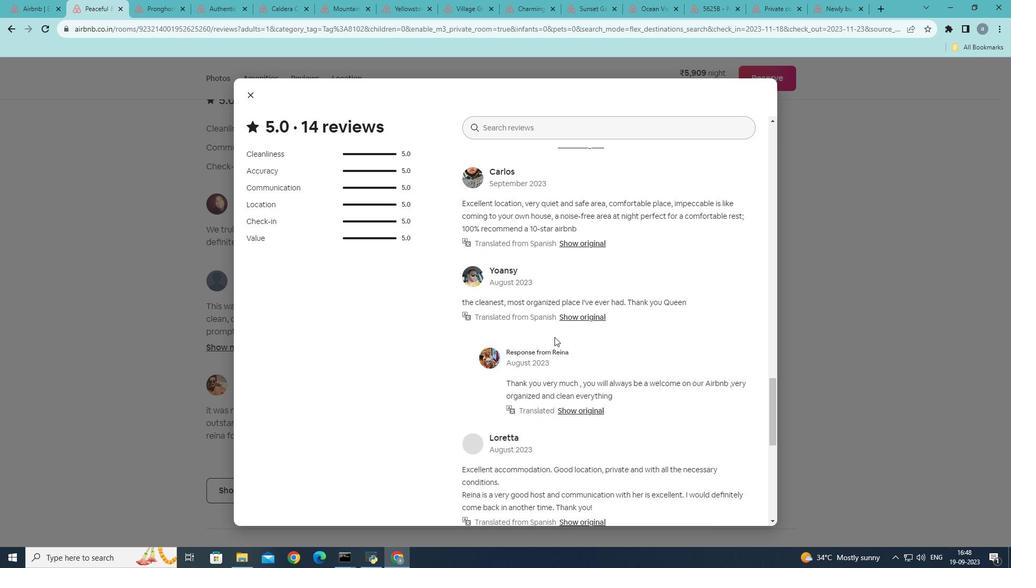 
Action: Mouse scrolled (554, 337) with delta (0, 0)
Screenshot: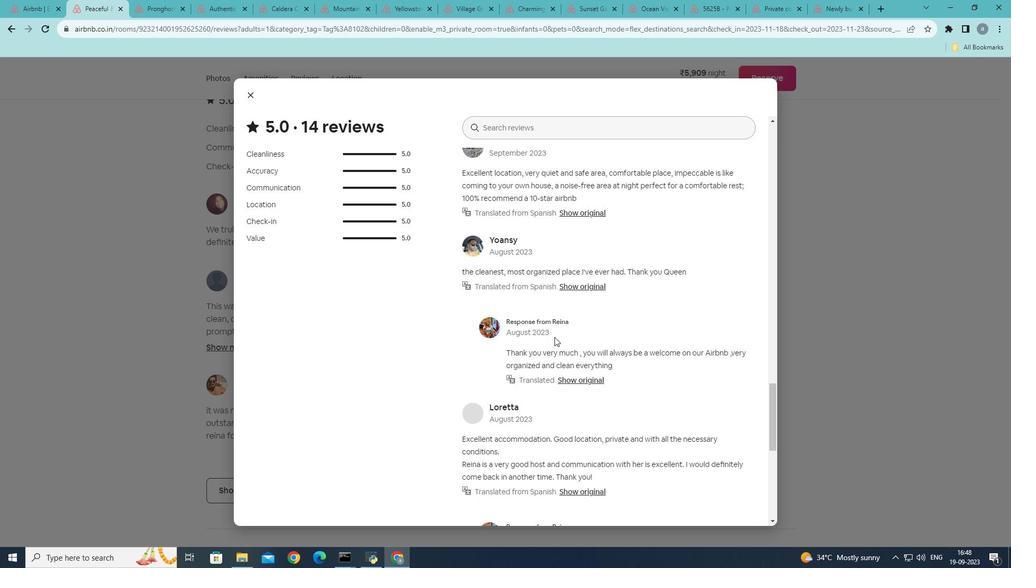 
Action: Mouse scrolled (554, 337) with delta (0, 0)
Screenshot: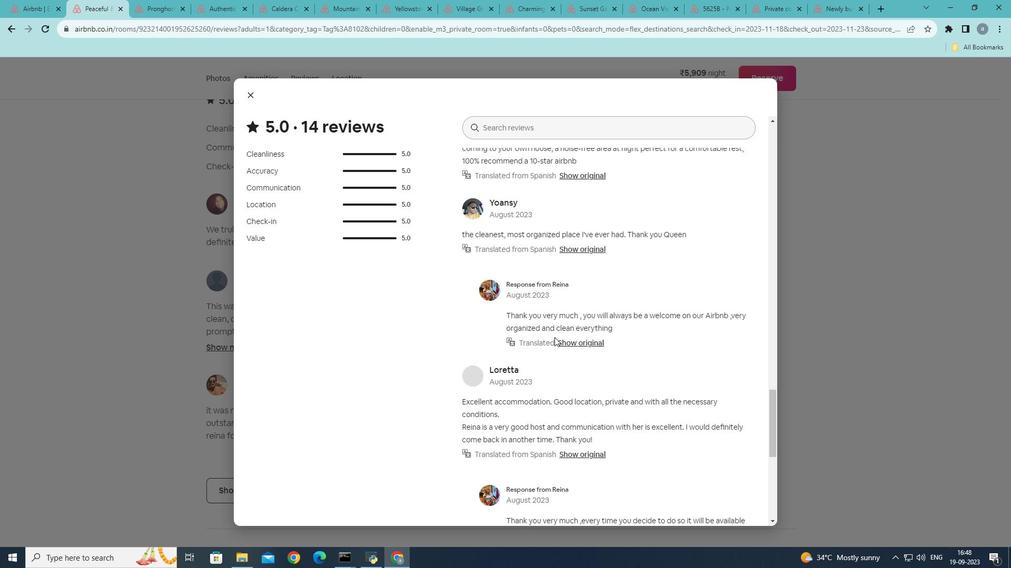 
Action: Mouse scrolled (554, 337) with delta (0, 0)
Screenshot: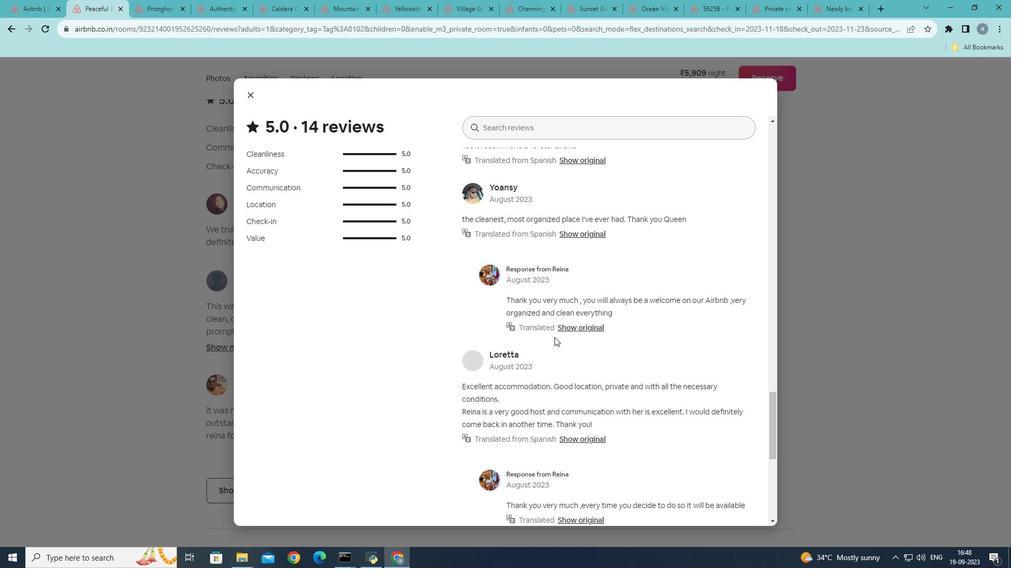 
Action: Mouse scrolled (554, 337) with delta (0, 0)
Screenshot: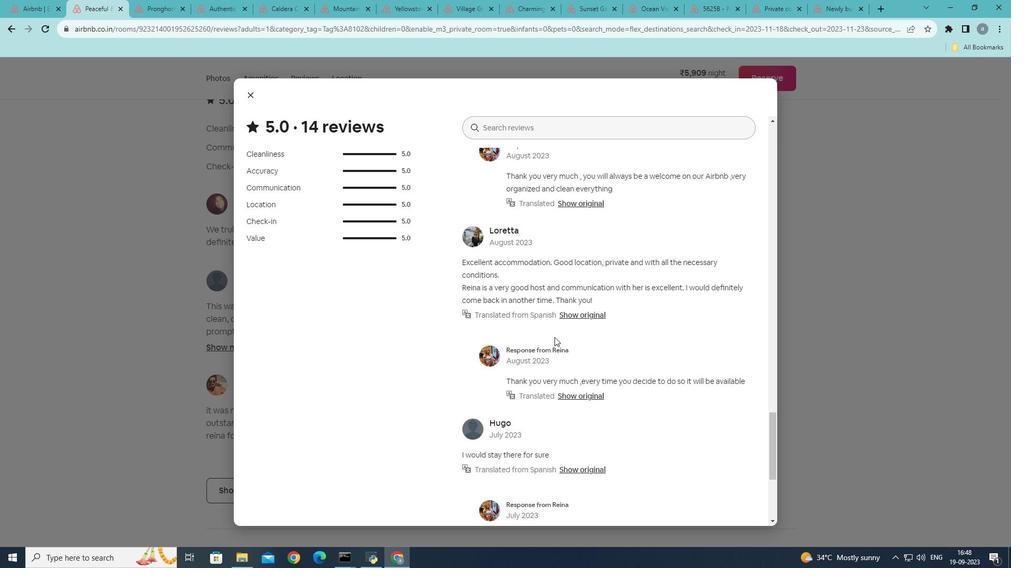 
Action: Mouse scrolled (554, 337) with delta (0, 0)
Screenshot: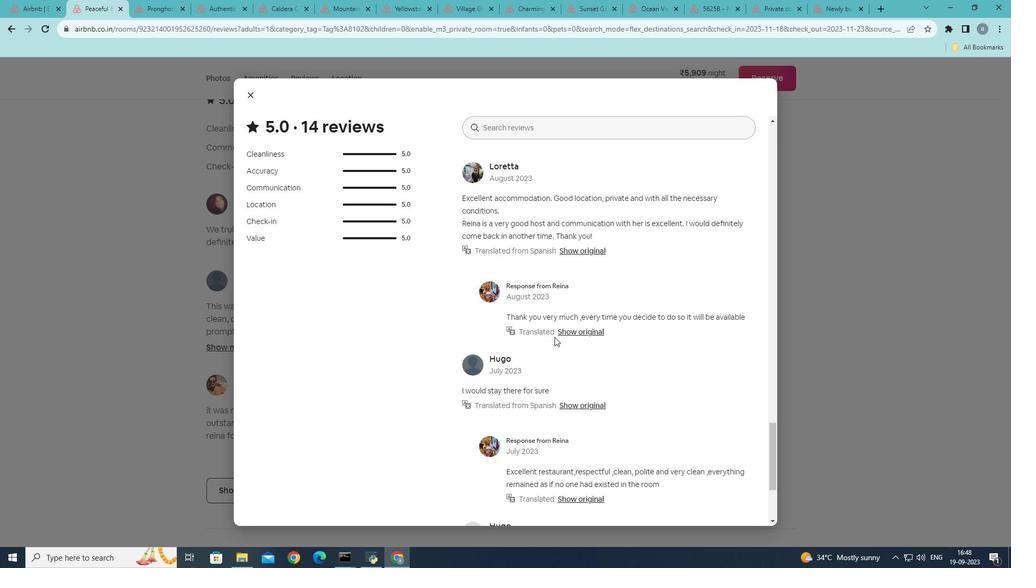 
Action: Mouse scrolled (554, 337) with delta (0, 0)
Screenshot: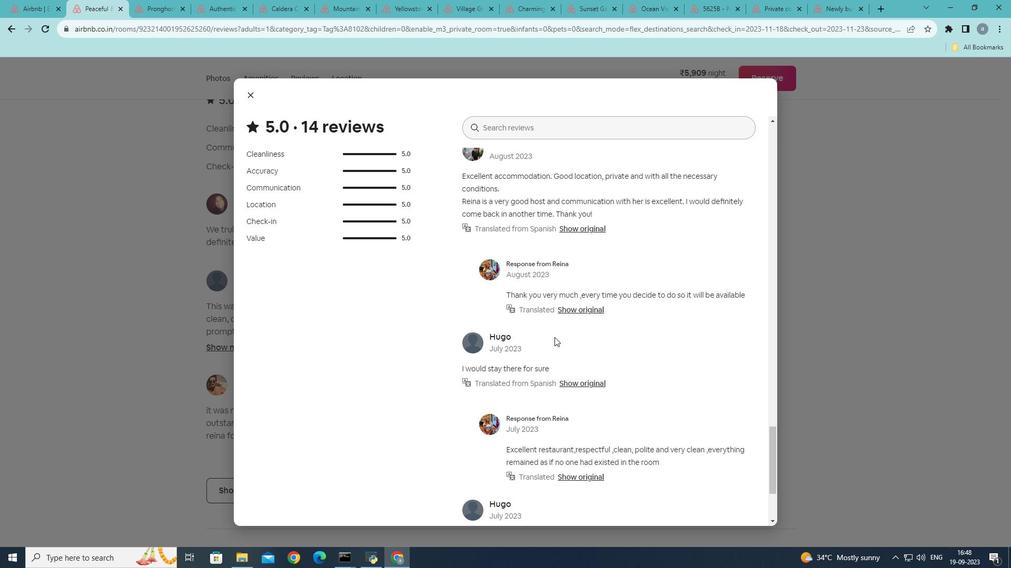 
Action: Mouse scrolled (554, 337) with delta (0, 0)
Screenshot: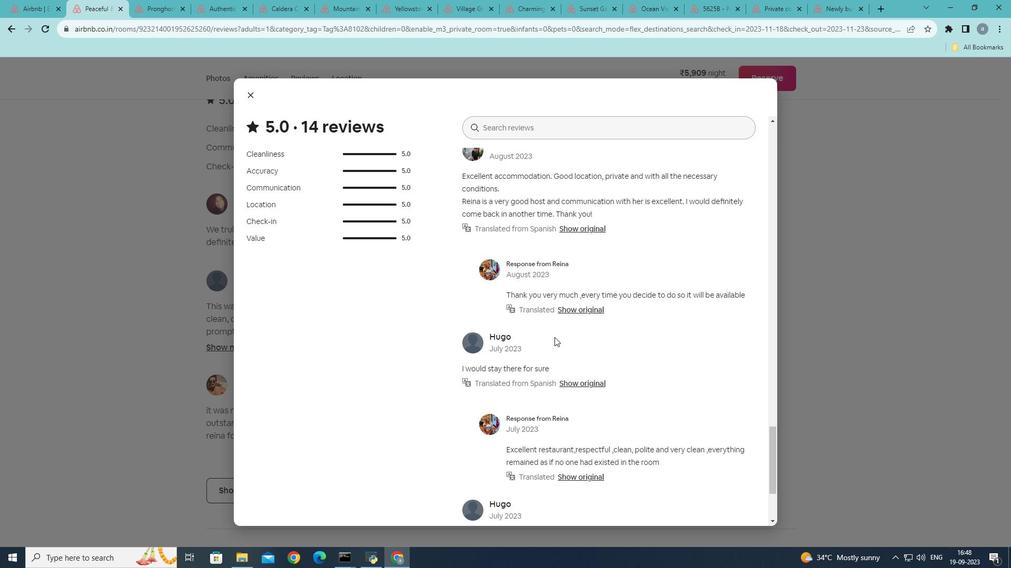
Action: Mouse scrolled (554, 337) with delta (0, 0)
Screenshot: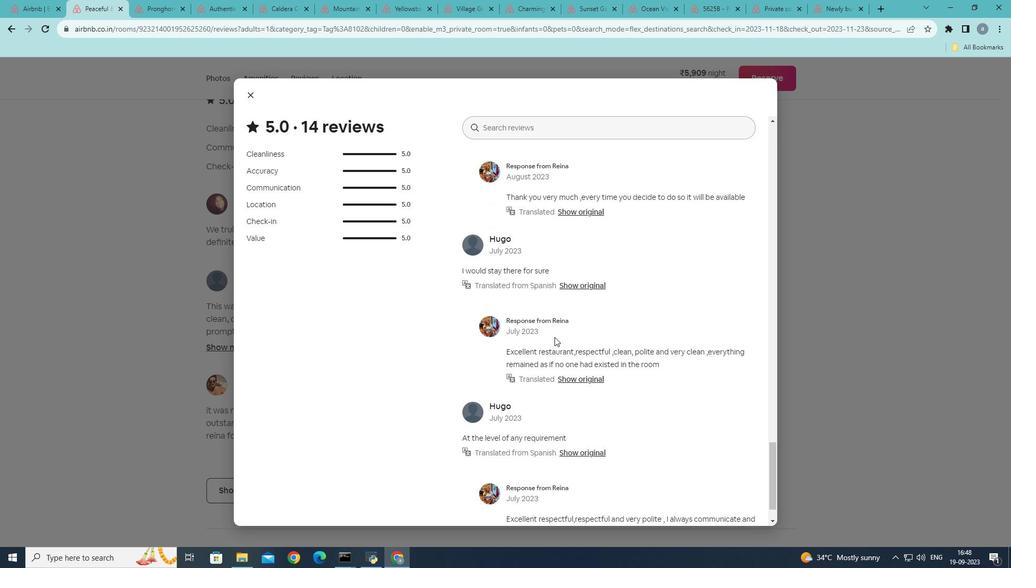 
Action: Mouse scrolled (554, 337) with delta (0, 0)
Screenshot: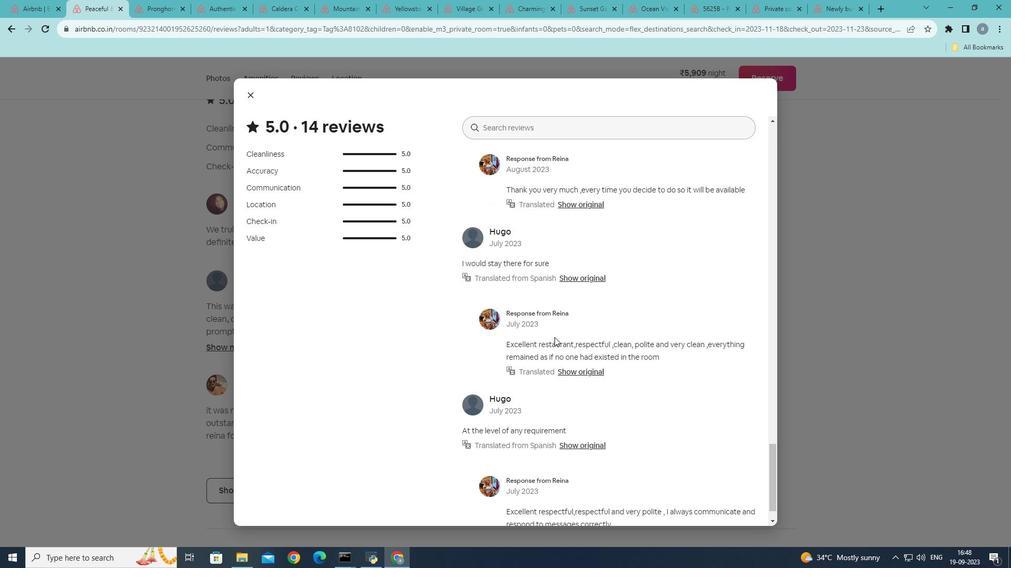 
Action: Mouse scrolled (554, 337) with delta (0, 0)
Screenshot: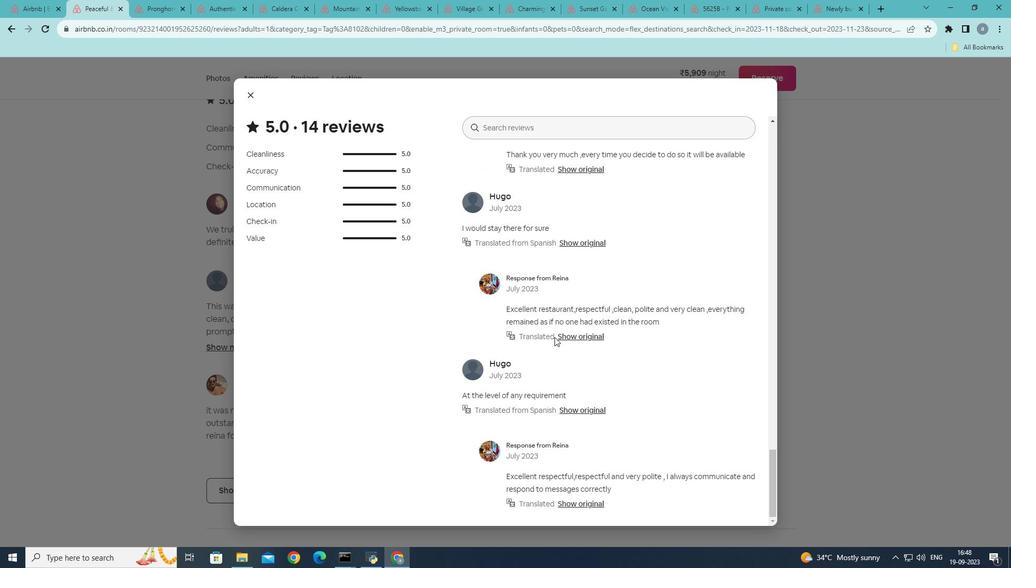 
Action: Mouse scrolled (554, 337) with delta (0, 0)
Screenshot: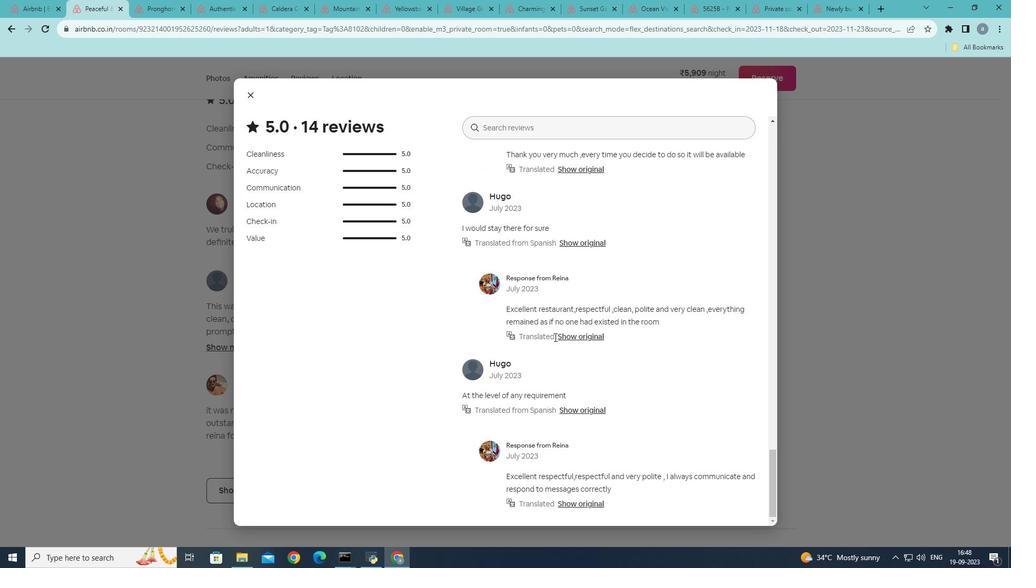 
Action: Mouse scrolled (554, 337) with delta (0, 0)
Screenshot: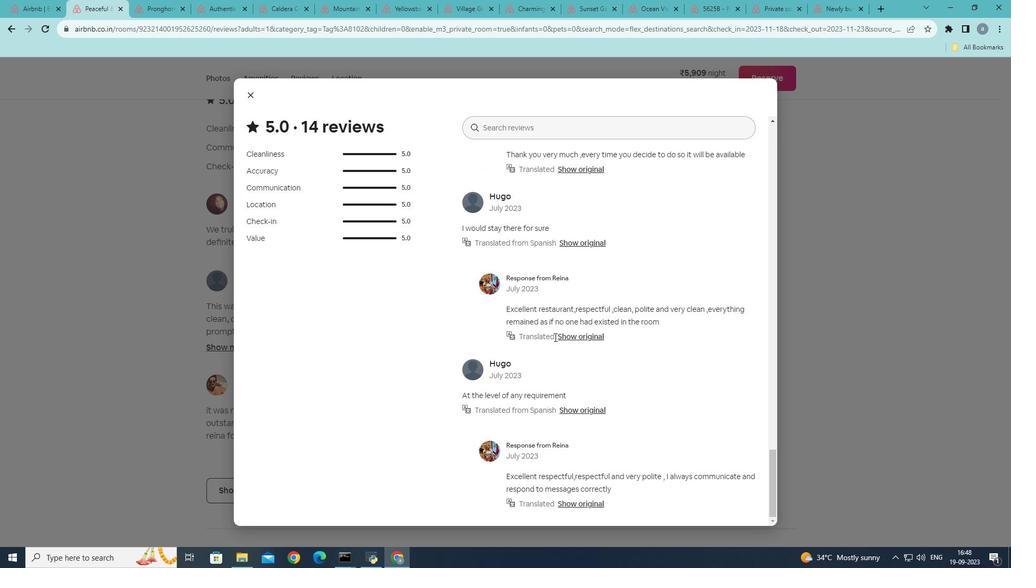 
Action: Mouse scrolled (554, 337) with delta (0, 0)
Screenshot: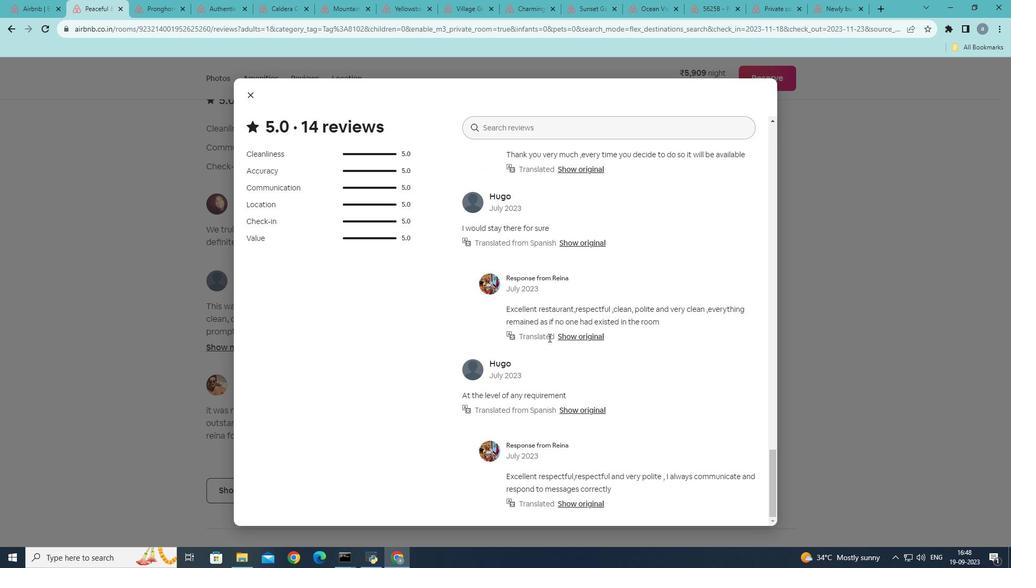 
Action: Mouse moved to (248, 95)
Screenshot: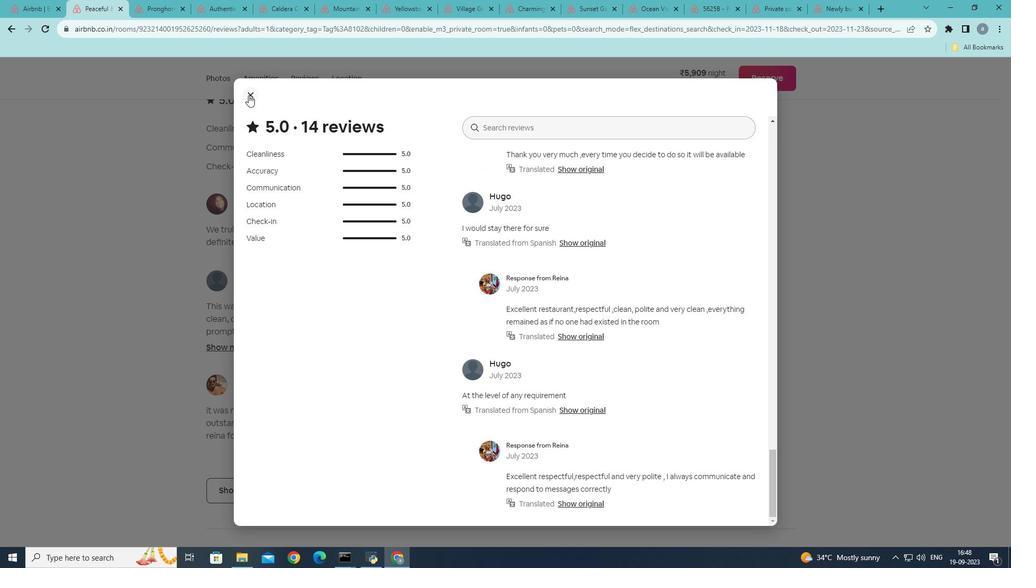 
Action: Mouse pressed left at (248, 95)
Screenshot: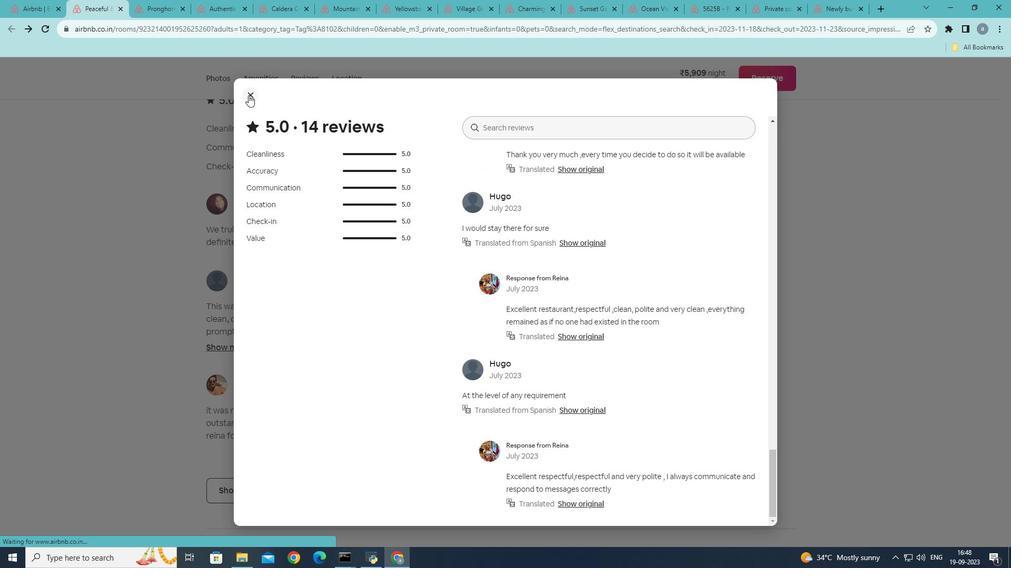 
Action: Mouse moved to (330, 242)
Screenshot: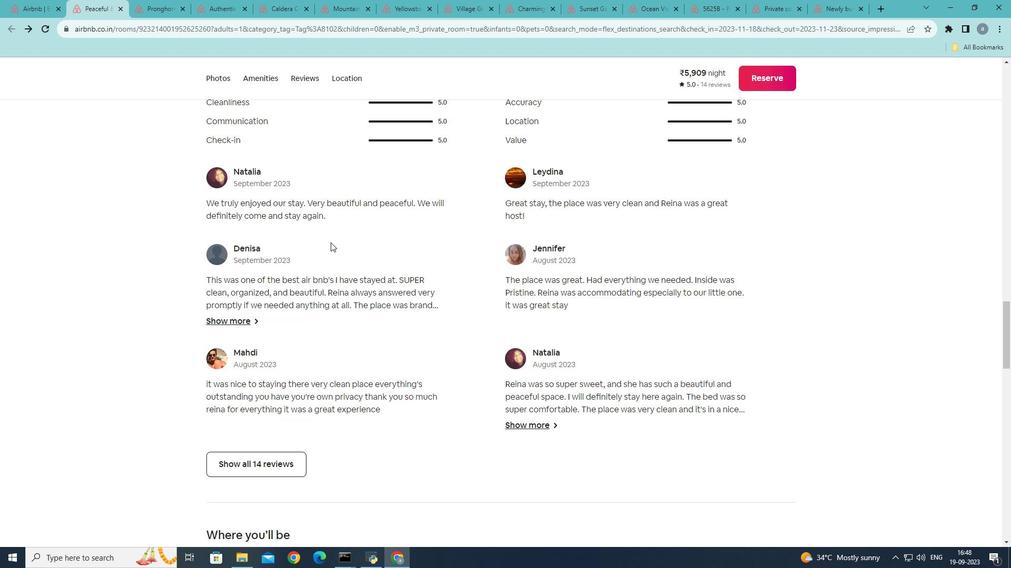 
Action: Mouse scrolled (330, 241) with delta (0, 0)
Screenshot: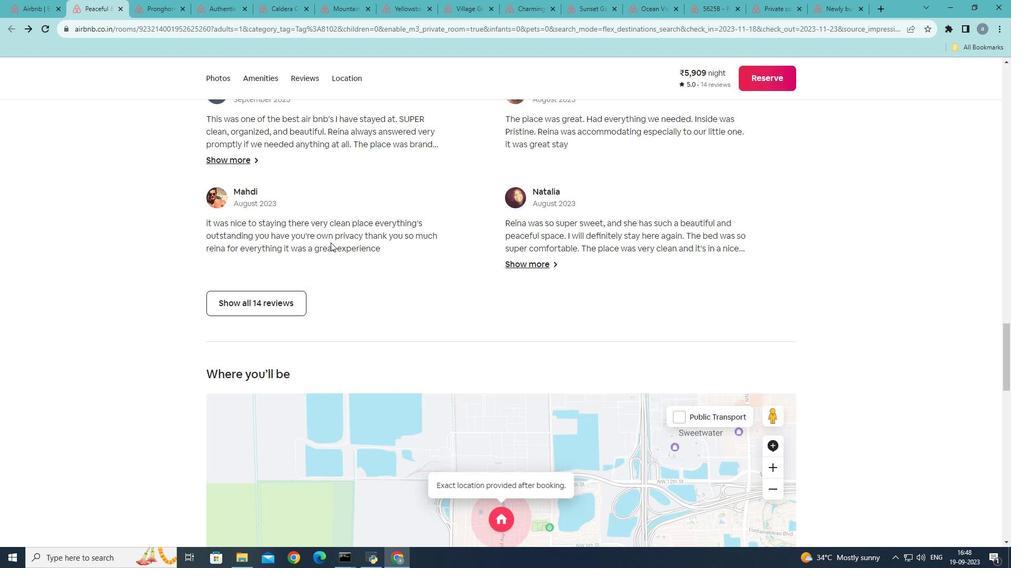 
Action: Mouse moved to (330, 242)
Screenshot: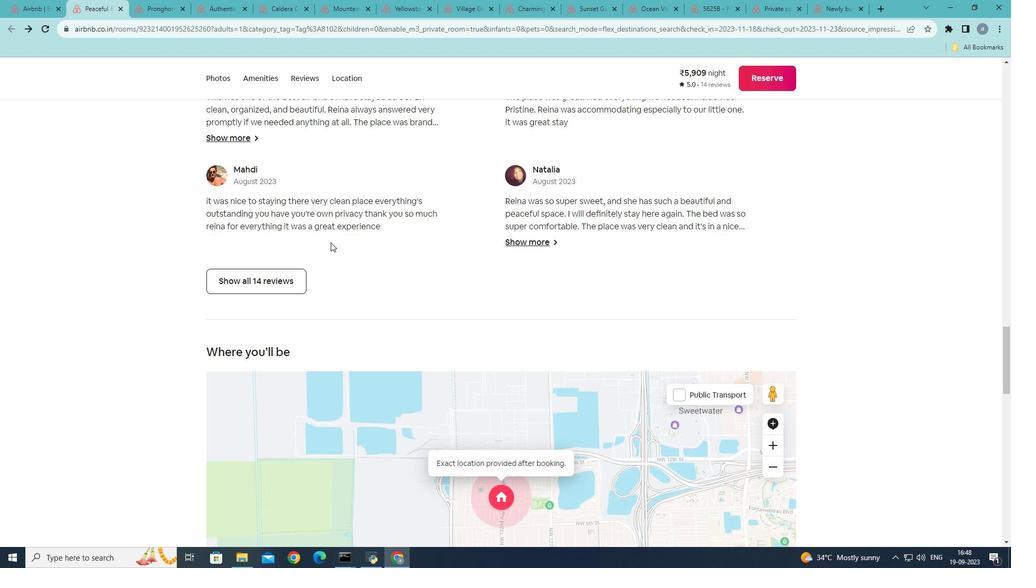 
Action: Mouse scrolled (330, 242) with delta (0, 0)
Screenshot: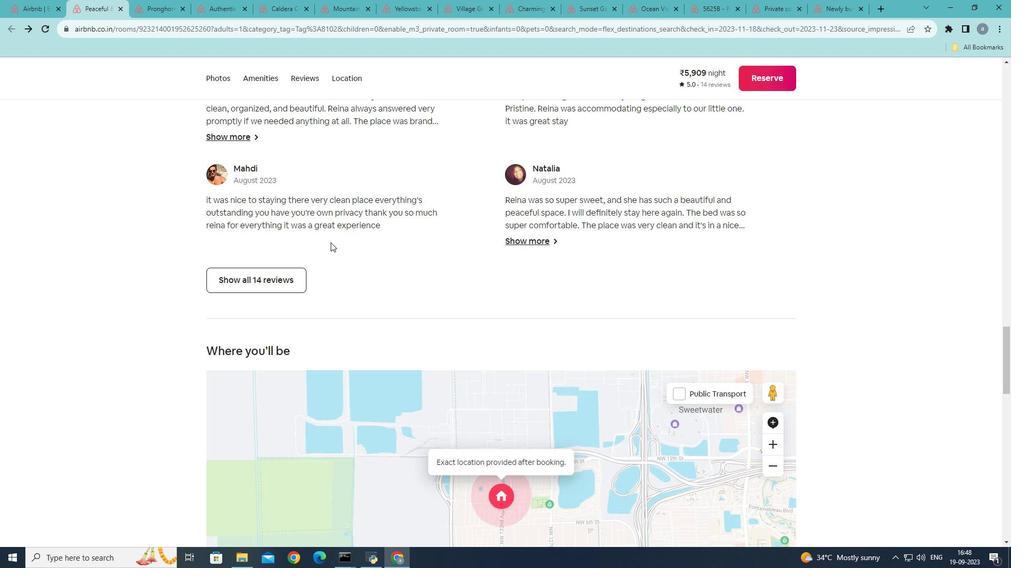 
Action: Mouse scrolled (330, 242) with delta (0, 0)
Screenshot: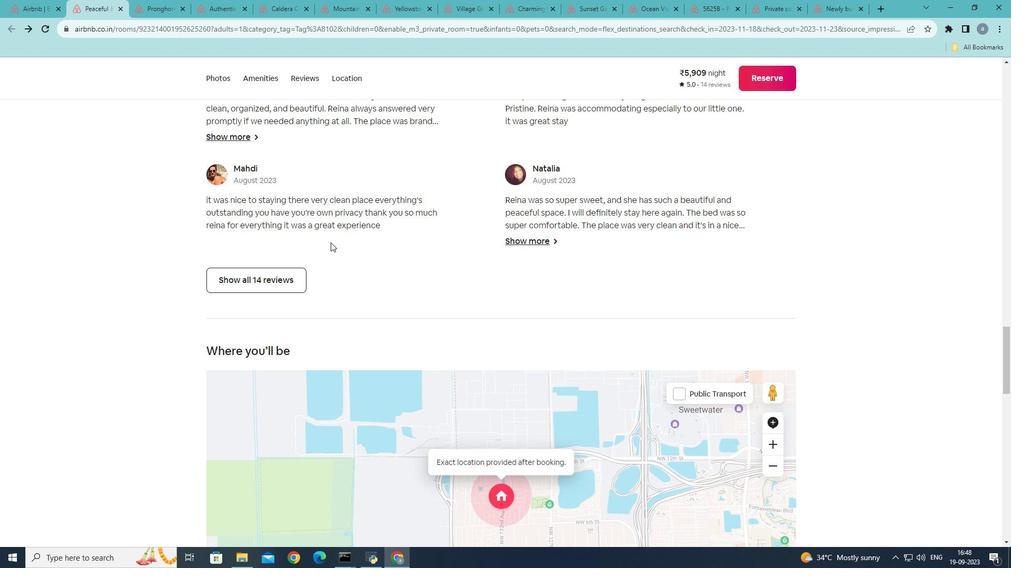 
Action: Mouse scrolled (330, 242) with delta (0, 0)
Screenshot: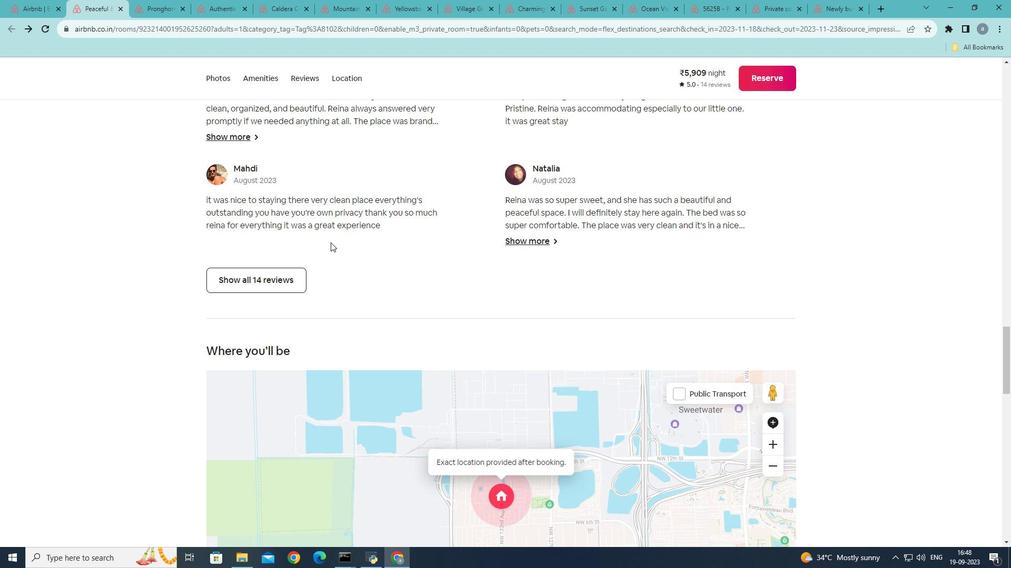 
Action: Mouse scrolled (330, 242) with delta (0, 0)
Screenshot: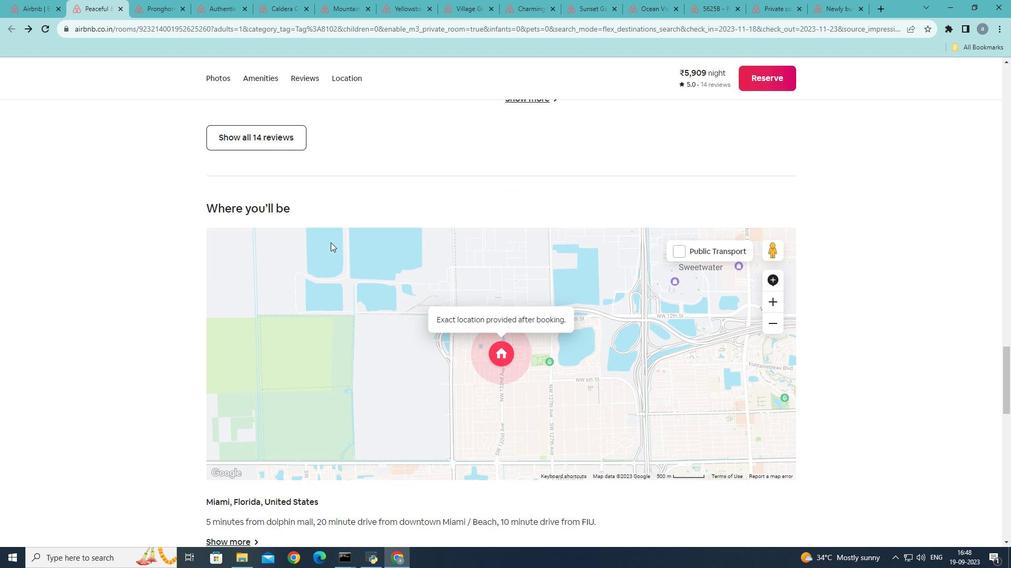 
Action: Mouse scrolled (330, 242) with delta (0, 0)
Screenshot: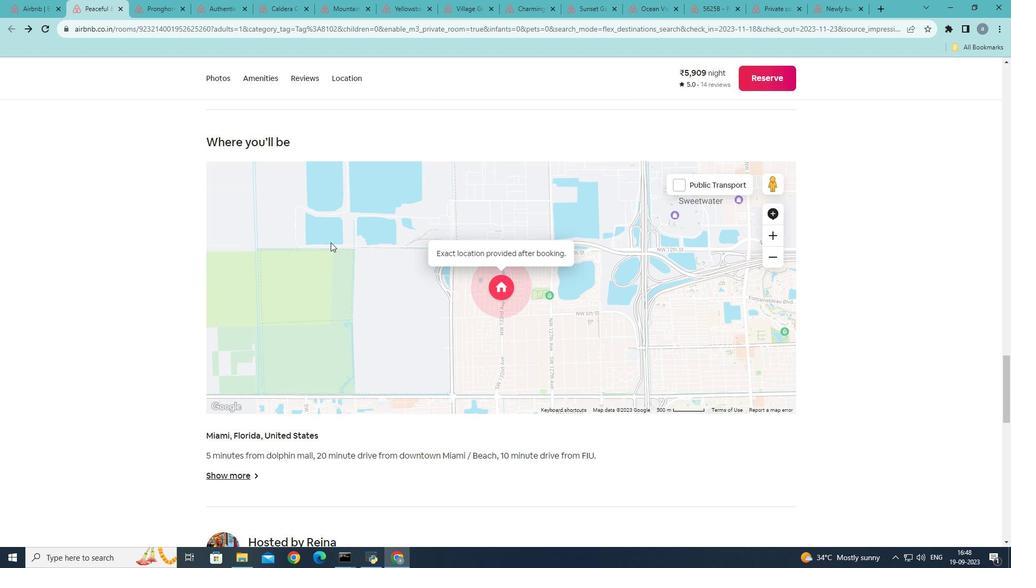 
Action: Mouse scrolled (330, 242) with delta (0, 0)
Screenshot: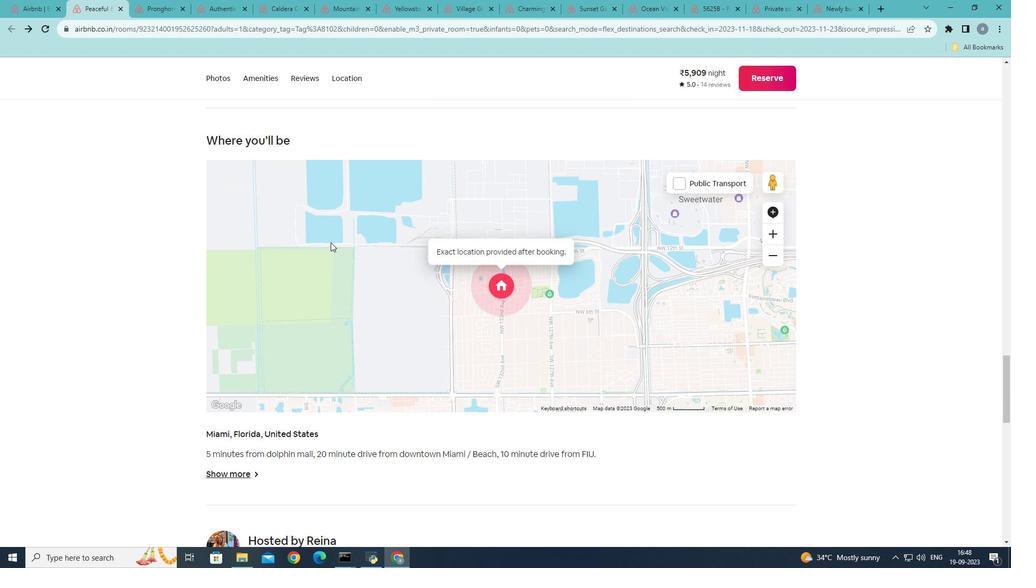 
Action: Mouse scrolled (330, 242) with delta (0, 0)
Screenshot: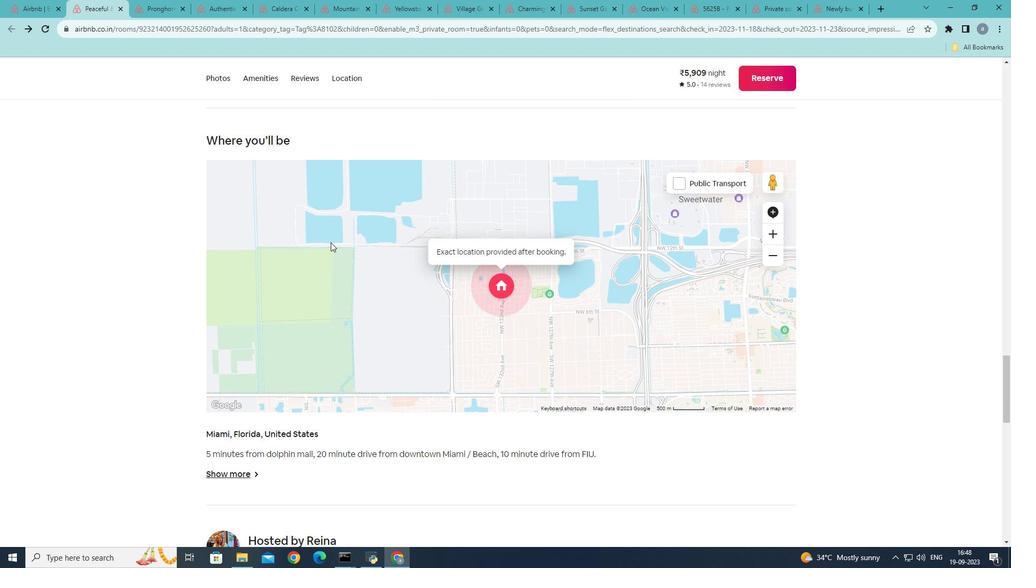 
Action: Mouse scrolled (330, 242) with delta (0, 0)
